 Task: Go to Program & Features. Select Whole Food Market. Add to cart Locally Sourced Avocados-3. Select Give A Gift Card from Gift Cards. Add to cart Amazon.com Gift Card in a Birthday Pop-Up Box-1. Place order for Connor Wood, _x000D_
2205 Shadowood Ct_x000D_
Valparaiso, Indiana(IN), 46383, Cell Number (219) 462-8619
Action: Mouse moved to (20, 81)
Screenshot: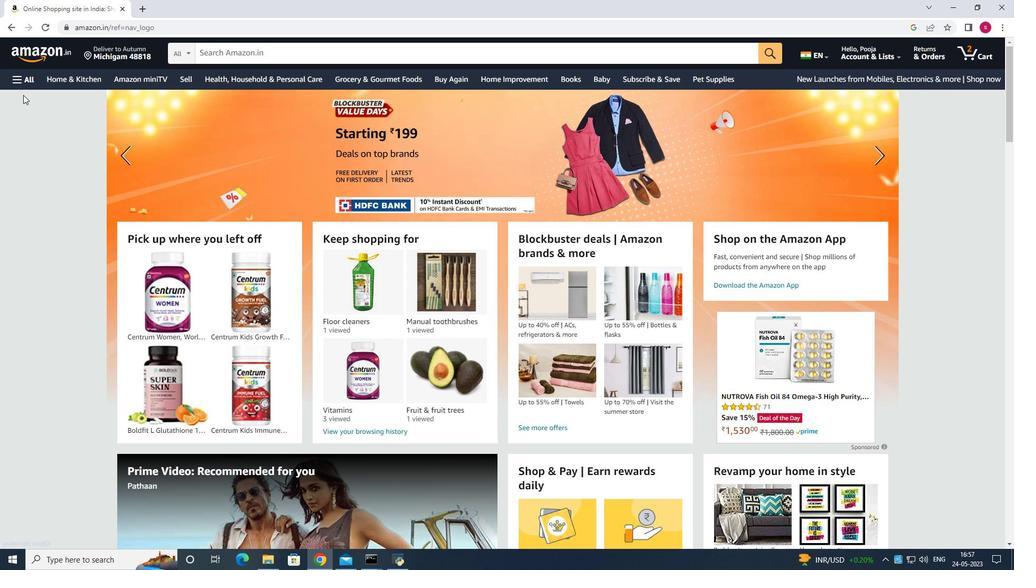 
Action: Mouse pressed left at (20, 81)
Screenshot: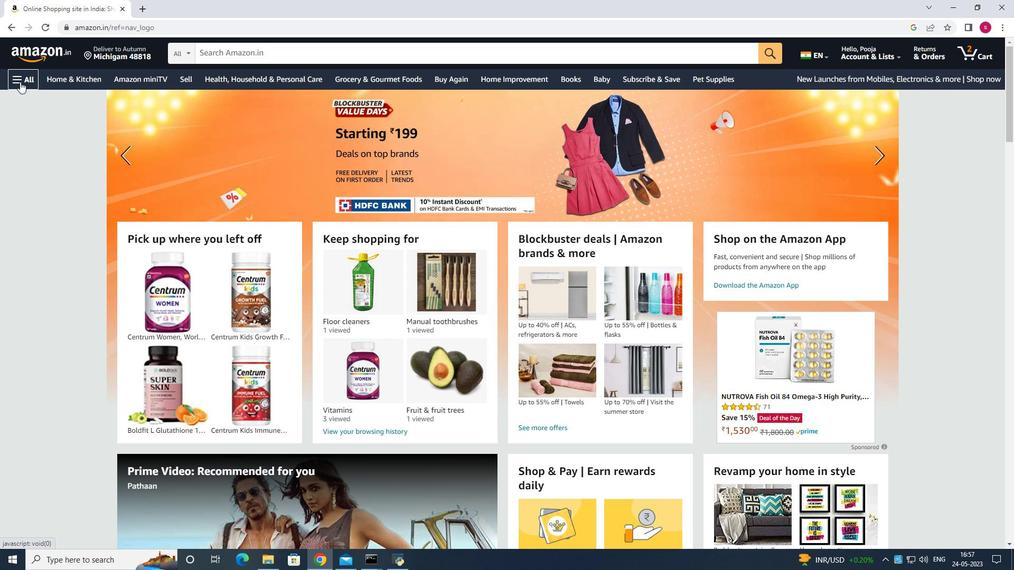 
Action: Mouse moved to (66, 197)
Screenshot: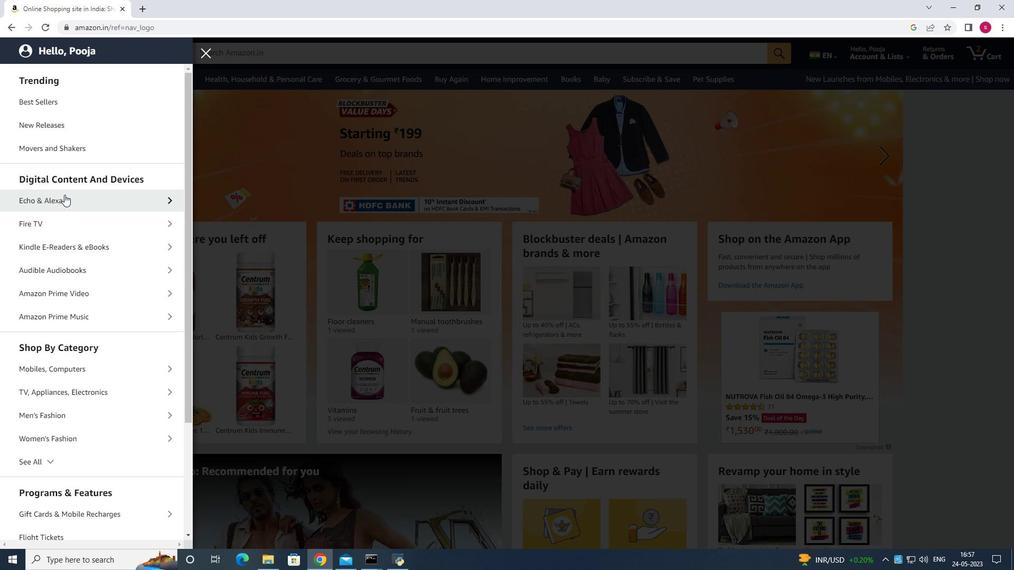 
Action: Mouse scrolled (66, 196) with delta (0, 0)
Screenshot: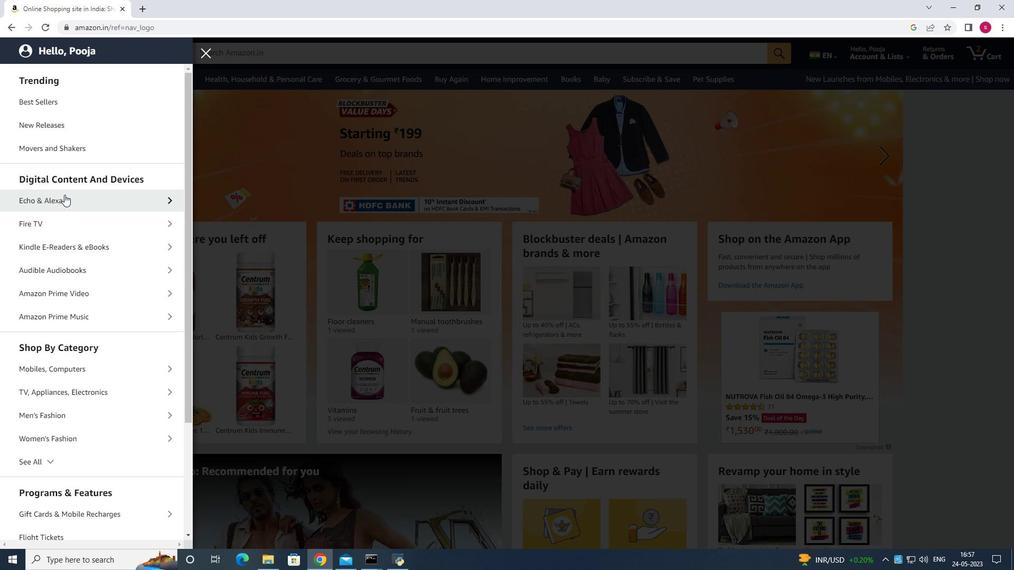 
Action: Mouse scrolled (66, 196) with delta (0, 0)
Screenshot: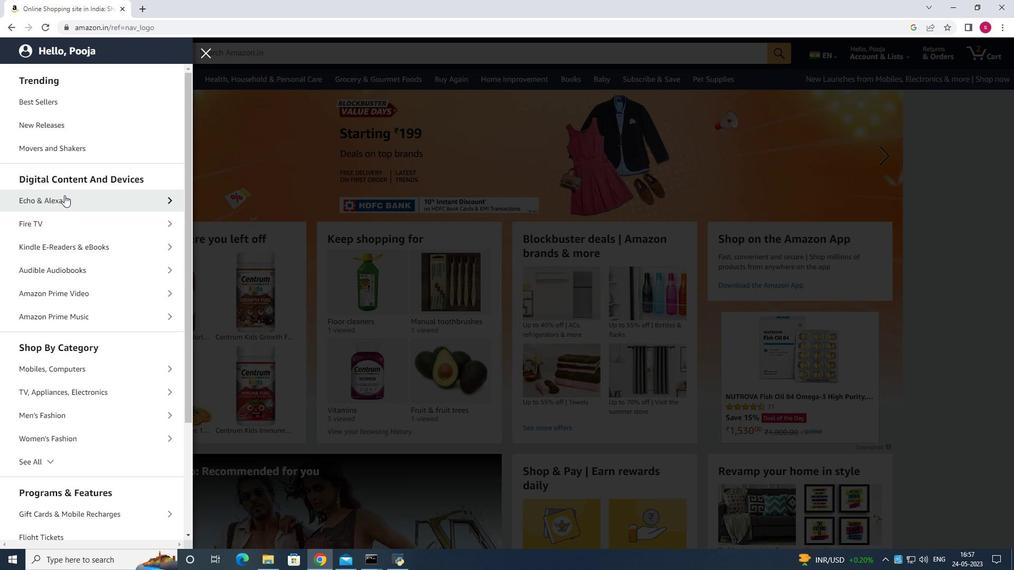 
Action: Mouse scrolled (66, 196) with delta (0, 0)
Screenshot: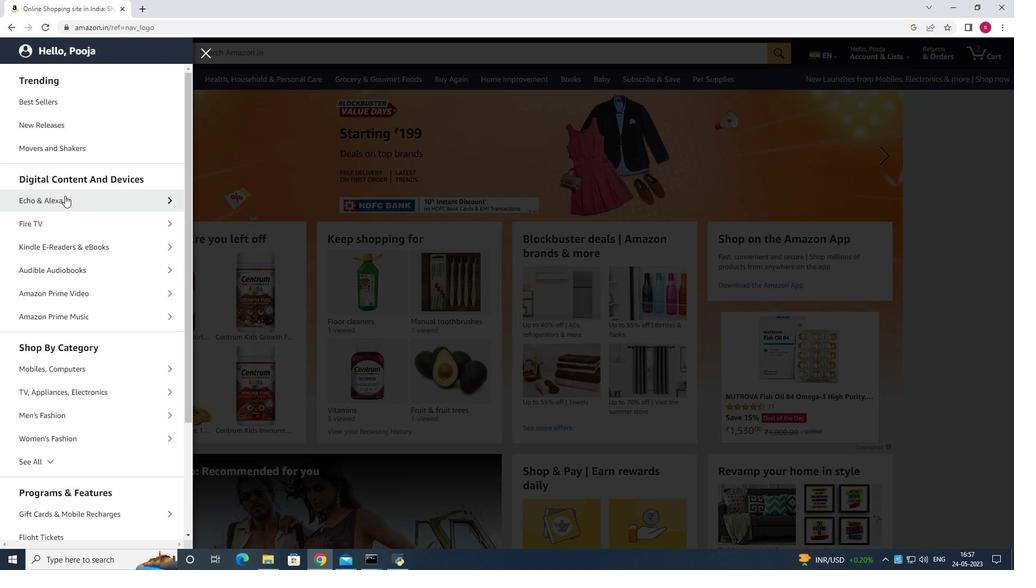 
Action: Mouse scrolled (66, 196) with delta (0, 0)
Screenshot: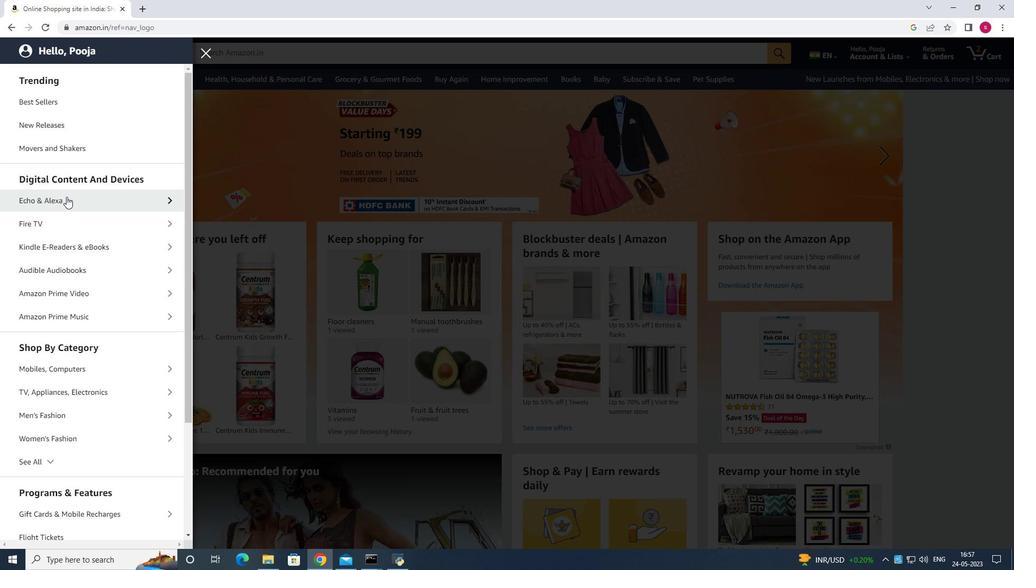 
Action: Mouse scrolled (66, 196) with delta (0, 0)
Screenshot: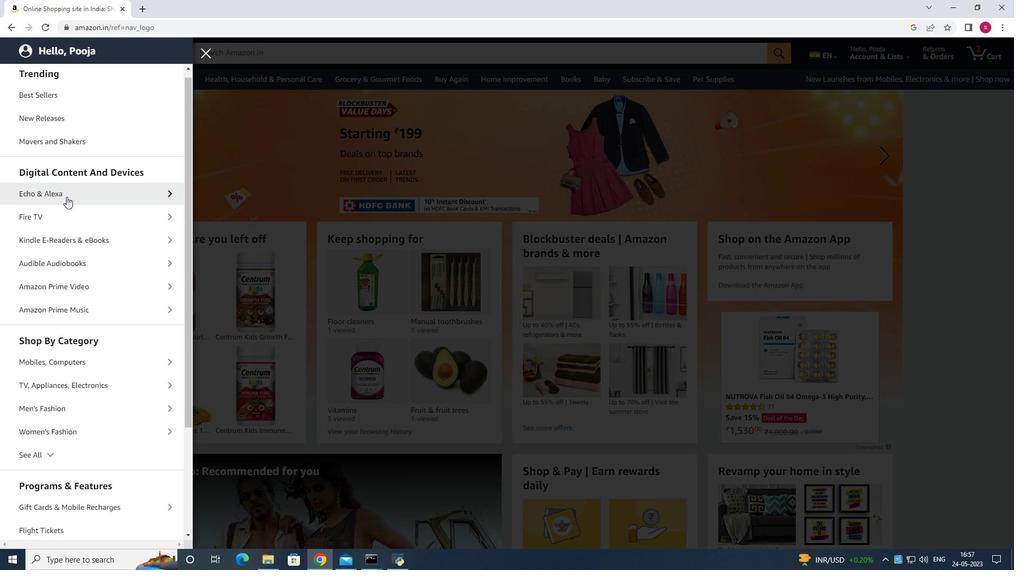 
Action: Mouse moved to (51, 344)
Screenshot: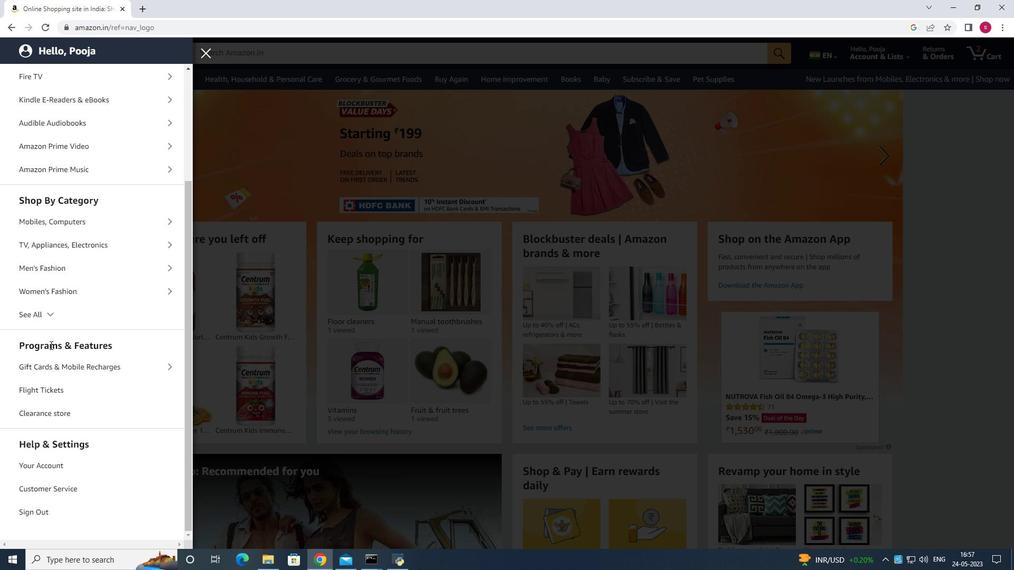 
Action: Mouse pressed left at (51, 344)
Screenshot: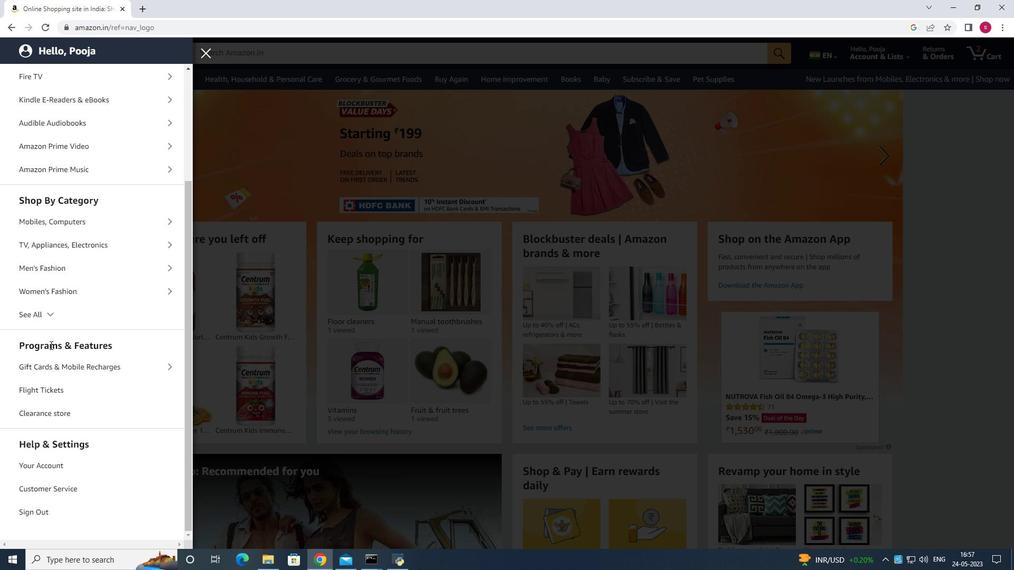 
Action: Mouse moved to (166, 369)
Screenshot: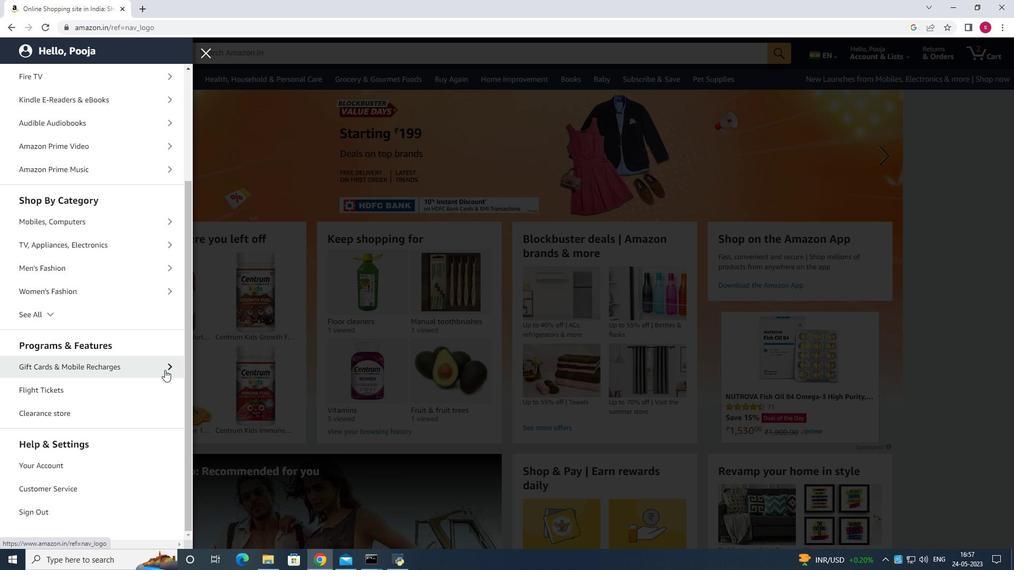 
Action: Mouse pressed left at (166, 369)
Screenshot: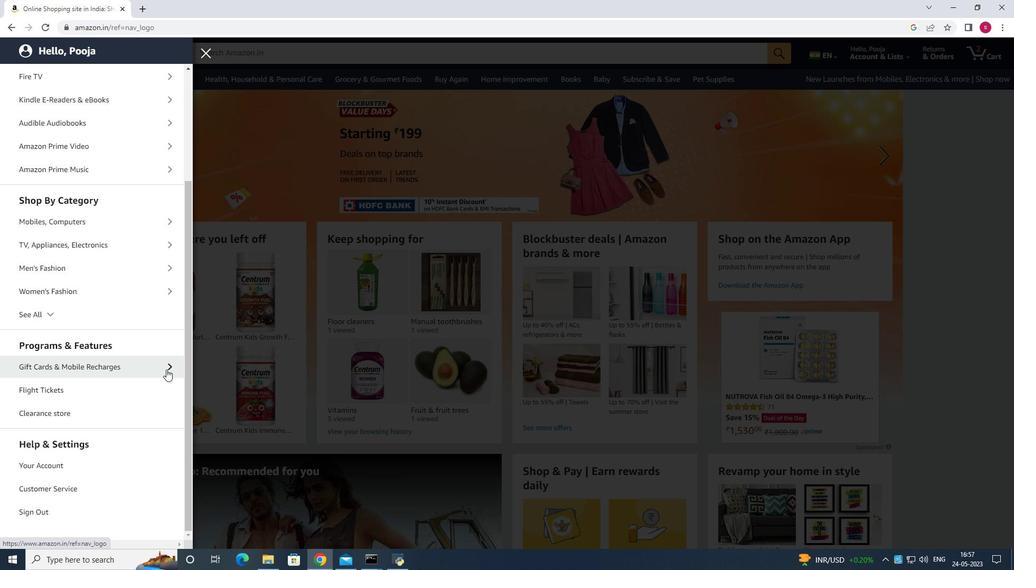 
Action: Mouse moved to (94, 181)
Screenshot: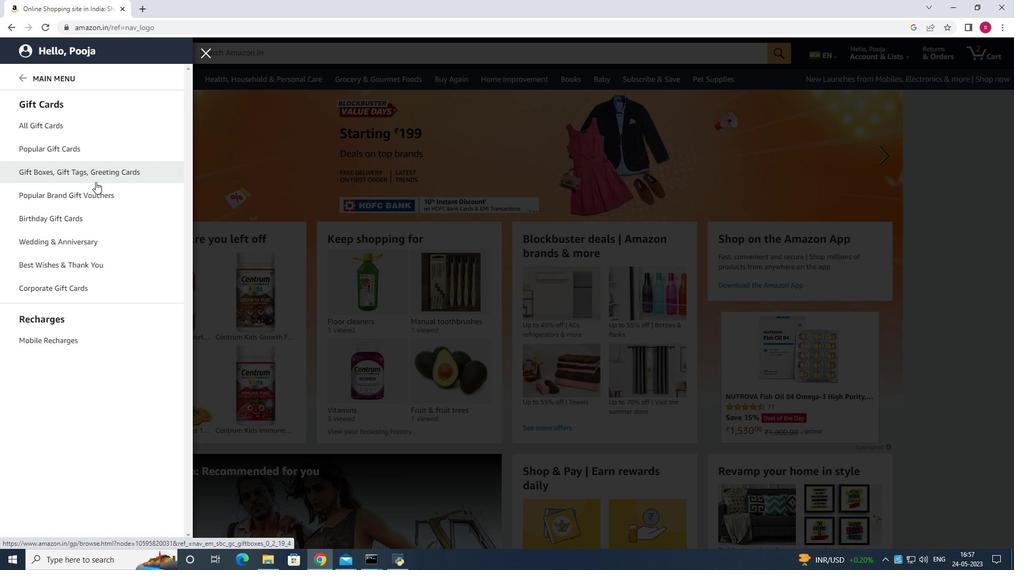 
Action: Mouse scrolled (94, 181) with delta (0, 0)
Screenshot: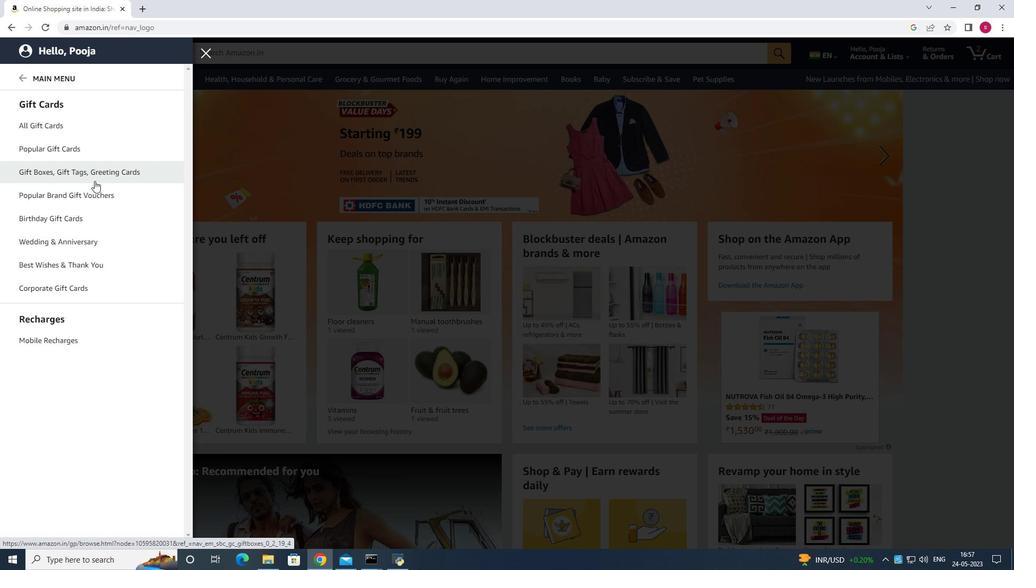 
Action: Mouse scrolled (94, 181) with delta (0, 0)
Screenshot: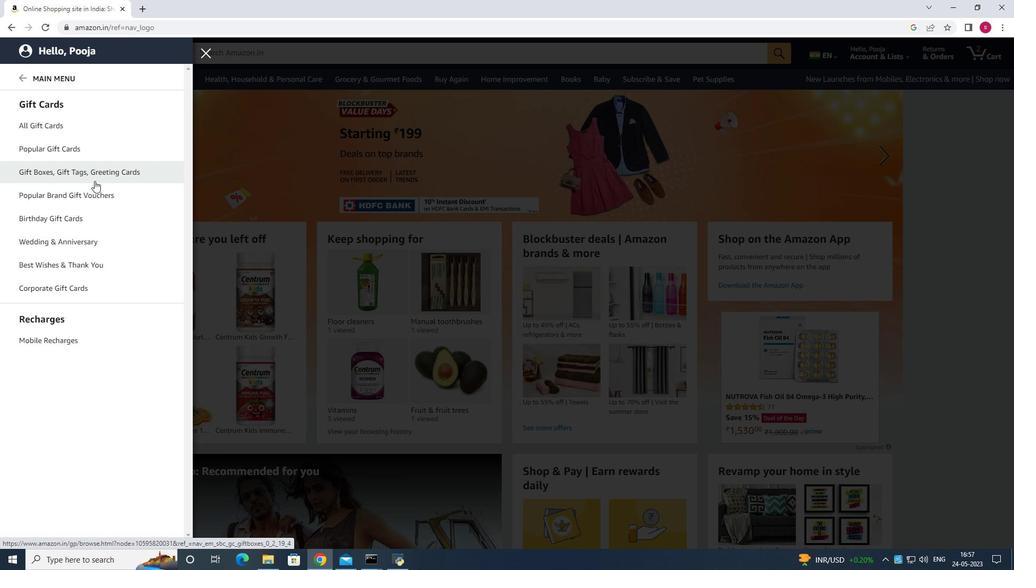 
Action: Mouse scrolled (94, 181) with delta (0, 0)
Screenshot: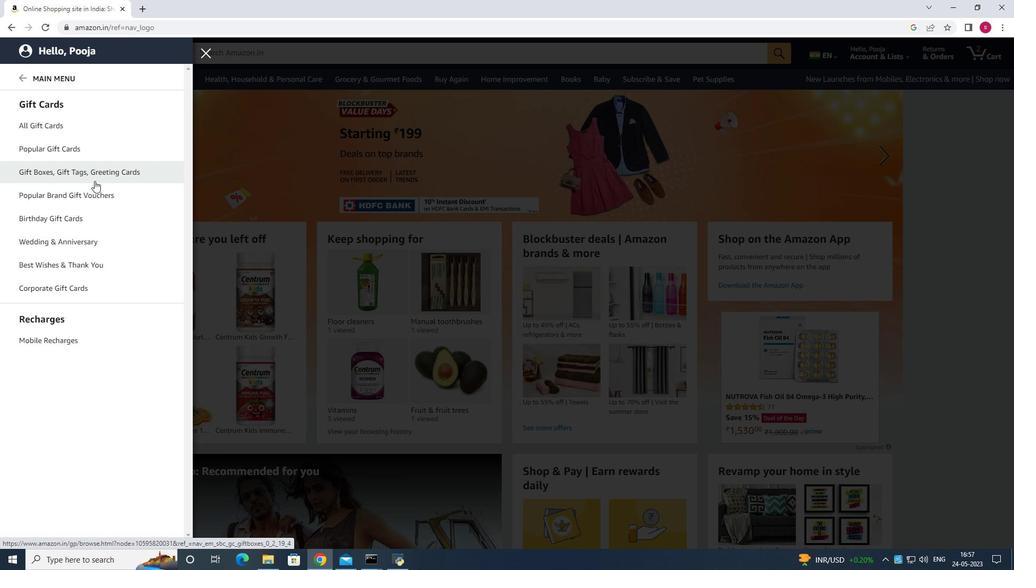 
Action: Mouse moved to (94, 180)
Screenshot: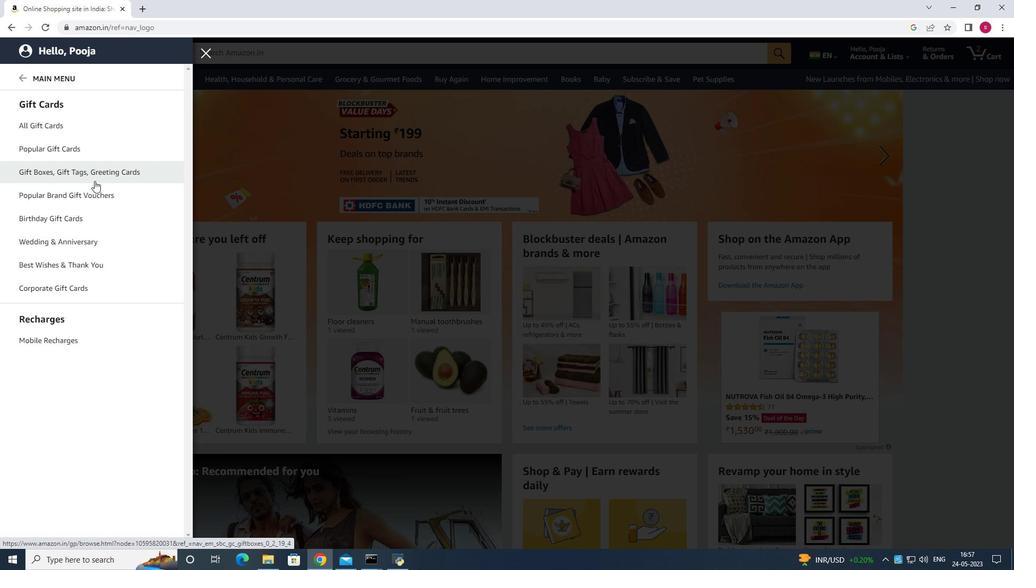
Action: Mouse scrolled (94, 181) with delta (0, 0)
Screenshot: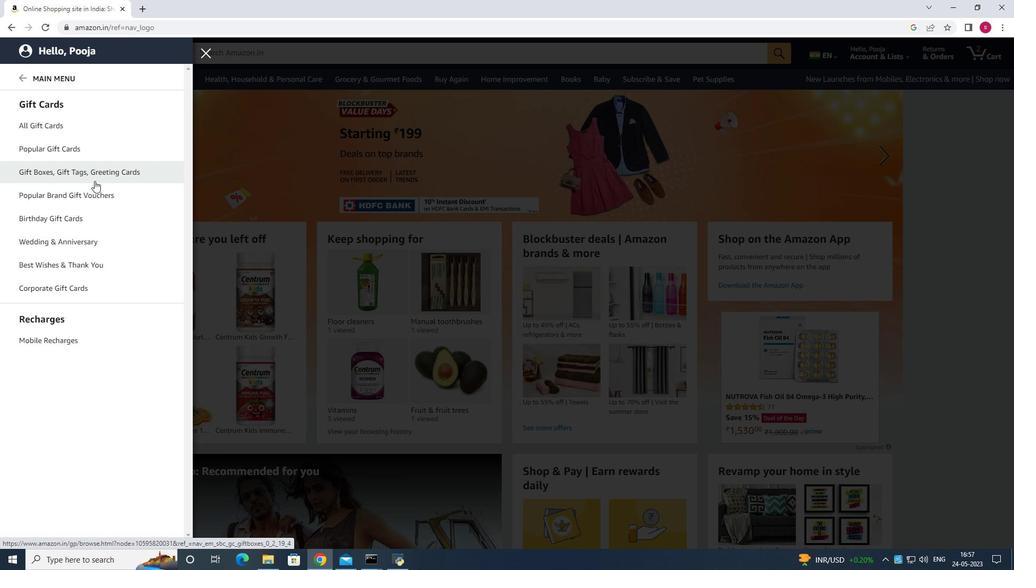 
Action: Mouse scrolled (94, 181) with delta (0, 0)
Screenshot: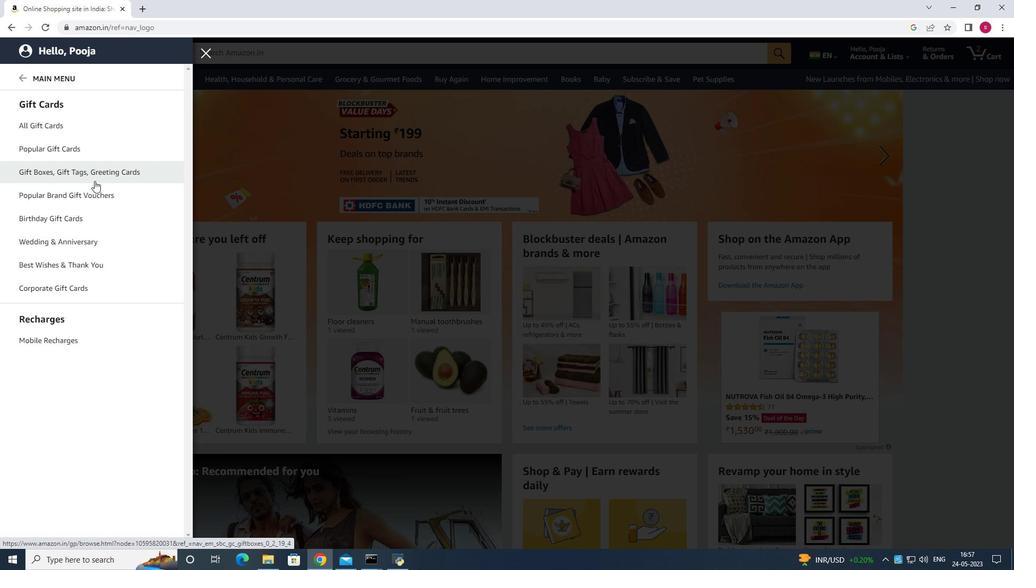 
Action: Mouse scrolled (94, 180) with delta (0, 0)
Screenshot: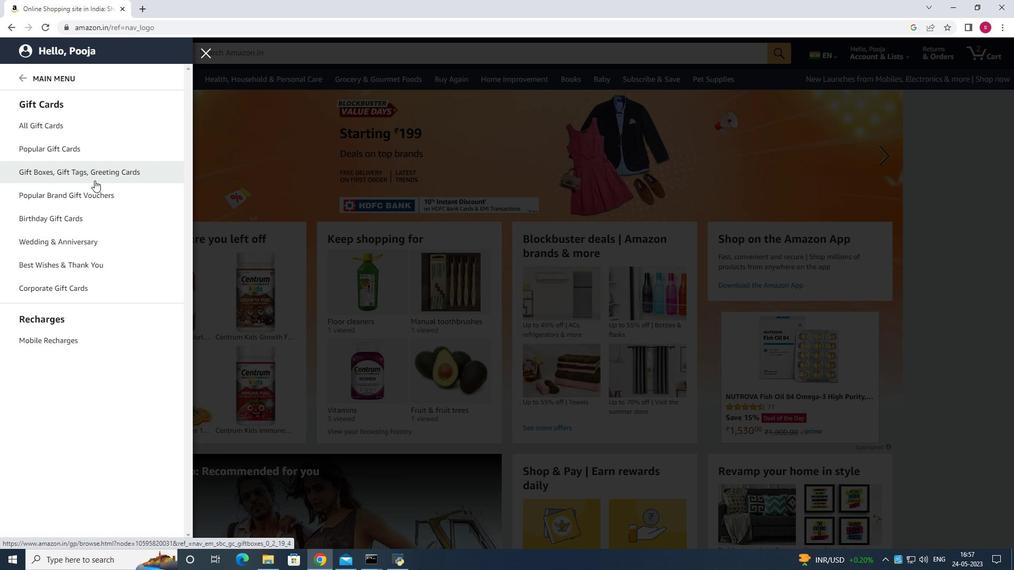 
Action: Mouse scrolled (94, 180) with delta (0, 0)
Screenshot: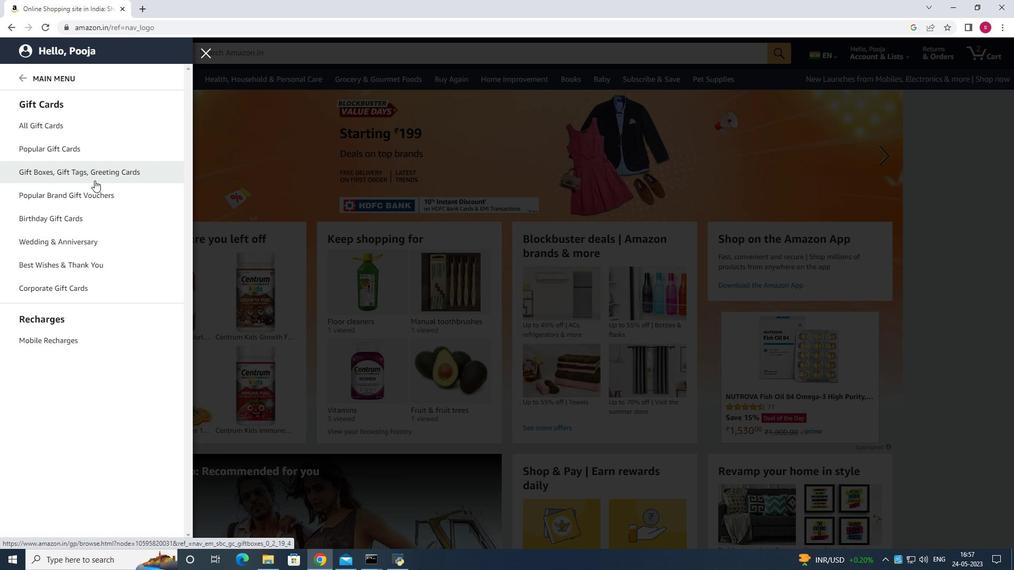 
Action: Mouse scrolled (94, 180) with delta (0, 0)
Screenshot: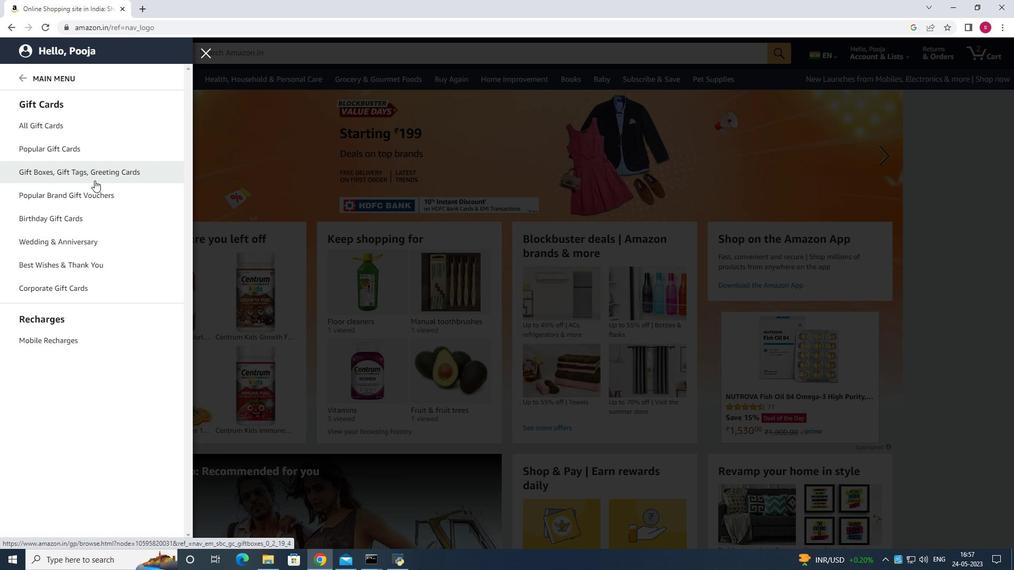 
Action: Mouse scrolled (94, 180) with delta (0, 0)
Screenshot: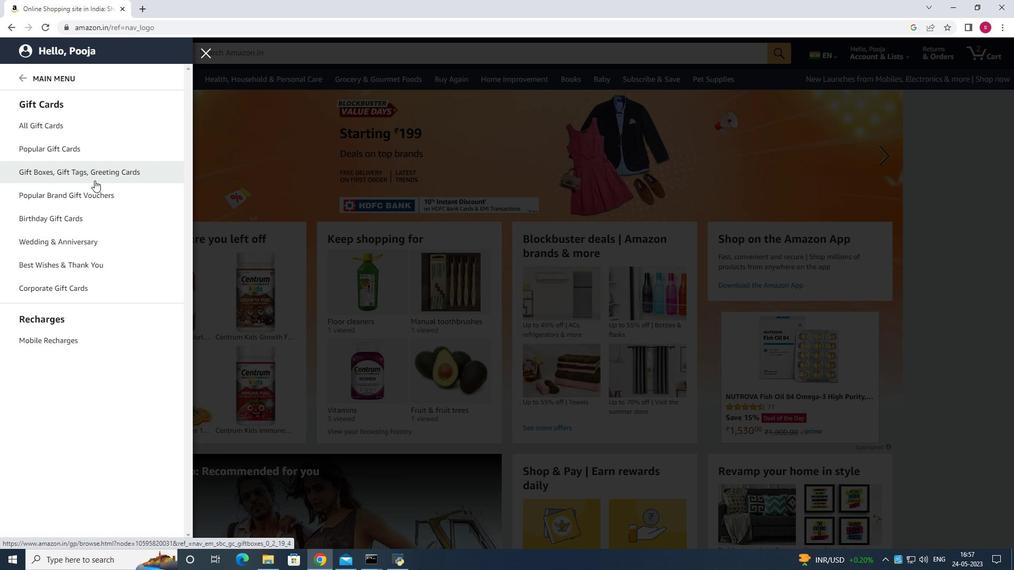 
Action: Mouse scrolled (94, 180) with delta (0, 0)
Screenshot: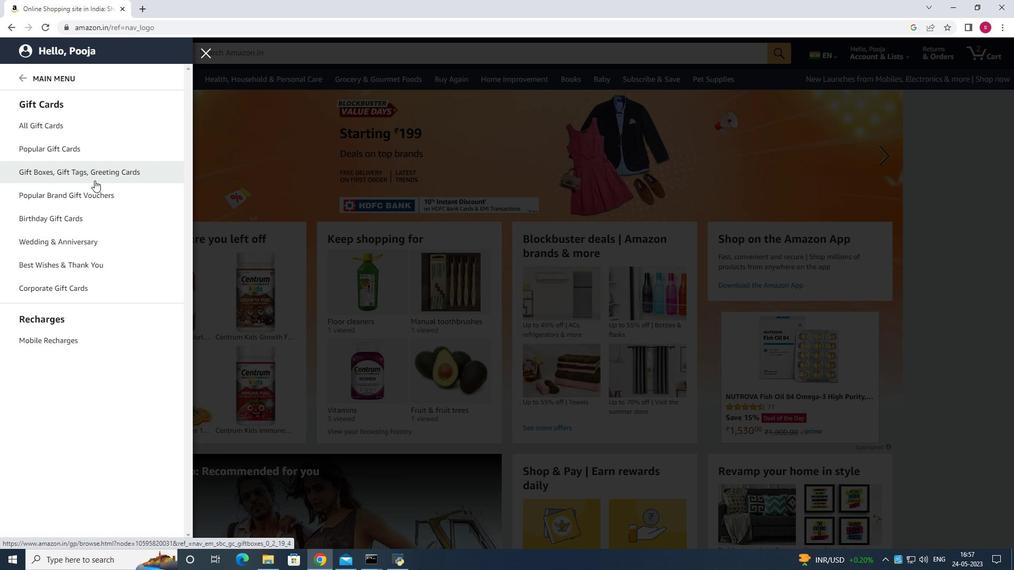 
Action: Mouse moved to (200, 45)
Screenshot: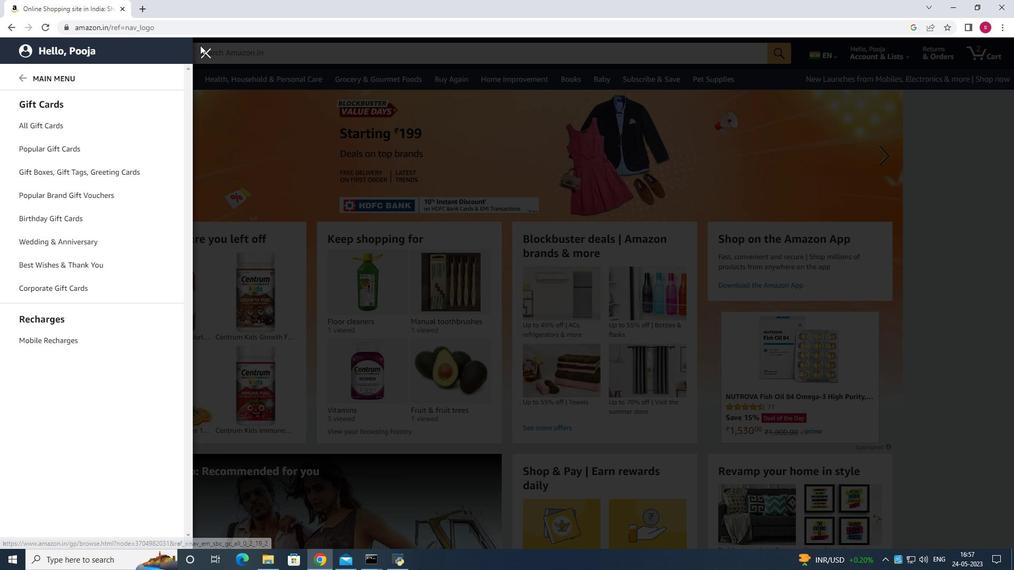 
Action: Mouse pressed left at (200, 45)
Screenshot: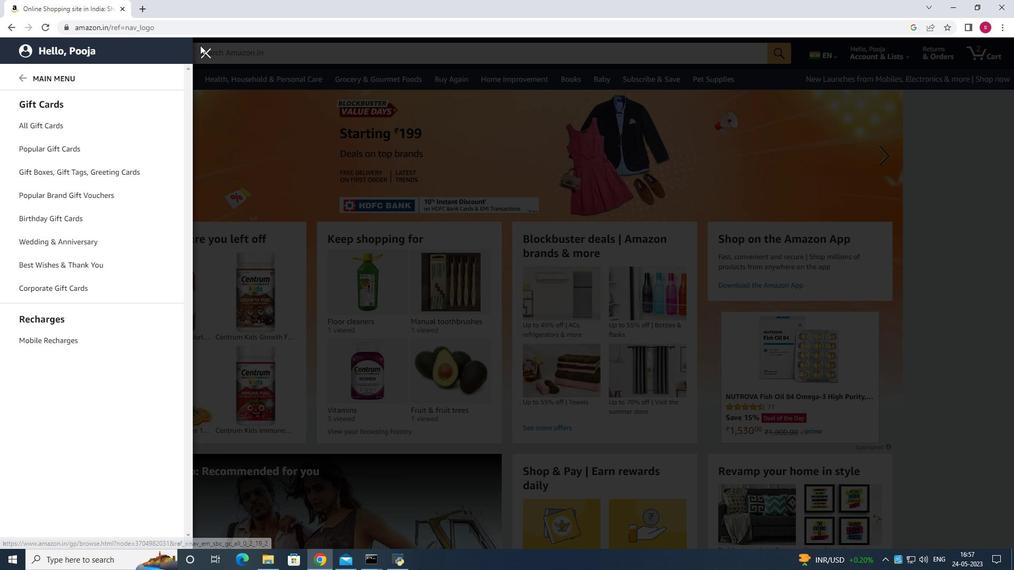 
Action: Mouse moved to (207, 48)
Screenshot: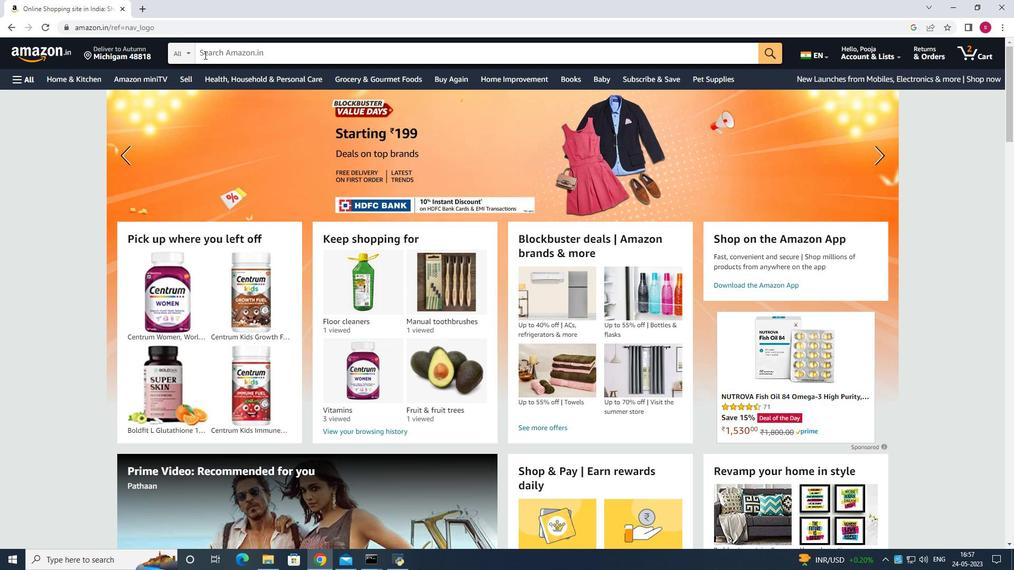 
Action: Mouse pressed left at (207, 48)
Screenshot: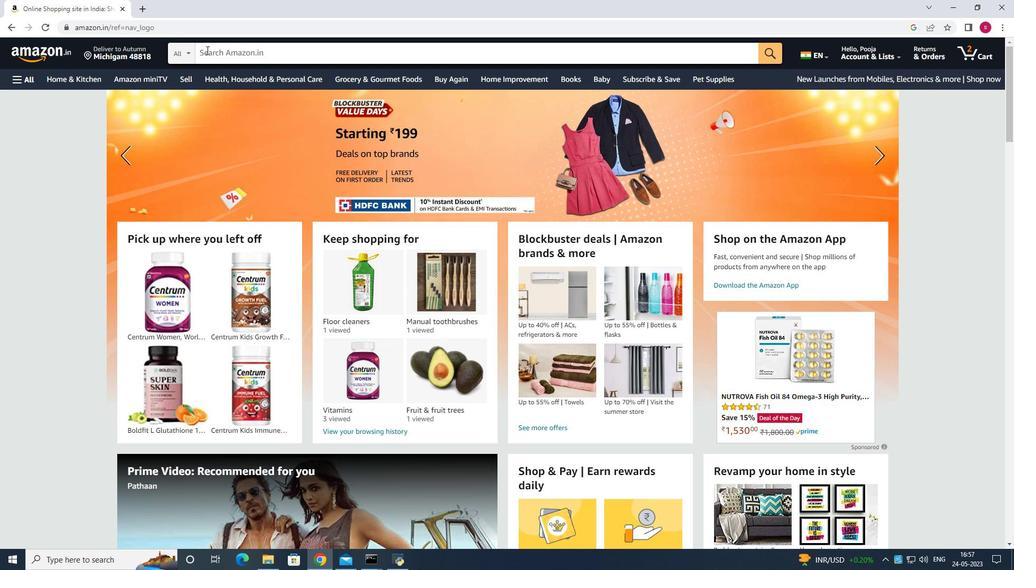 
Action: Mouse moved to (556, 313)
Screenshot: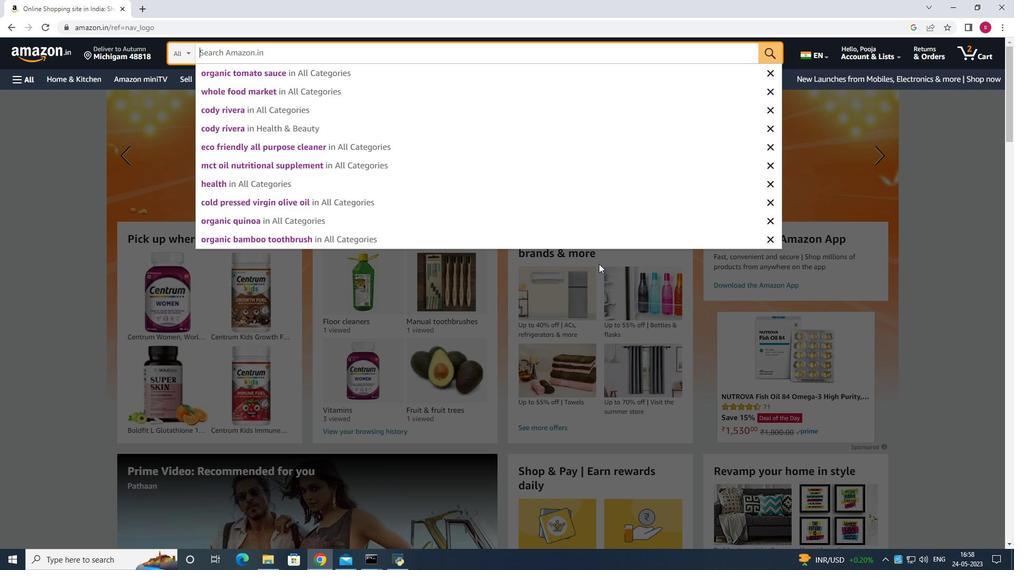 
Action: Mouse pressed left at (556, 313)
Screenshot: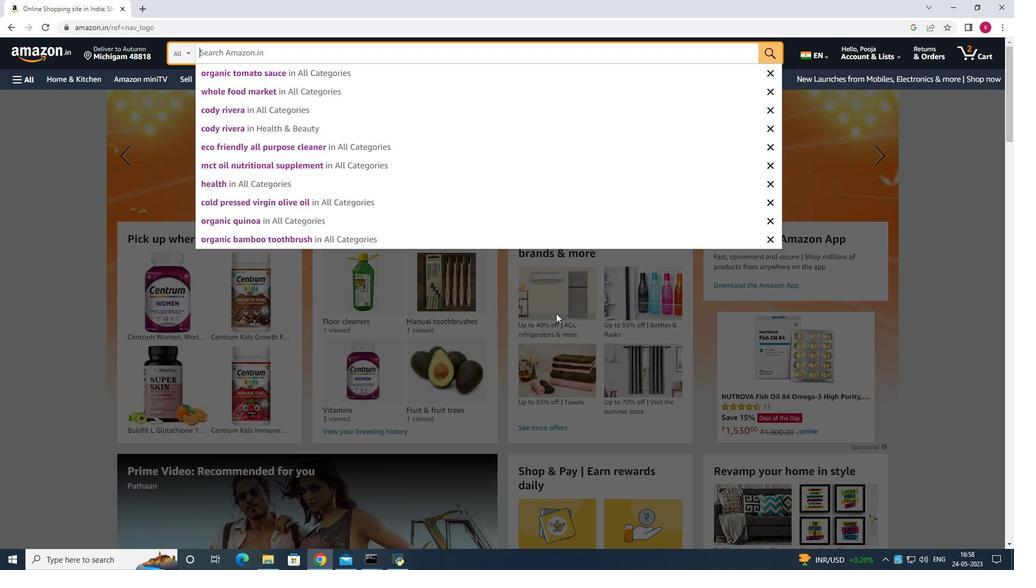 
Action: Mouse moved to (482, 48)
Screenshot: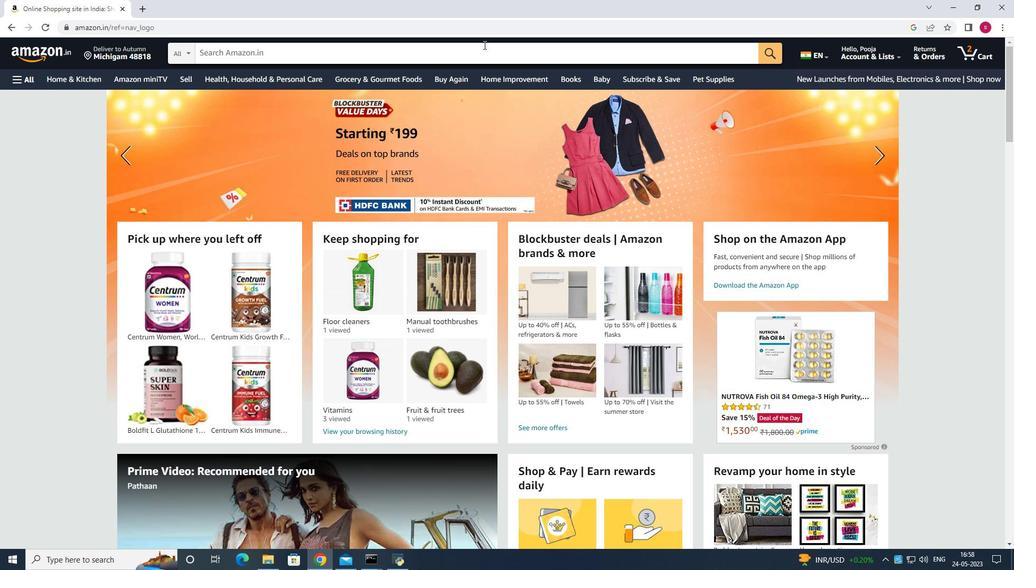 
Action: Mouse pressed left at (482, 48)
Screenshot: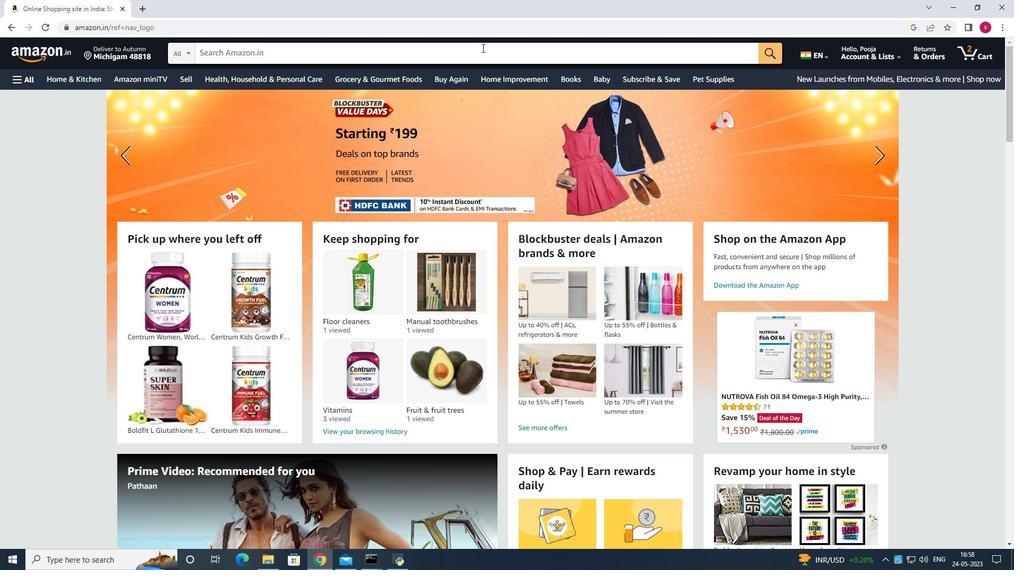 
Action: Mouse moved to (363, 337)
Screenshot: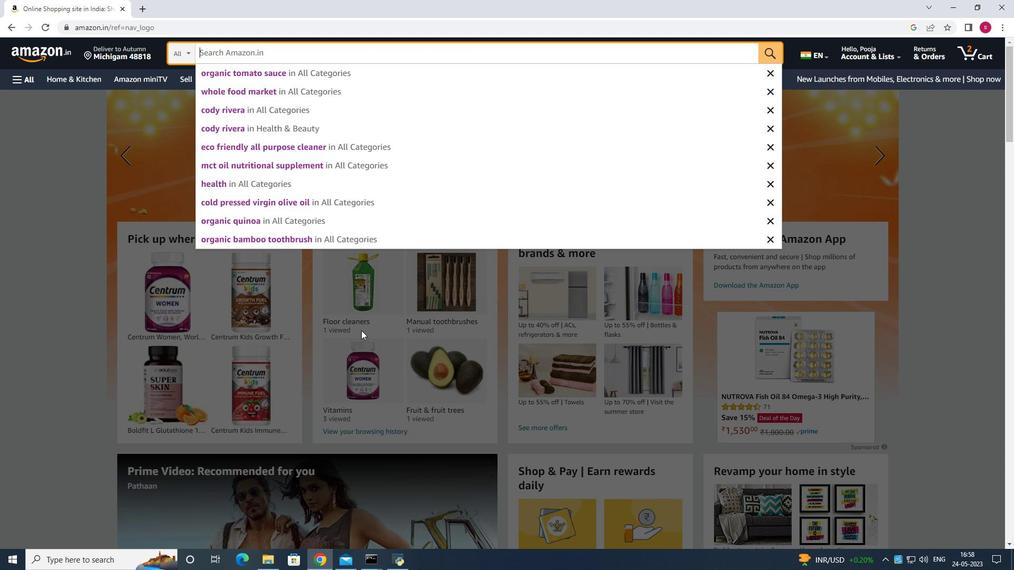 
Action: Key pressed whole<Key.space>foof<Key.backspace>d<Key.space>market<Key.enter>
Screenshot: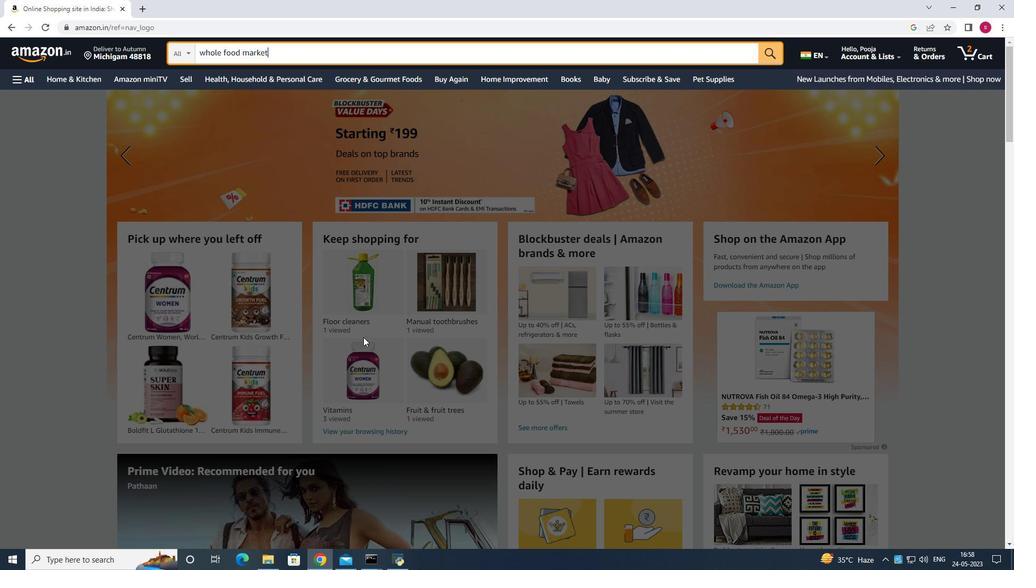 
Action: Mouse moved to (494, 350)
Screenshot: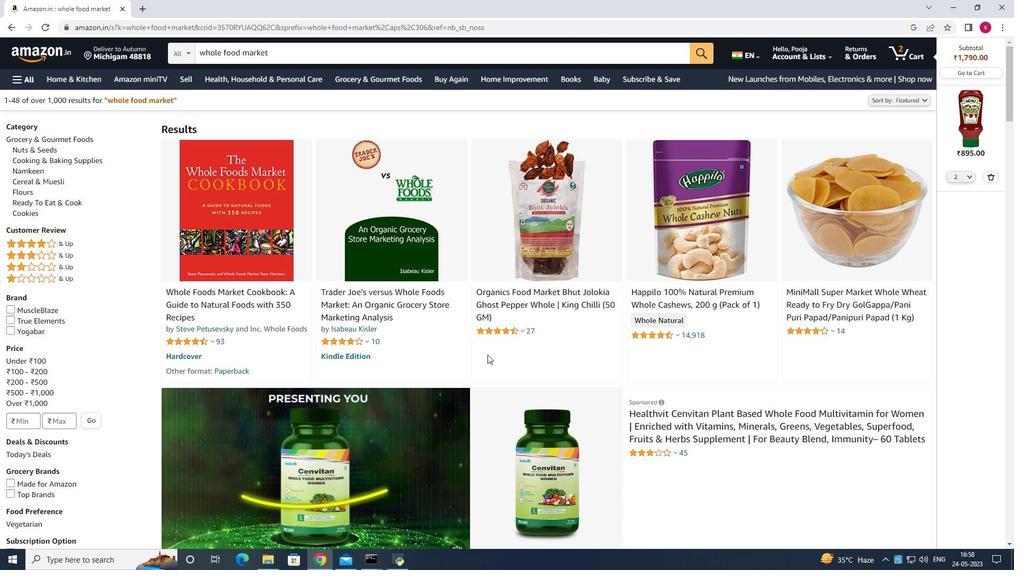 
Action: Mouse scrolled (494, 350) with delta (0, 0)
Screenshot: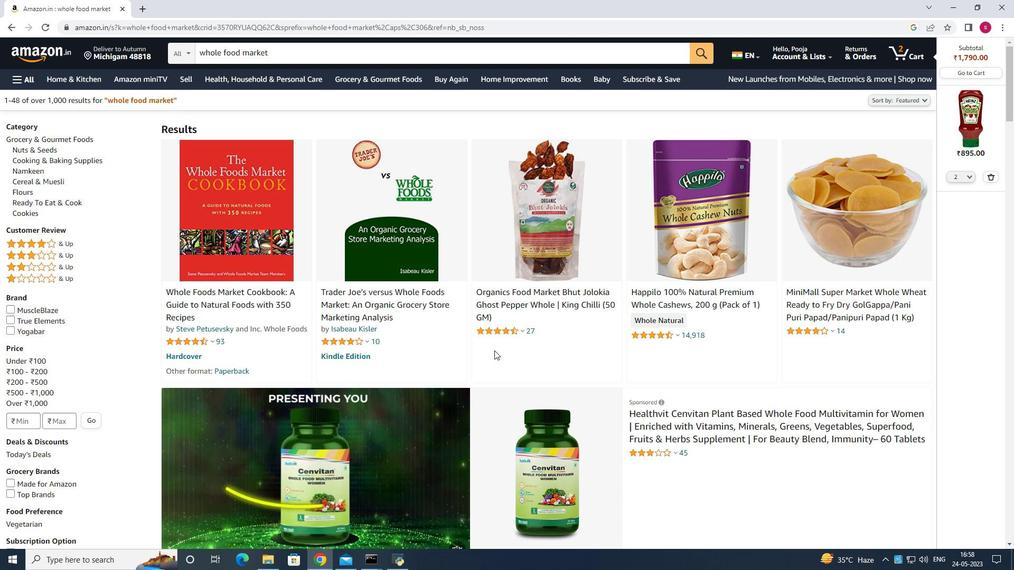 
Action: Mouse scrolled (494, 350) with delta (0, 0)
Screenshot: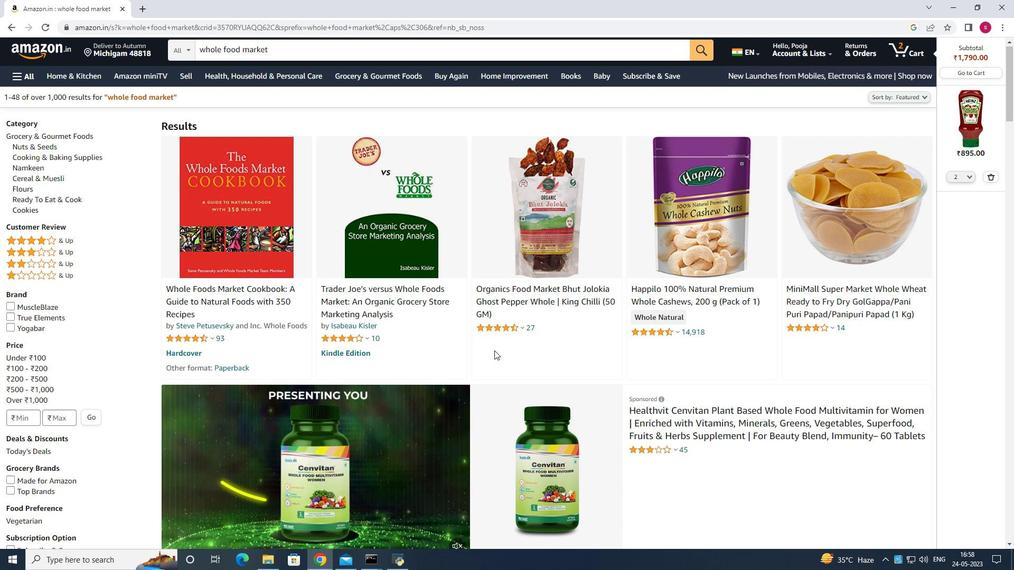 
Action: Mouse scrolled (494, 350) with delta (0, 0)
Screenshot: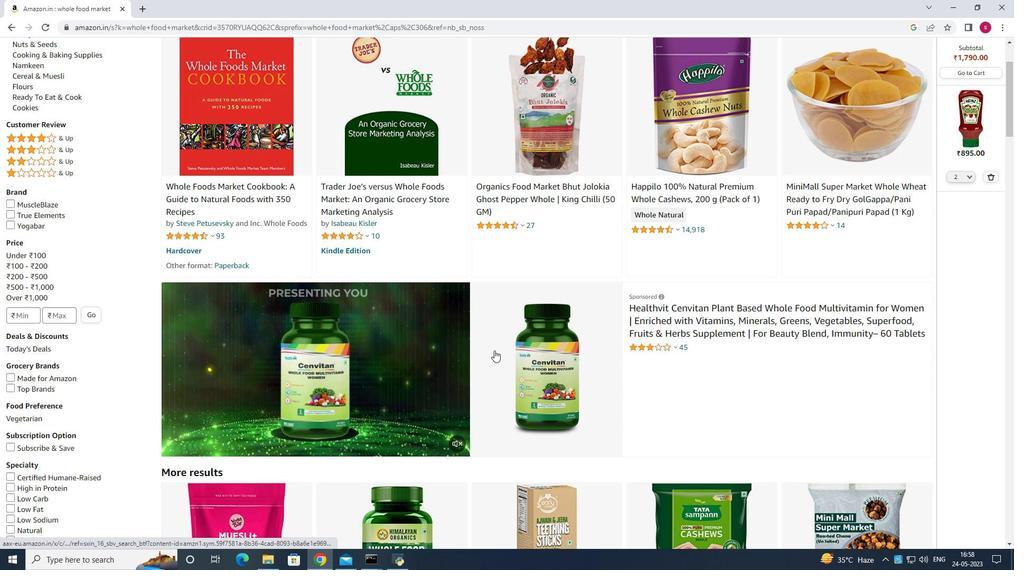 
Action: Mouse scrolled (494, 350) with delta (0, 0)
Screenshot: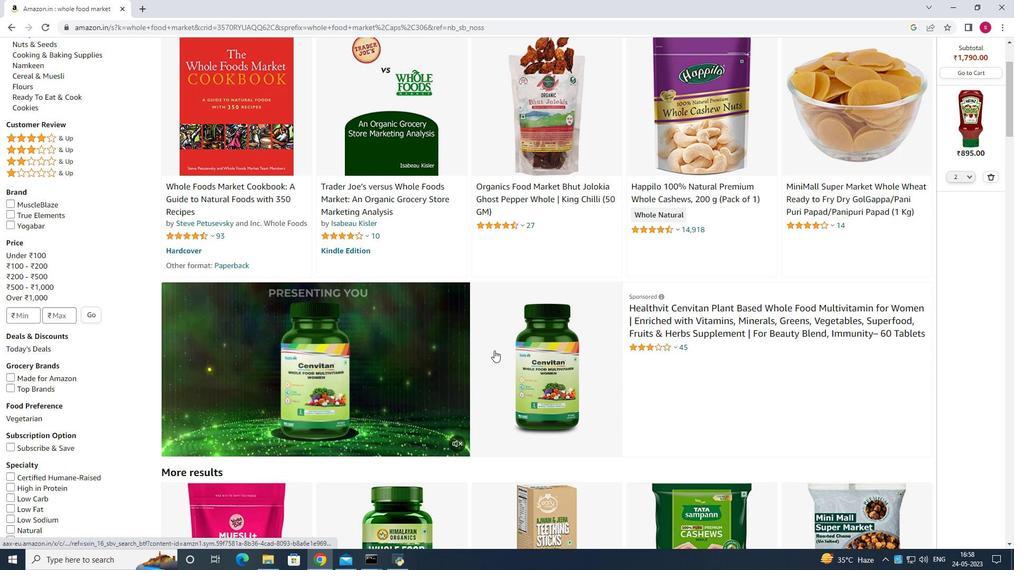 
Action: Mouse moved to (496, 348)
Screenshot: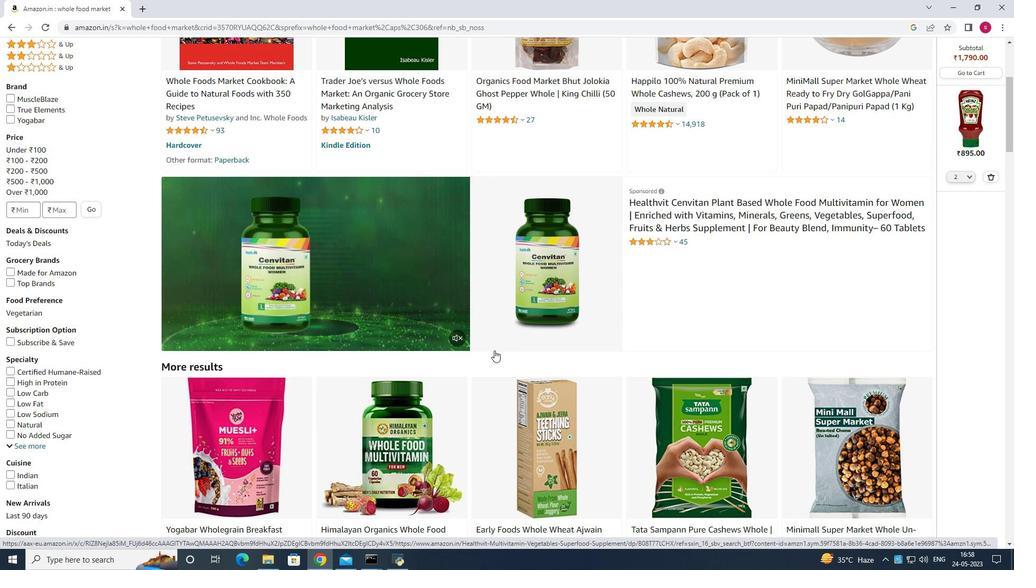 
Action: Mouse scrolled (496, 349) with delta (0, 0)
Screenshot: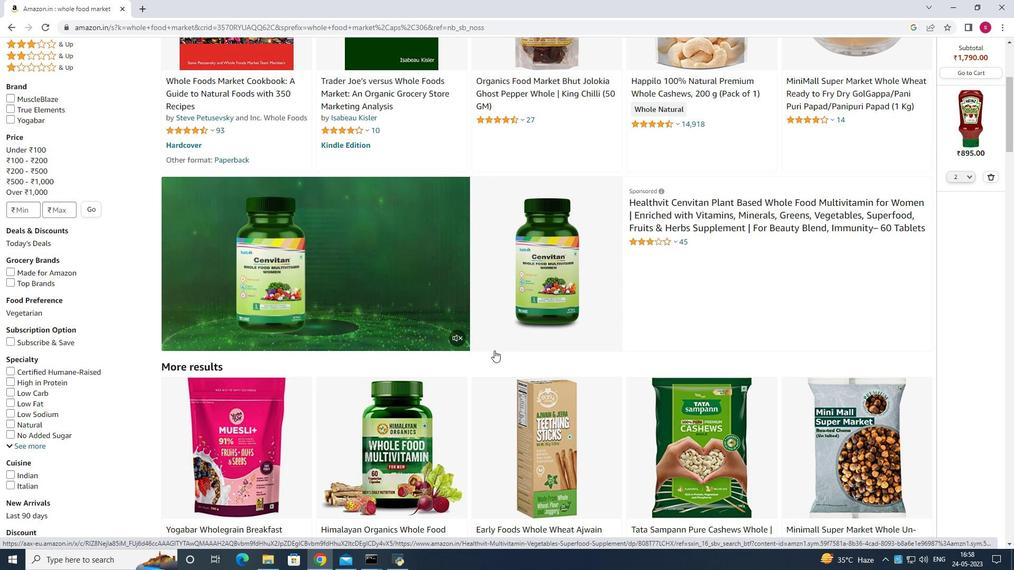 
Action: Mouse scrolled (496, 349) with delta (0, 0)
Screenshot: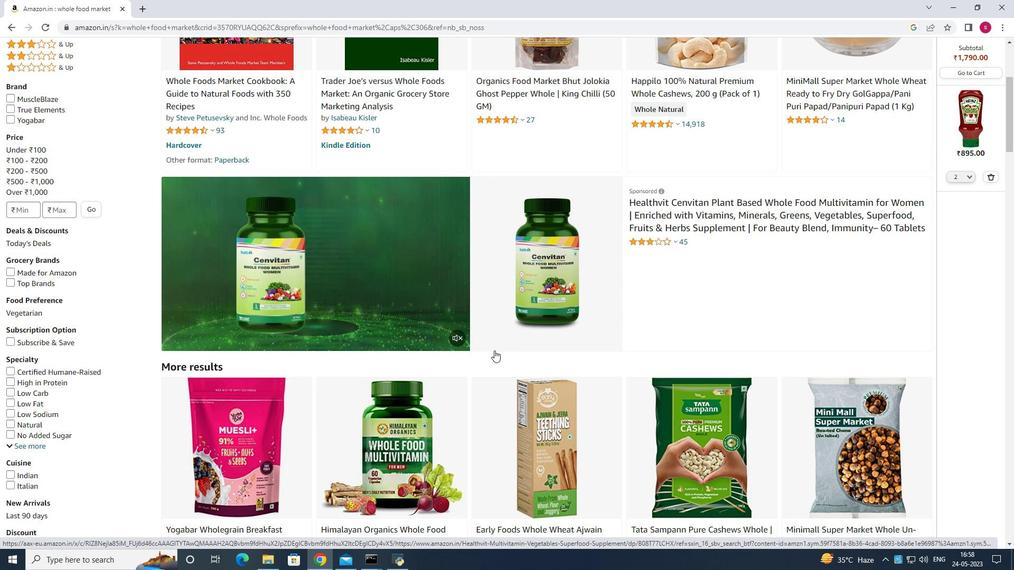 
Action: Mouse scrolled (496, 349) with delta (0, 0)
Screenshot: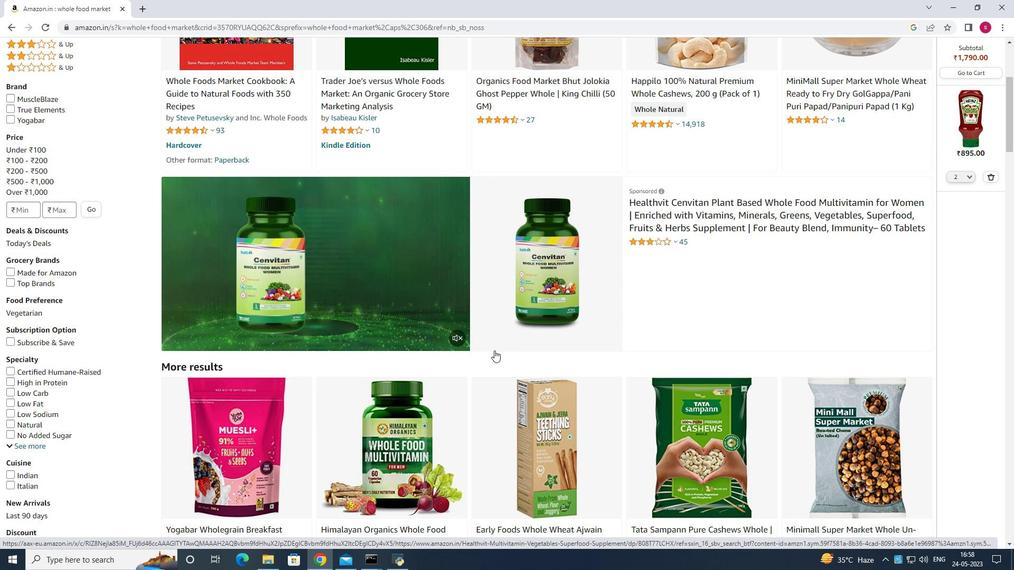 
Action: Mouse scrolled (496, 349) with delta (0, 0)
Screenshot: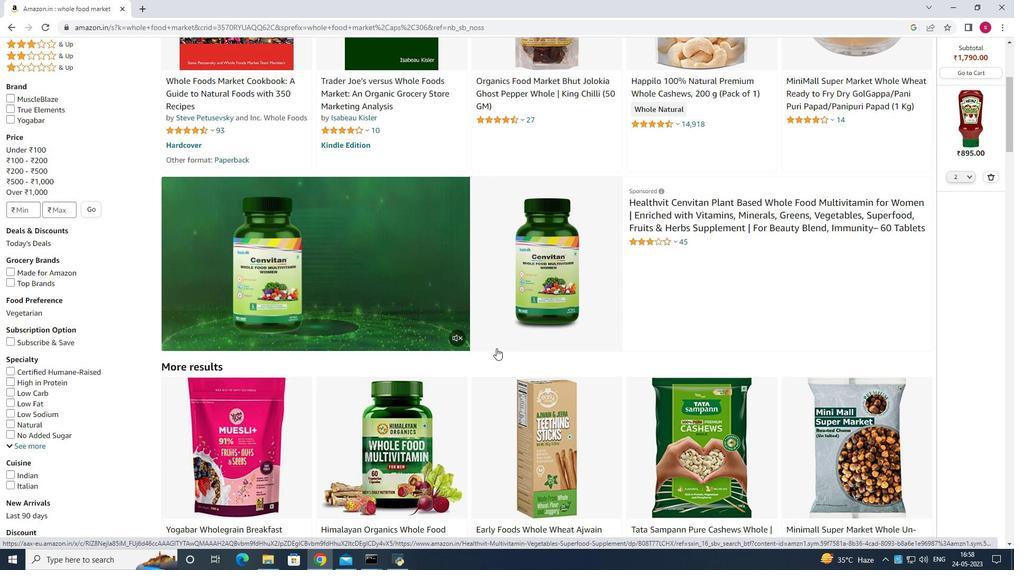 
Action: Mouse scrolled (496, 349) with delta (0, 0)
Screenshot: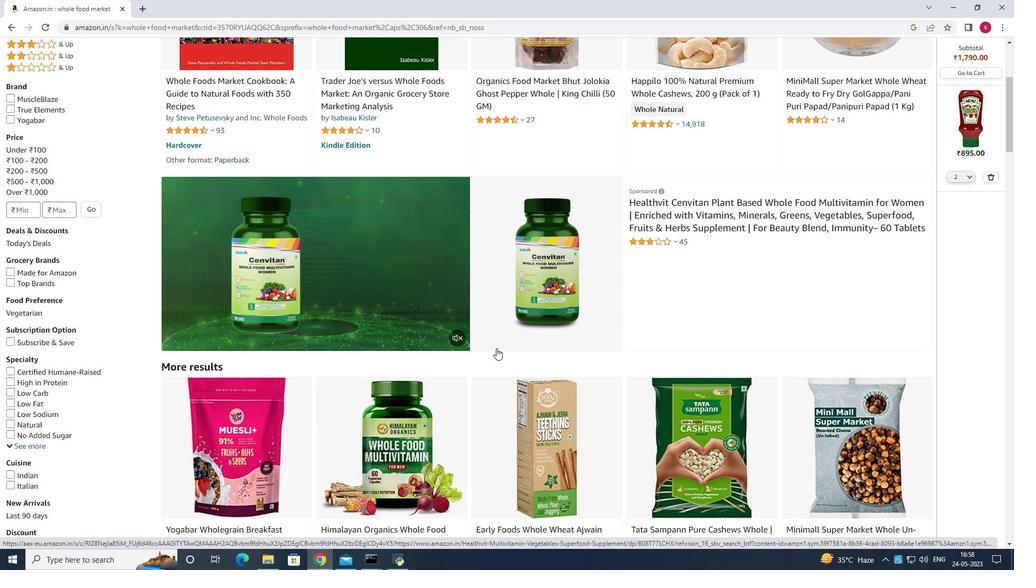 
Action: Mouse moved to (509, 351)
Screenshot: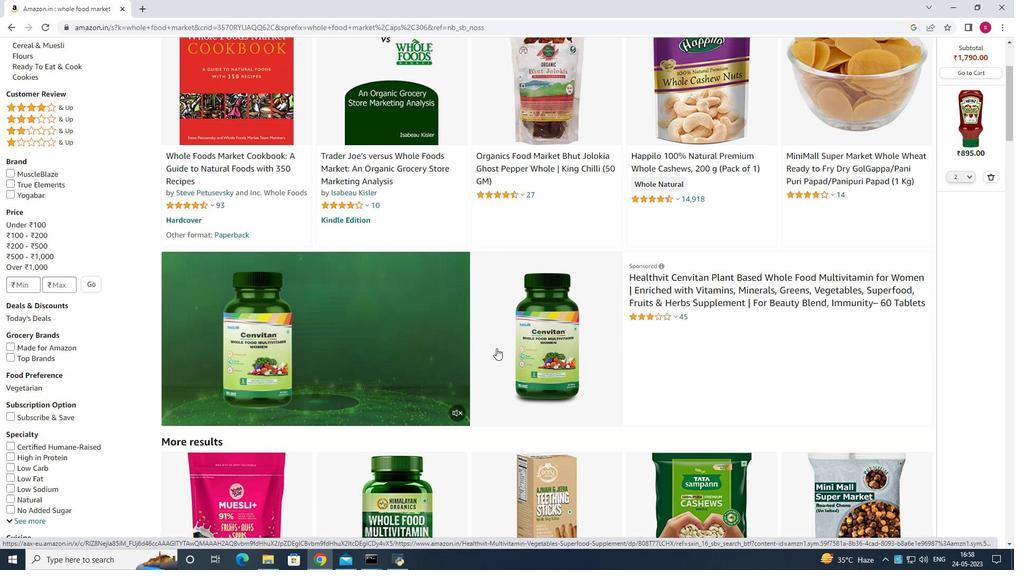 
Action: Mouse scrolled (509, 351) with delta (0, 0)
Screenshot: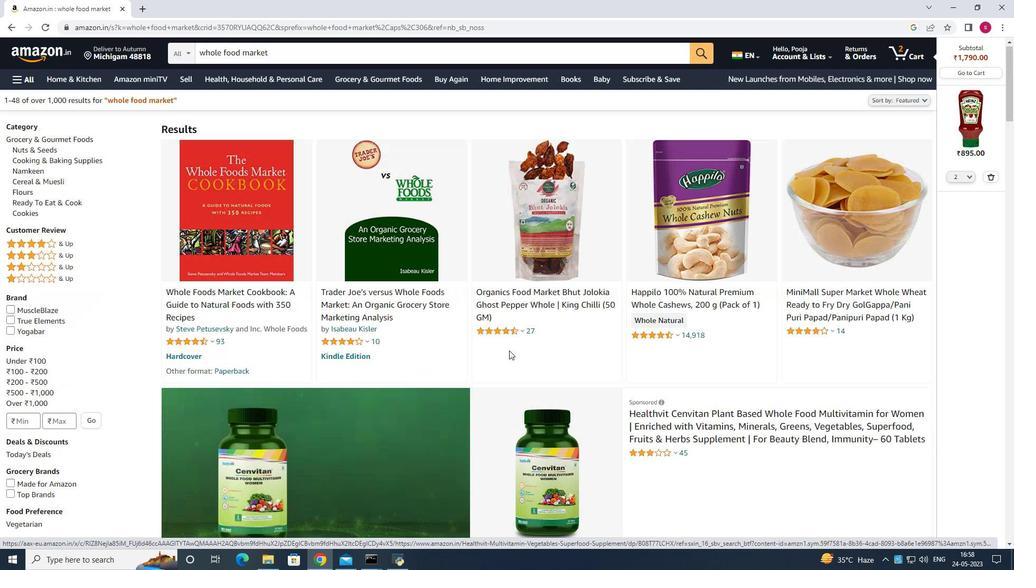 
Action: Mouse scrolled (509, 351) with delta (0, 0)
Screenshot: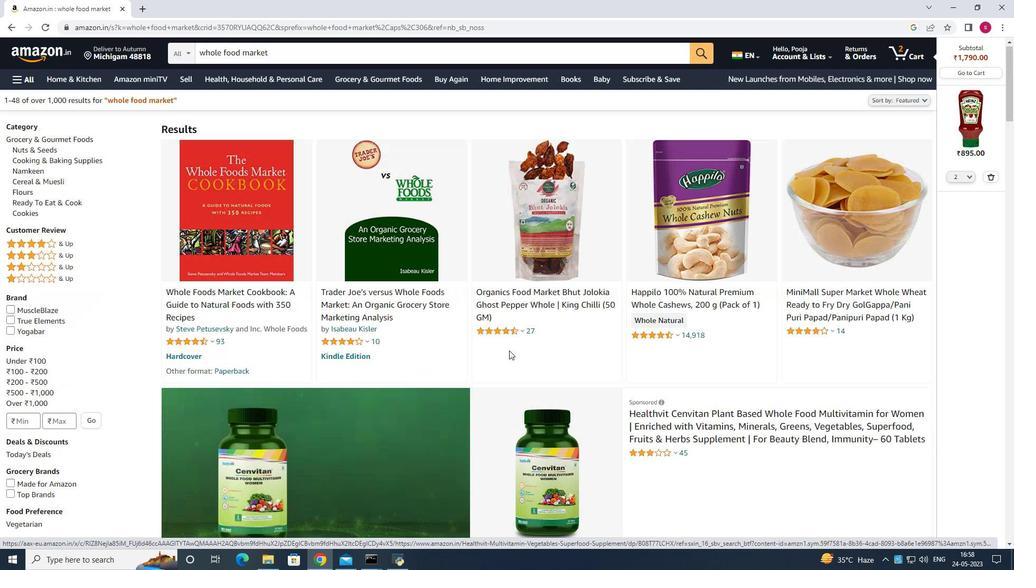 
Action: Mouse moved to (507, 365)
Screenshot: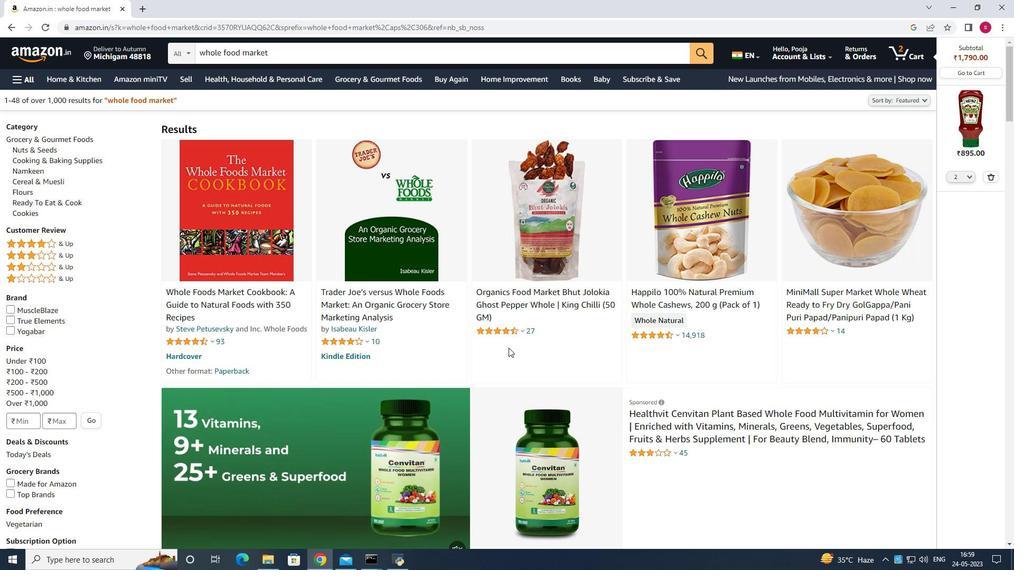 
Action: Mouse scrolled (507, 364) with delta (0, 0)
Screenshot: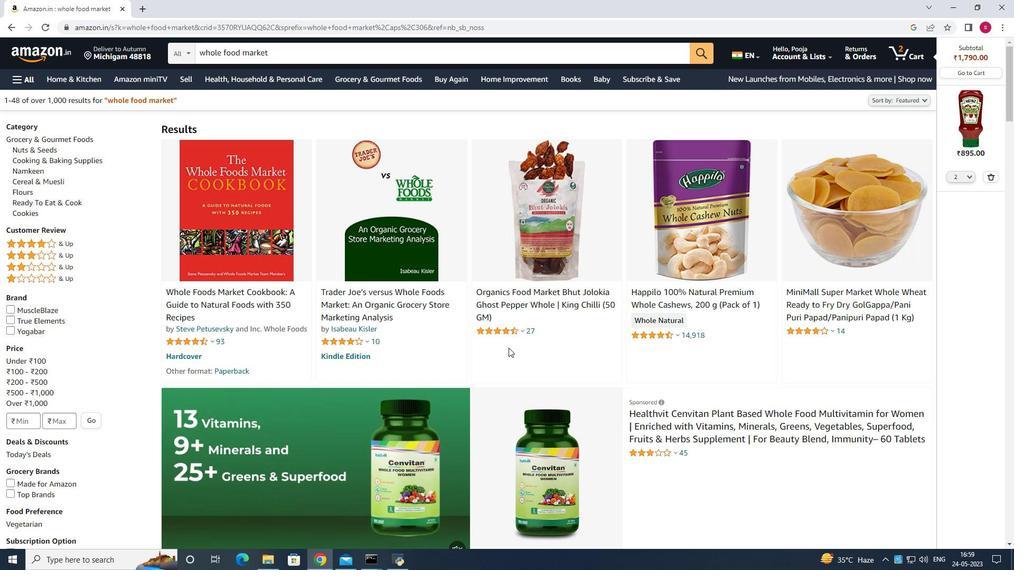 
Action: Mouse moved to (351, 229)
Screenshot: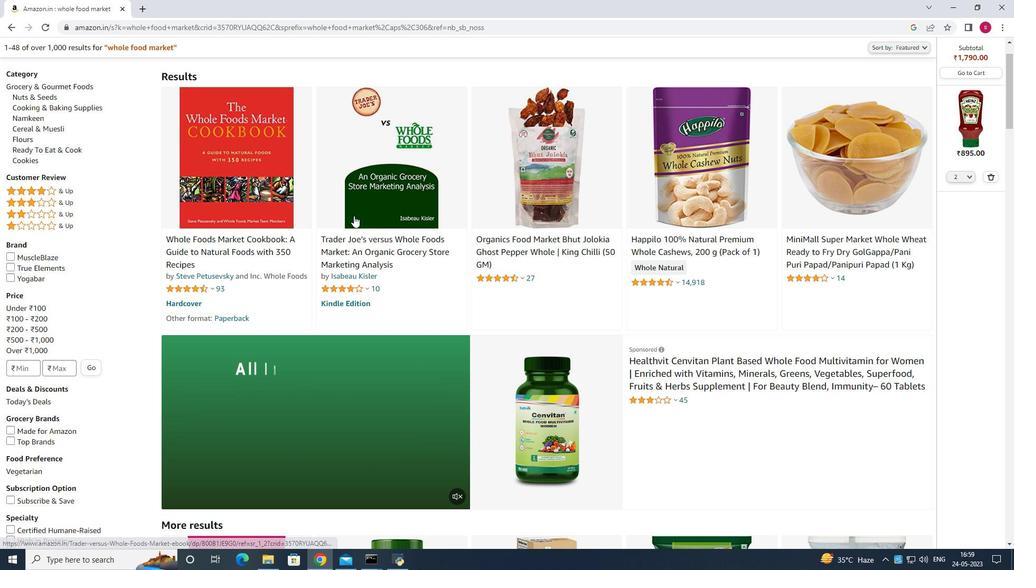 
Action: Mouse scrolled (351, 230) with delta (0, 0)
Screenshot: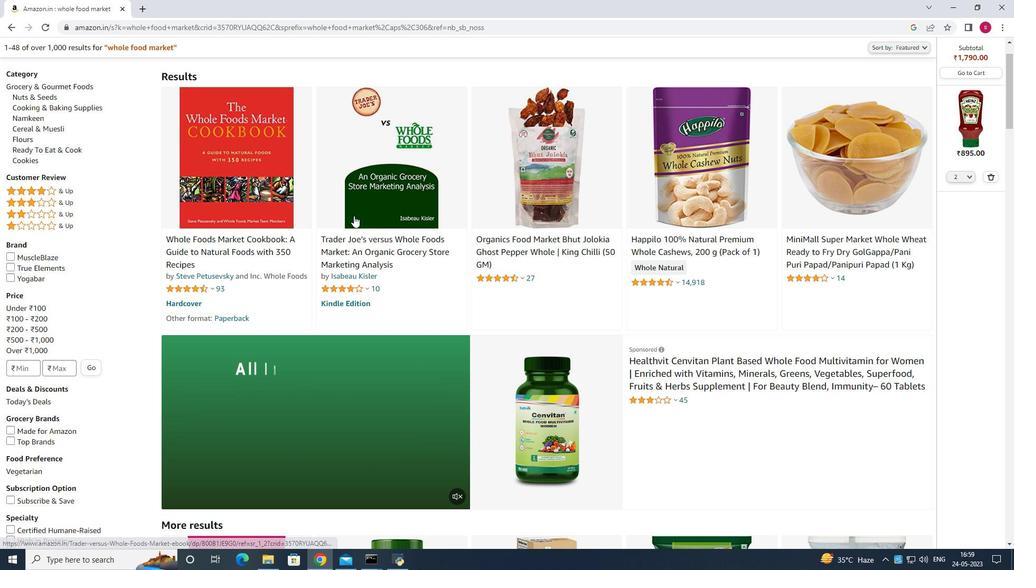 
Action: Mouse scrolled (351, 230) with delta (0, 0)
Screenshot: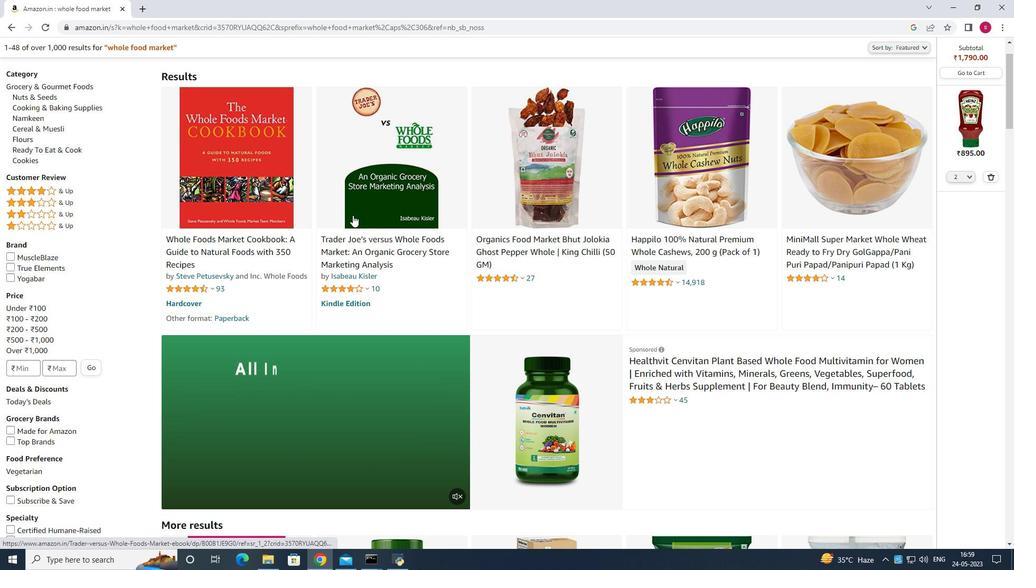 
Action: Mouse scrolled (351, 230) with delta (0, 0)
Screenshot: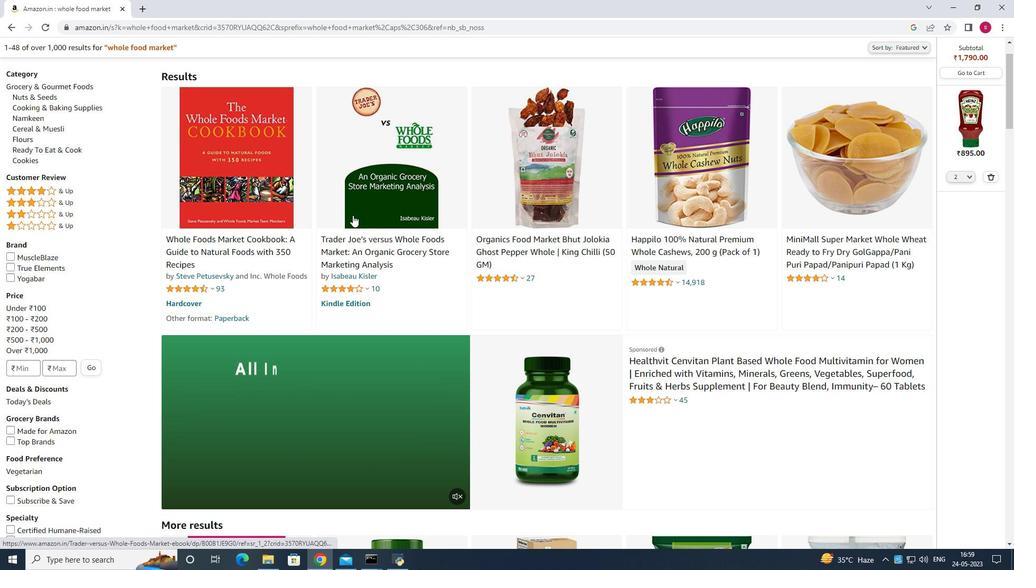 
Action: Mouse moved to (350, 230)
Screenshot: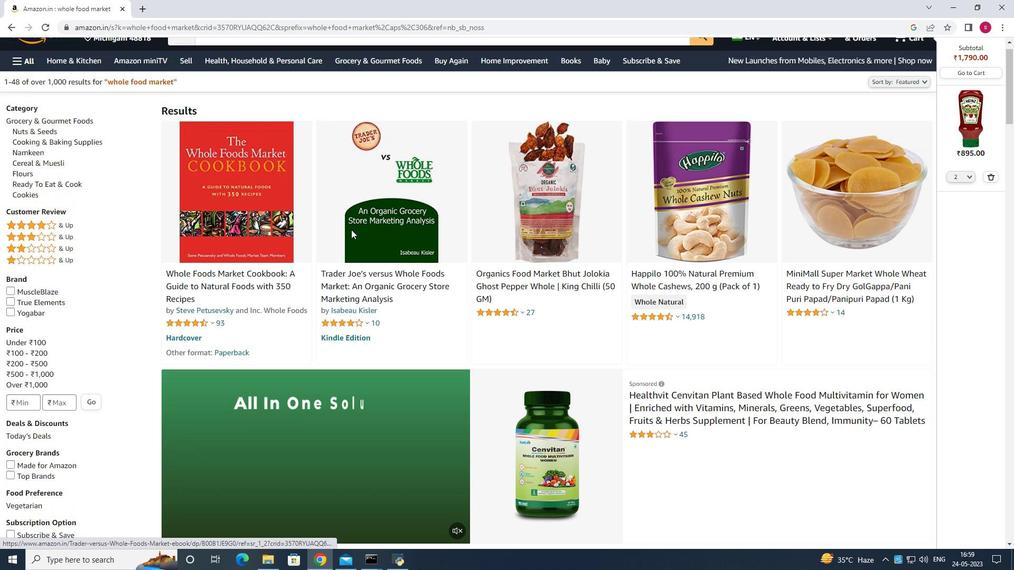 
Action: Mouse scrolled (350, 229) with delta (0, 0)
Screenshot: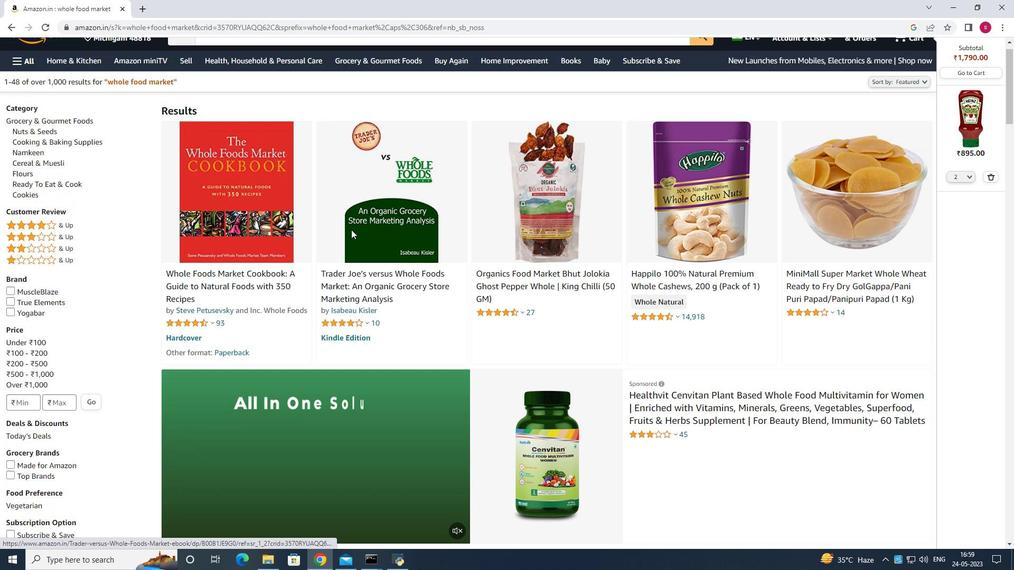 
Action: Mouse scrolled (350, 229) with delta (0, 0)
Screenshot: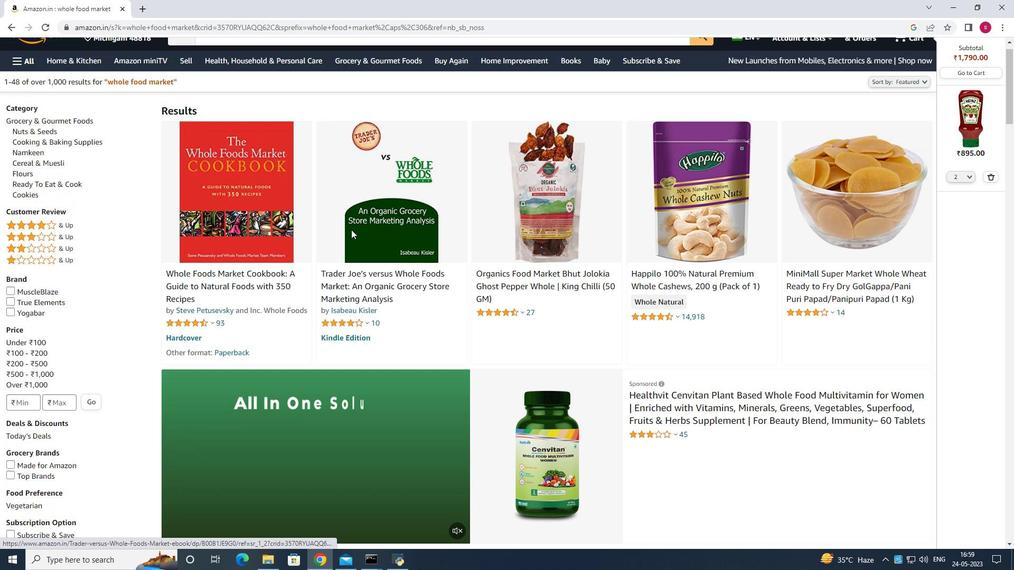 
Action: Mouse scrolled (350, 229) with delta (0, 0)
Screenshot: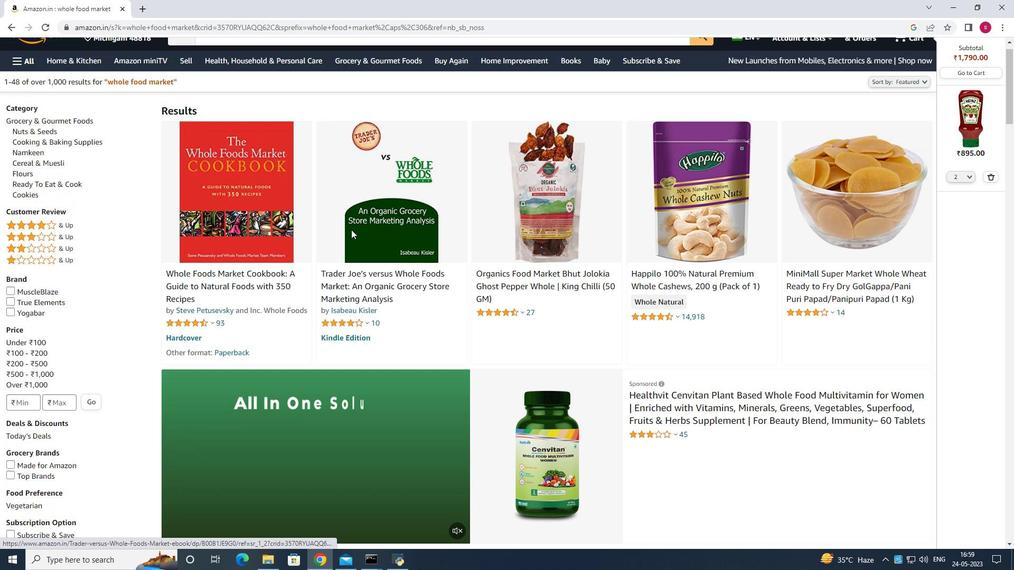 
Action: Mouse scrolled (350, 229) with delta (0, 0)
Screenshot: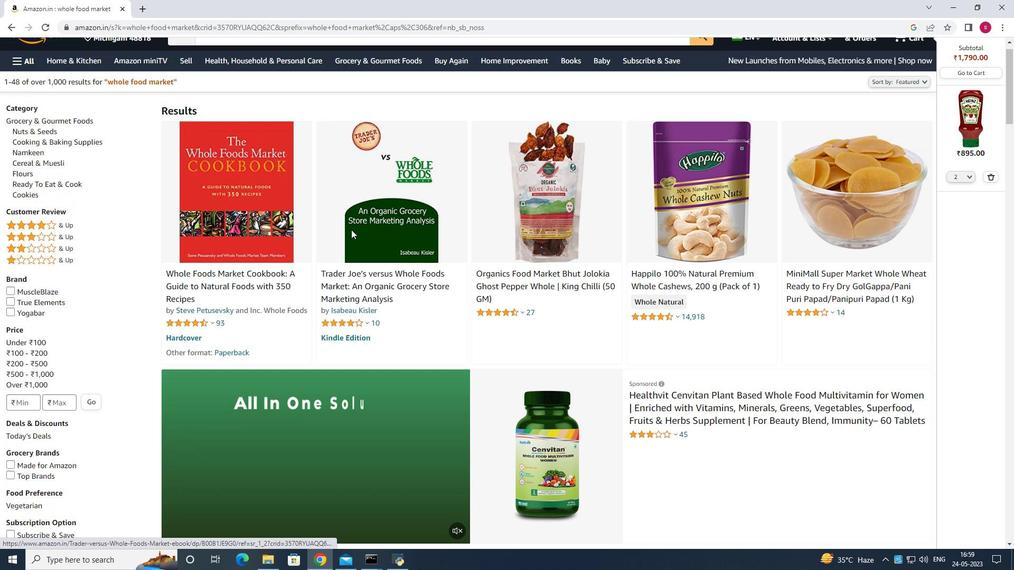 
Action: Mouse scrolled (350, 229) with delta (0, 0)
Screenshot: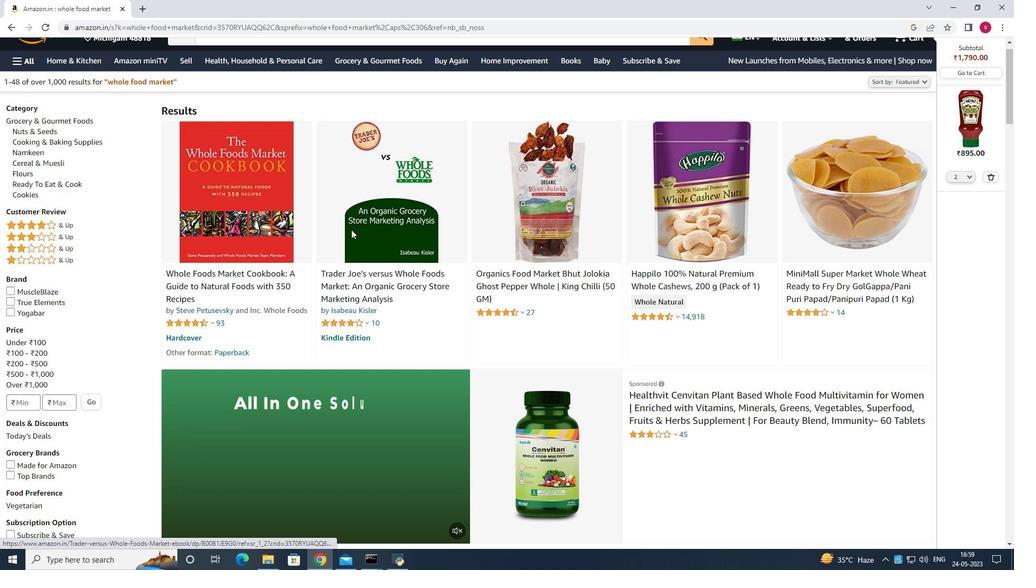 
Action: Mouse moved to (350, 230)
Screenshot: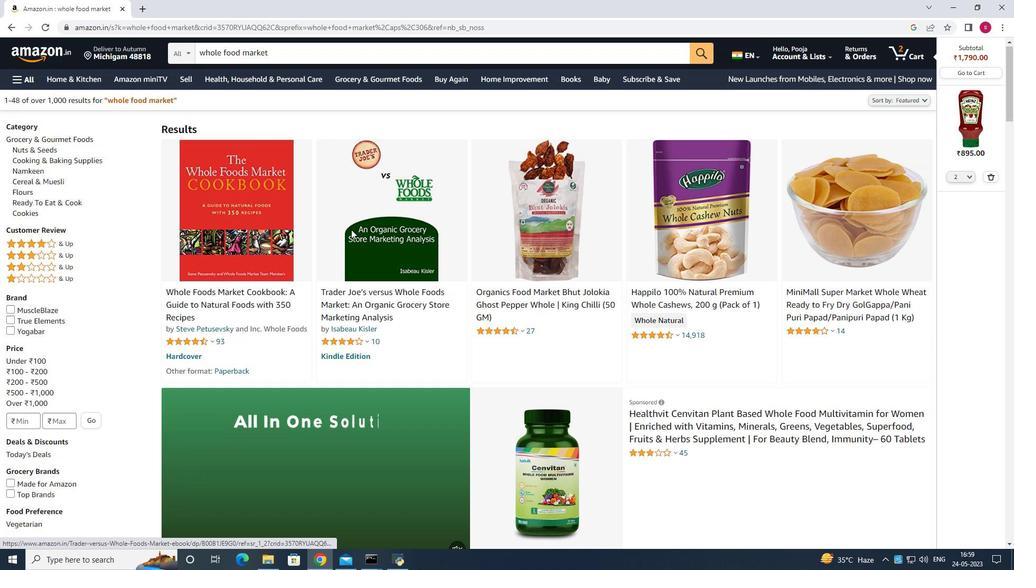 
Action: Mouse scrolled (350, 230) with delta (0, 0)
Screenshot: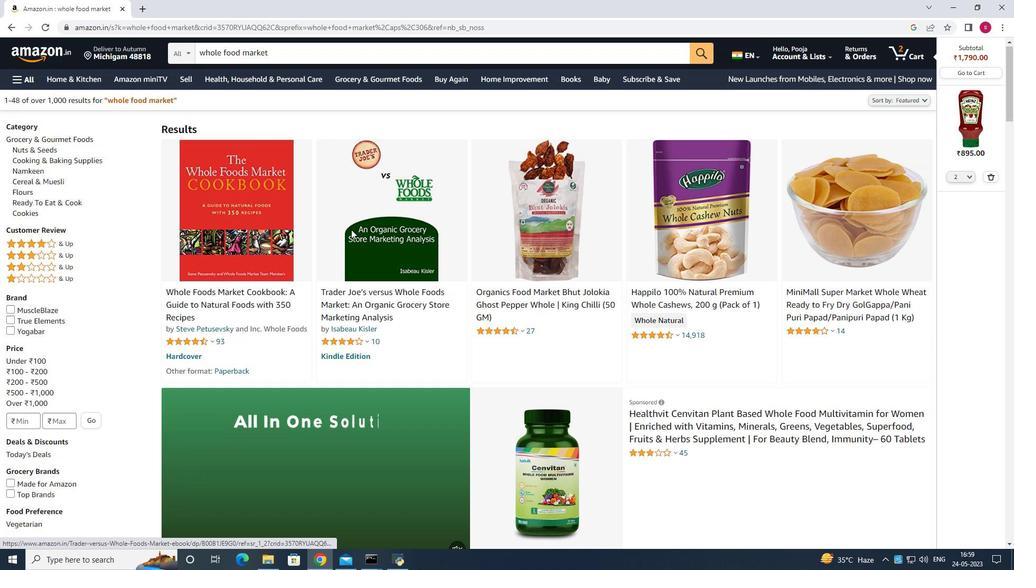 
Action: Mouse scrolled (350, 231) with delta (0, 0)
Screenshot: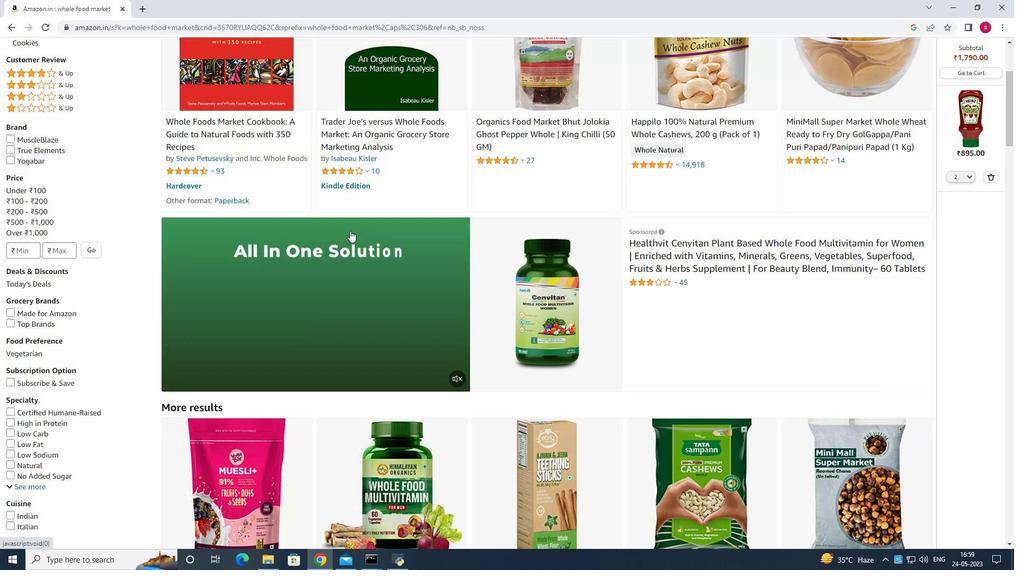 
Action: Mouse scrolled (350, 231) with delta (0, 0)
Screenshot: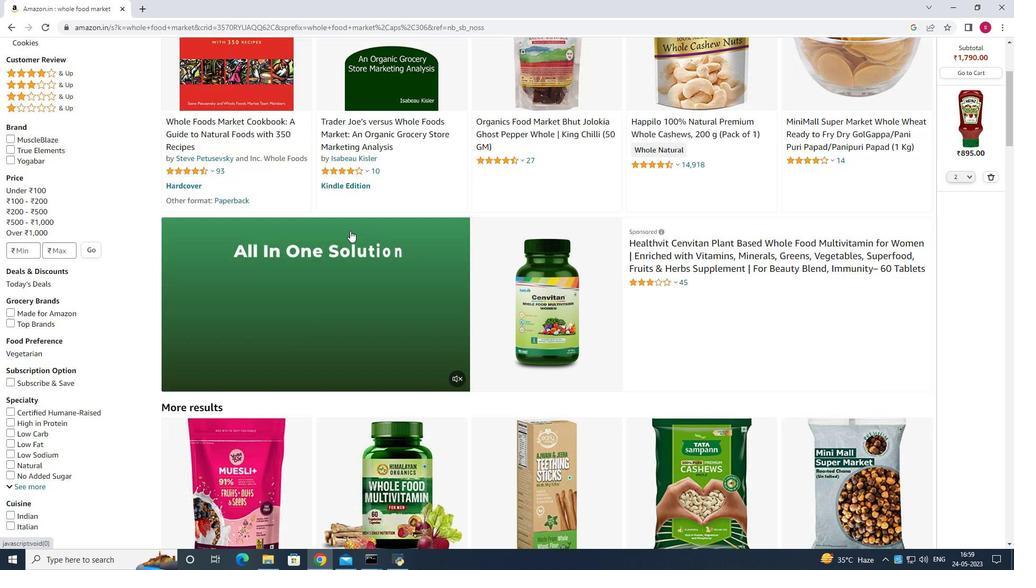 
Action: Mouse scrolled (350, 231) with delta (0, 0)
Screenshot: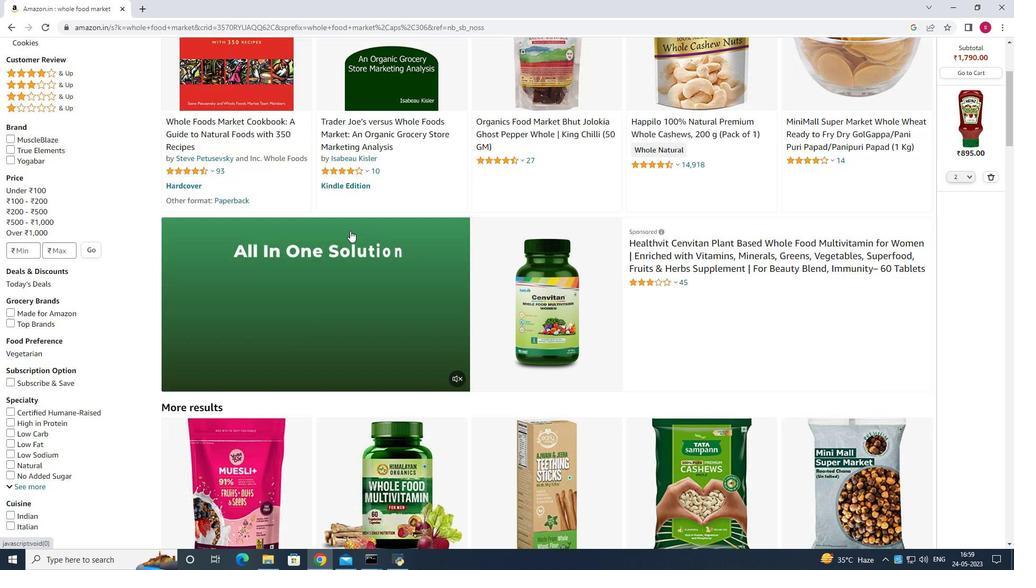 
Action: Mouse scrolled (350, 231) with delta (0, 0)
Screenshot: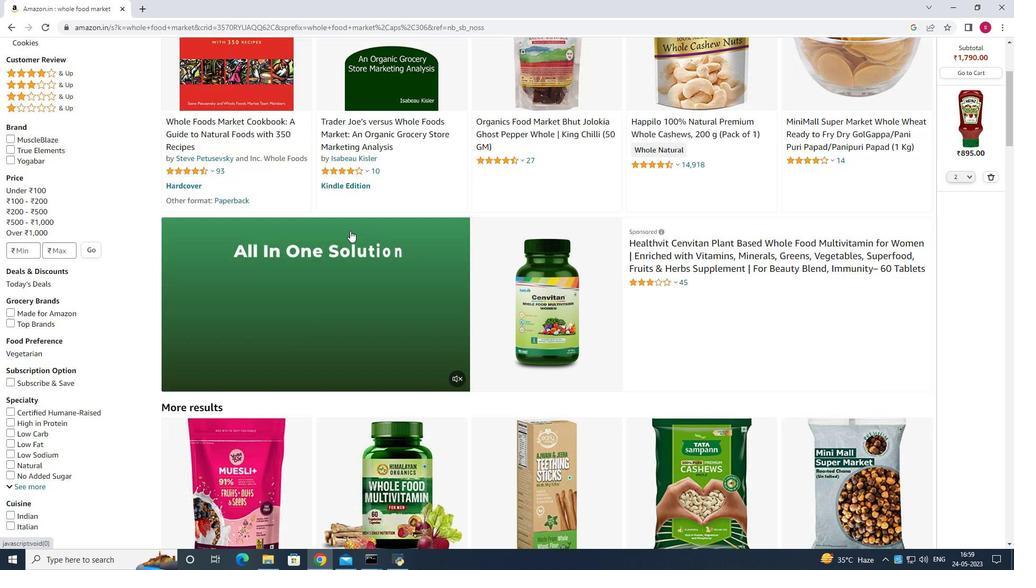 
Action: Mouse scrolled (350, 231) with delta (0, 0)
Screenshot: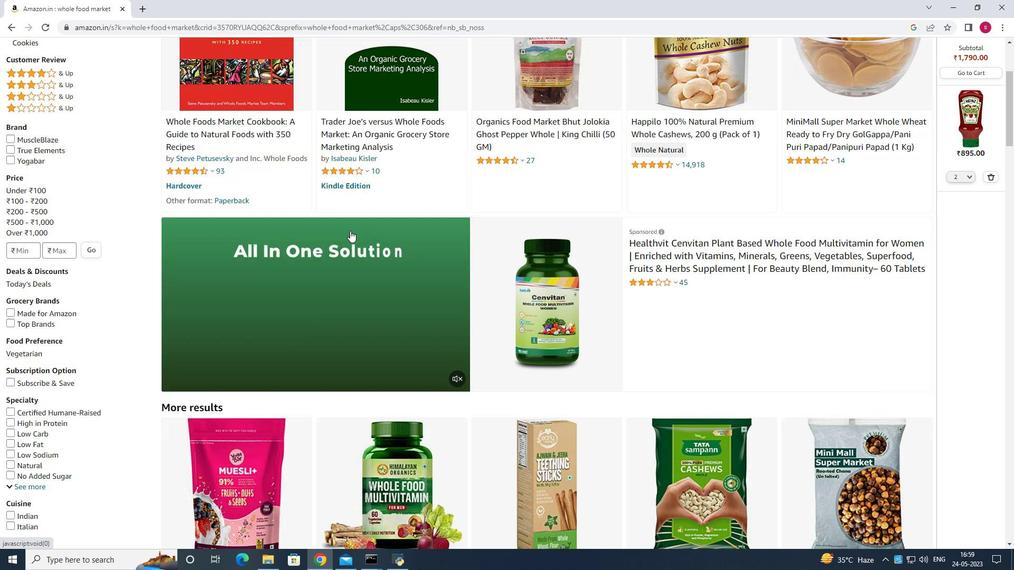 
Action: Mouse scrolled (350, 231) with delta (0, 0)
Screenshot: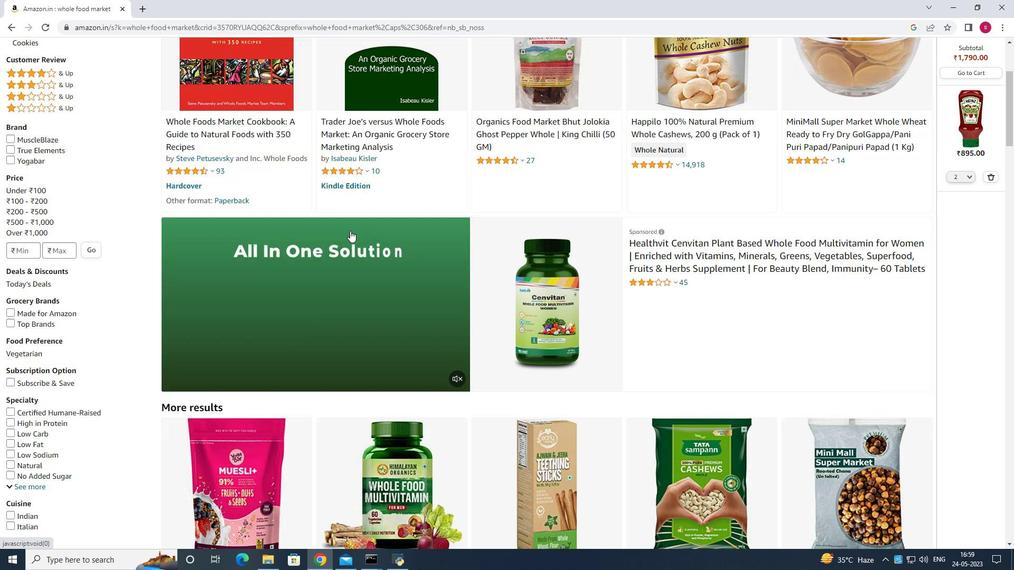
Action: Mouse moved to (350, 229)
Screenshot: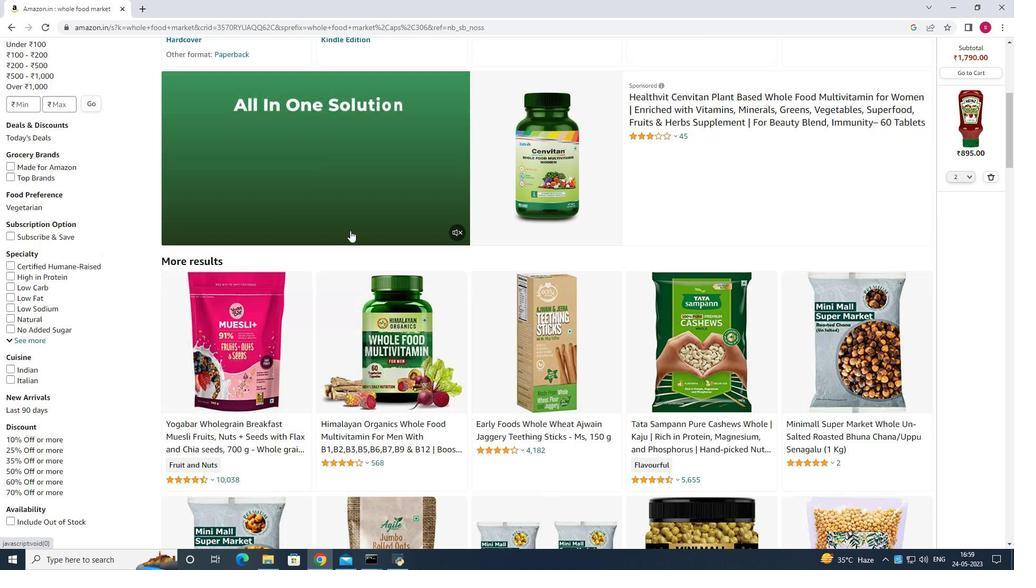 
Action: Mouse scrolled (350, 229) with delta (0, 0)
Screenshot: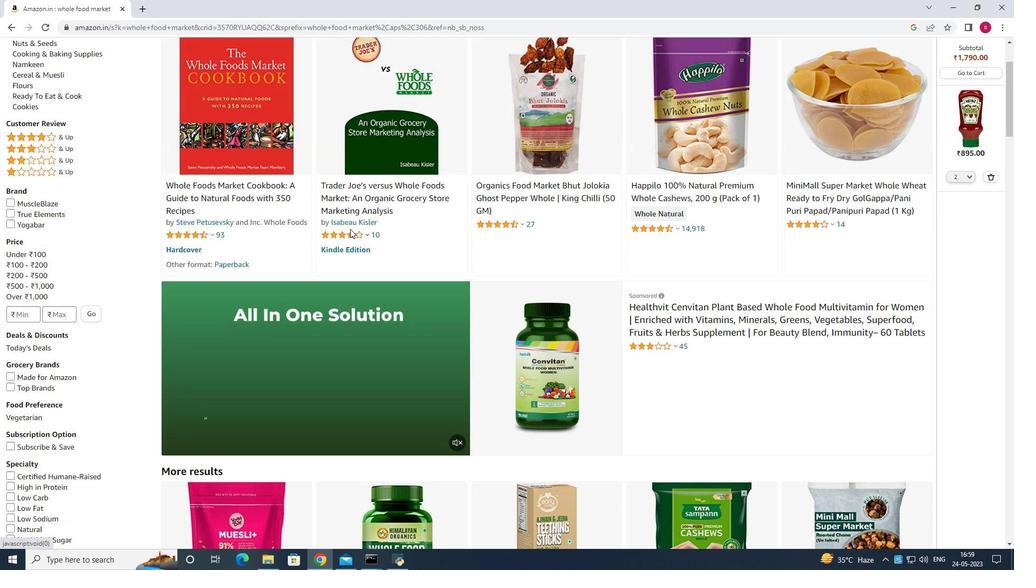
Action: Mouse scrolled (350, 229) with delta (0, 0)
Screenshot: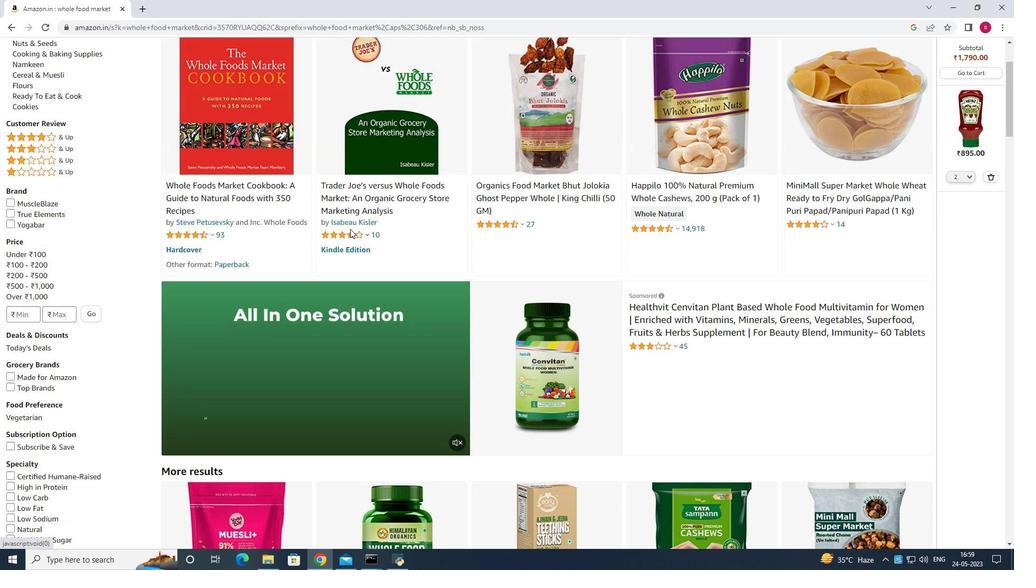 
Action: Mouse scrolled (350, 229) with delta (0, 0)
Screenshot: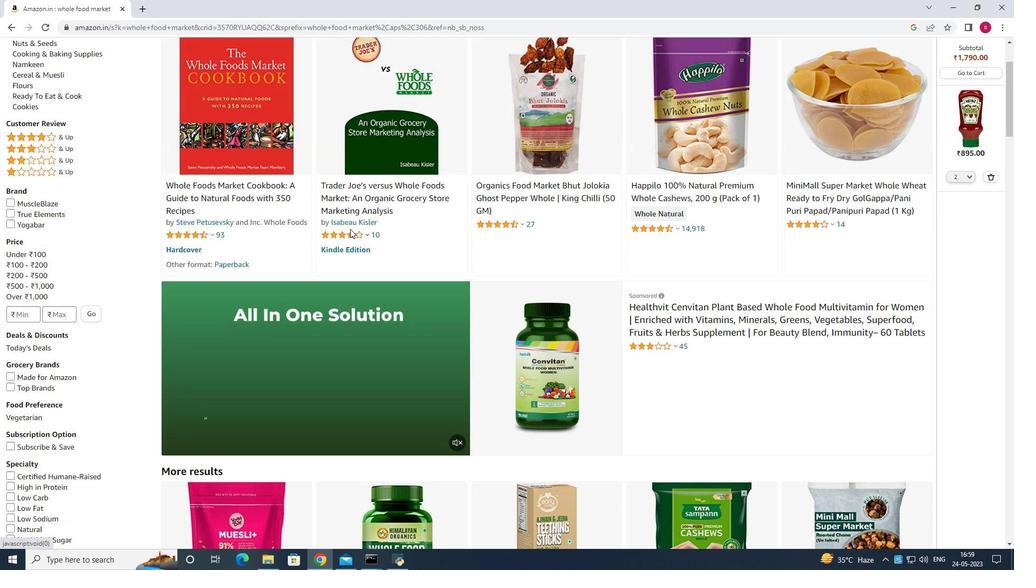 
Action: Mouse scrolled (350, 229) with delta (0, 0)
Screenshot: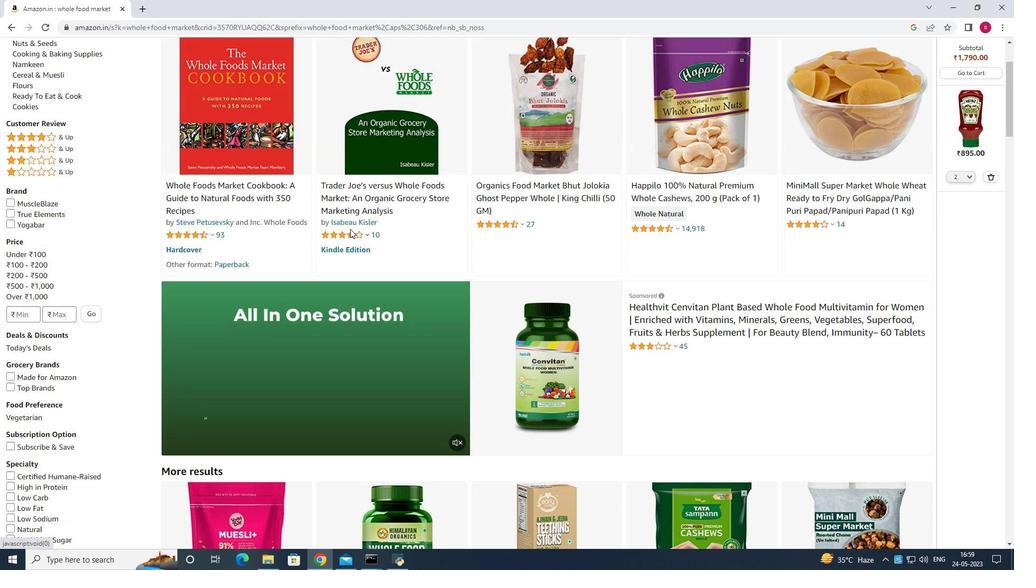
Action: Mouse scrolled (350, 229) with delta (0, 0)
Screenshot: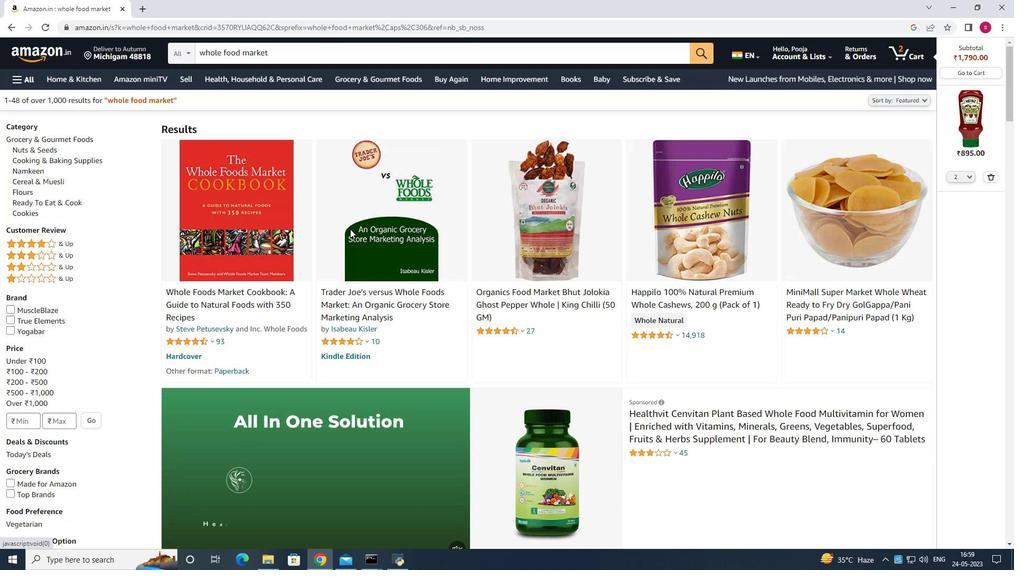 
Action: Mouse scrolled (350, 229) with delta (0, 0)
Screenshot: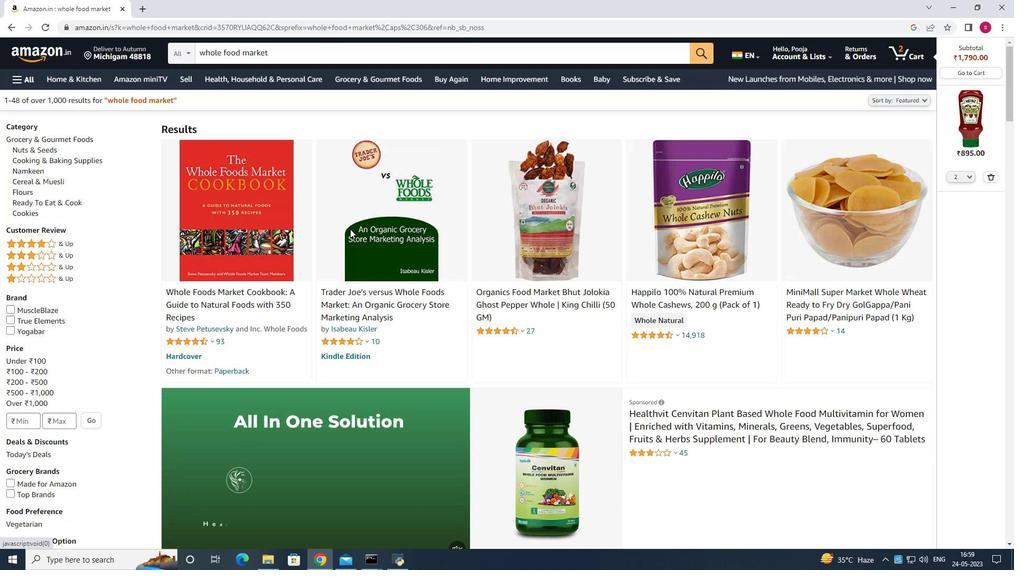 
Action: Mouse moved to (401, 224)
Screenshot: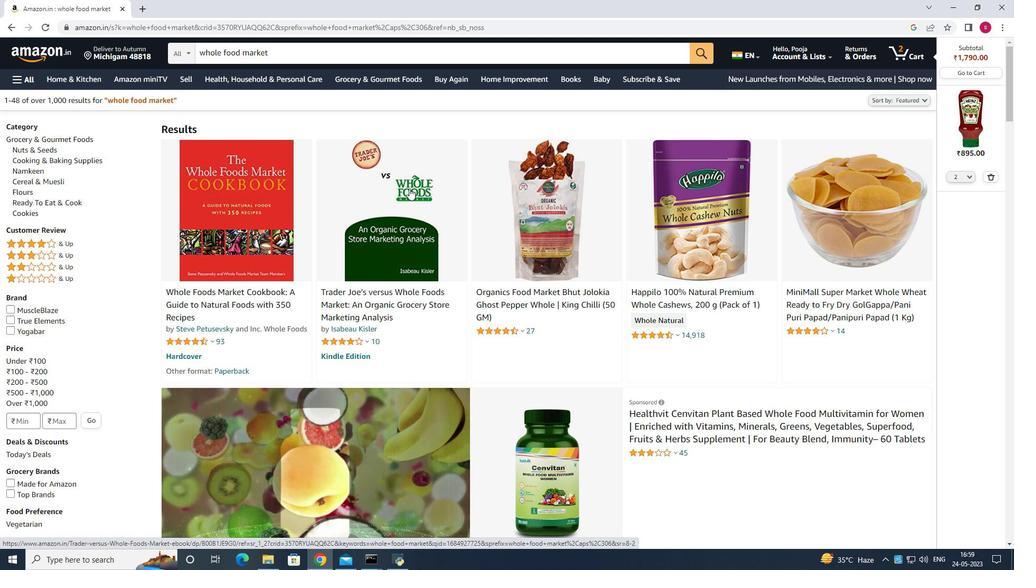 
Action: Mouse scrolled (401, 223) with delta (0, 0)
Screenshot: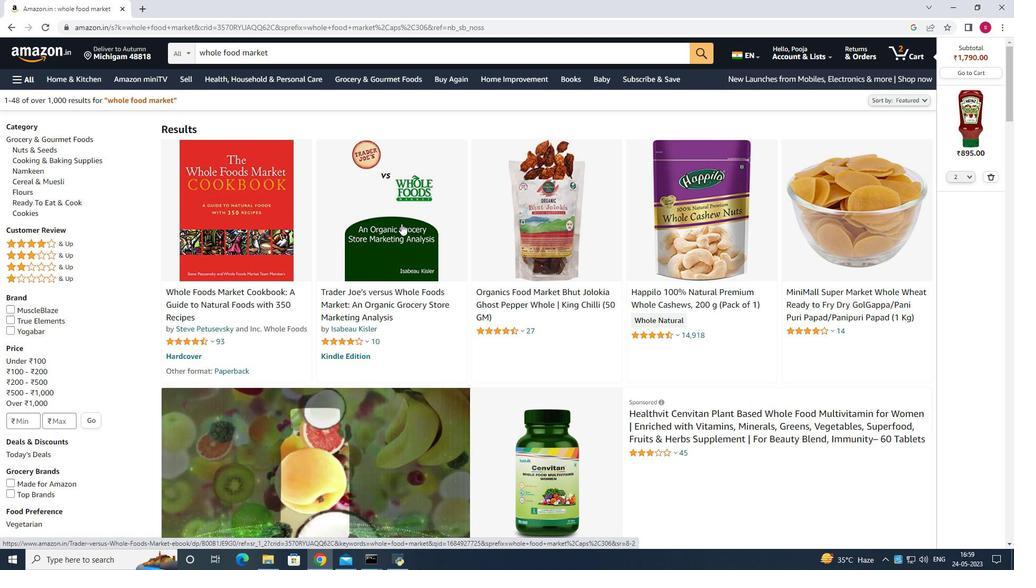 
Action: Mouse scrolled (401, 223) with delta (0, 0)
Screenshot: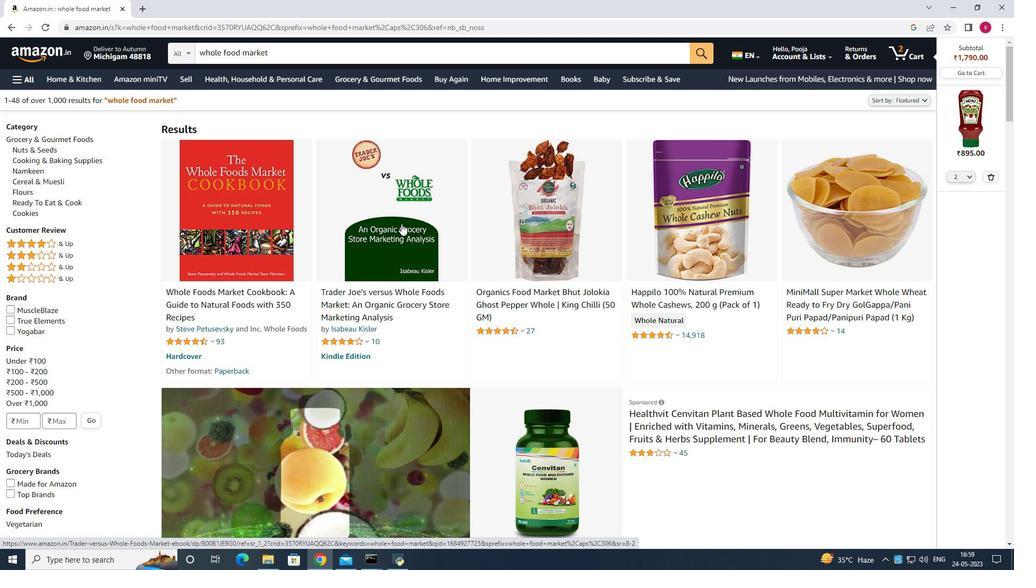 
Action: Mouse scrolled (401, 223) with delta (0, 0)
Screenshot: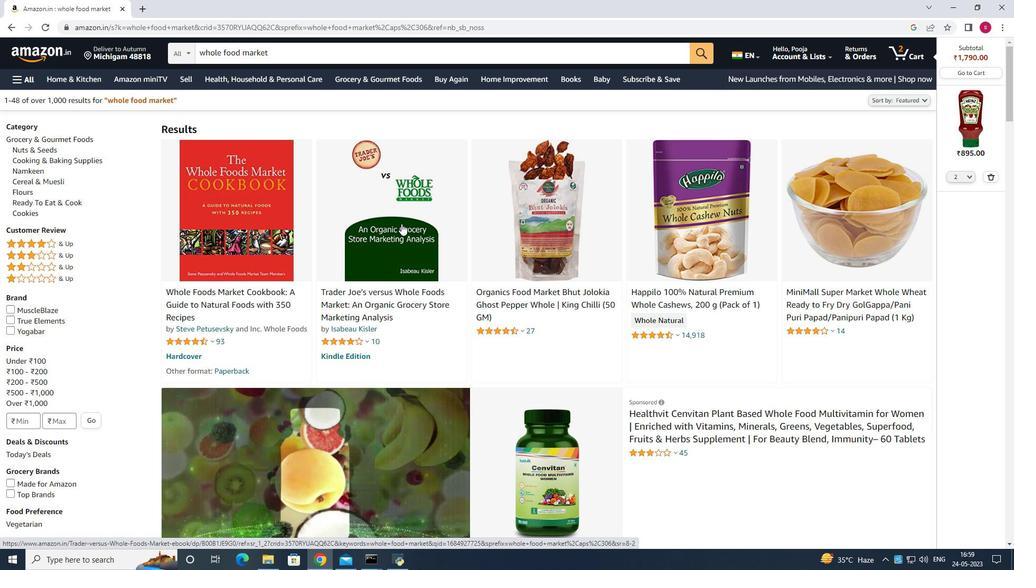
Action: Mouse scrolled (401, 223) with delta (0, 0)
Screenshot: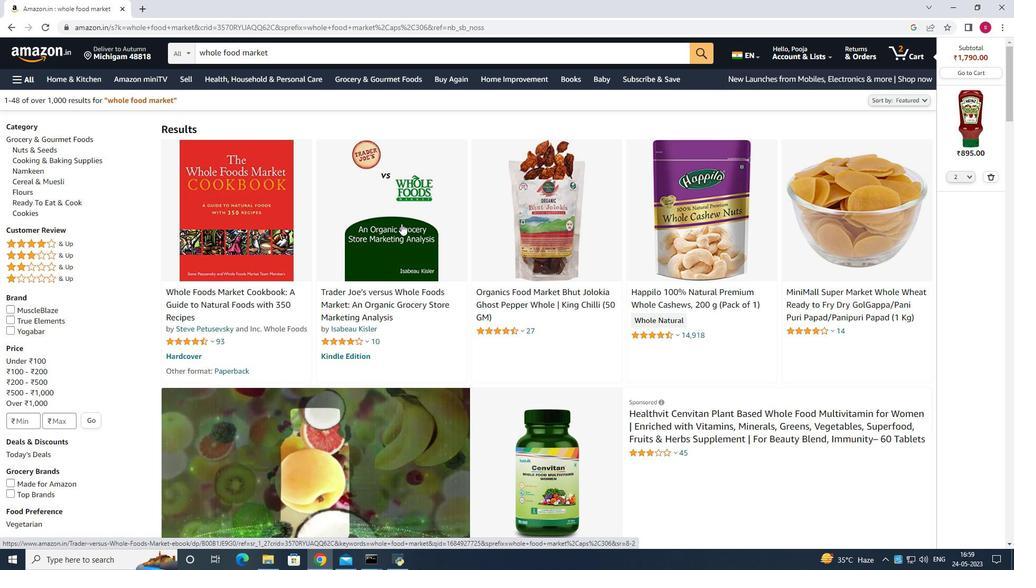 
Action: Mouse scrolled (401, 223) with delta (0, 0)
Screenshot: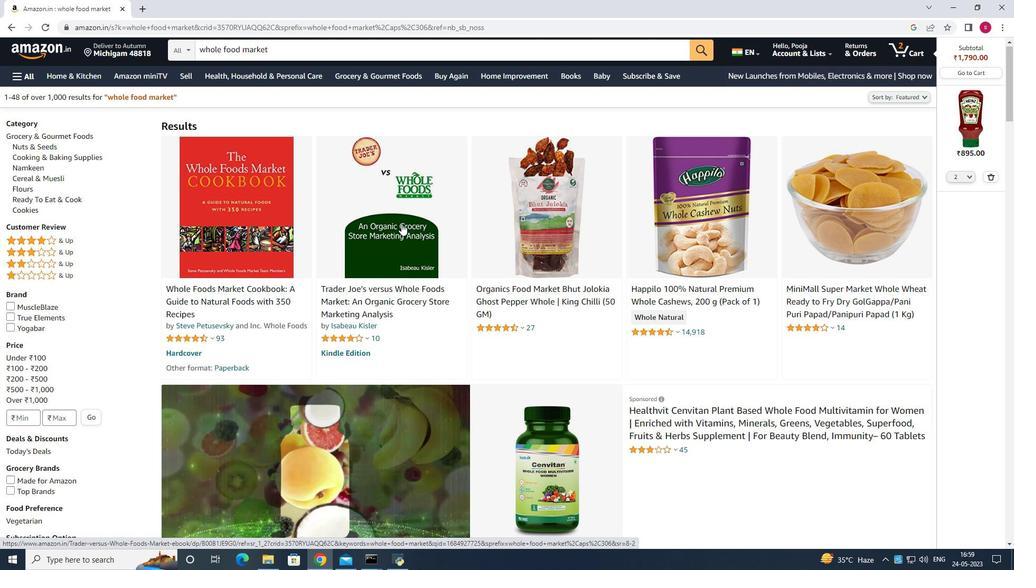 
Action: Mouse scrolled (401, 224) with delta (0, 0)
Screenshot: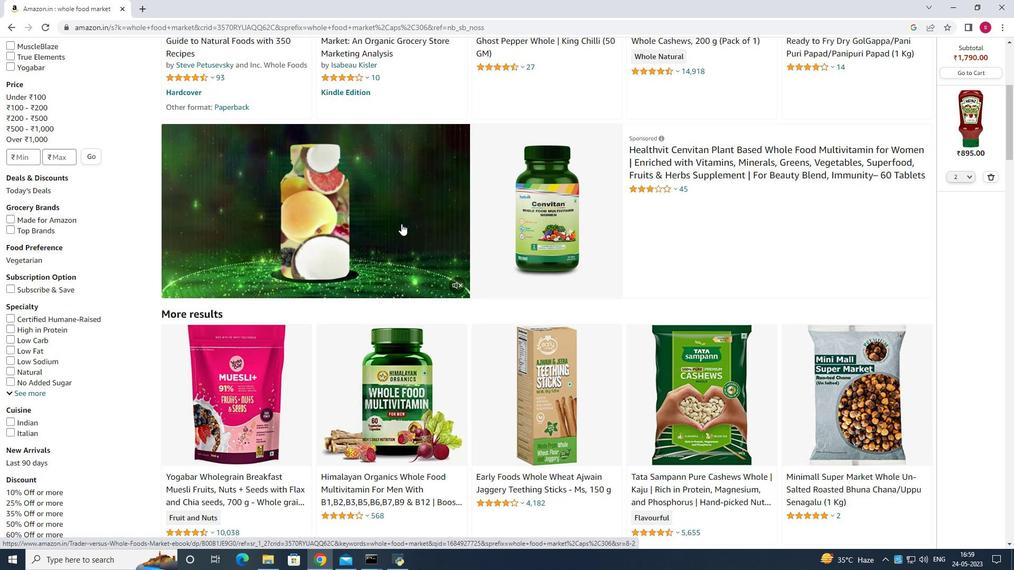 
Action: Mouse scrolled (401, 224) with delta (0, 0)
Screenshot: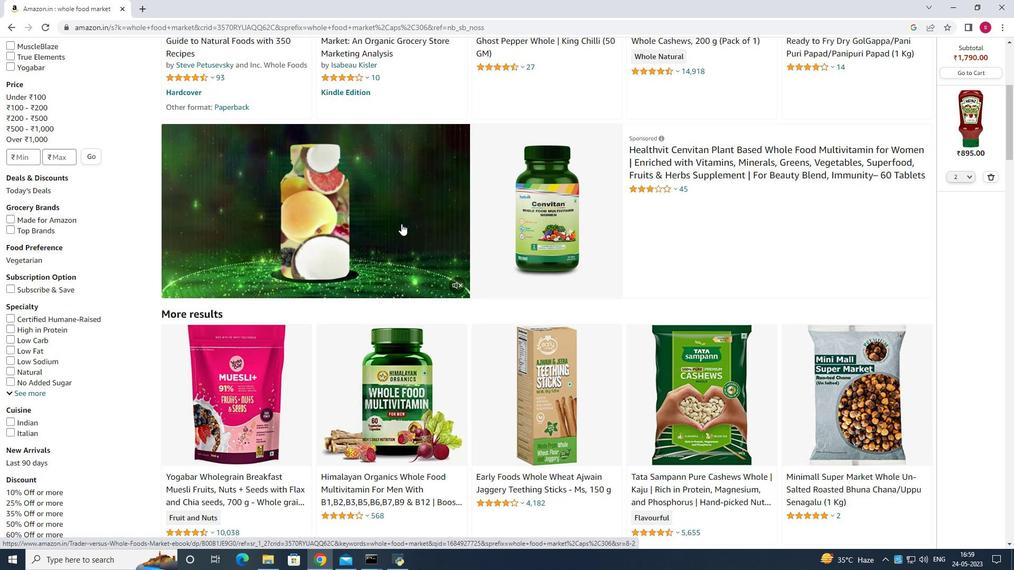 
Action: Mouse scrolled (401, 224) with delta (0, 0)
Screenshot: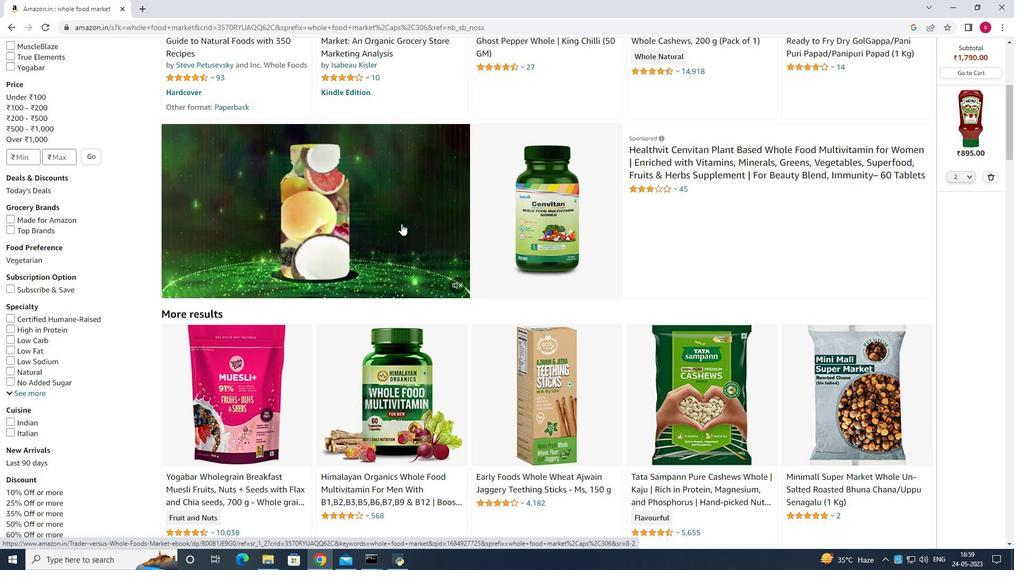 
Action: Mouse scrolled (401, 224) with delta (0, 0)
Screenshot: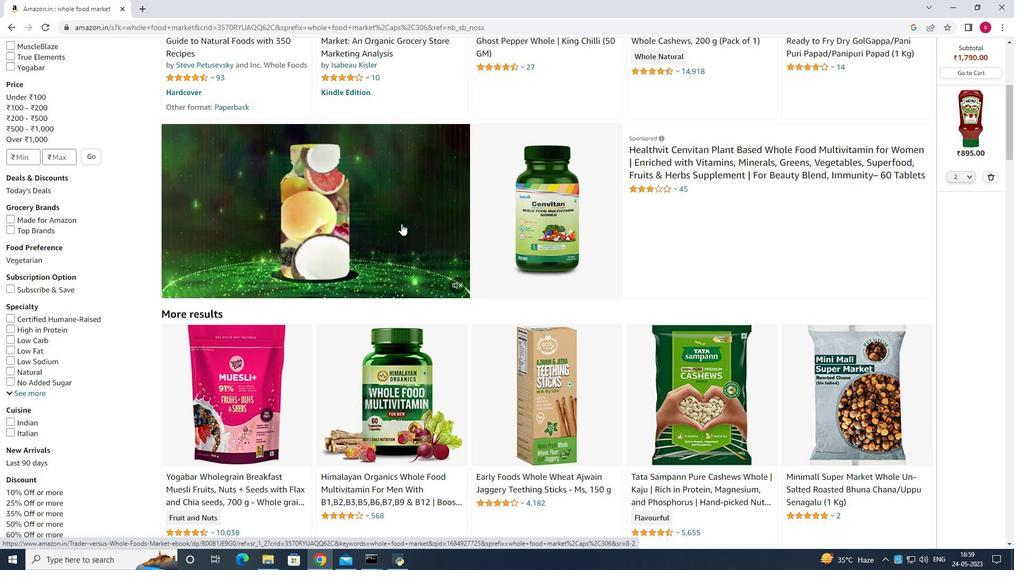 
Action: Mouse scrolled (401, 224) with delta (0, 0)
Screenshot: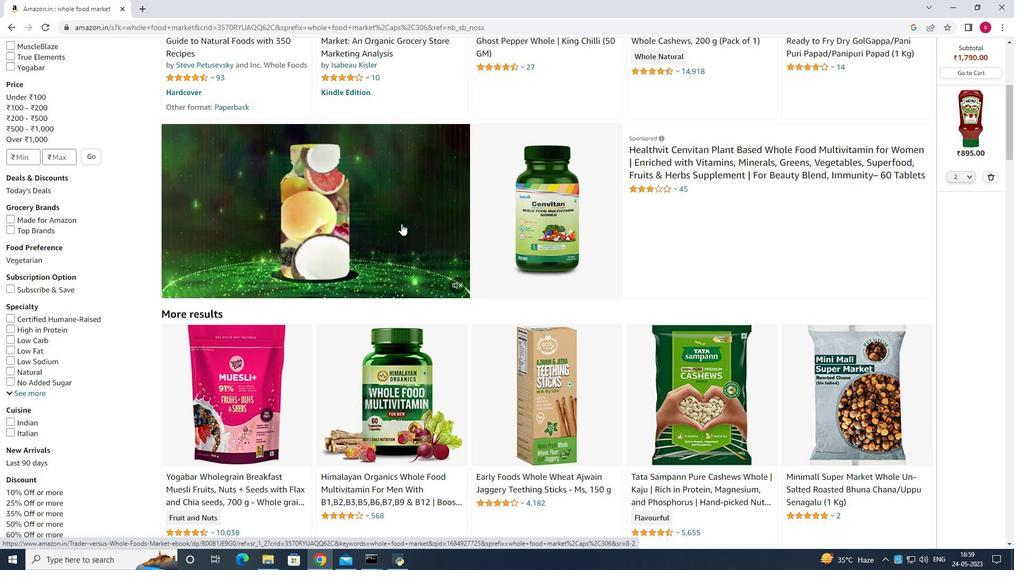 
Action: Mouse scrolled (401, 224) with delta (0, 0)
Screenshot: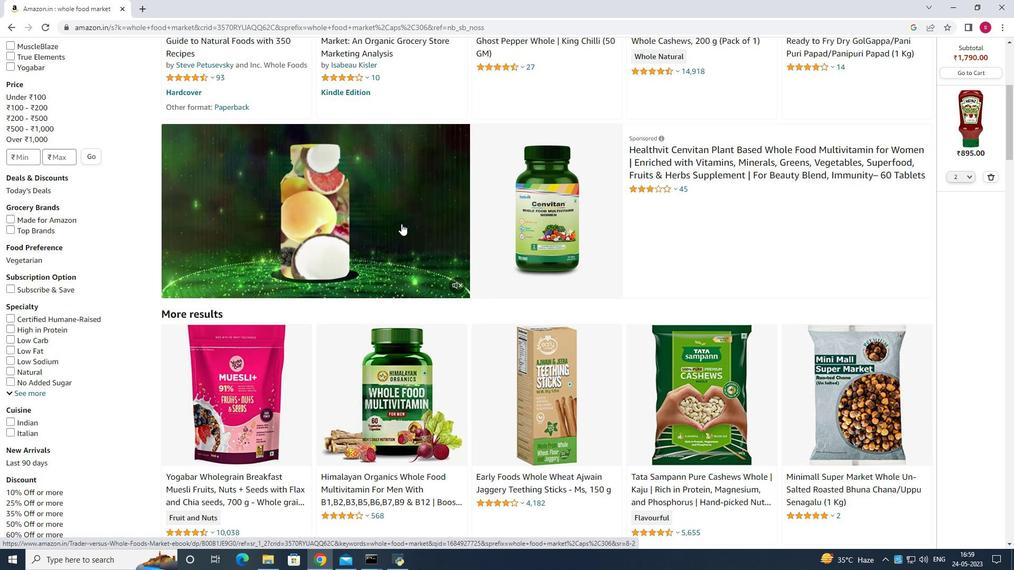 
Action: Mouse moved to (401, 224)
Screenshot: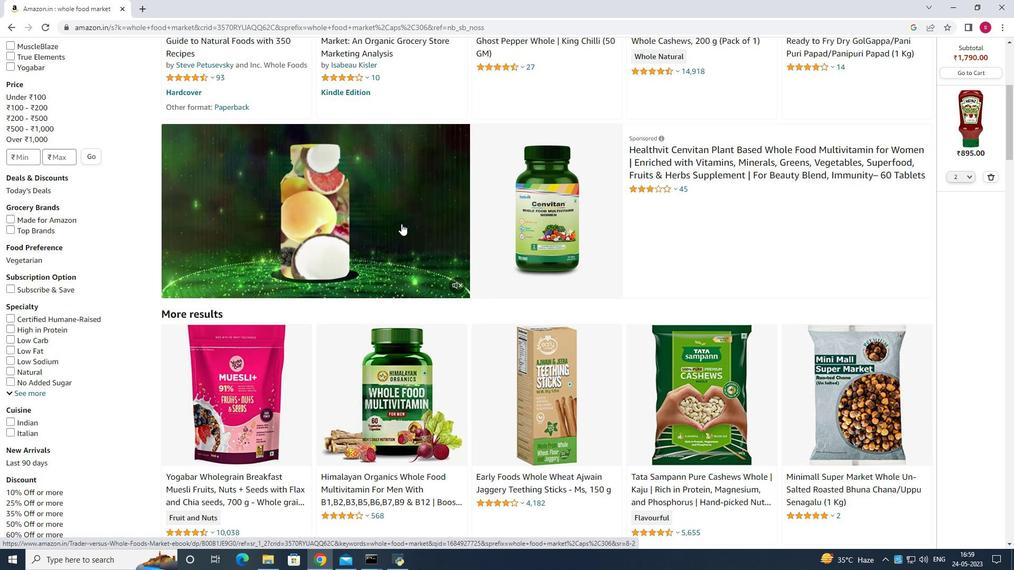 
Action: Mouse scrolled (401, 225) with delta (0, 0)
Screenshot: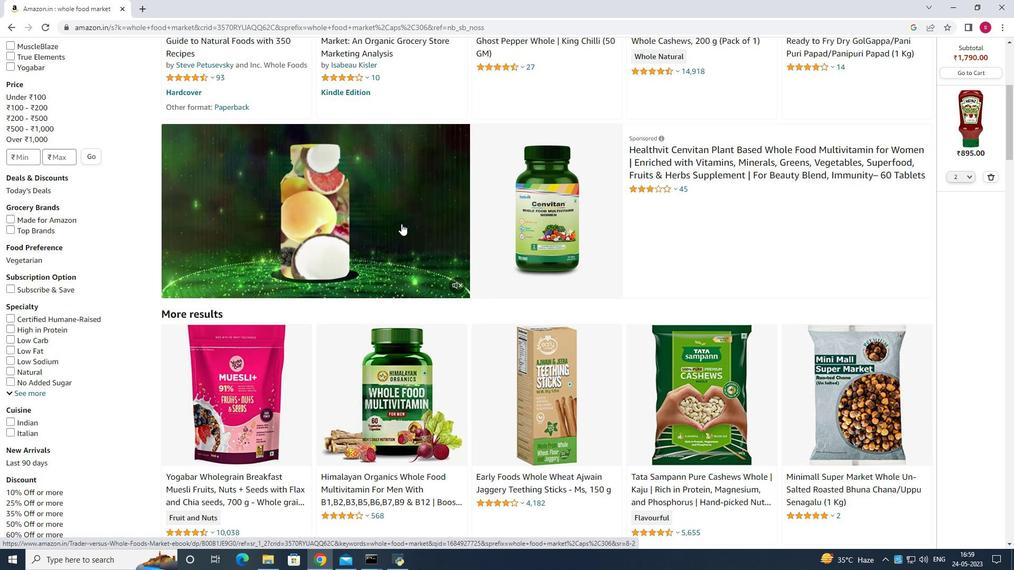 
Action: Mouse scrolled (401, 225) with delta (0, 0)
Screenshot: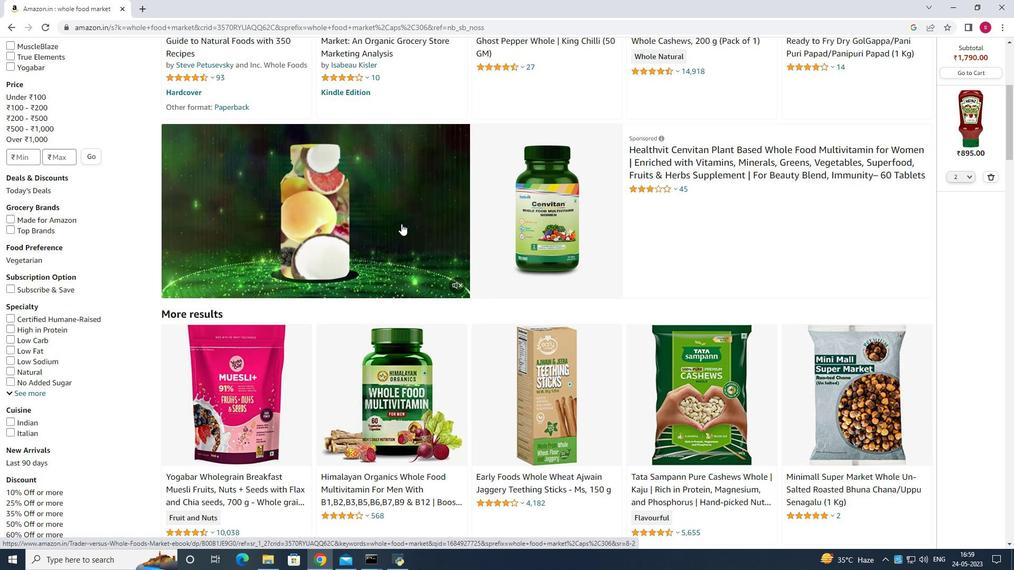 
Action: Mouse scrolled (401, 225) with delta (0, 0)
Screenshot: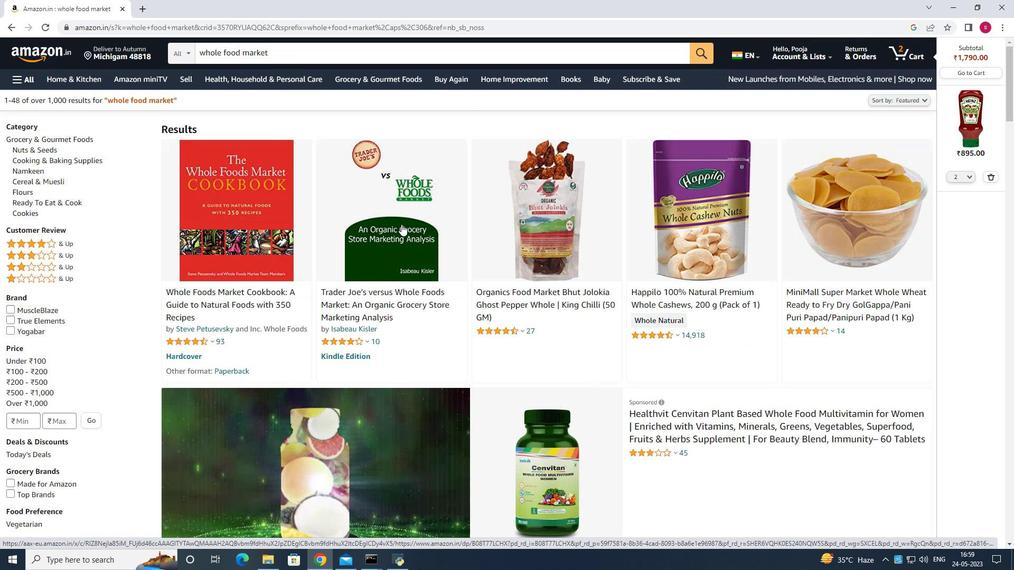 
Action: Mouse scrolled (401, 225) with delta (0, 0)
Screenshot: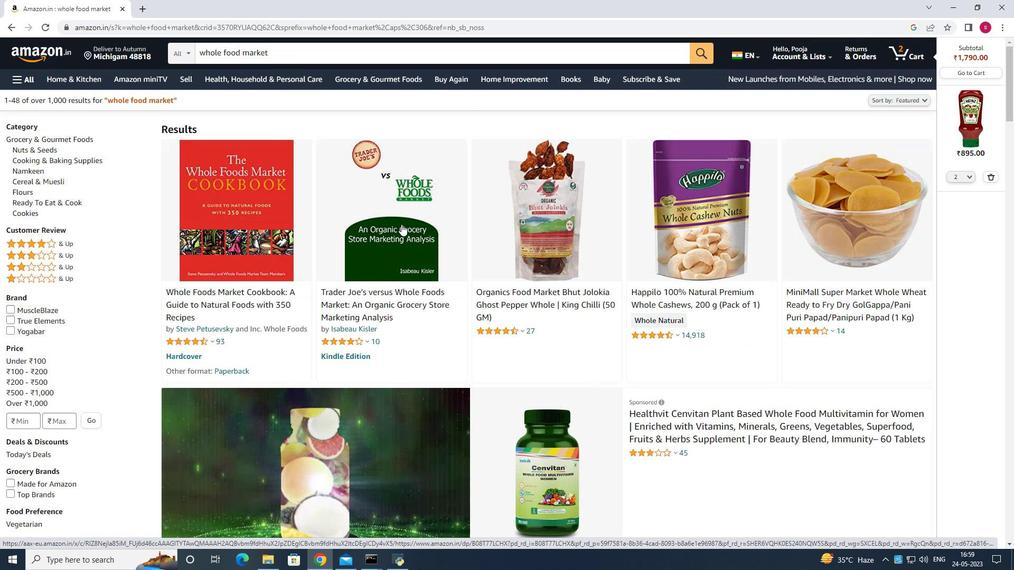 
Action: Mouse scrolled (401, 225) with delta (0, 0)
Screenshot: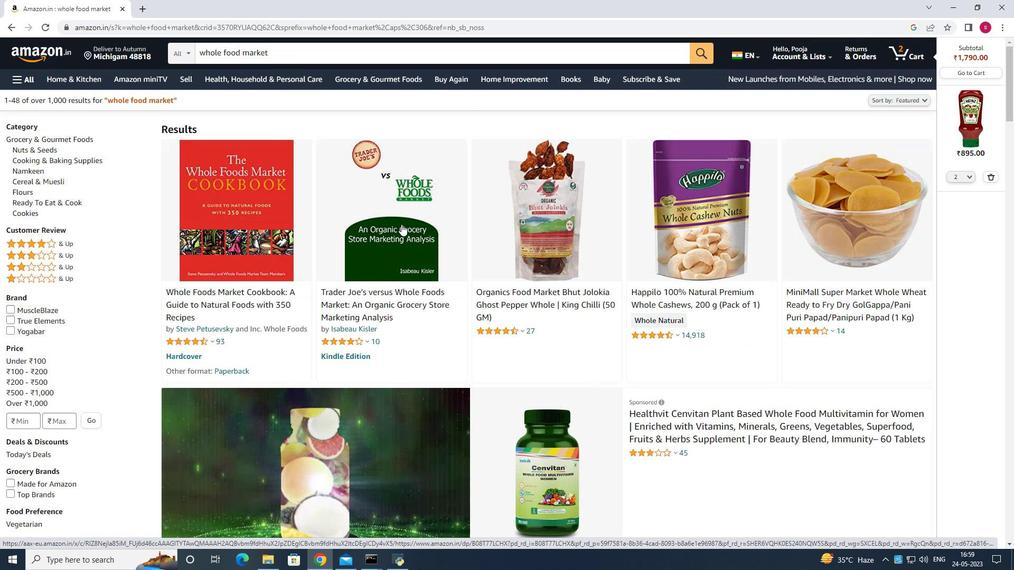 
Action: Mouse scrolled (401, 225) with delta (0, 0)
Screenshot: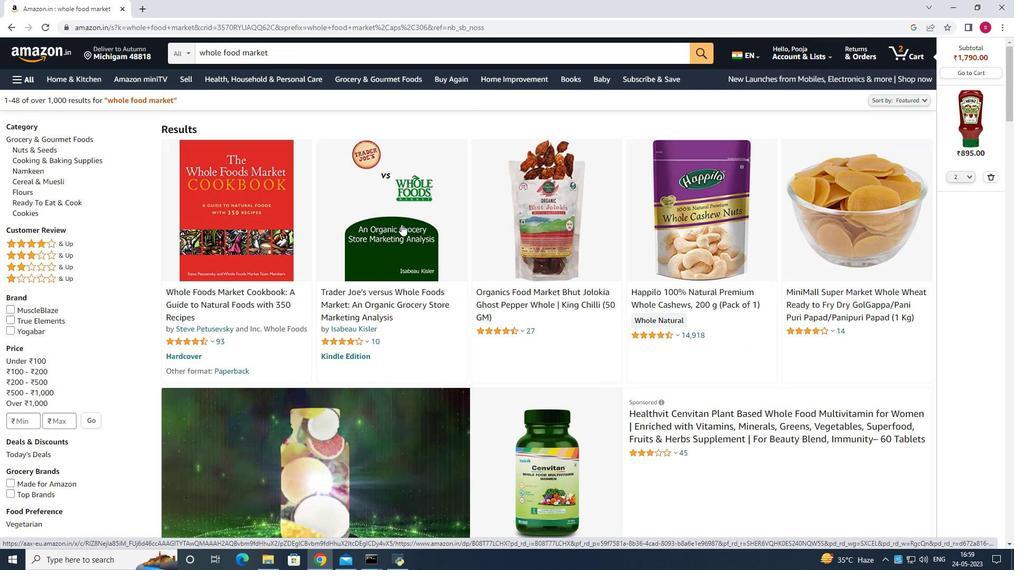 
Action: Mouse scrolled (401, 225) with delta (0, 0)
Screenshot: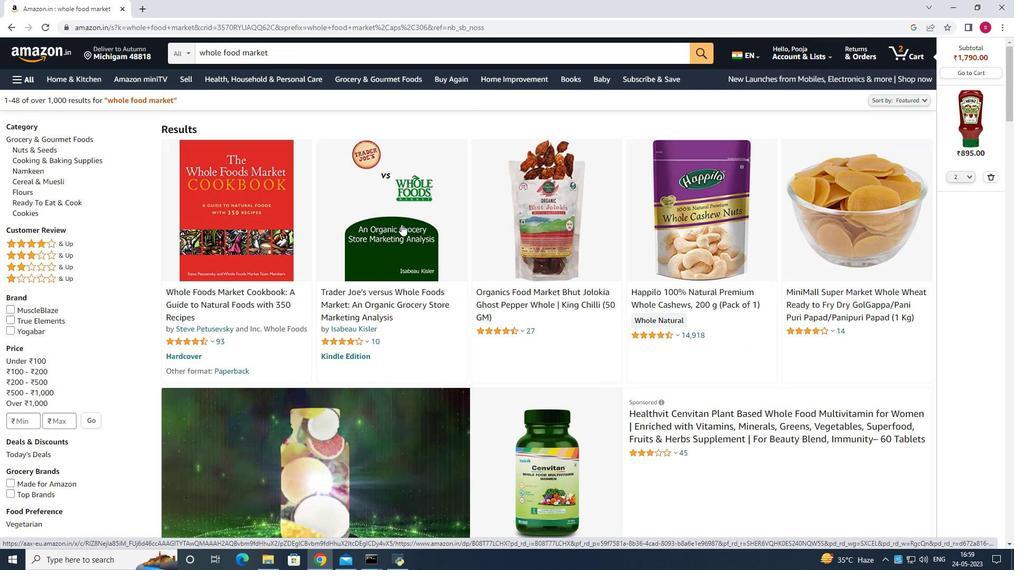
Action: Mouse moved to (416, 59)
Screenshot: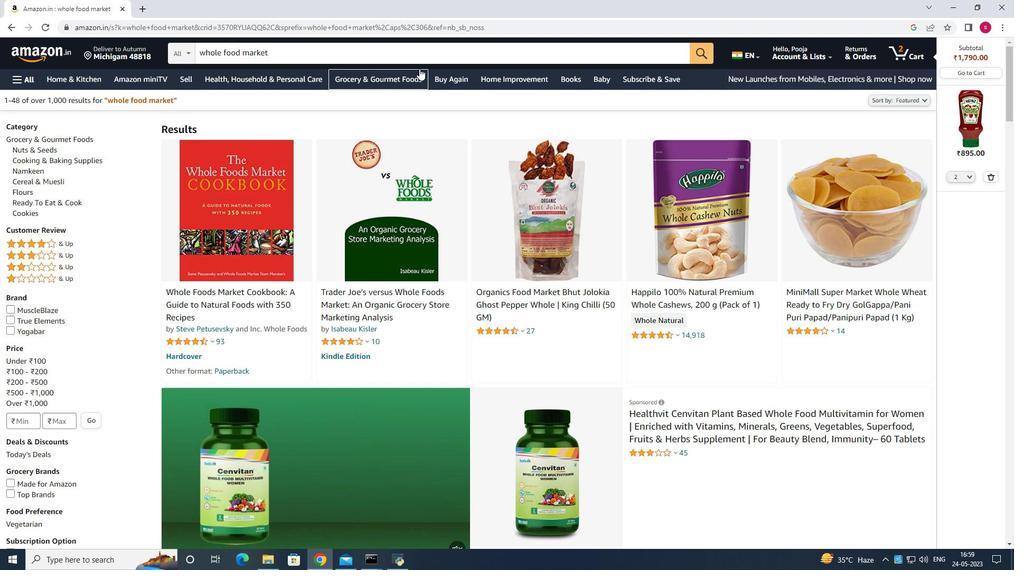 
Action: Mouse pressed left at (416, 59)
Screenshot: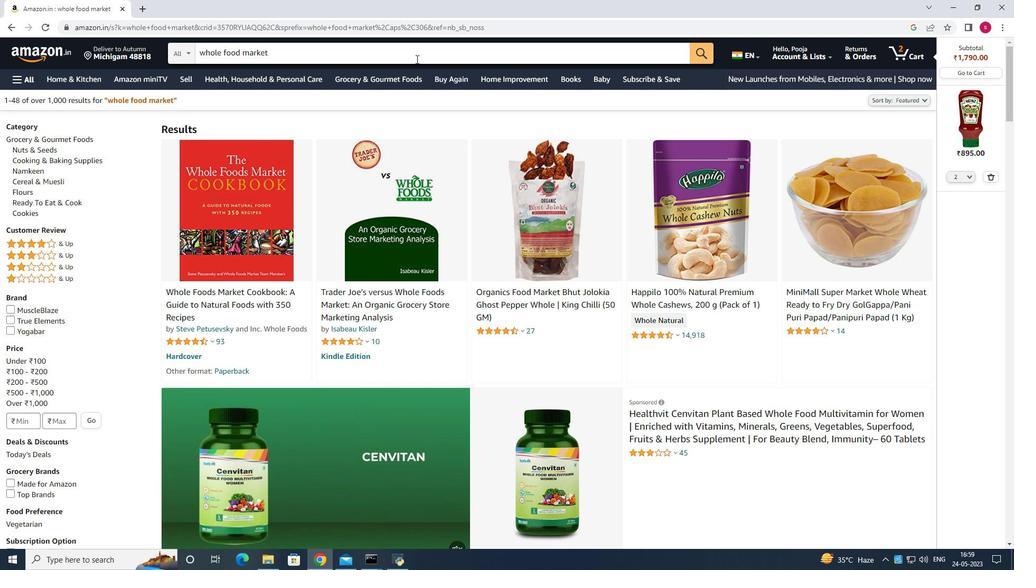 
Action: Mouse pressed left at (416, 59)
Screenshot: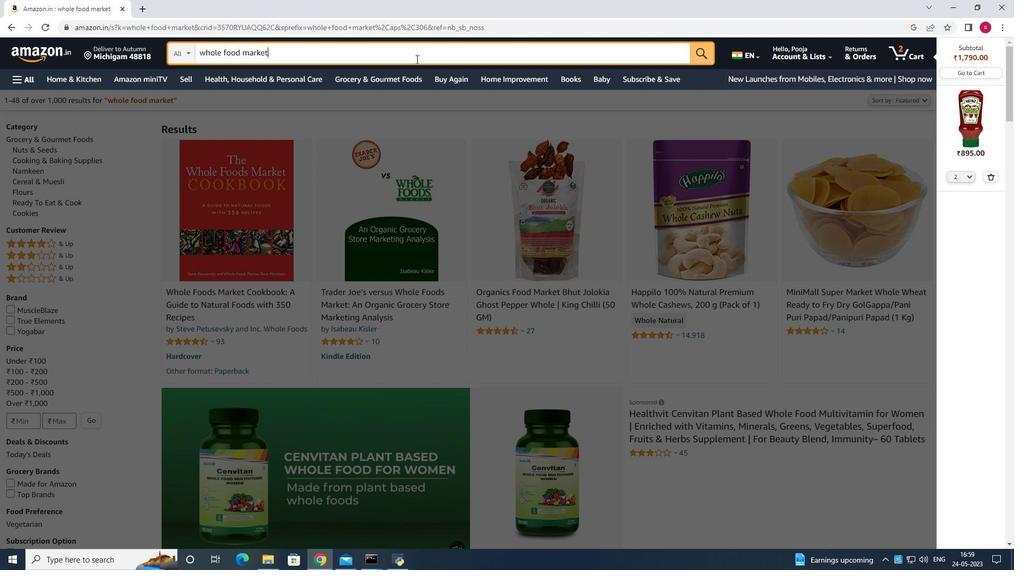 
Action: Mouse moved to (412, 43)
Screenshot: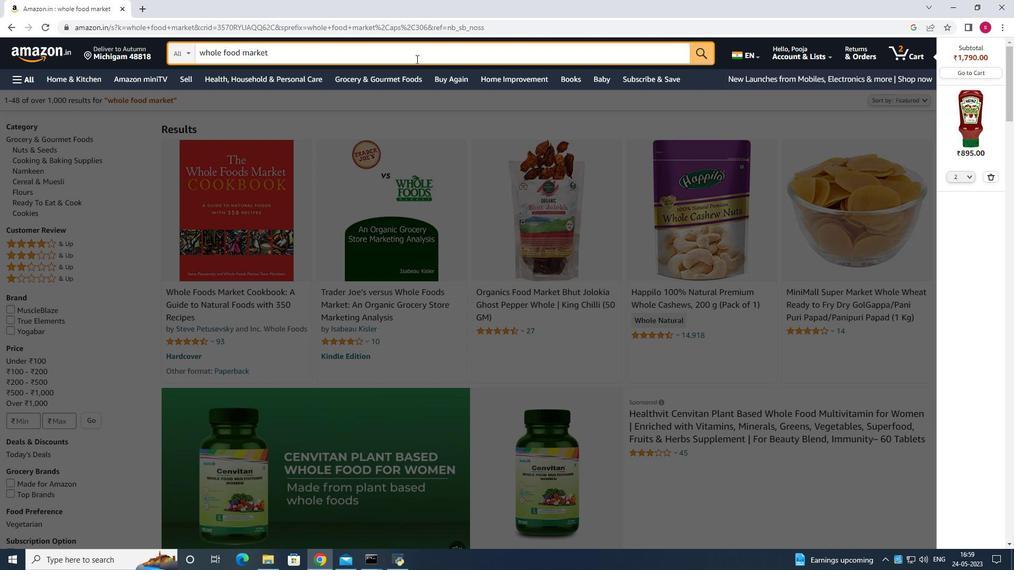 
Action: Mouse pressed left at (412, 43)
Screenshot: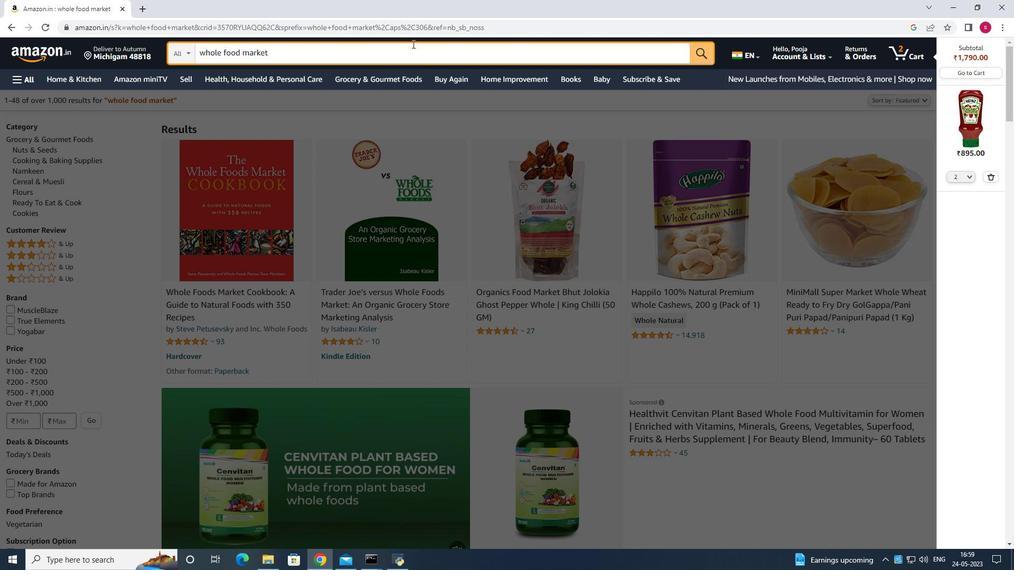 
Action: Key pressed <Key.backspace><Key.backspace><Key.backspace><Key.backspace><Key.backspace><Key.backspace><Key.backspace><Key.backspace><Key.backspace><Key.backspace><Key.backspace><Key.backspace><Key.backspace><Key.backspace><Key.backspace><Key.backspace><Key.backspace><Key.backspace><Key.backspace><Key.backspace><Key.backspace><Key.backspace><Key.backspace><Key.backspace><Key.backspace><Key.backspace><Key.backspace><Key.backspace><Key.backspace><Key.backspace><Key.backspace><Key.backspace><Key.backspace><Key.backspace><Key.backspace><Key.backspace><Key.backspace><Key.backspace><Key.backspace><Key.backspace>
Screenshot: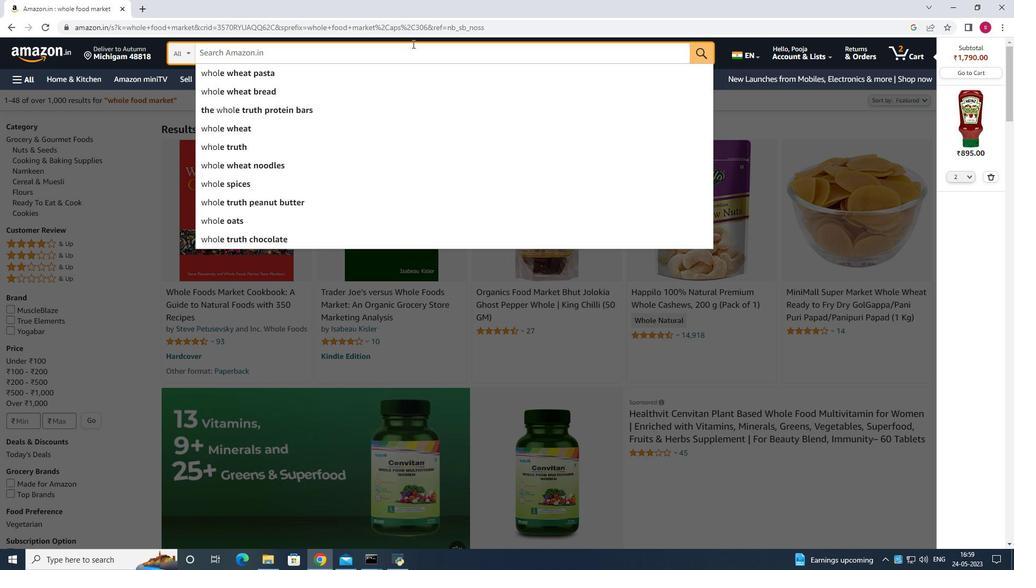 
Action: Mouse moved to (424, 46)
Screenshot: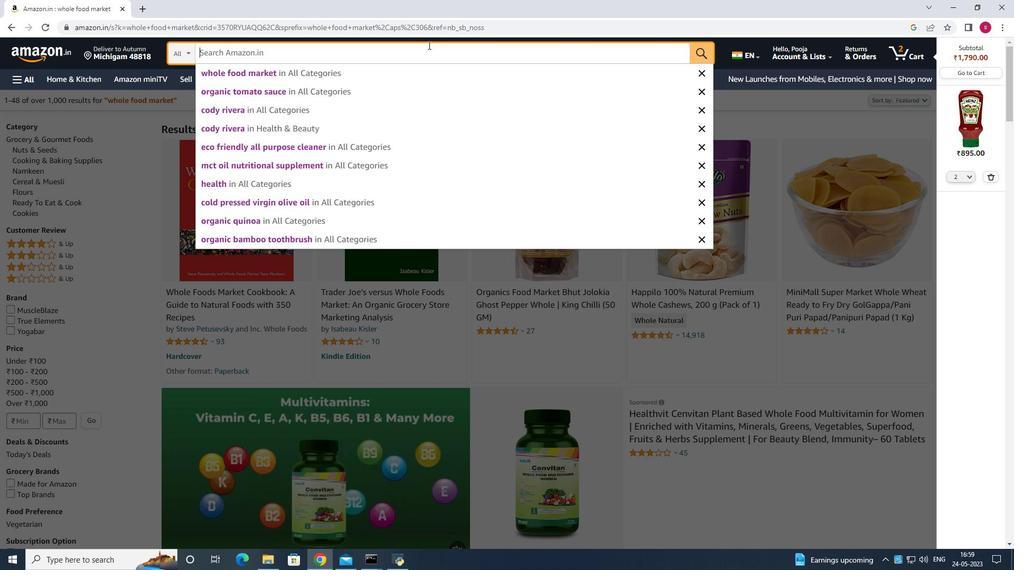 
Action: Key pressed locally<Key.space>sourcr<Key.backspace>ed<Key.space>avocado<Key.enter>
Screenshot: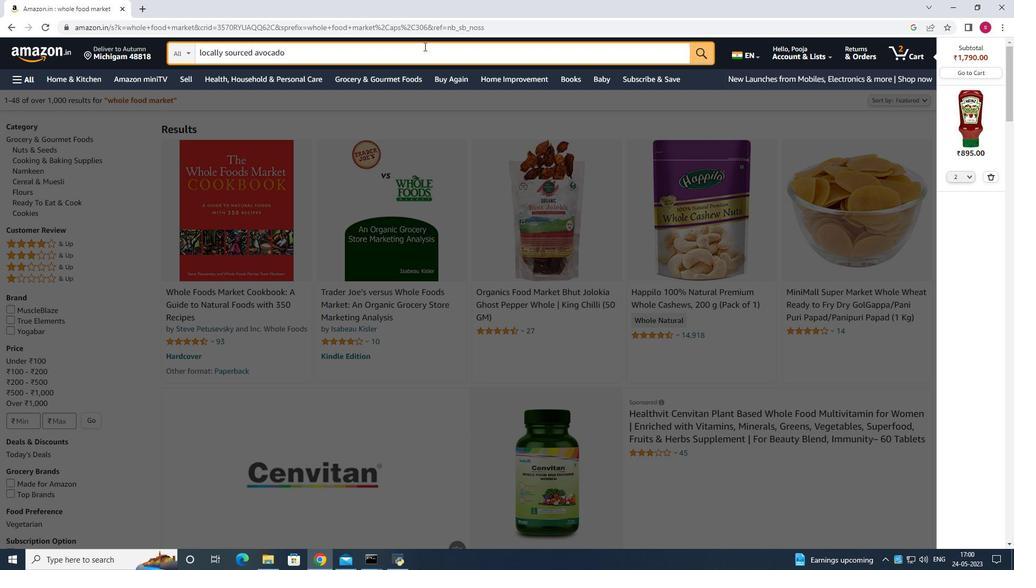 
Action: Mouse moved to (591, 244)
Screenshot: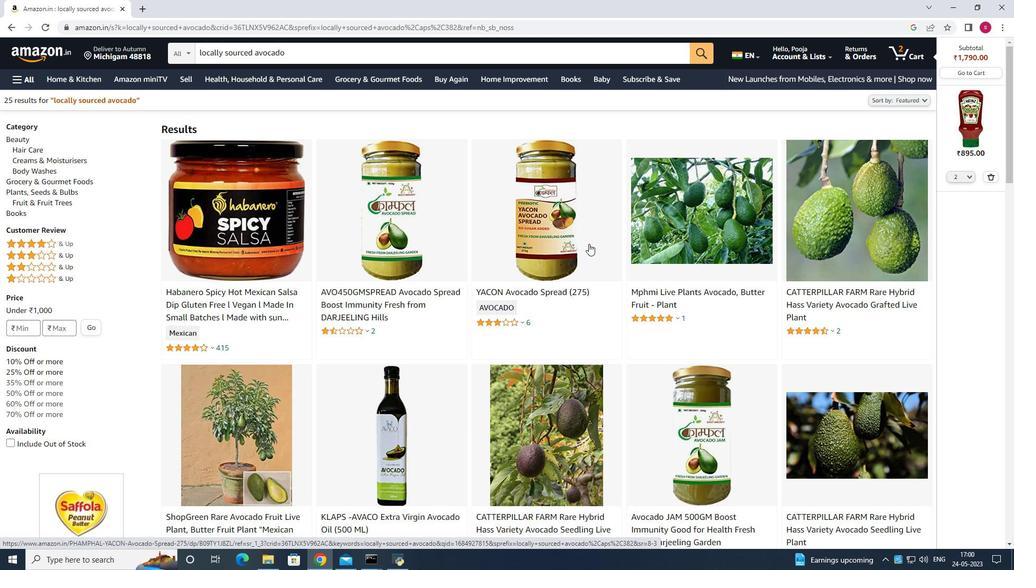 
Action: Mouse scrolled (591, 243) with delta (0, 0)
Screenshot: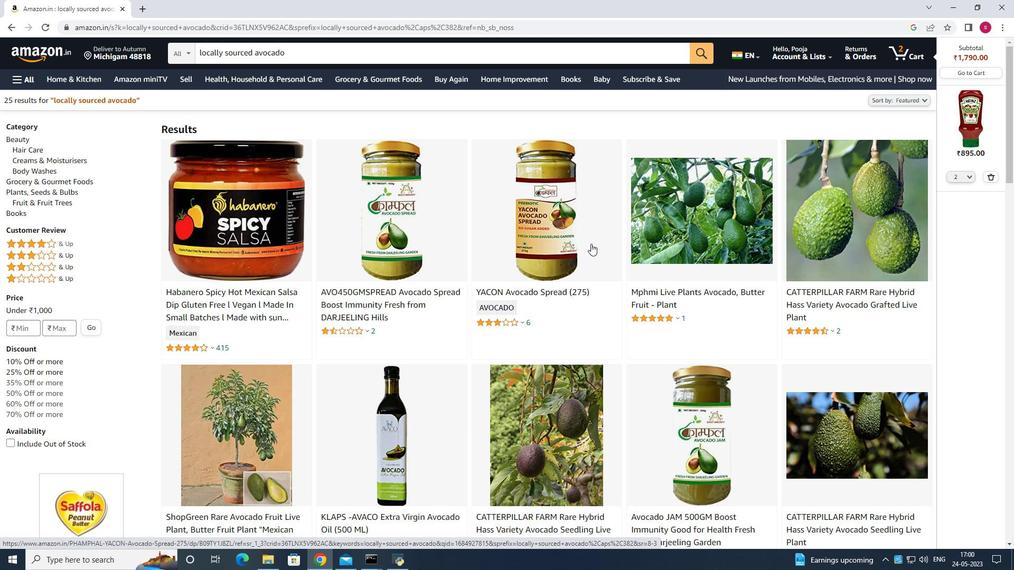 
Action: Mouse scrolled (591, 243) with delta (0, 0)
Screenshot: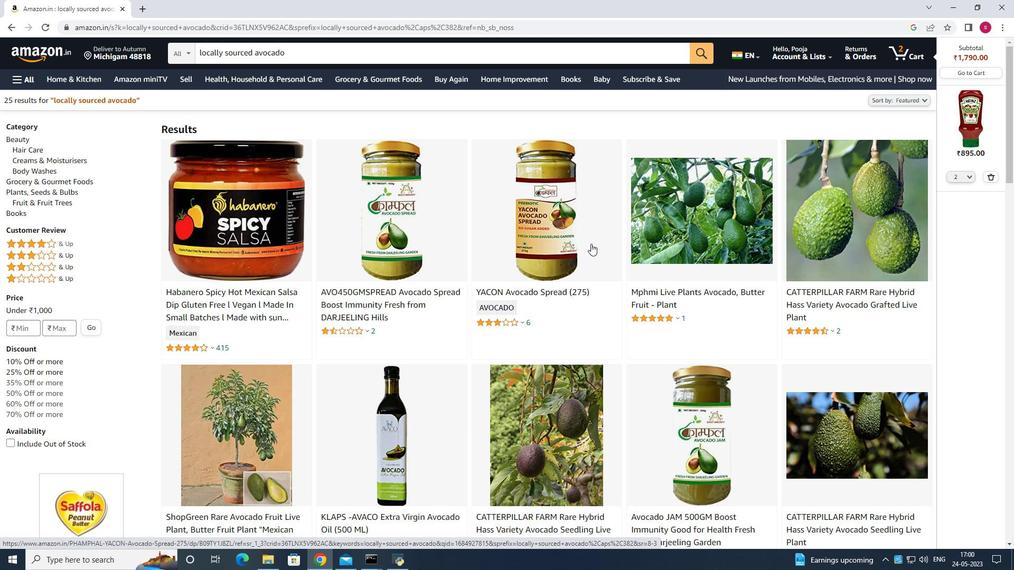 
Action: Mouse moved to (627, 242)
Screenshot: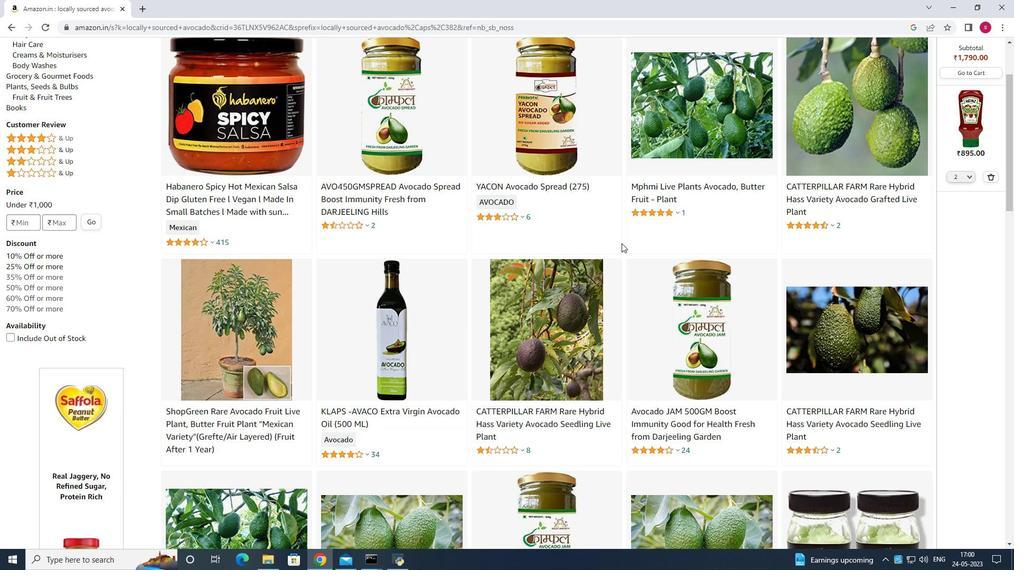 
Action: Mouse scrolled (627, 243) with delta (0, 0)
Screenshot: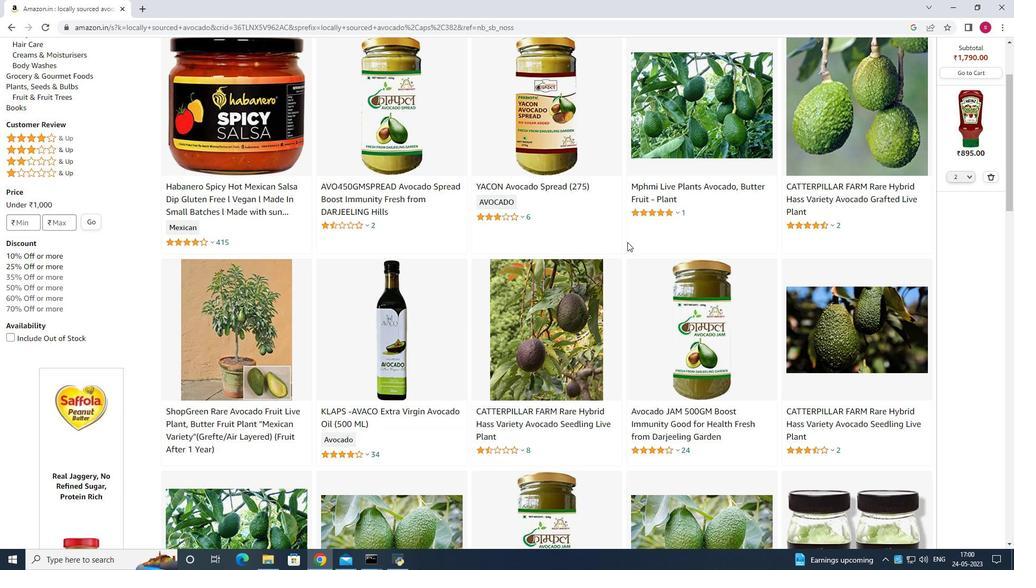 
Action: Mouse scrolled (627, 243) with delta (0, 0)
Screenshot: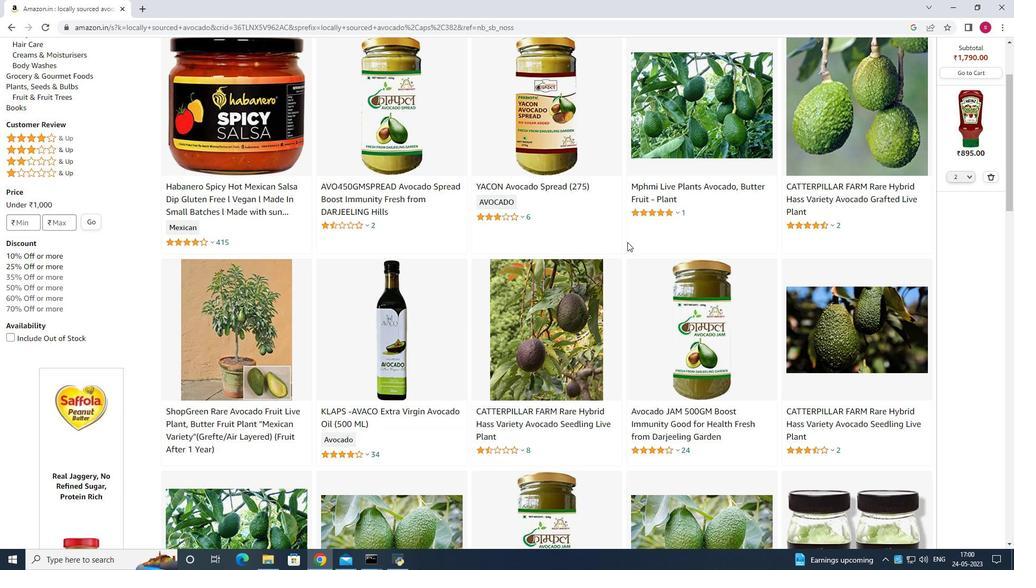 
Action: Mouse scrolled (627, 243) with delta (0, 0)
Screenshot: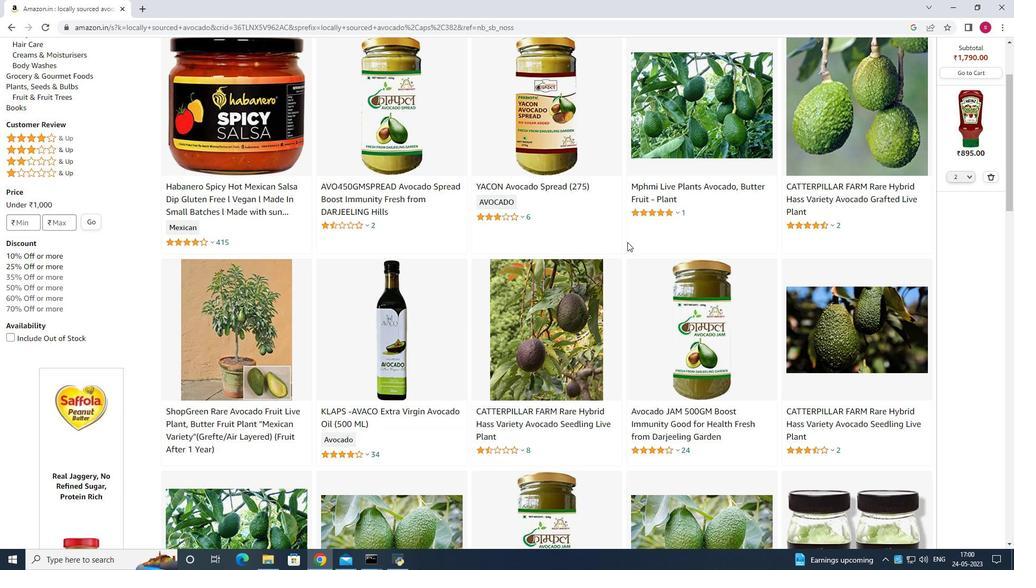 
Action: Mouse scrolled (627, 243) with delta (0, 0)
Screenshot: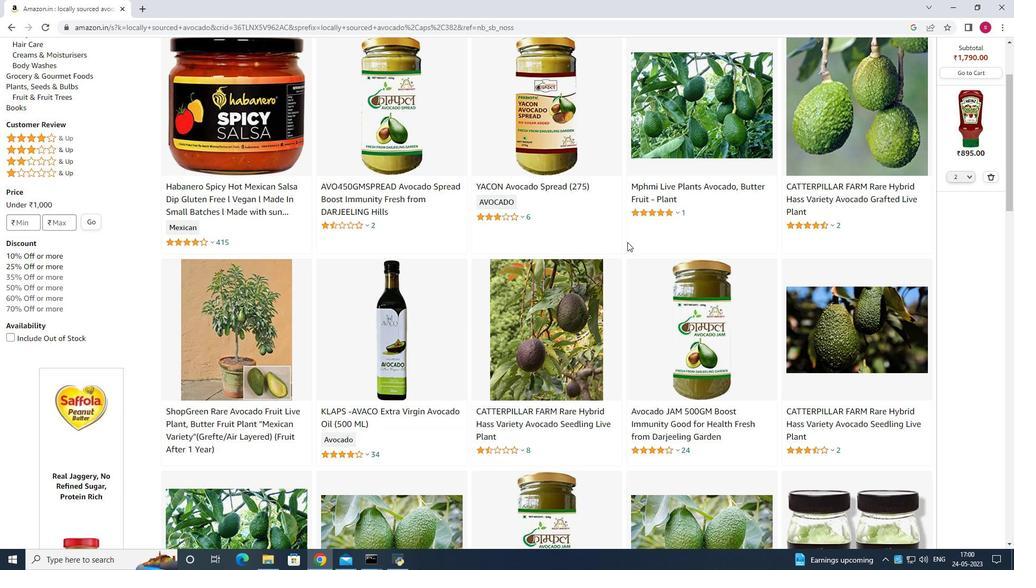 
Action: Mouse scrolled (627, 243) with delta (0, 0)
Screenshot: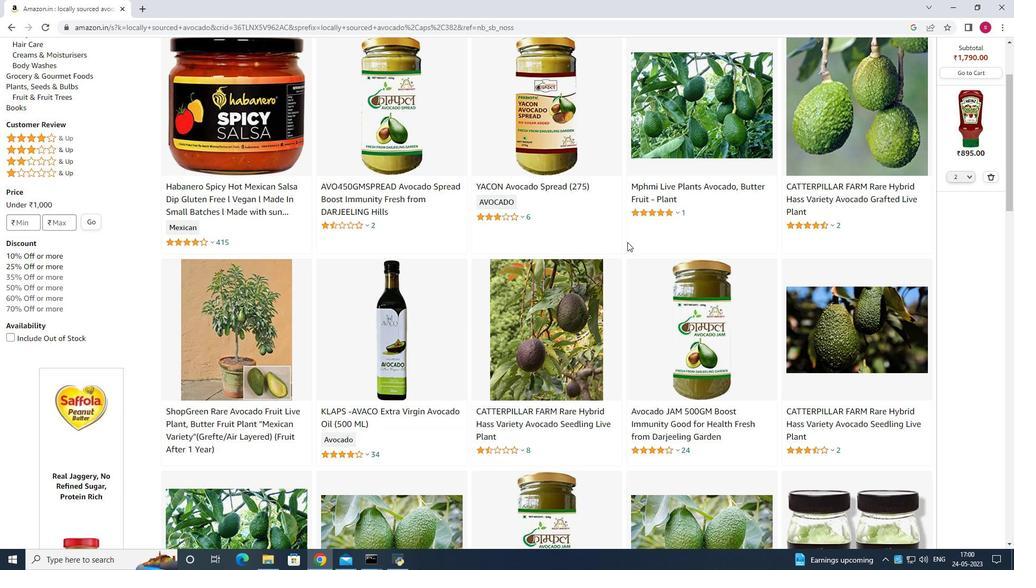
Action: Mouse scrolled (627, 243) with delta (0, 0)
Screenshot: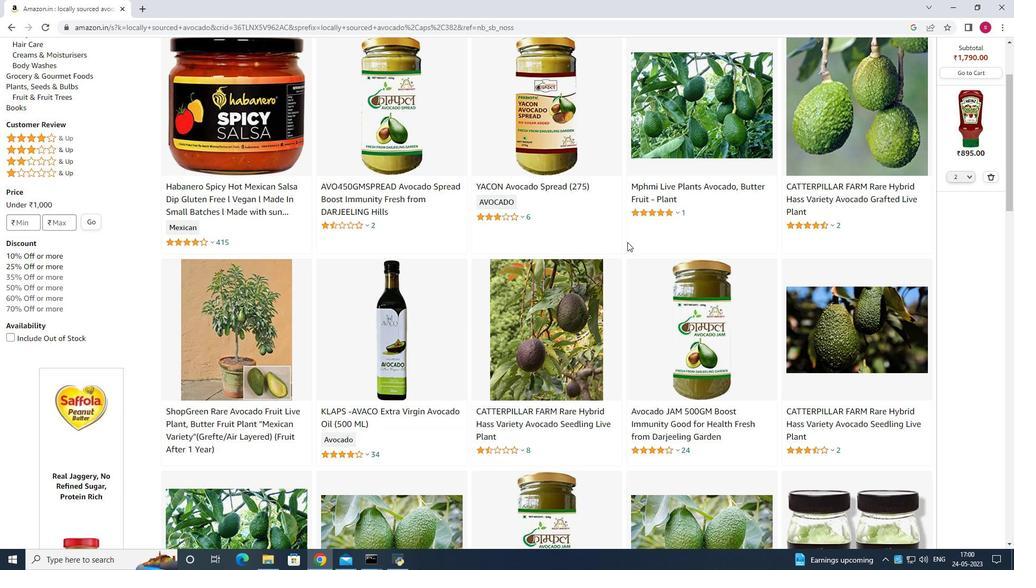 
Action: Mouse scrolled (627, 243) with delta (0, 0)
Screenshot: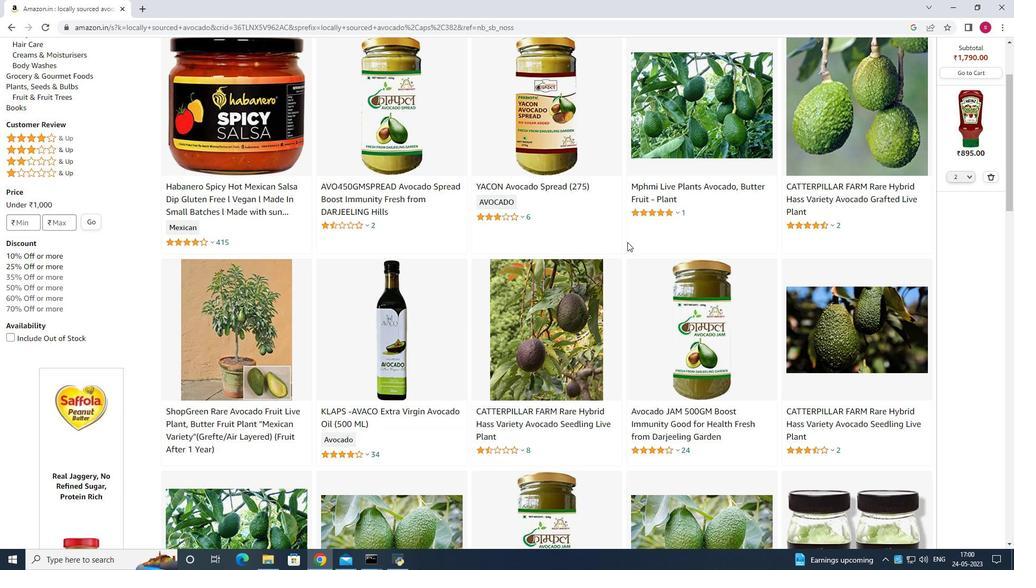 
Action: Mouse scrolled (627, 242) with delta (0, 0)
Screenshot: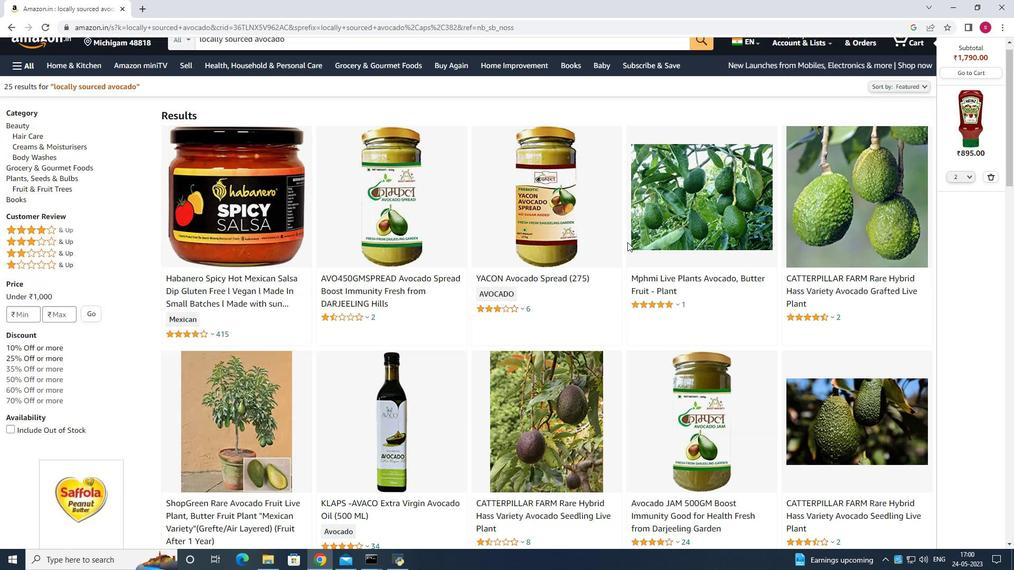 
Action: Mouse scrolled (627, 242) with delta (0, 0)
Screenshot: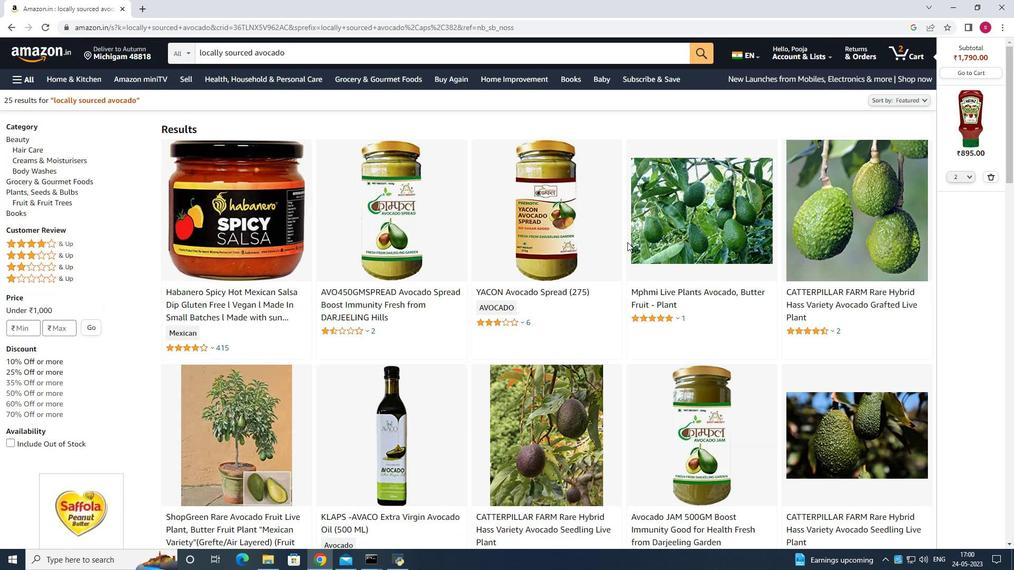 
Action: Mouse scrolled (627, 242) with delta (0, 0)
Screenshot: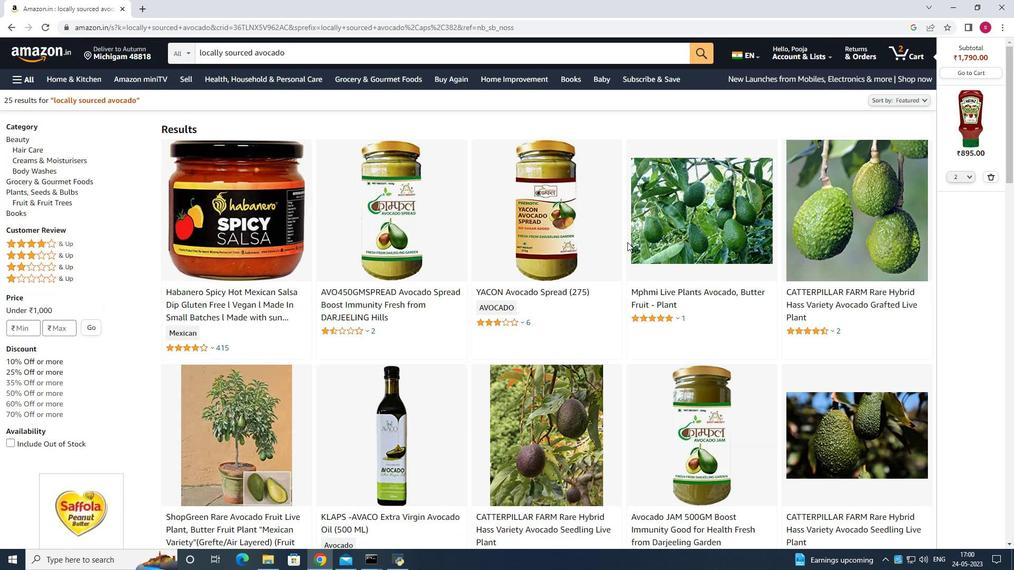 
Action: Mouse scrolled (627, 242) with delta (0, 0)
Screenshot: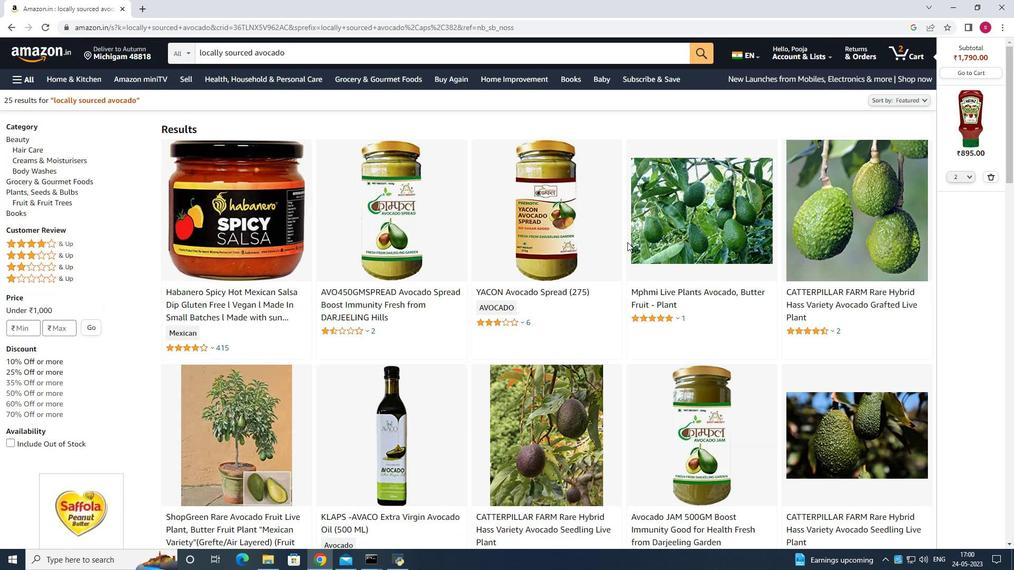 
Action: Mouse scrolled (627, 242) with delta (0, 0)
Screenshot: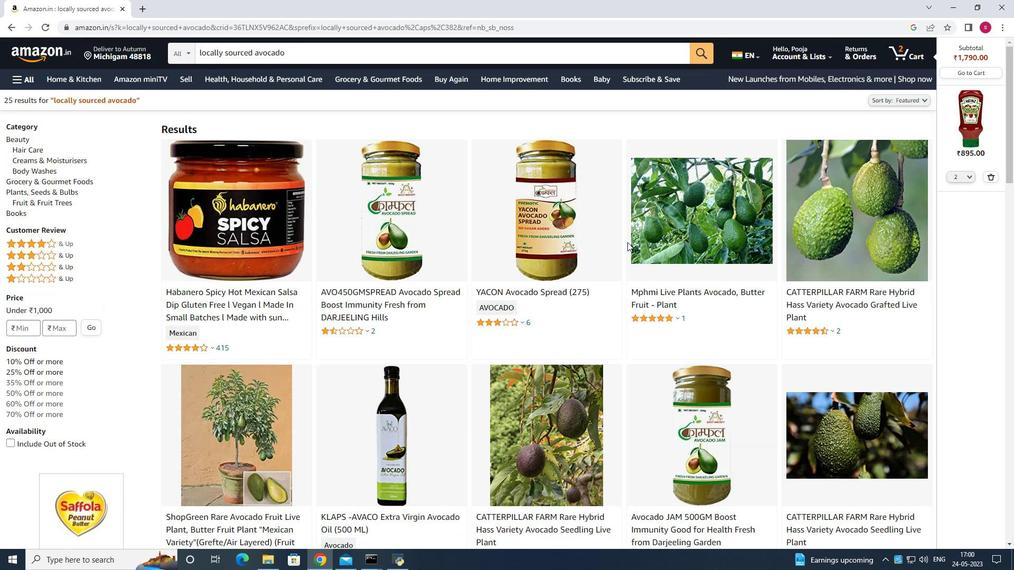 
Action: Mouse scrolled (627, 242) with delta (0, 0)
Screenshot: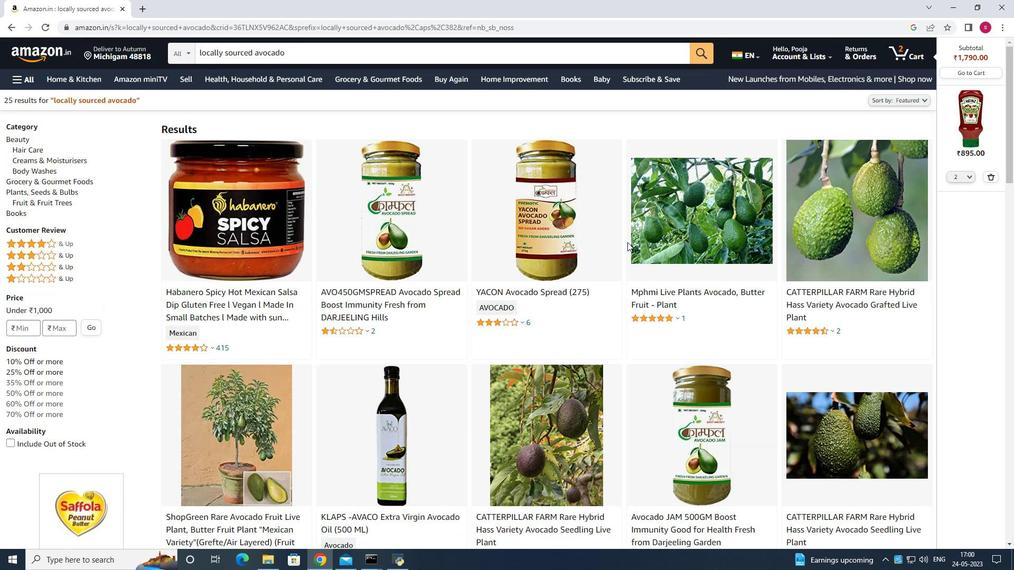 
Action: Mouse scrolled (627, 242) with delta (0, 0)
Screenshot: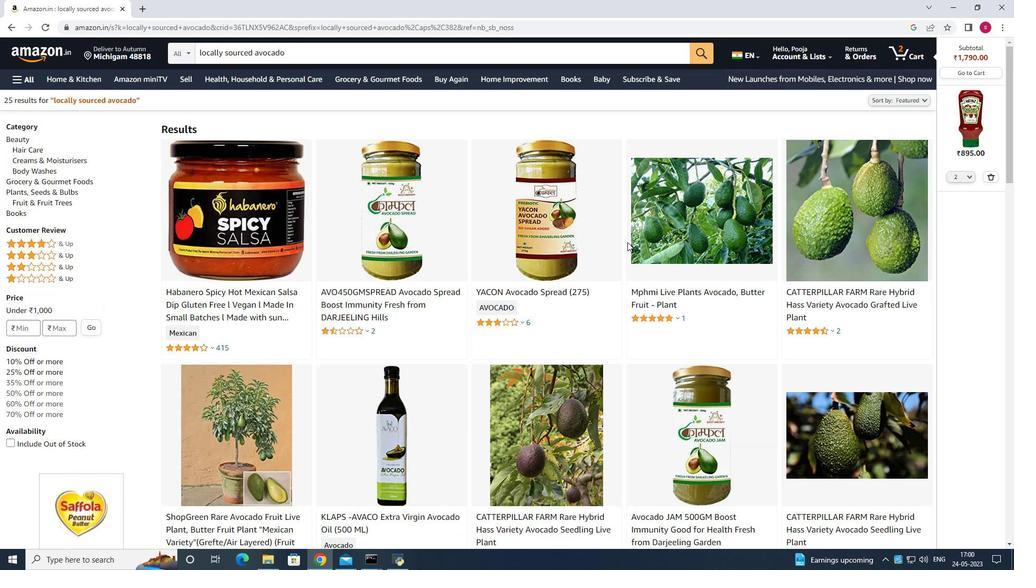 
Action: Mouse moved to (627, 242)
Screenshot: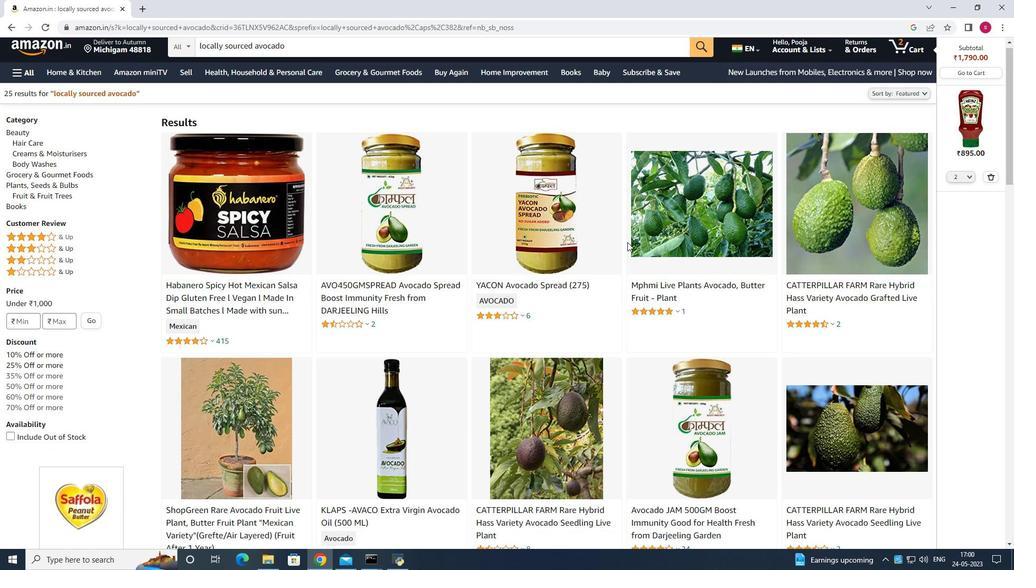 
Action: Mouse scrolled (627, 242) with delta (0, 0)
Screenshot: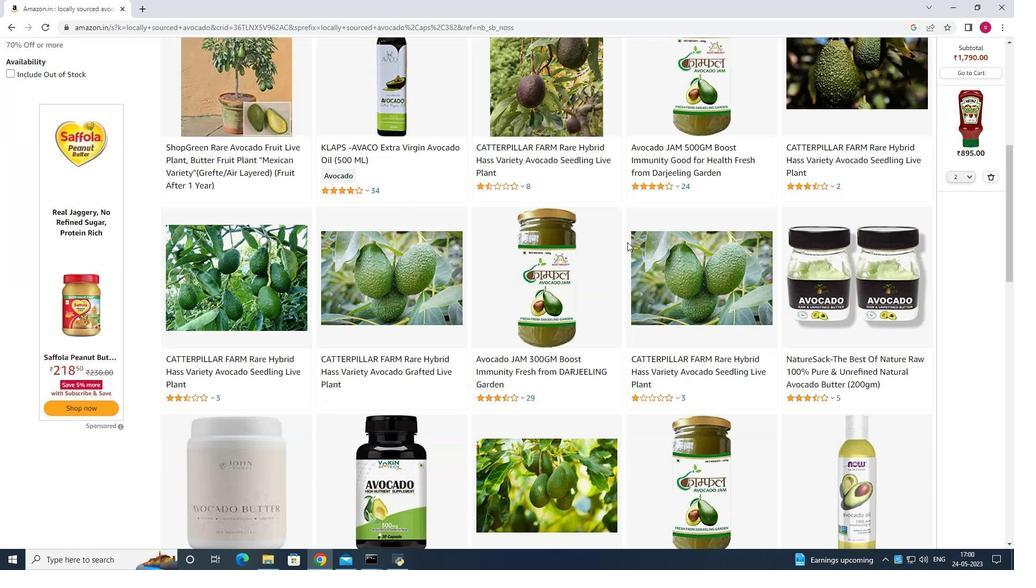 
Action: Mouse scrolled (627, 242) with delta (0, 0)
Screenshot: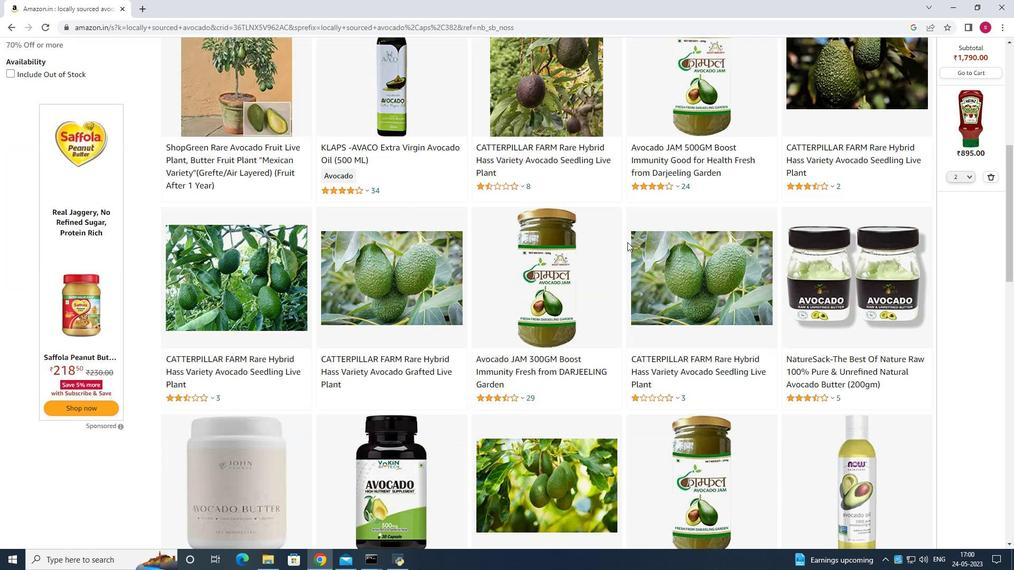 
Action: Mouse scrolled (627, 242) with delta (0, 0)
Screenshot: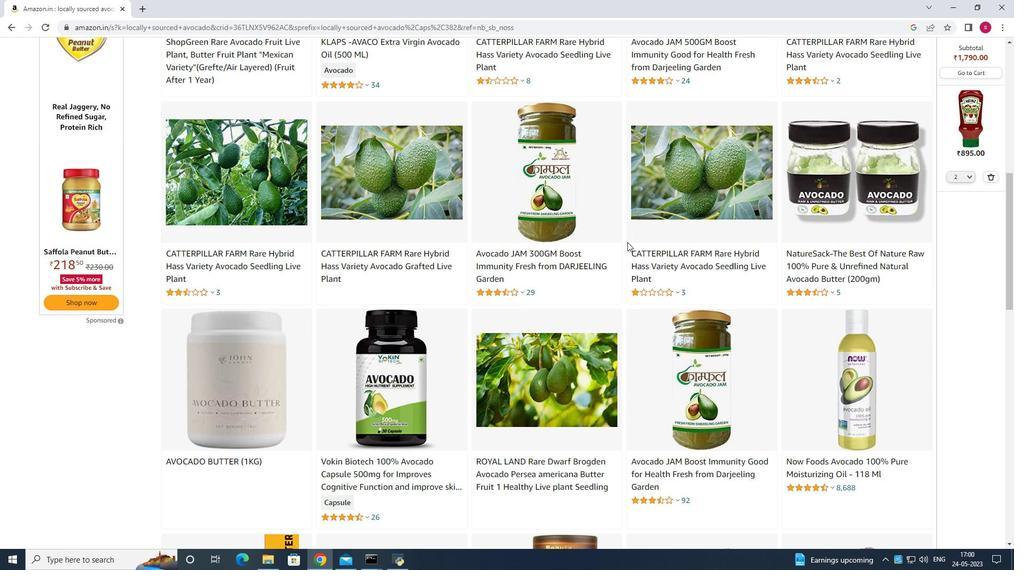 
Action: Mouse scrolled (627, 242) with delta (0, 0)
Screenshot: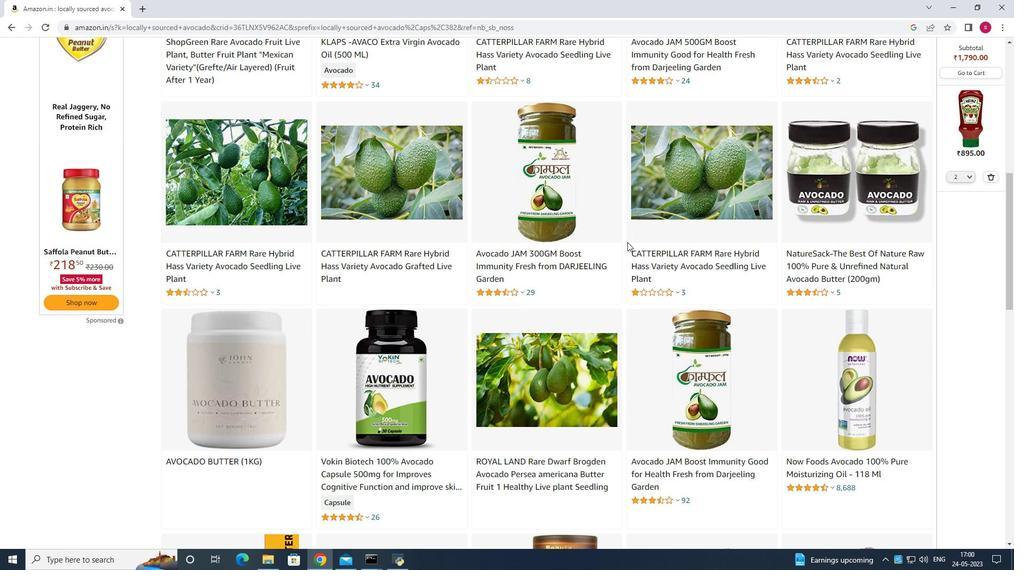 
Action: Mouse scrolled (627, 242) with delta (0, 0)
Screenshot: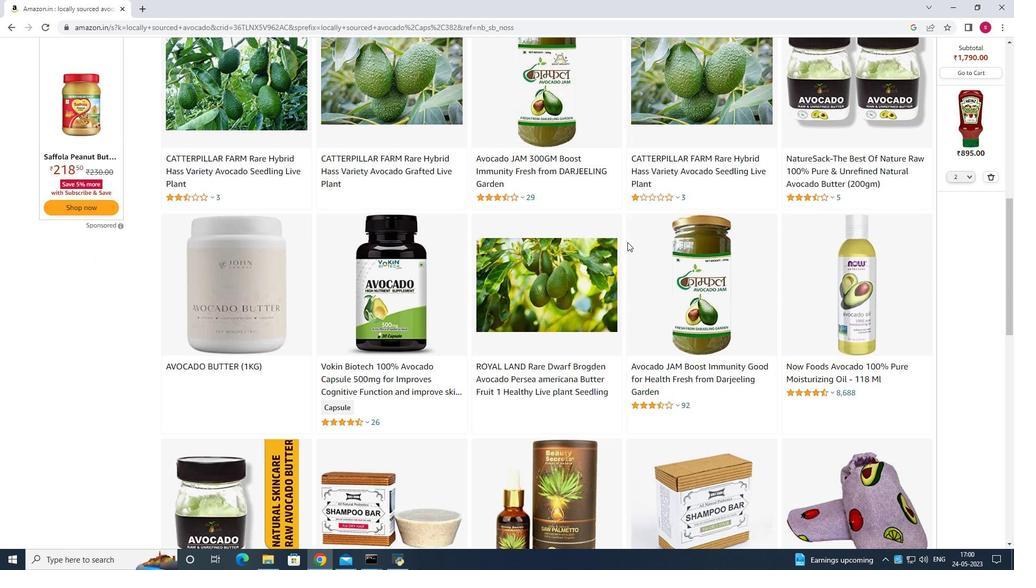 
Action: Mouse scrolled (627, 242) with delta (0, 0)
Screenshot: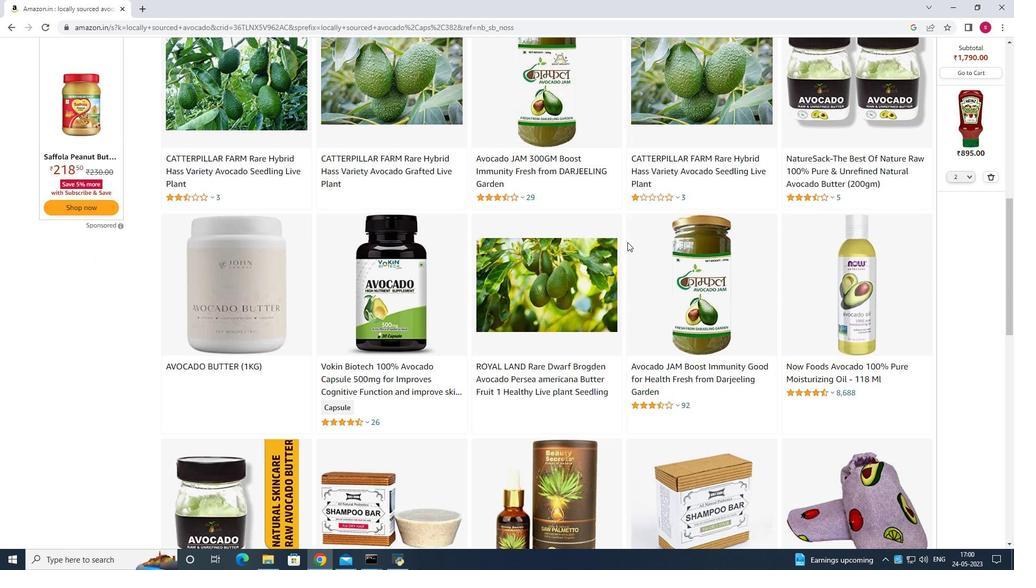 
Action: Mouse scrolled (627, 242) with delta (0, 0)
Screenshot: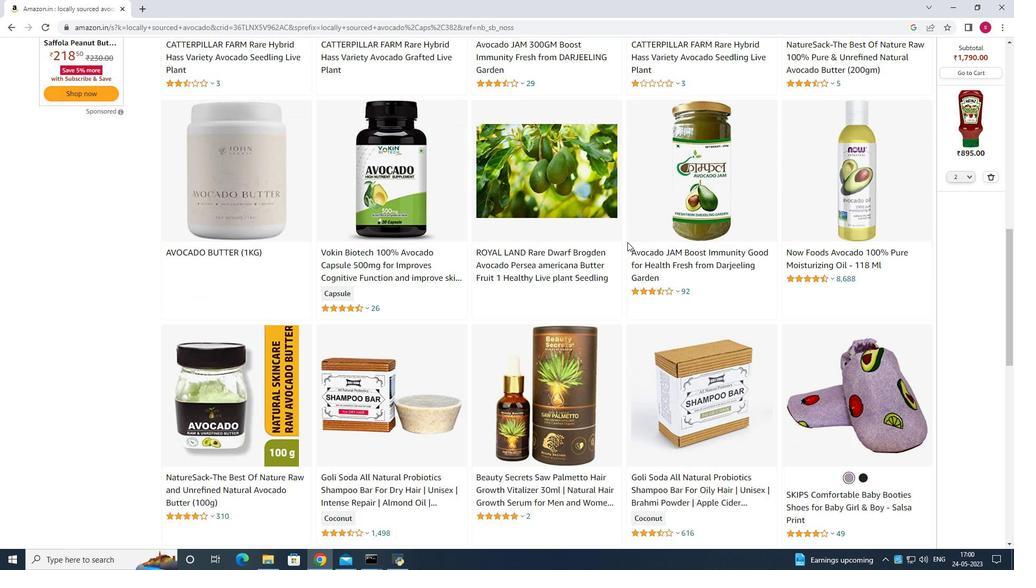 
Action: Mouse scrolled (627, 242) with delta (0, 0)
Screenshot: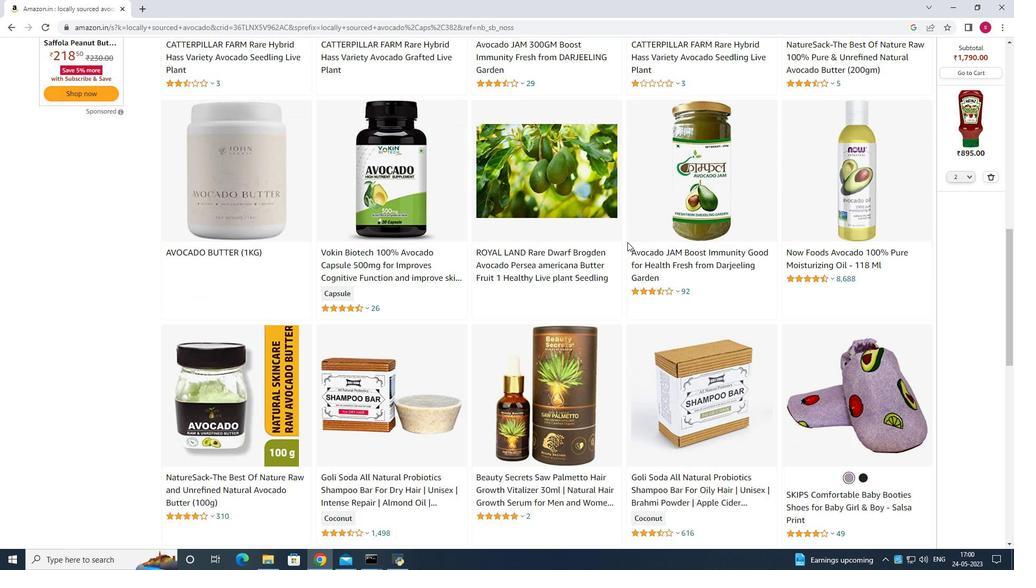 
Action: Mouse scrolled (627, 242) with delta (0, 0)
Screenshot: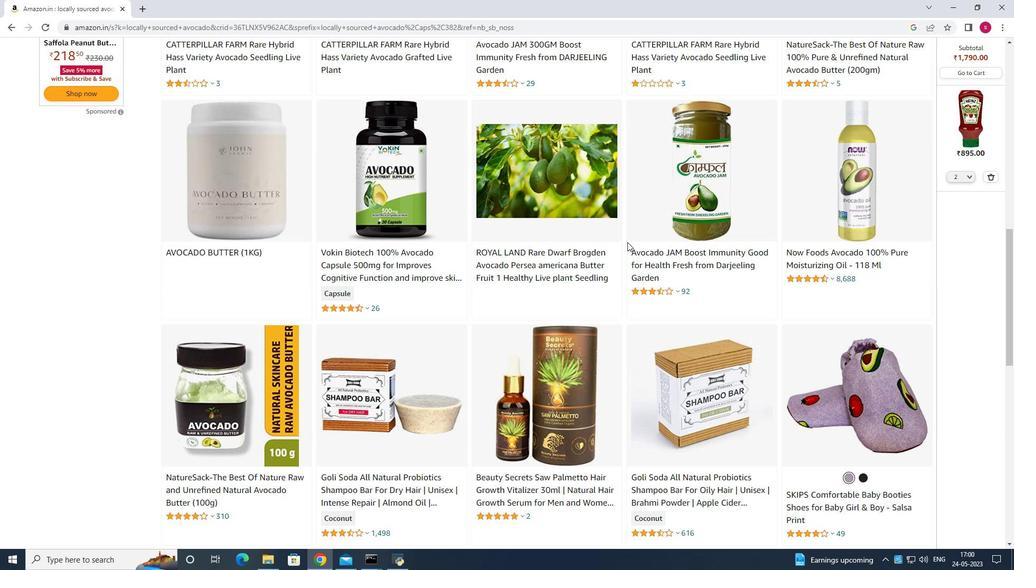 
Action: Mouse scrolled (627, 242) with delta (0, 0)
Screenshot: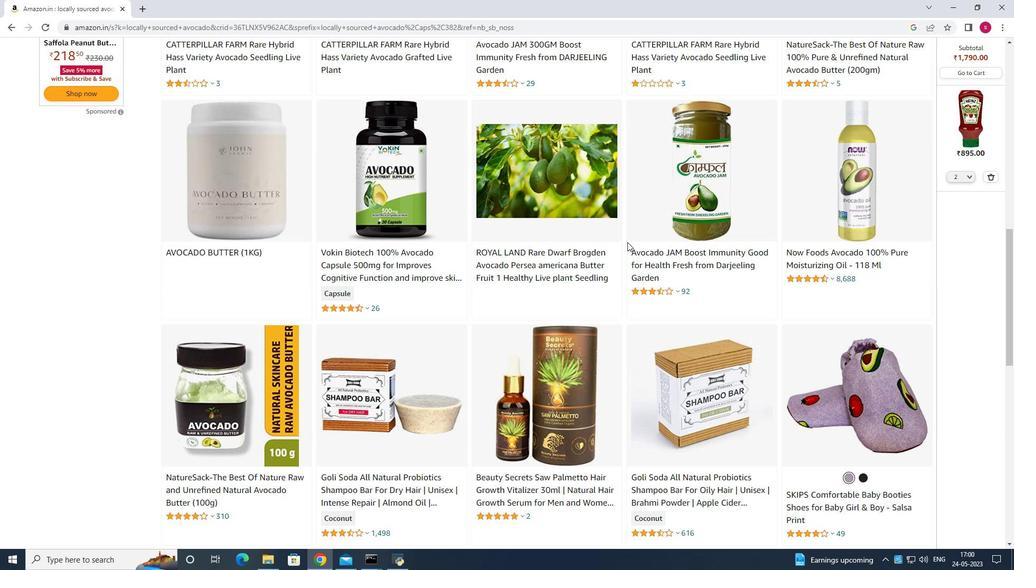 
Action: Mouse scrolled (627, 242) with delta (0, 0)
Screenshot: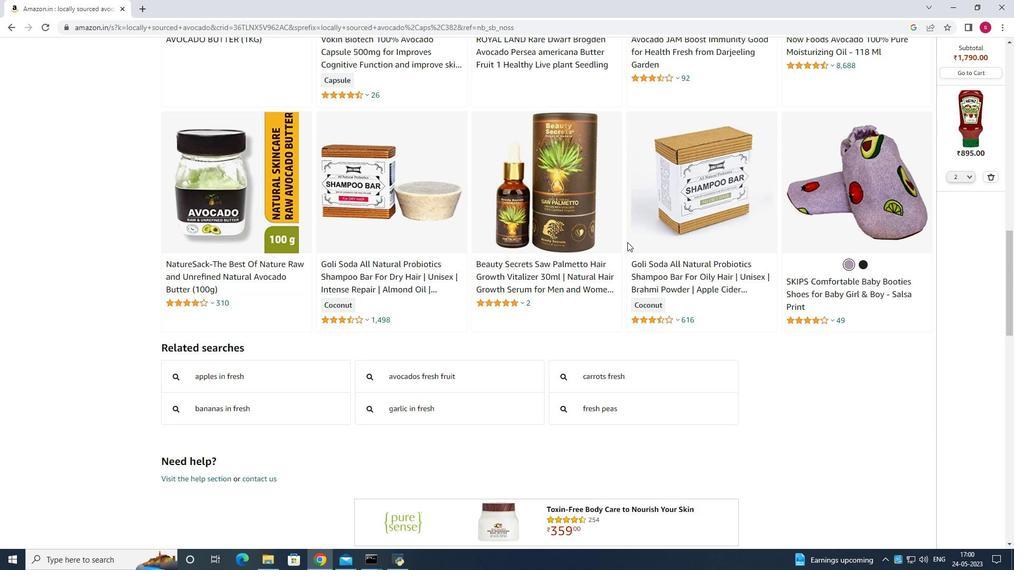 
Action: Mouse scrolled (627, 242) with delta (0, 0)
Screenshot: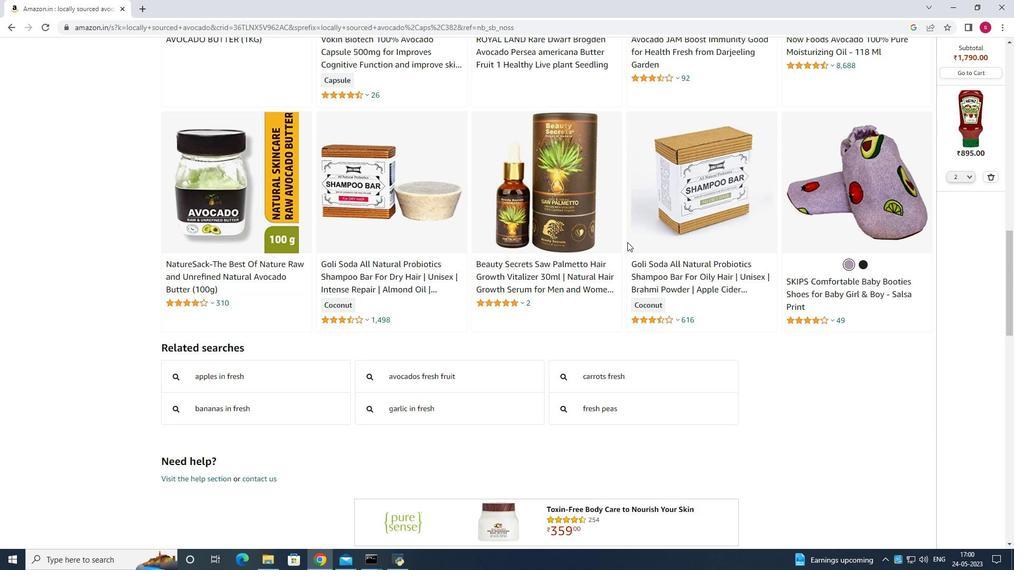 
Action: Mouse scrolled (627, 242) with delta (0, 0)
Screenshot: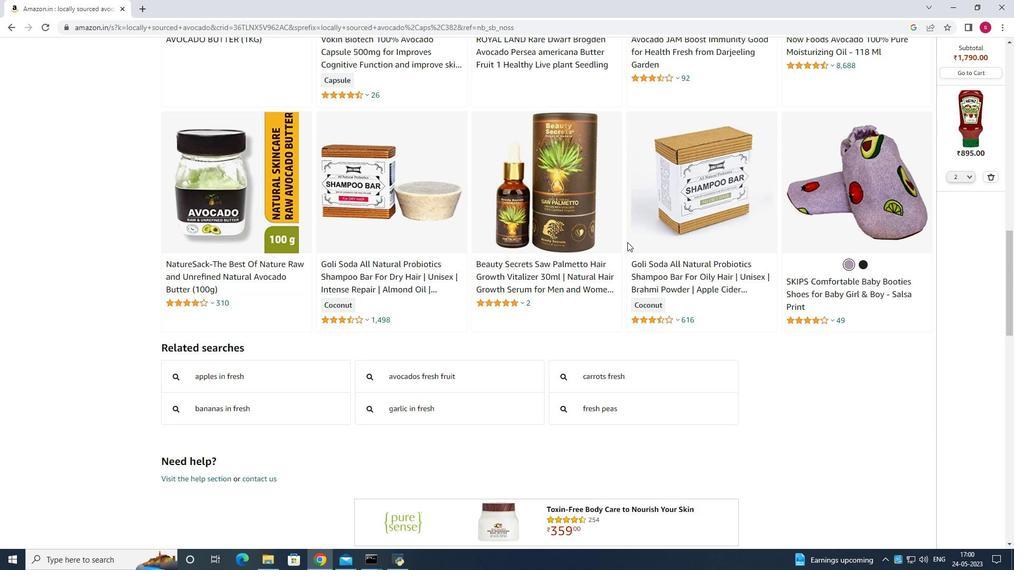 
Action: Mouse scrolled (627, 243) with delta (0, 0)
Screenshot: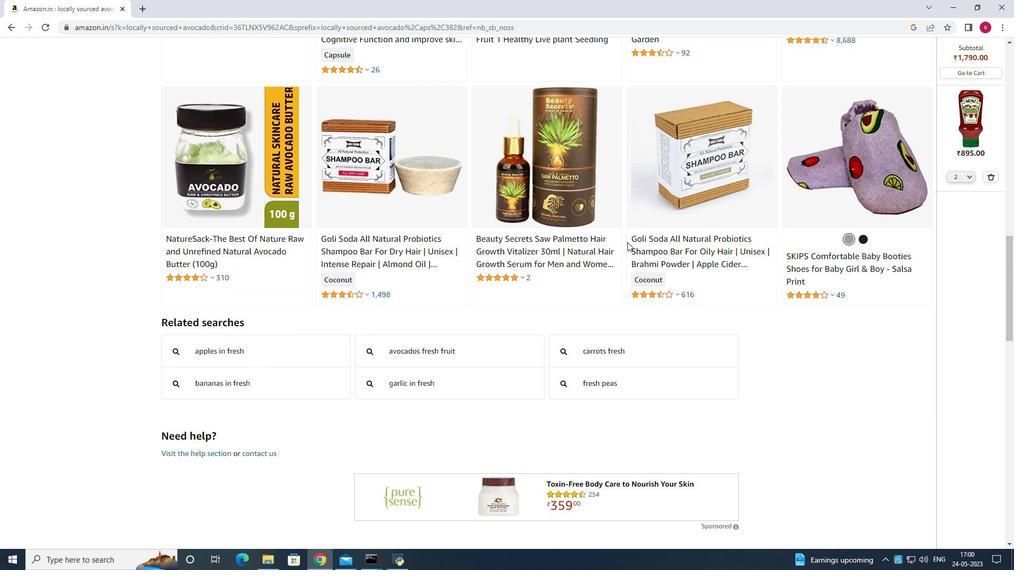 
Action: Mouse scrolled (627, 243) with delta (0, 0)
Screenshot: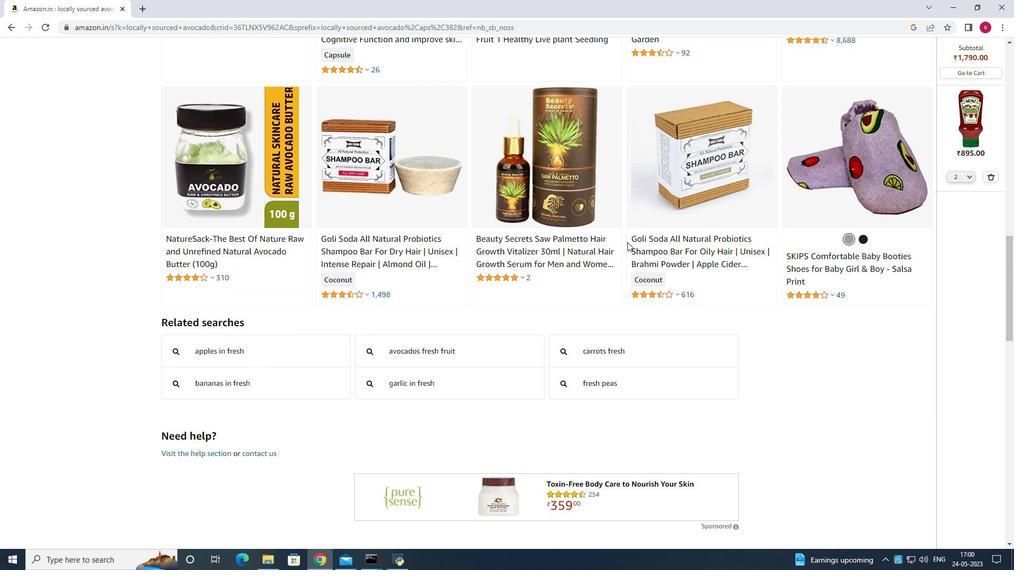 
Action: Mouse scrolled (627, 243) with delta (0, 0)
Screenshot: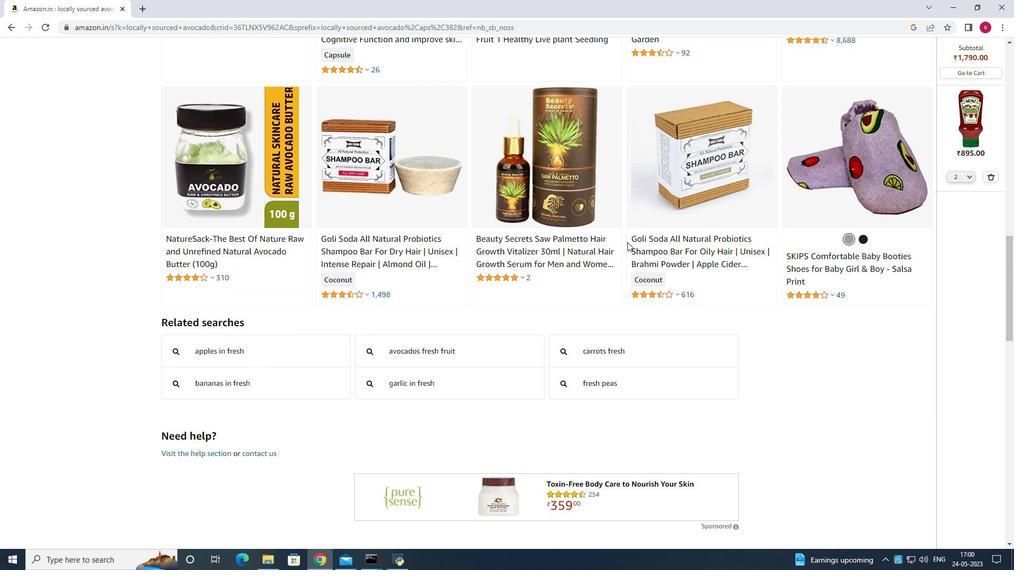 
Action: Mouse scrolled (627, 243) with delta (0, 0)
Screenshot: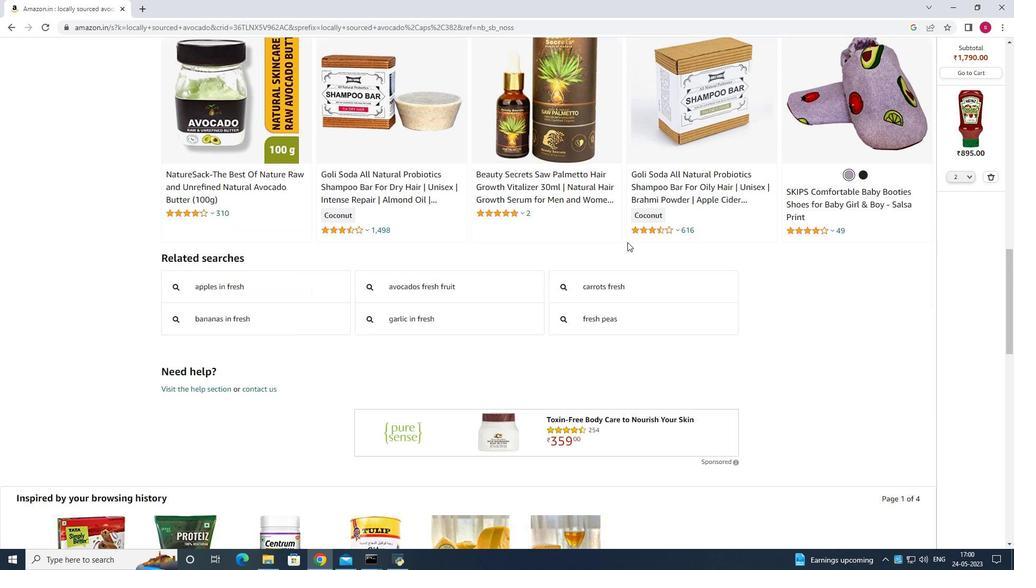 
Action: Mouse scrolled (627, 243) with delta (0, 0)
Screenshot: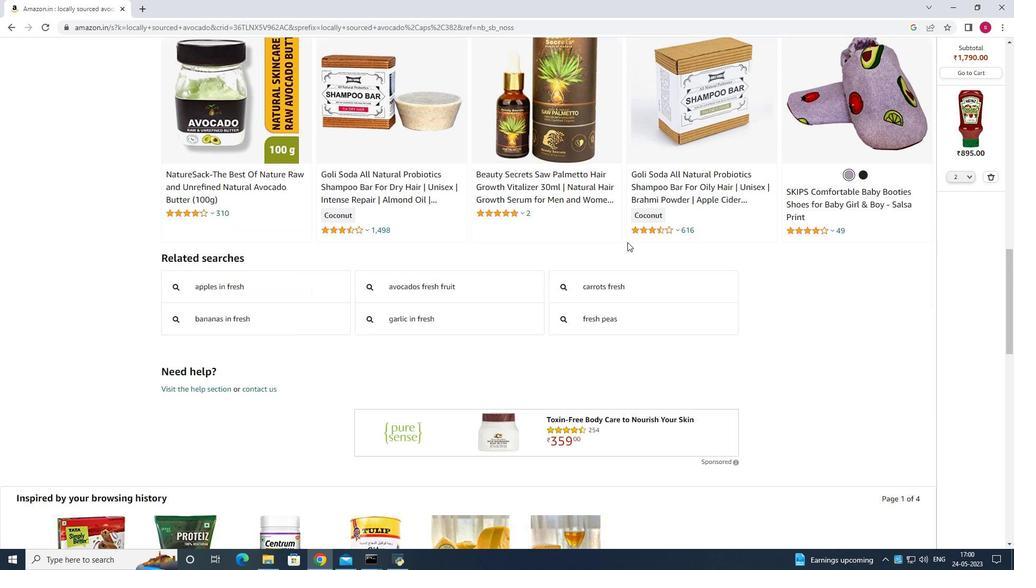 
Action: Mouse scrolled (627, 243) with delta (0, 0)
Screenshot: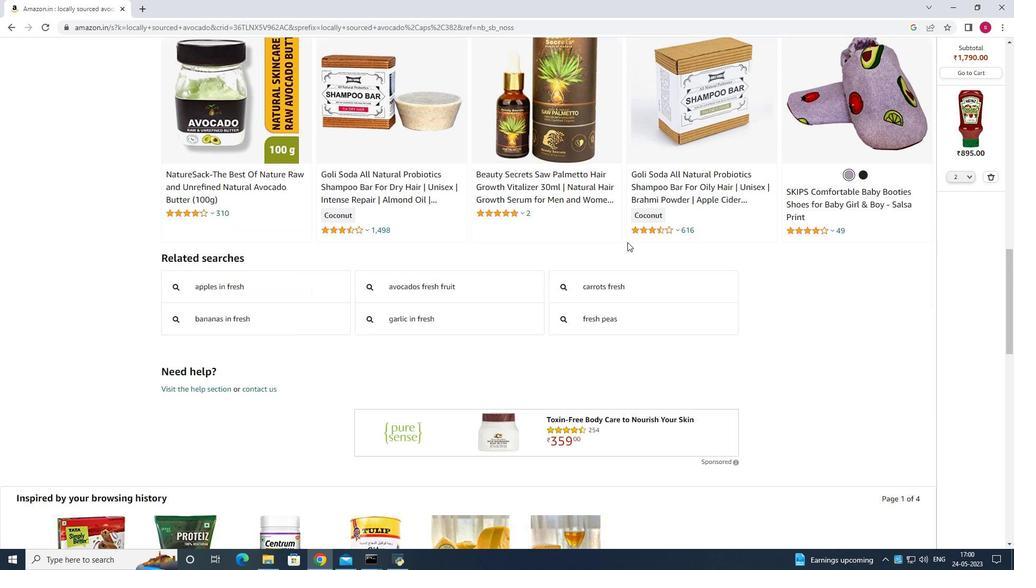 
Action: Mouse scrolled (627, 243) with delta (0, 0)
Screenshot: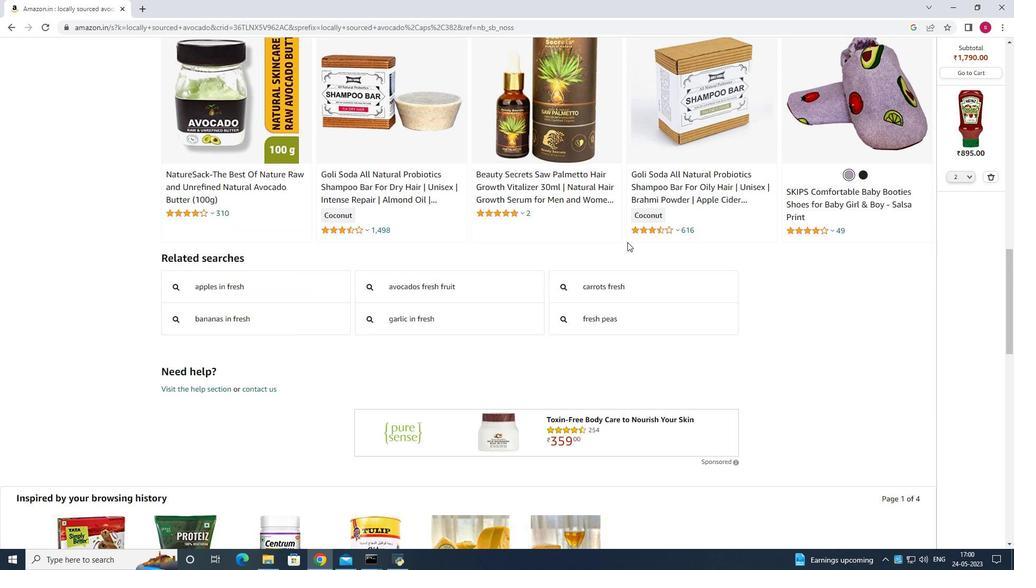 
Action: Mouse scrolled (627, 243) with delta (0, 0)
Screenshot: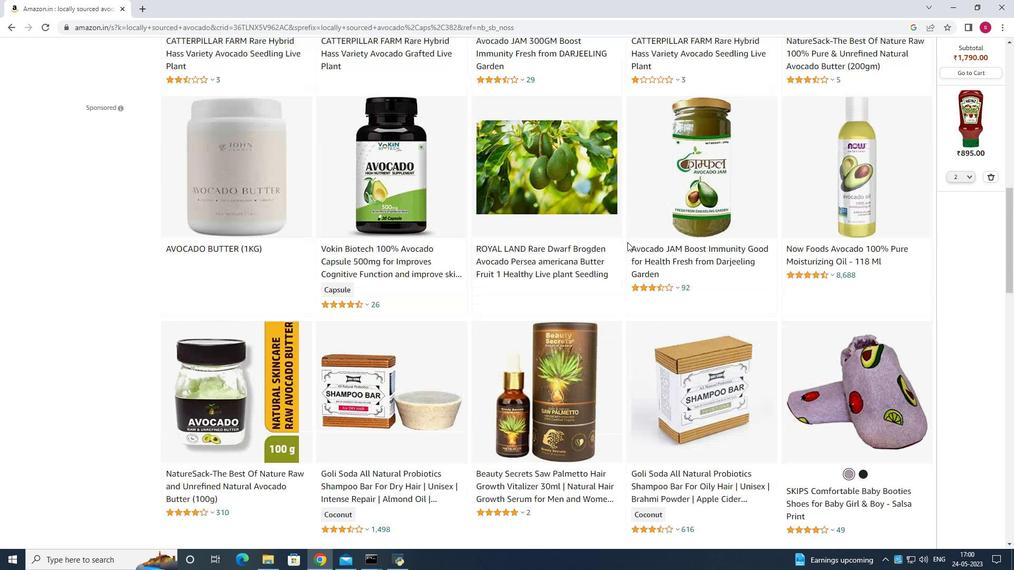 
Action: Mouse scrolled (627, 243) with delta (0, 0)
Screenshot: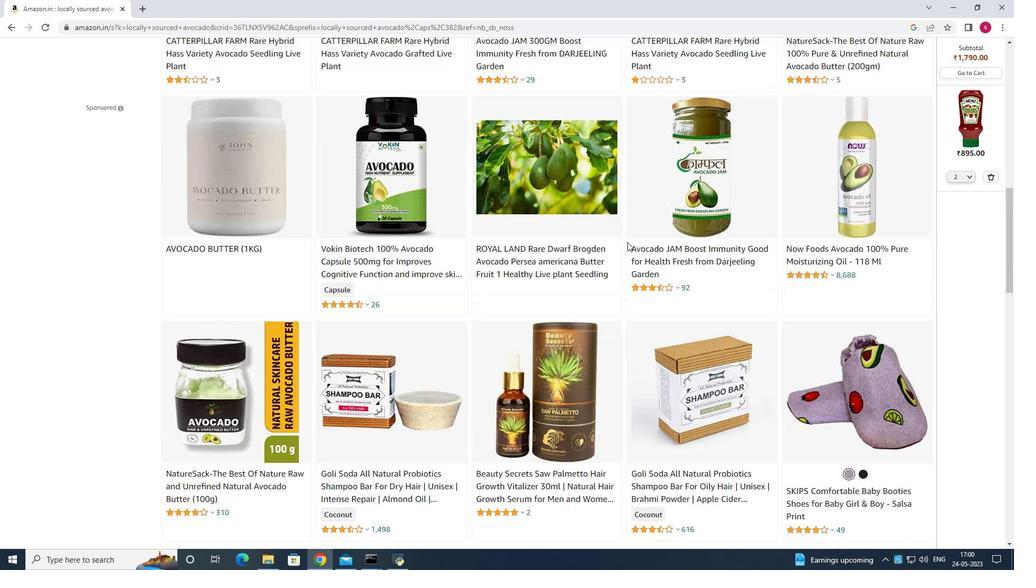 
Action: Mouse scrolled (627, 243) with delta (0, 0)
Screenshot: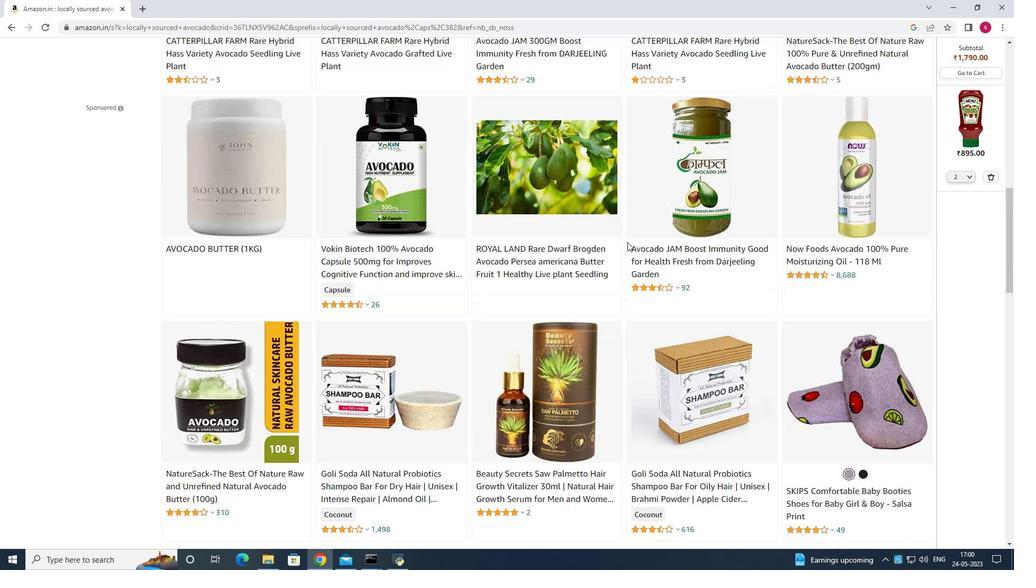 
Action: Mouse scrolled (627, 243) with delta (0, 0)
Screenshot: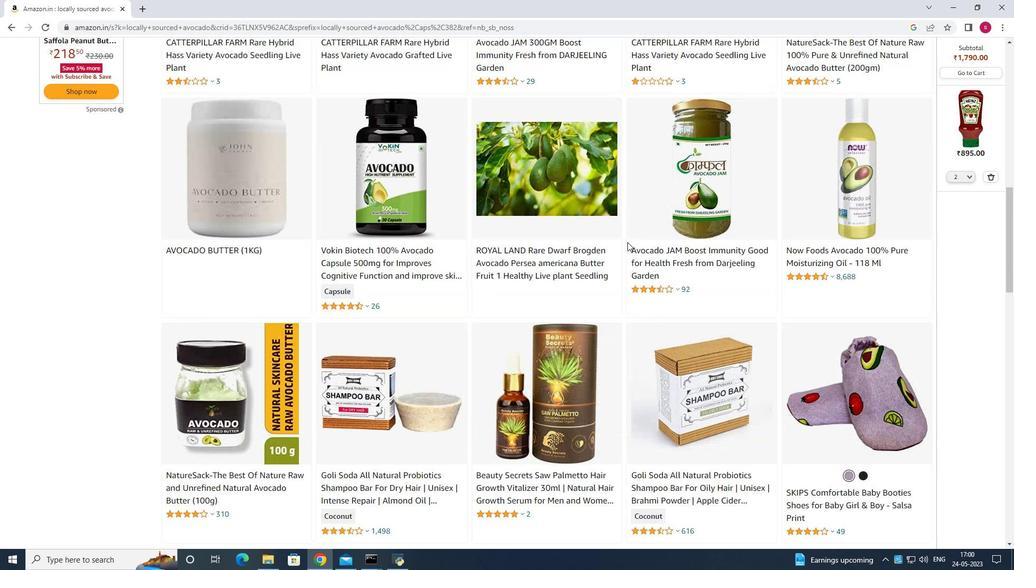 
Action: Mouse scrolled (627, 243) with delta (0, 0)
Screenshot: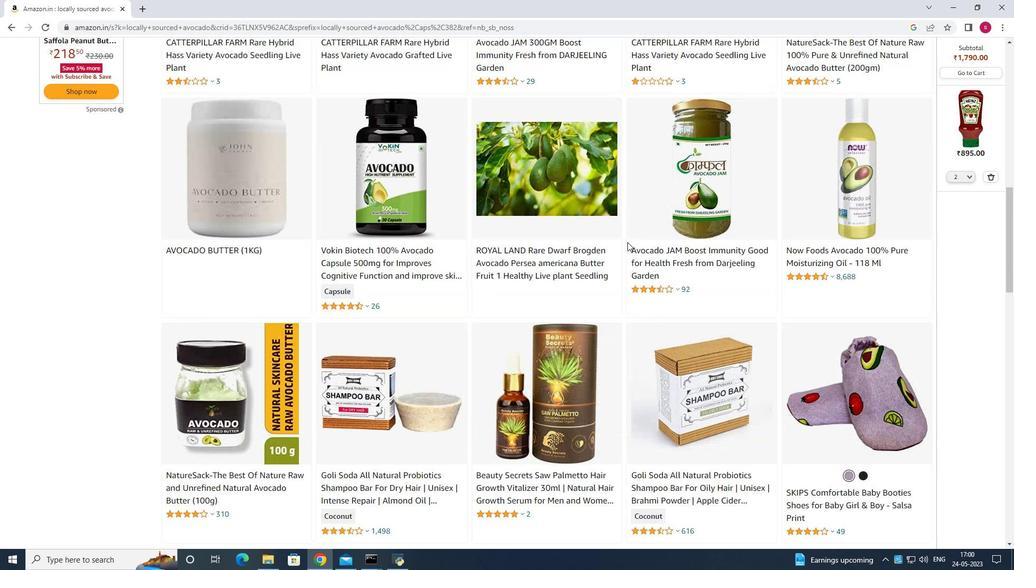 
Action: Mouse scrolled (627, 243) with delta (0, 0)
Screenshot: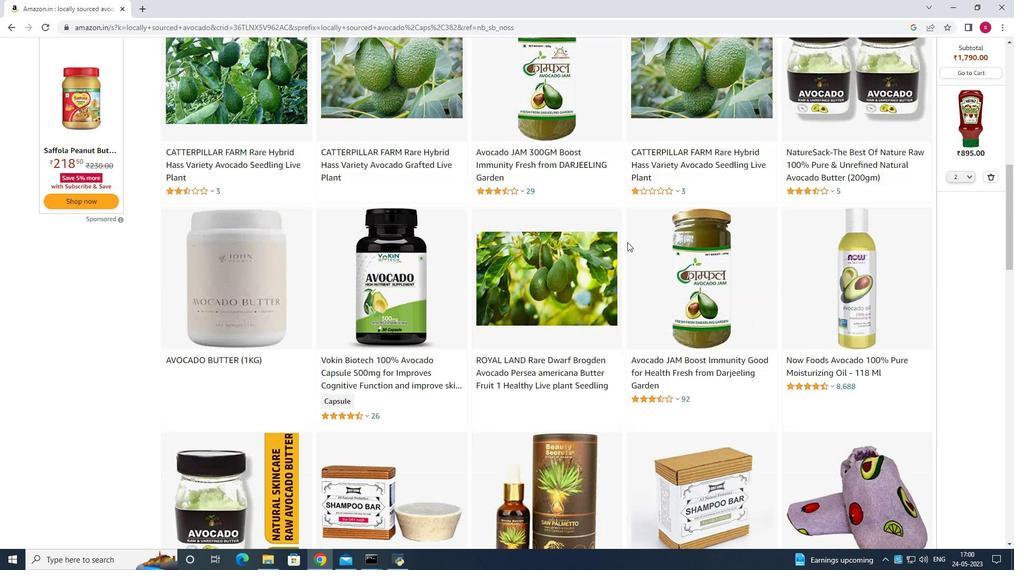 
Action: Mouse scrolled (627, 243) with delta (0, 1)
Screenshot: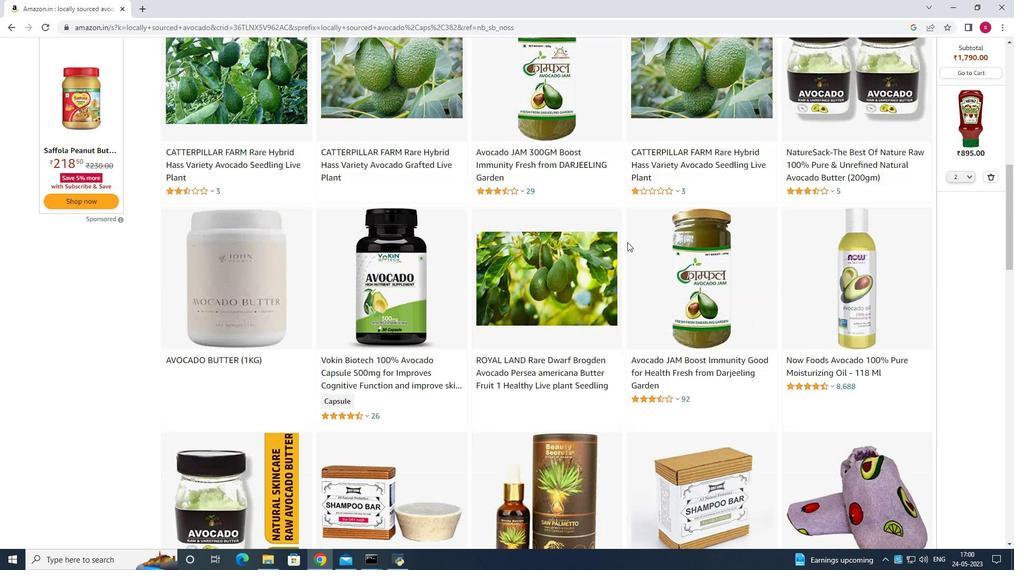 
Action: Mouse scrolled (627, 243) with delta (0, 0)
Screenshot: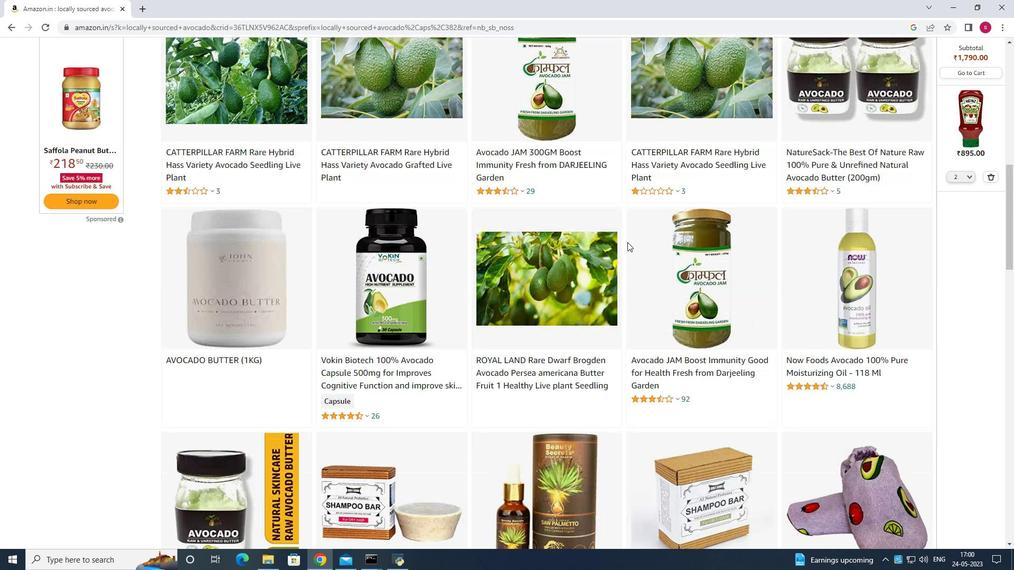 
Action: Mouse scrolled (627, 243) with delta (0, 0)
Screenshot: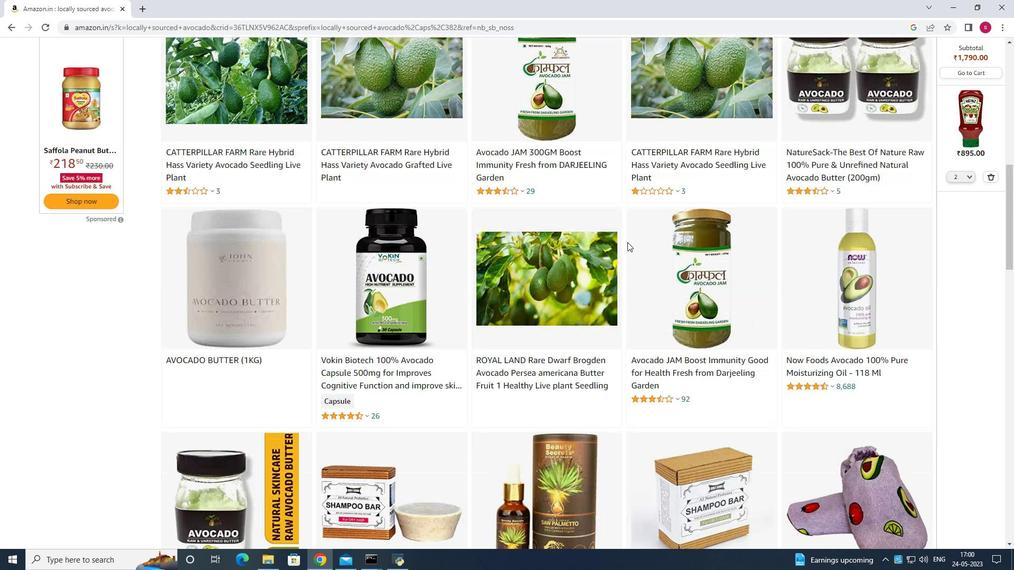 
Action: Mouse scrolled (627, 243) with delta (0, 0)
Screenshot: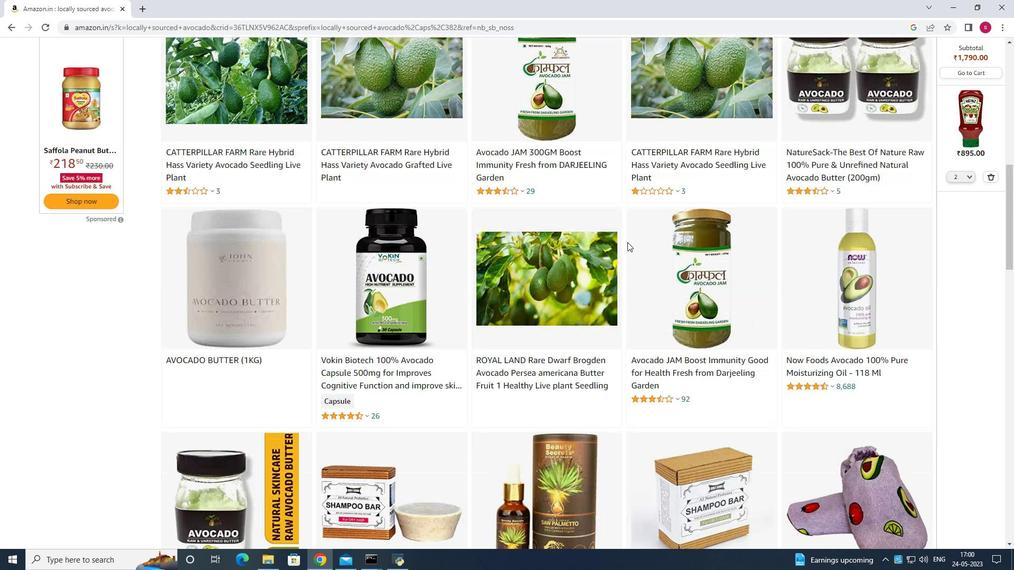 
Action: Mouse scrolled (627, 243) with delta (0, 0)
Screenshot: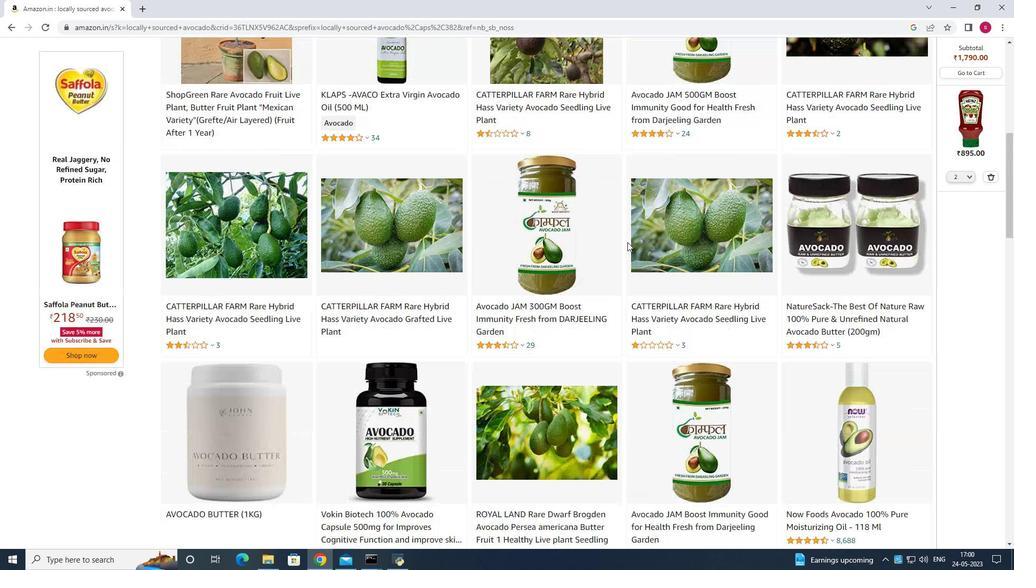 
Action: Mouse scrolled (627, 243) with delta (0, 0)
Screenshot: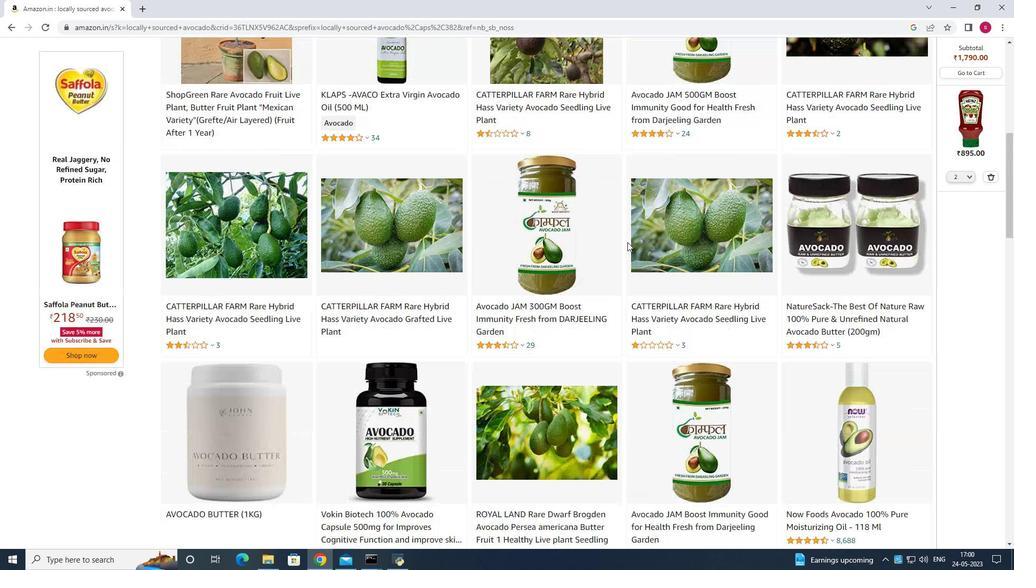 
Action: Mouse scrolled (627, 243) with delta (0, 0)
Screenshot: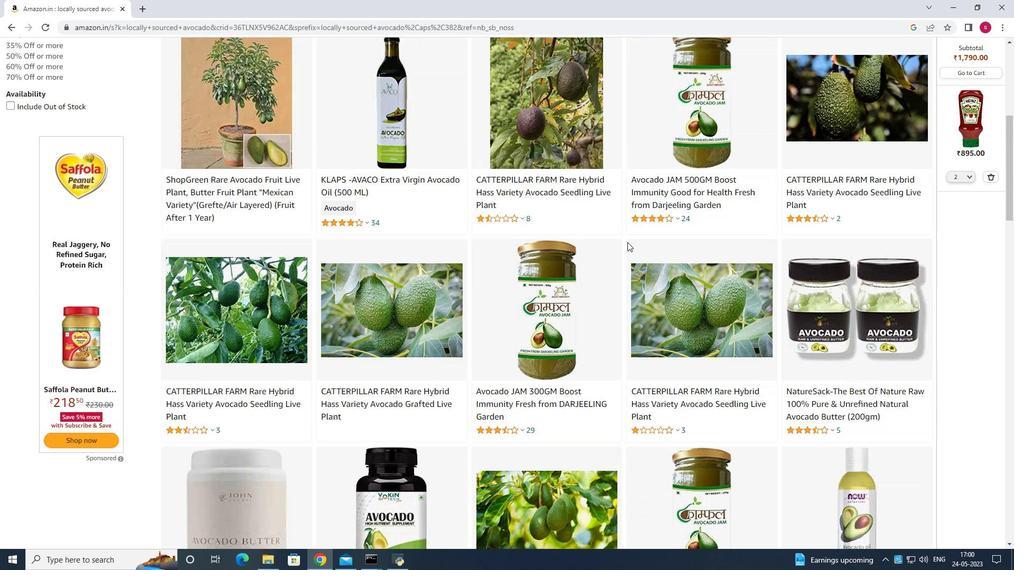 
Action: Mouse scrolled (627, 243) with delta (0, 1)
Screenshot: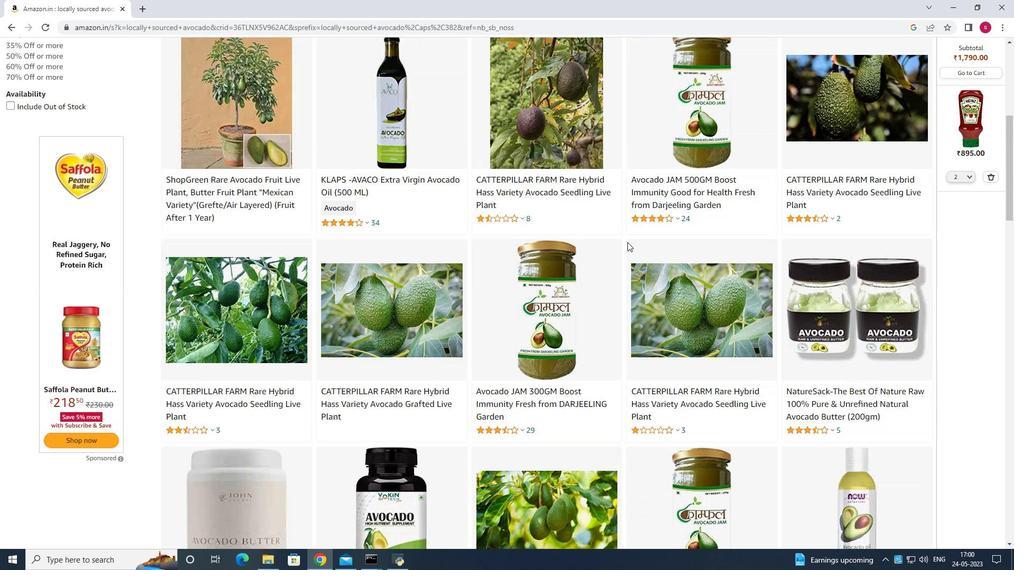
Action: Mouse scrolled (627, 243) with delta (0, 1)
Screenshot: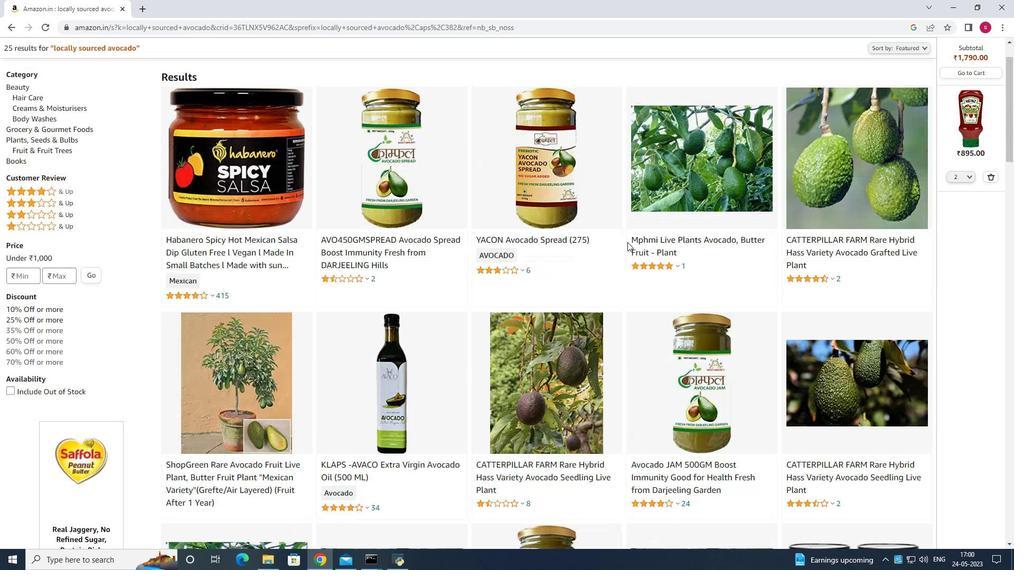 
Action: Mouse scrolled (627, 243) with delta (0, 0)
Screenshot: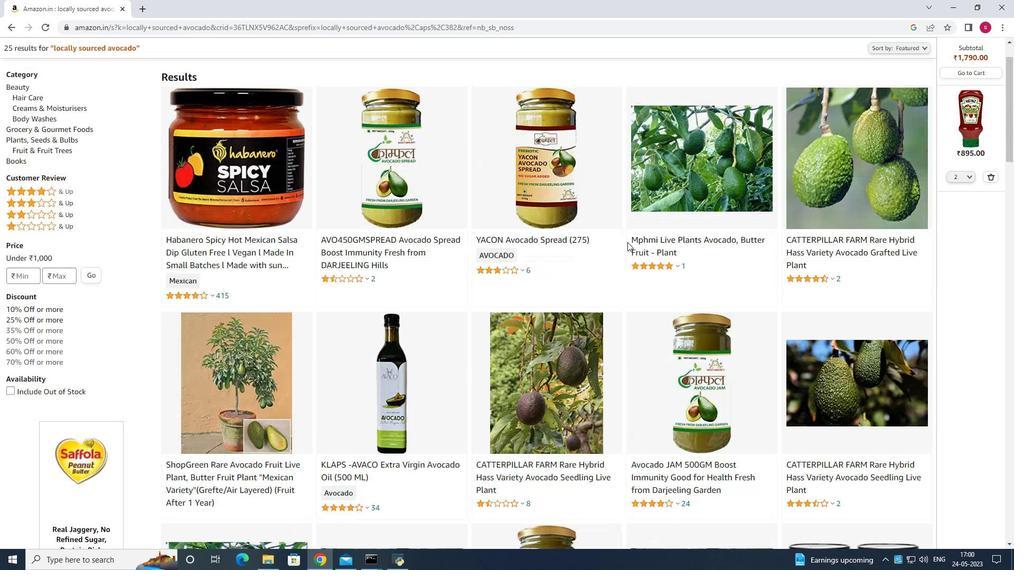 
Action: Mouse scrolled (627, 243) with delta (0, 0)
Screenshot: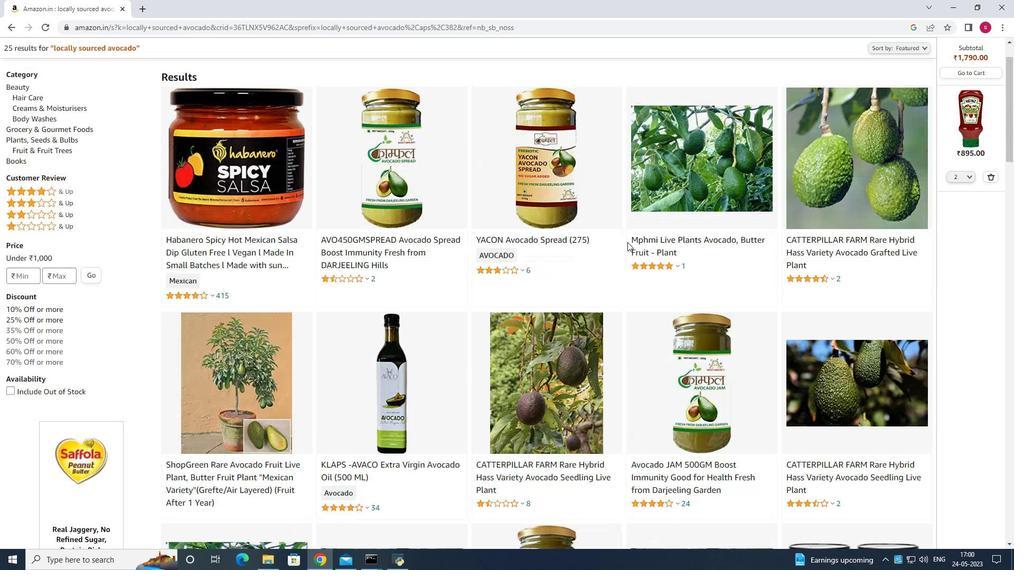 
Action: Mouse moved to (367, 439)
Screenshot: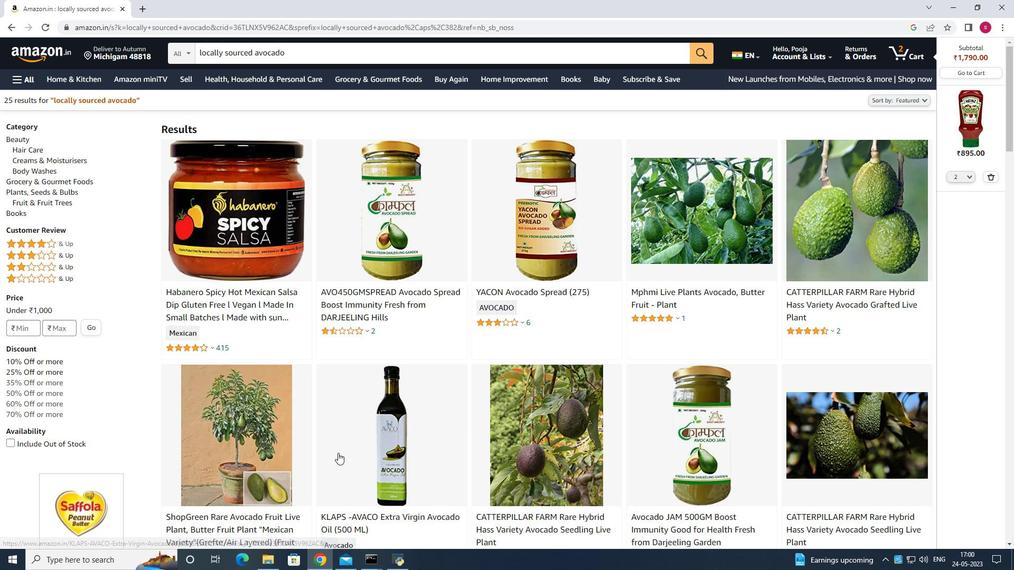 
Action: Mouse scrolled (367, 438) with delta (0, 0)
Screenshot: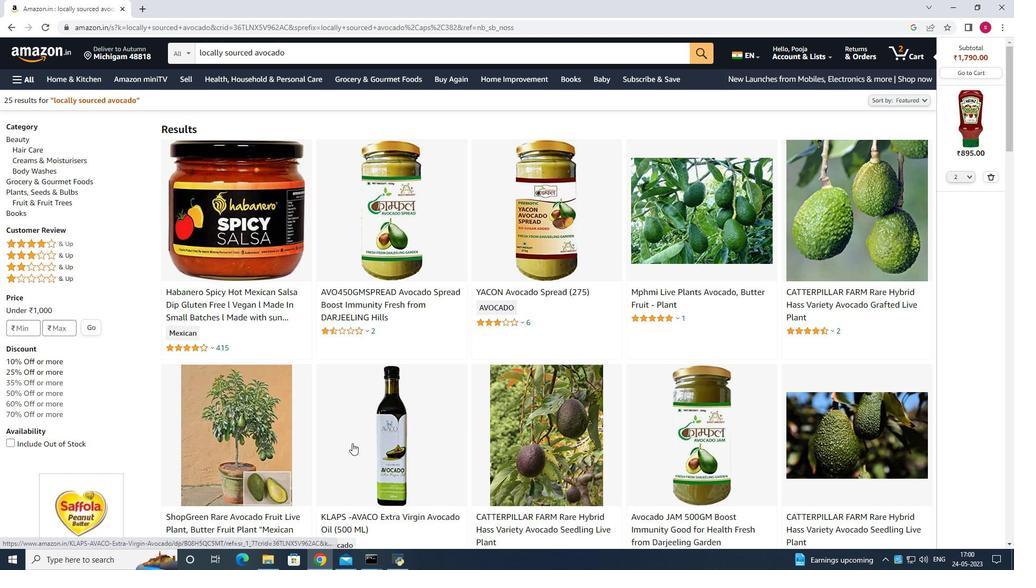 
Action: Mouse moved to (368, 439)
Screenshot: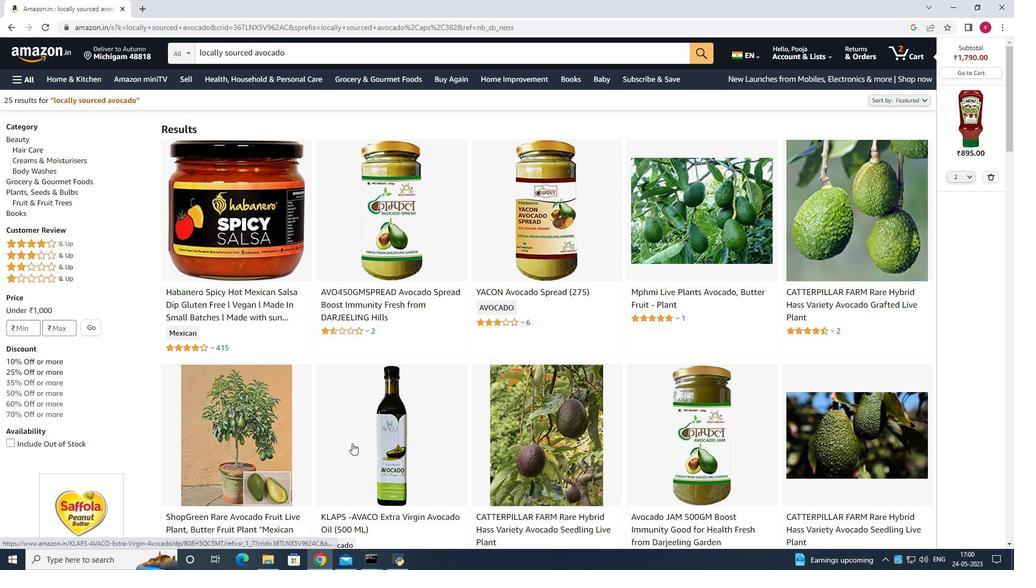 
Action: Mouse scrolled (368, 438) with delta (0, 0)
Screenshot: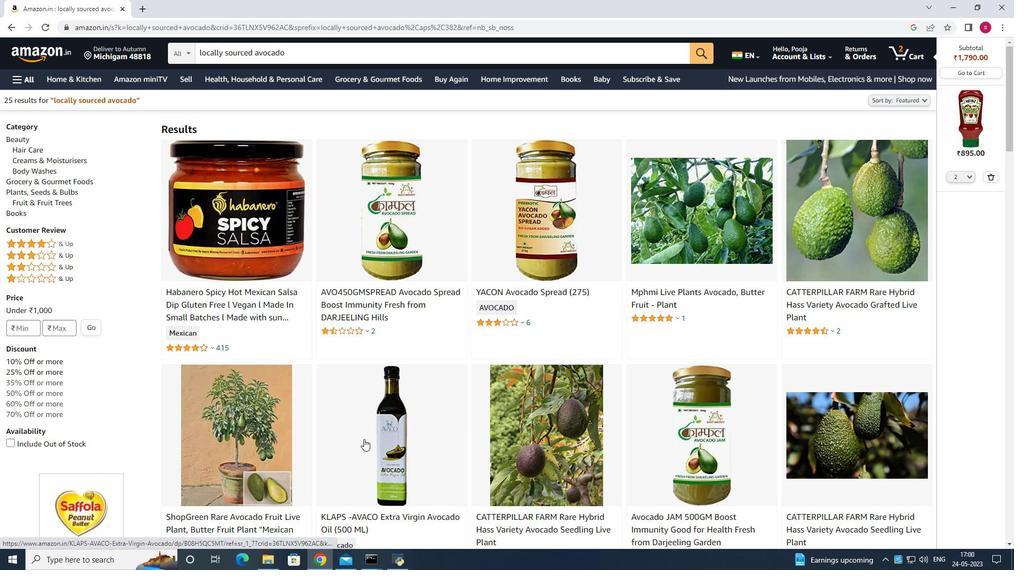 
Action: Mouse scrolled (368, 438) with delta (0, 0)
Screenshot: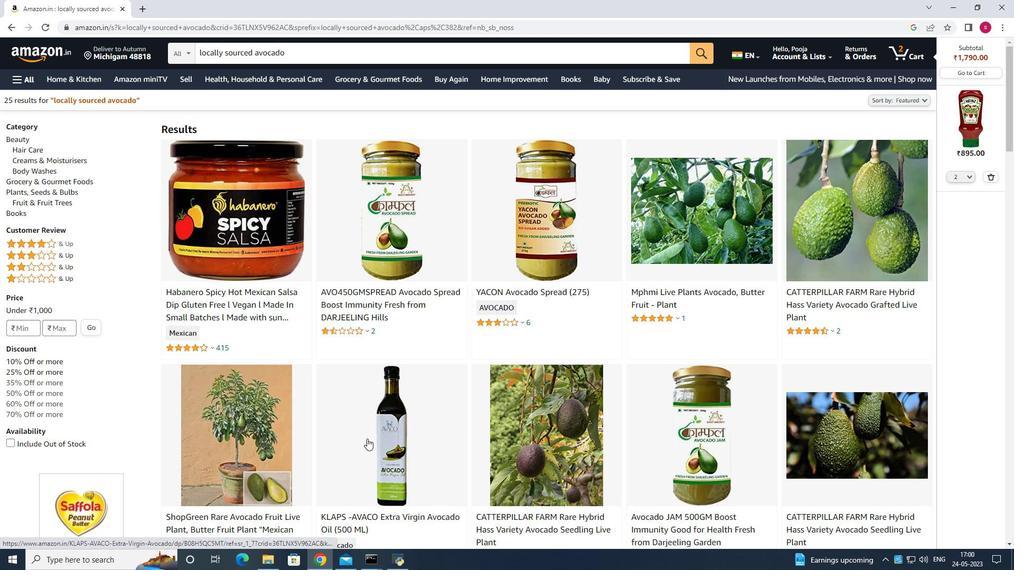 
Action: Mouse scrolled (368, 438) with delta (0, 0)
Screenshot: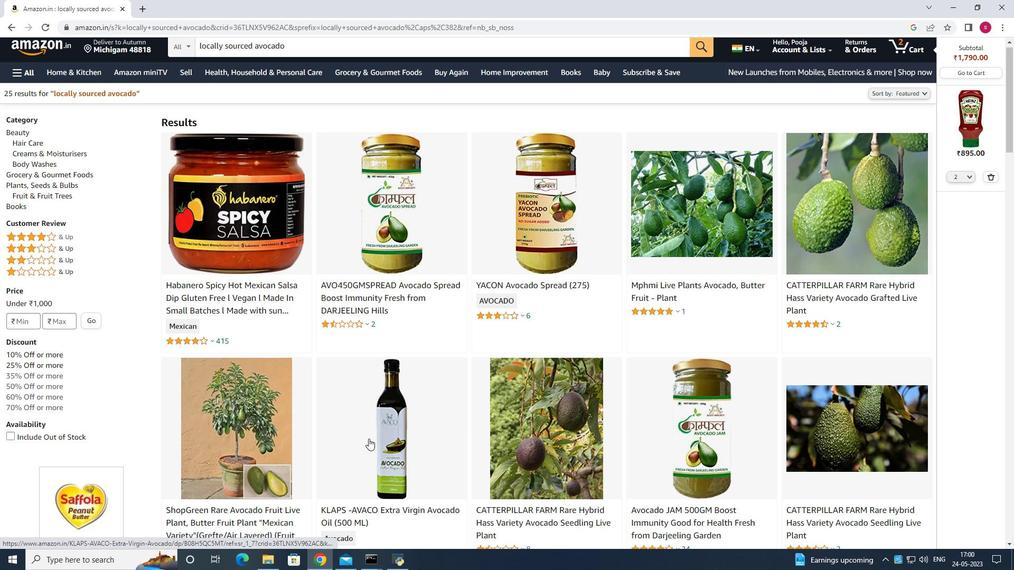 
Action: Mouse moved to (751, 205)
Screenshot: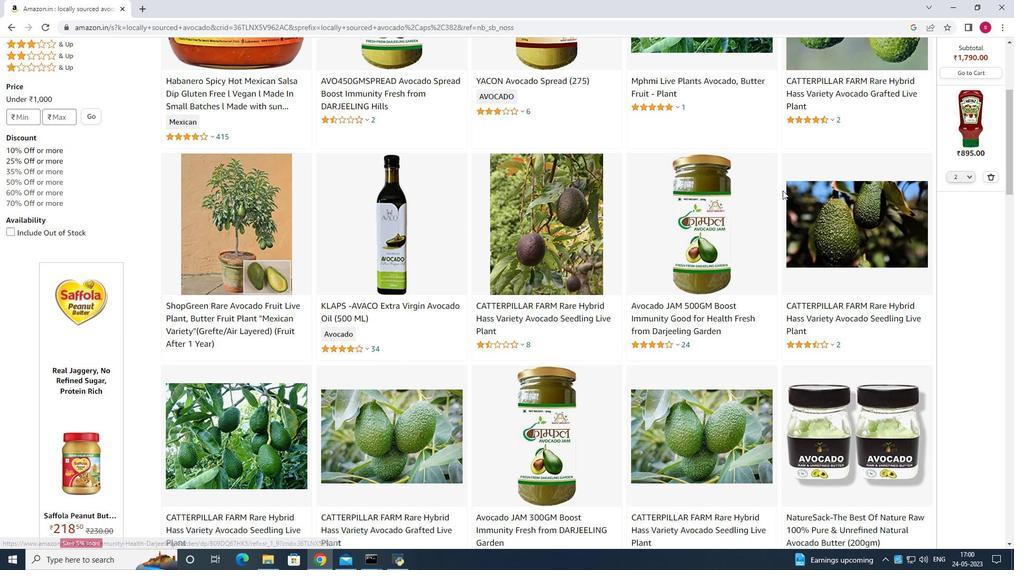 
Action: Mouse scrolled (751, 205) with delta (0, 0)
Screenshot: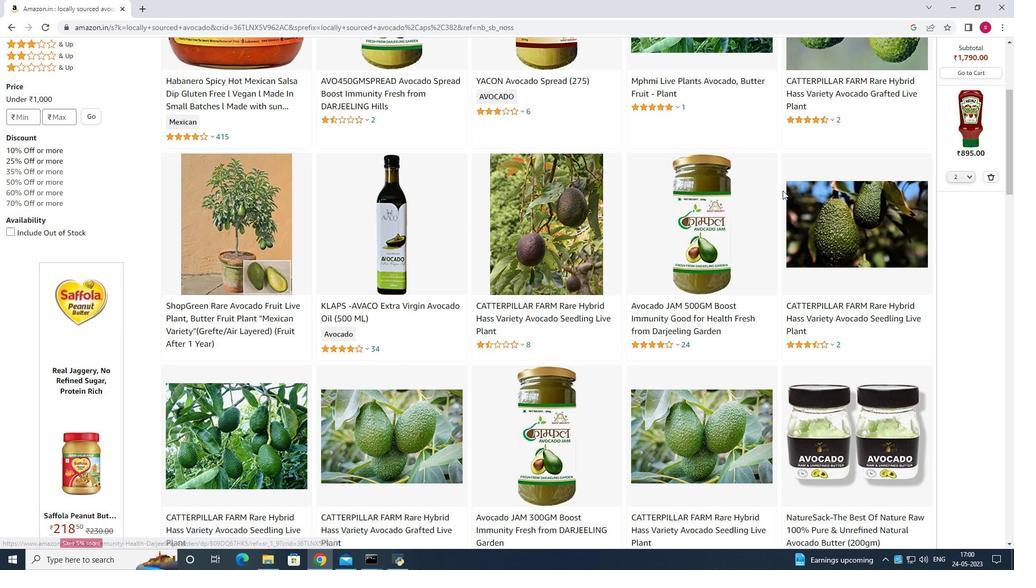 
Action: Mouse scrolled (751, 205) with delta (0, 0)
Screenshot: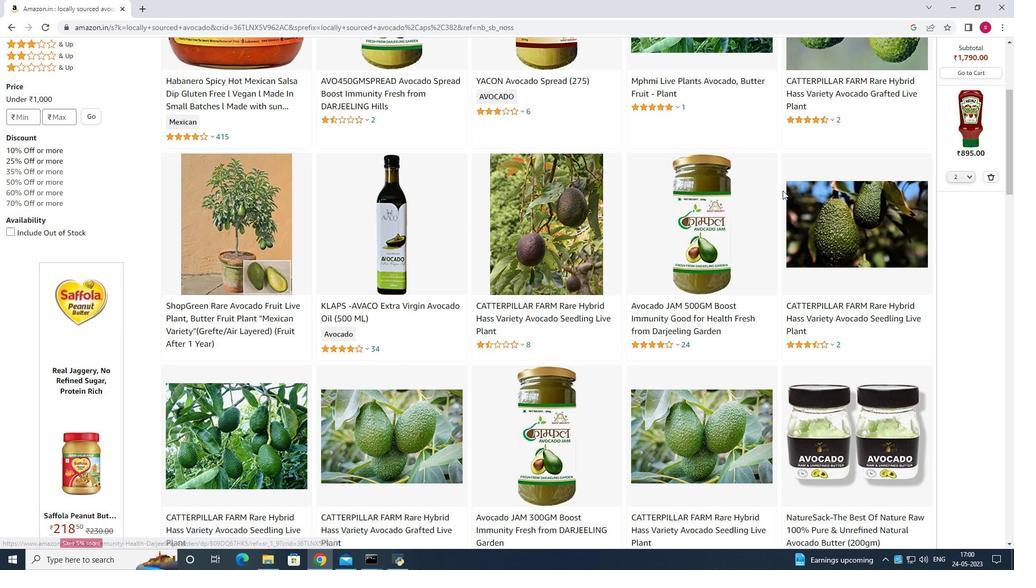 
Action: Mouse scrolled (751, 205) with delta (0, 0)
Screenshot: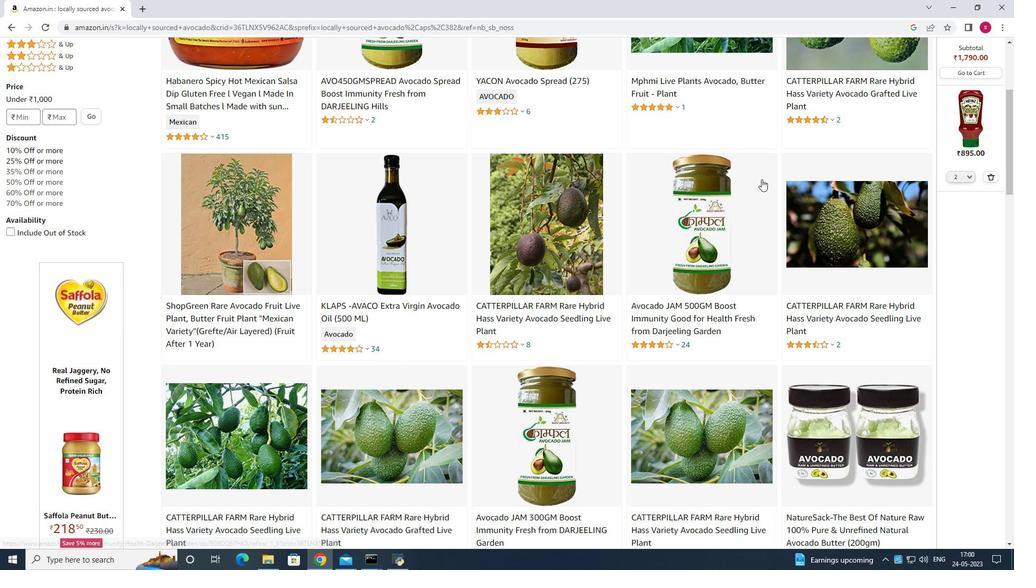 
Action: Mouse scrolled (751, 205) with delta (0, 0)
Screenshot: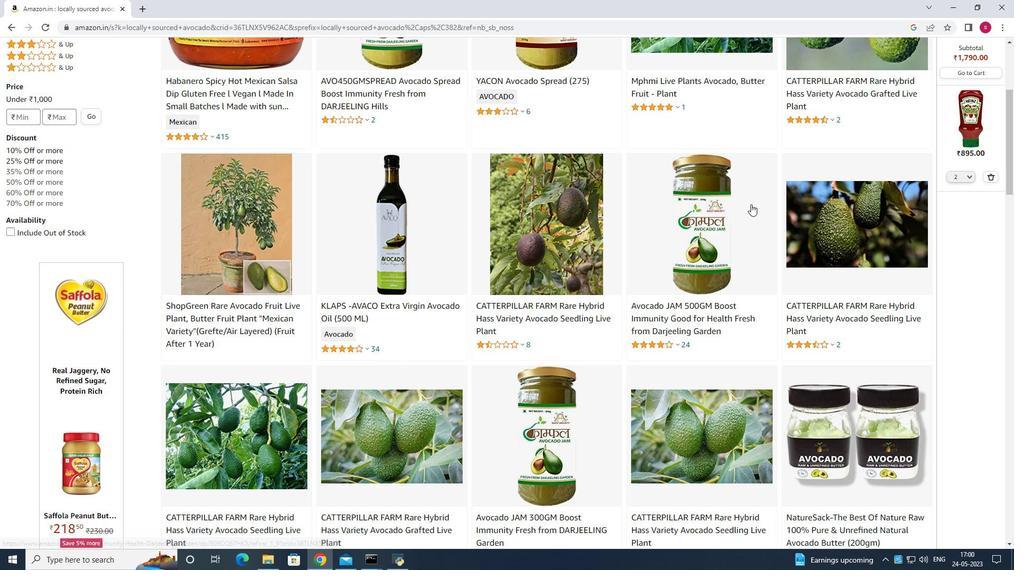 
Action: Mouse moved to (866, 230)
Screenshot: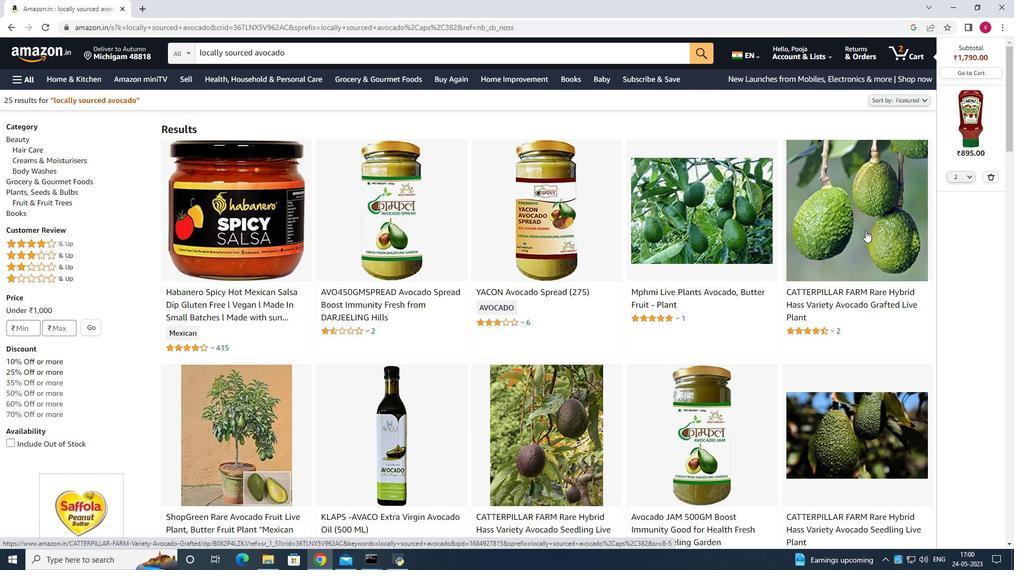 
Action: Mouse pressed left at (866, 230)
Screenshot: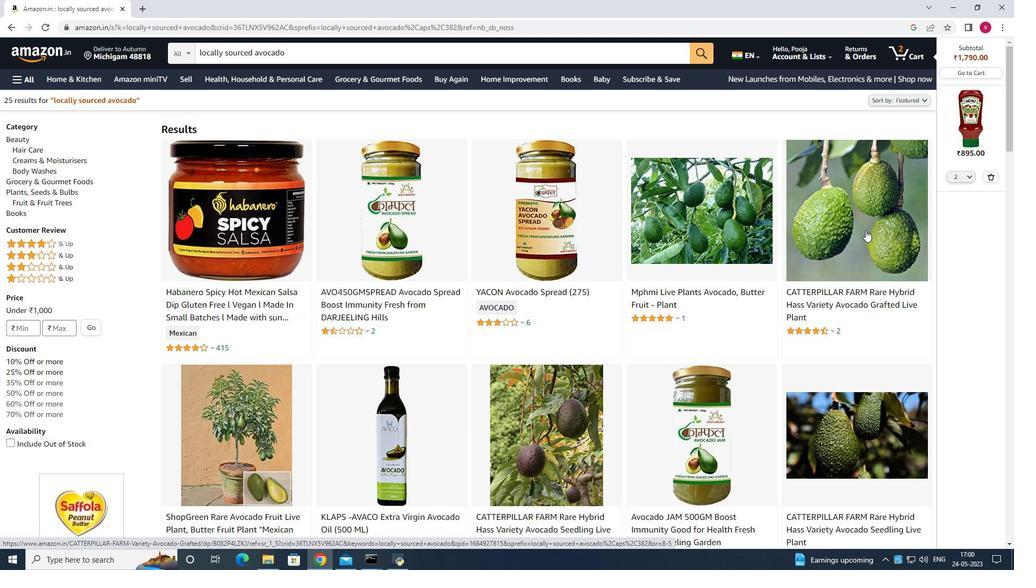 
Action: Mouse moved to (990, 174)
Screenshot: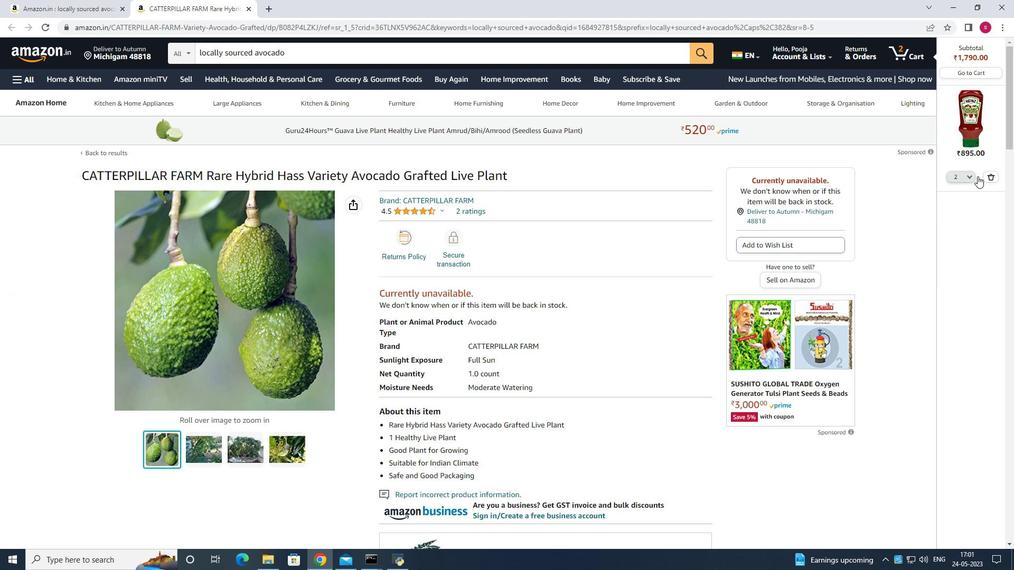 
Action: Mouse pressed left at (990, 174)
Screenshot: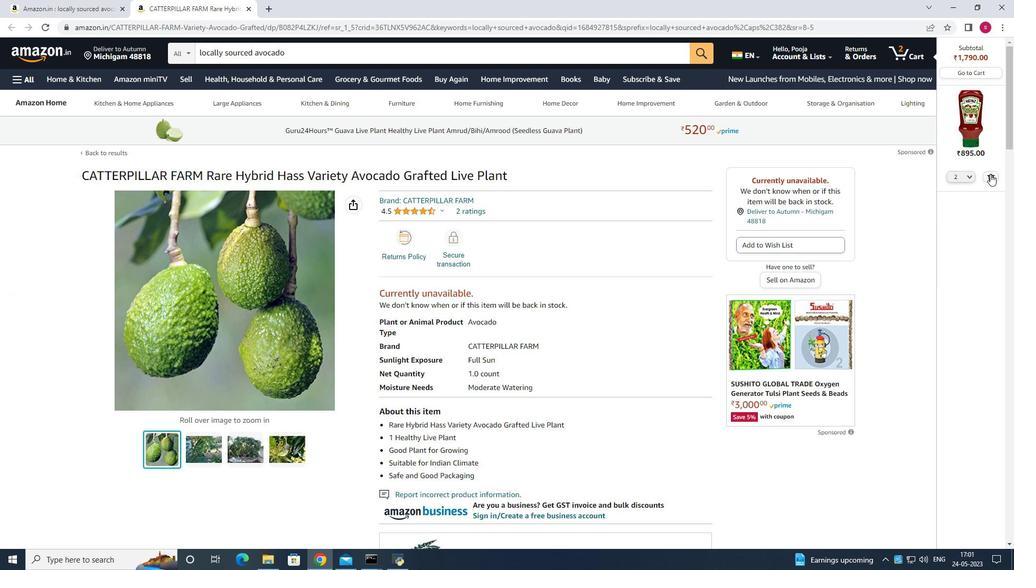 
Action: Mouse moved to (667, 266)
Screenshot: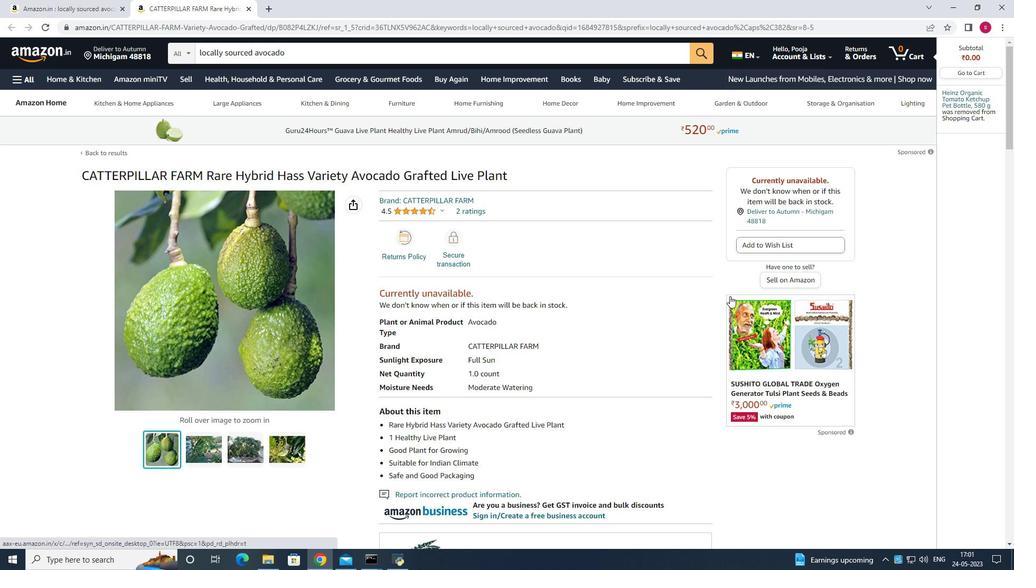 
Action: Mouse pressed left at (667, 266)
Screenshot: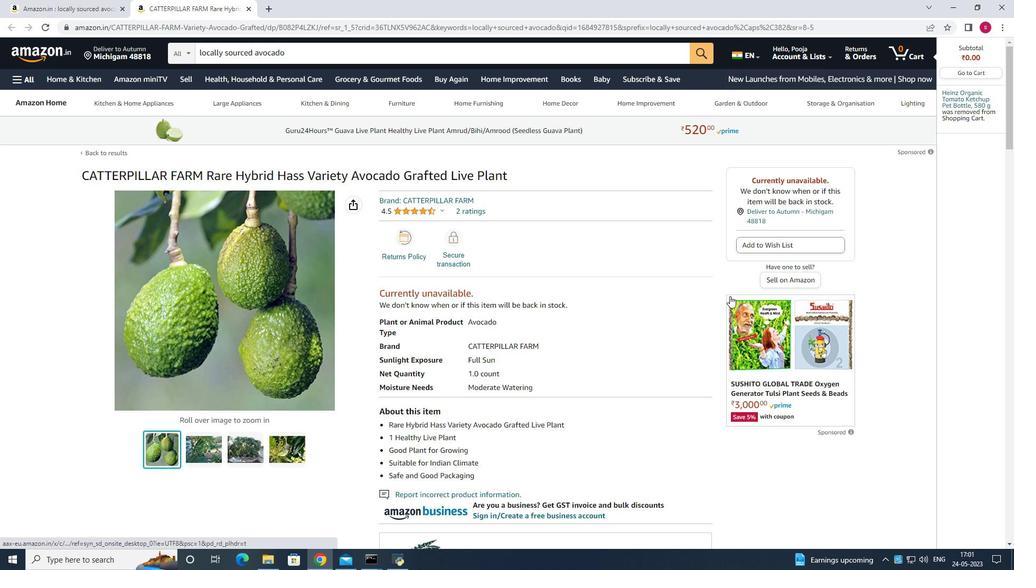 
Action: Mouse moved to (674, 248)
Screenshot: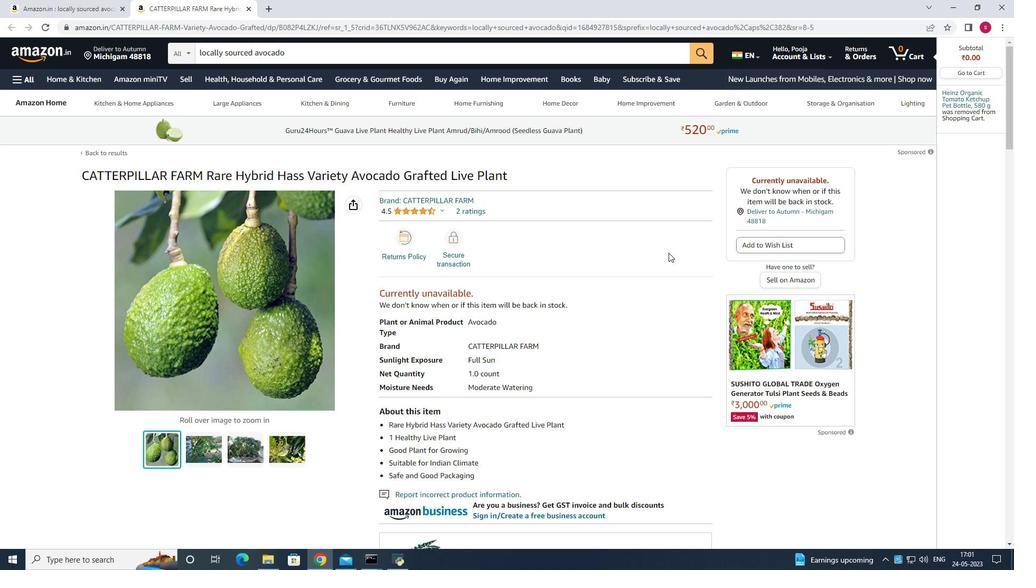 
Action: Mouse pressed left at (674, 248)
Screenshot: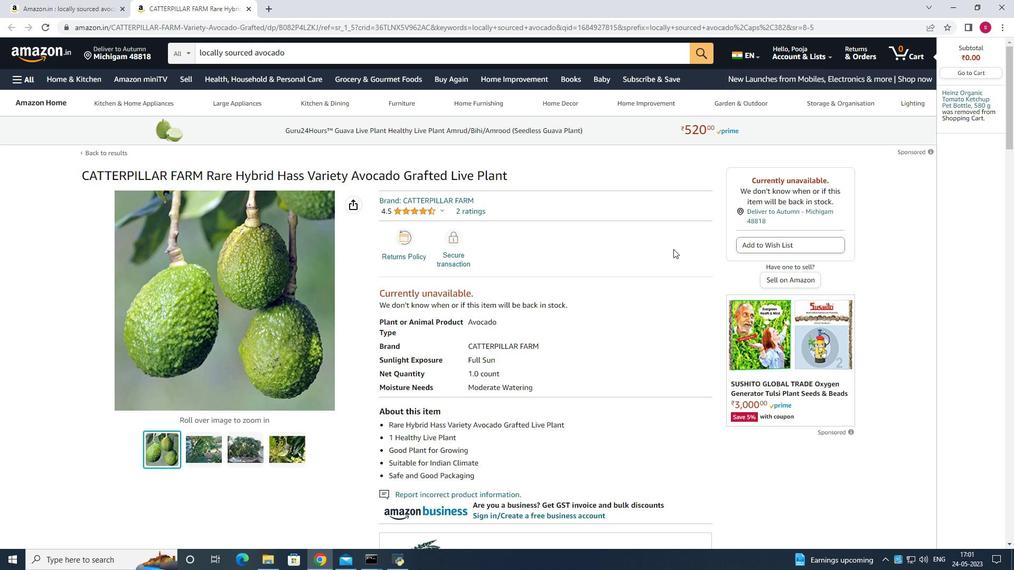 
Action: Mouse moved to (873, 188)
Screenshot: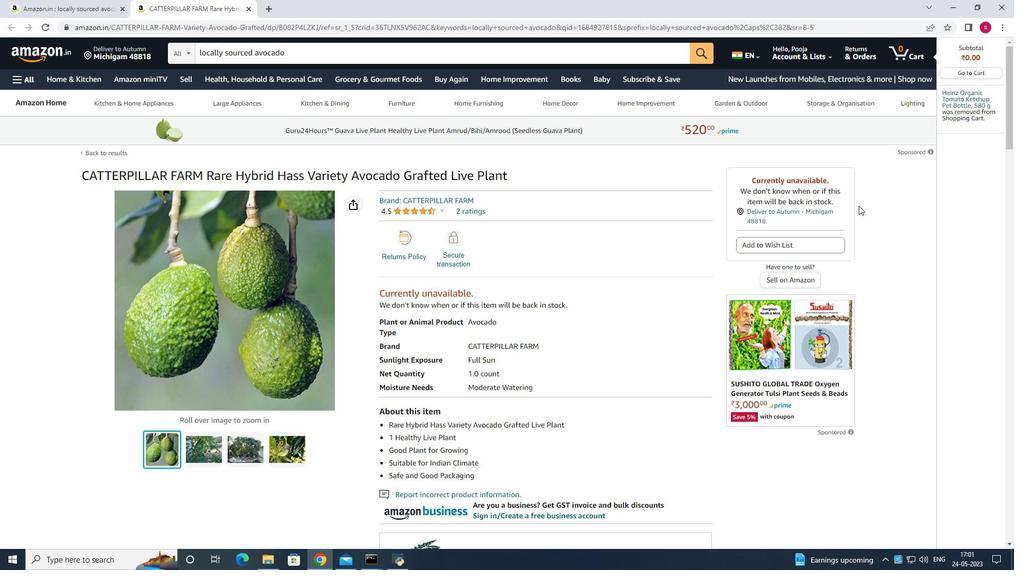 
Action: Mouse pressed left at (873, 188)
Screenshot: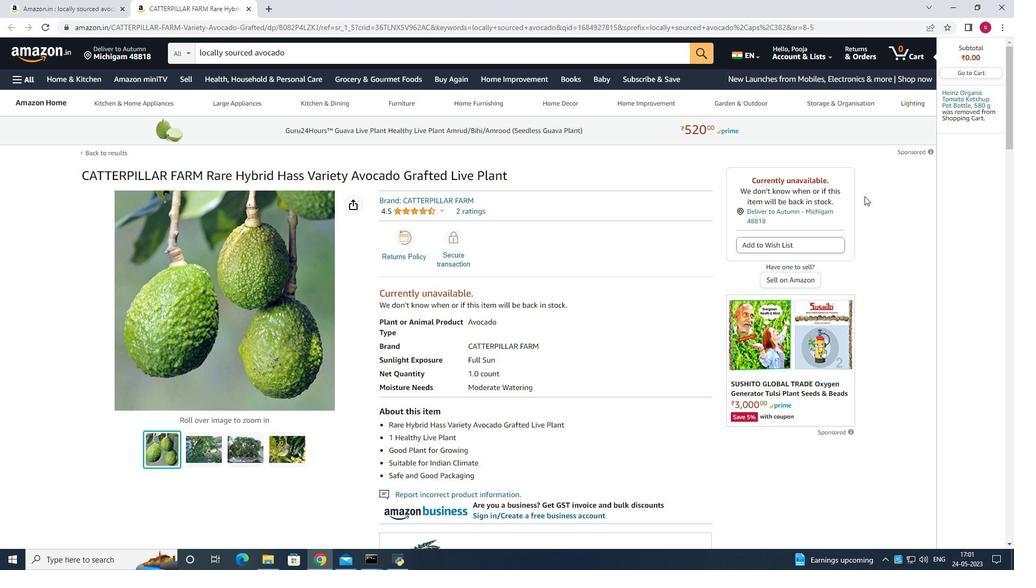 
Action: Mouse moved to (6, 33)
Screenshot: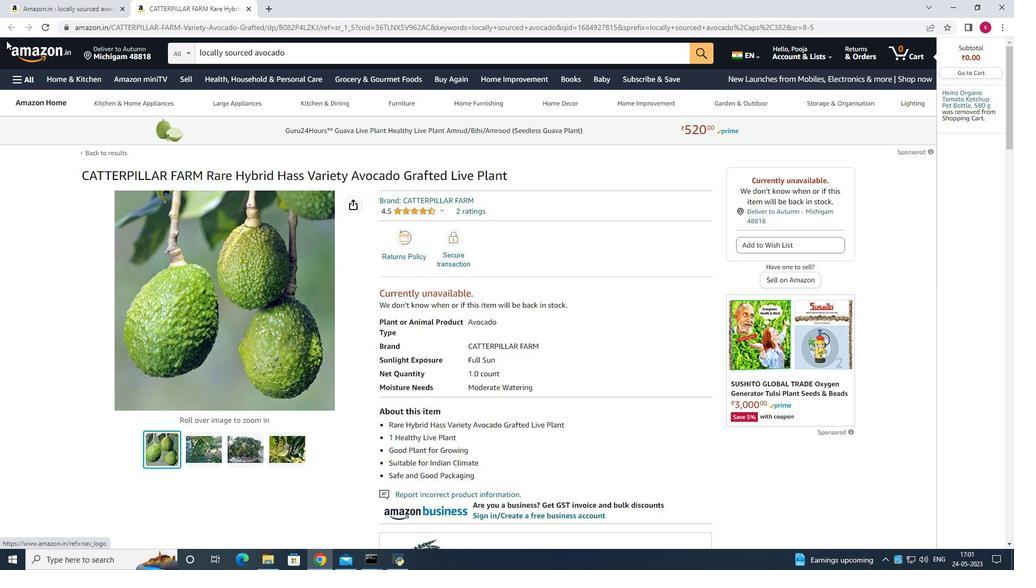 
Action: Mouse pressed left at (6, 33)
Screenshot: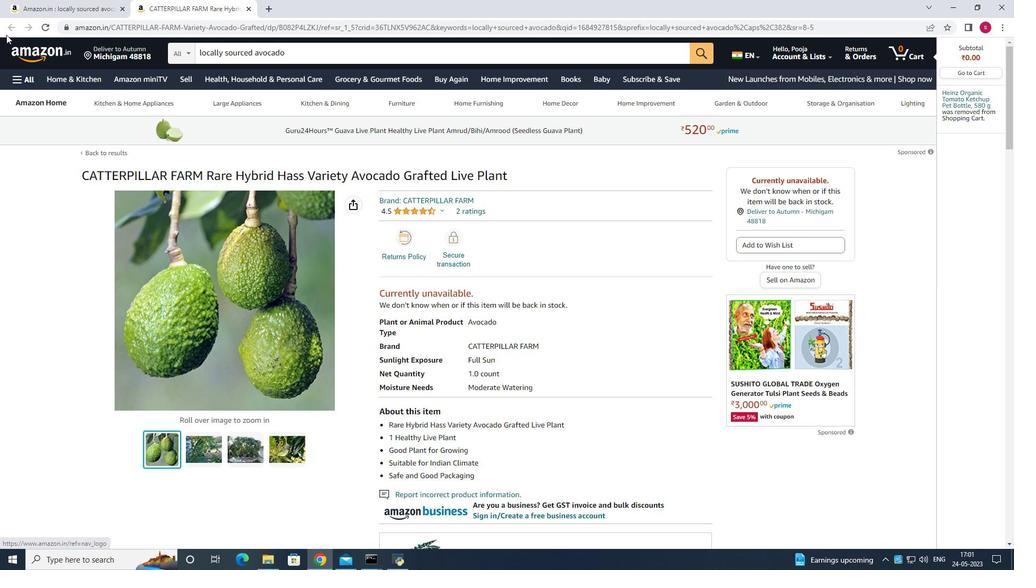 
Action: Mouse moved to (244, 10)
Screenshot: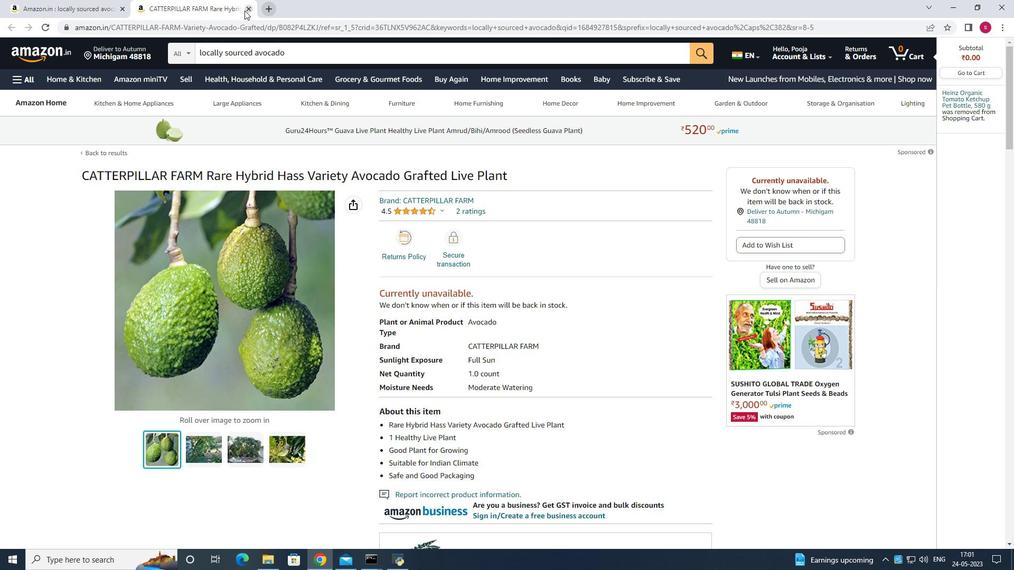 
Action: Mouse pressed left at (244, 10)
Screenshot: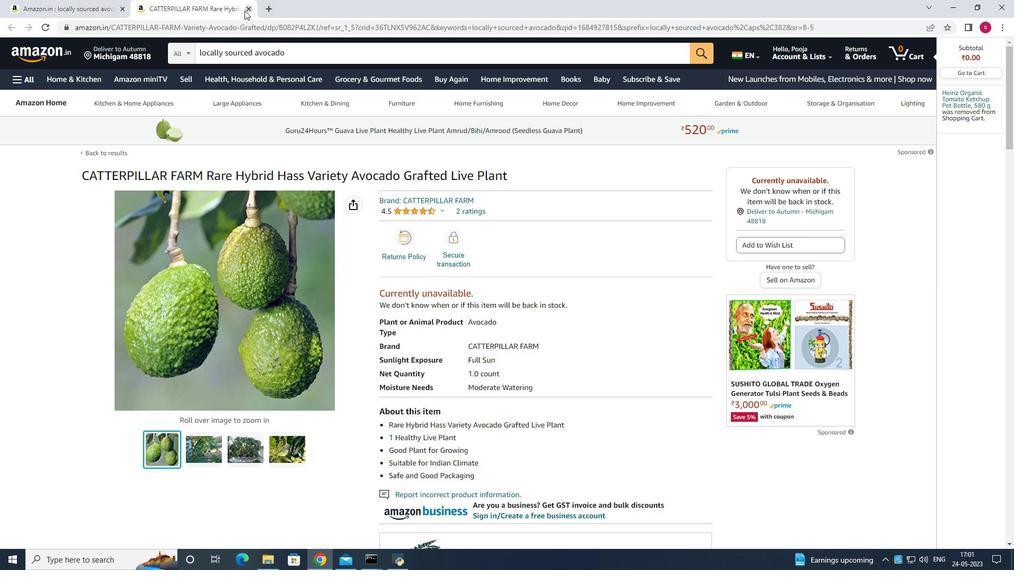 
Action: Mouse moved to (510, 431)
Screenshot: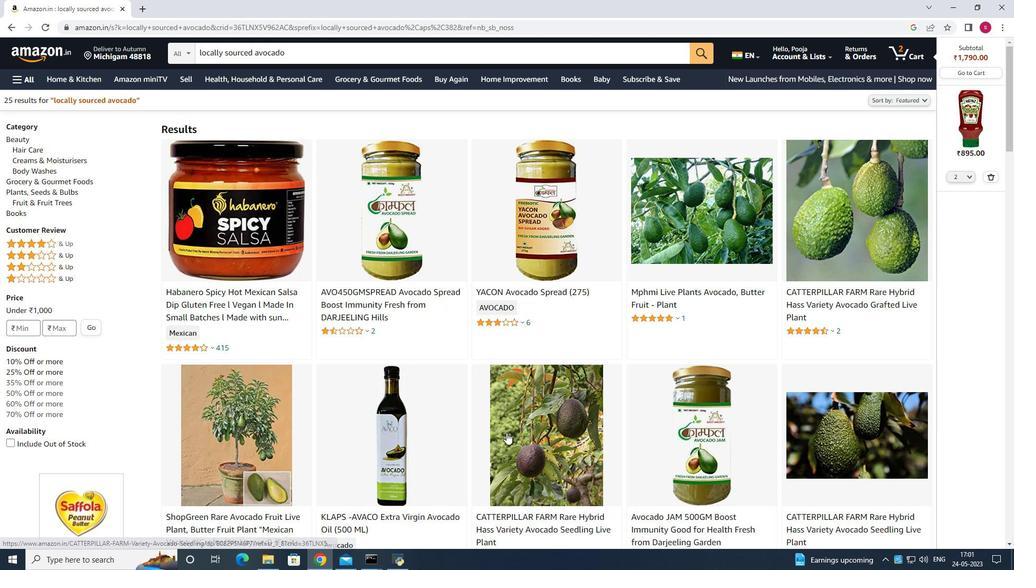 
Action: Mouse pressed left at (510, 431)
Screenshot: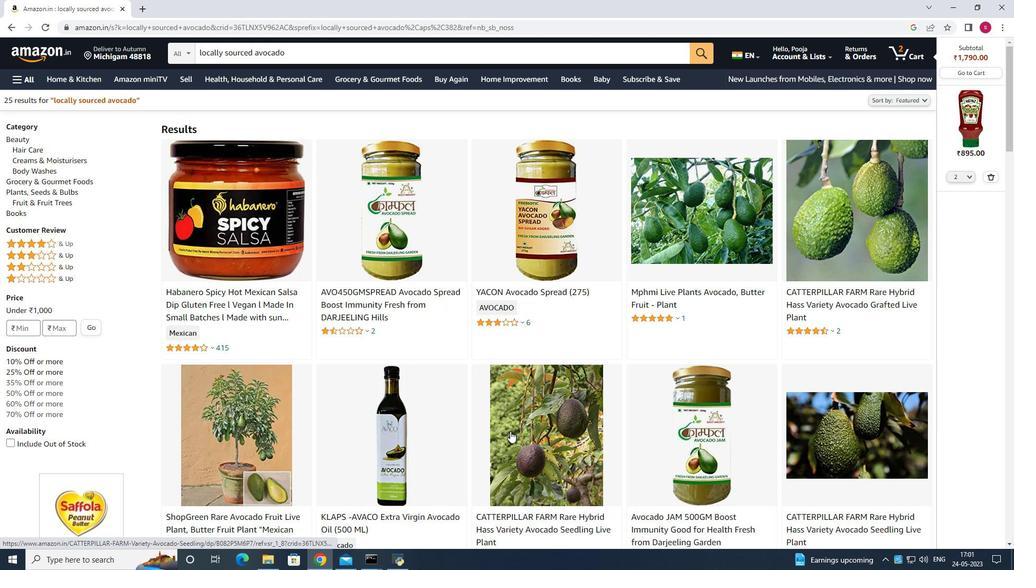
Action: Mouse moved to (252, 11)
Screenshot: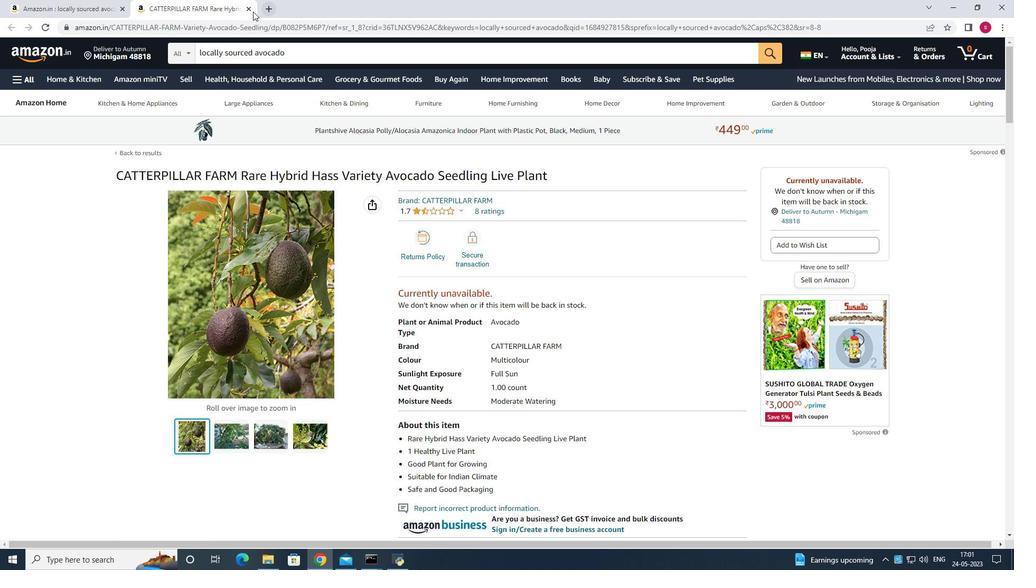 
Action: Mouse pressed left at (252, 11)
Screenshot: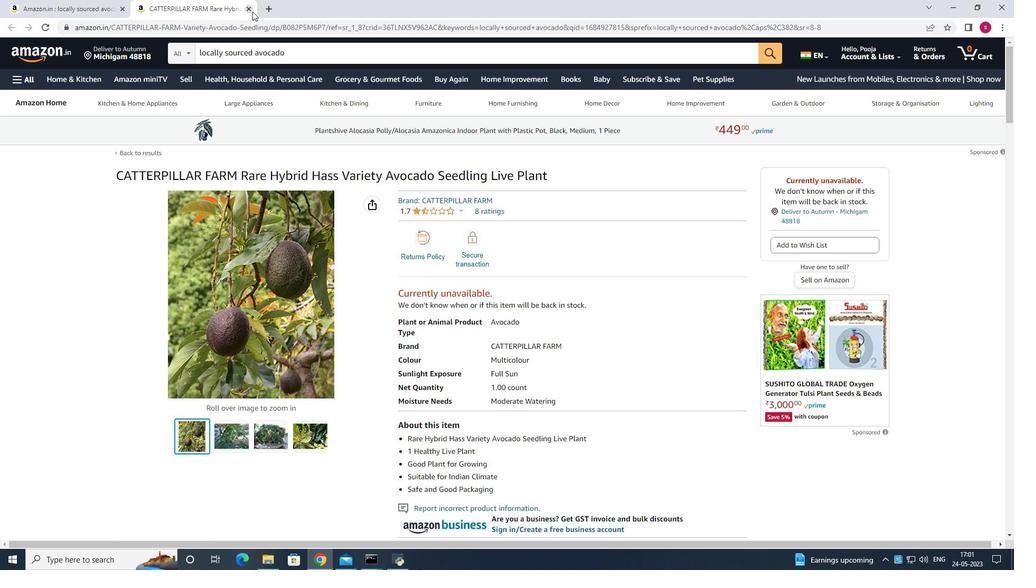 
Action: Mouse moved to (322, 201)
Screenshot: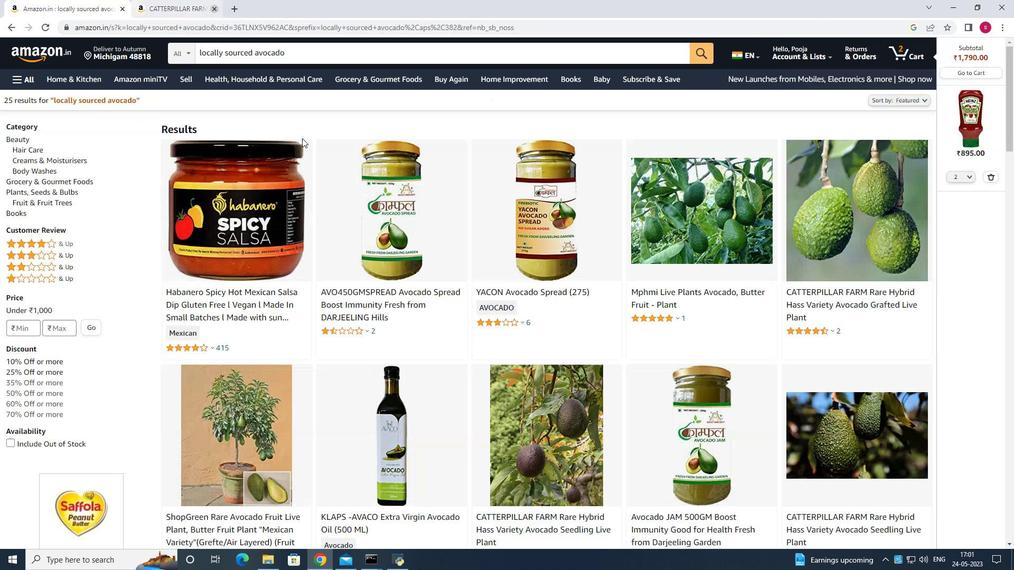 
Action: Mouse scrolled (322, 201) with delta (0, 0)
Screenshot: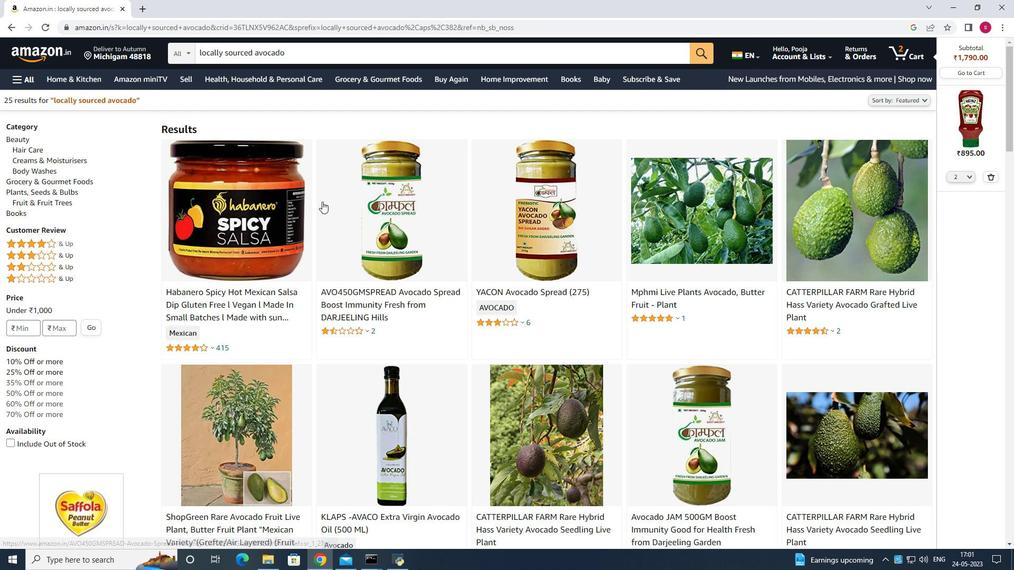 
Action: Mouse moved to (323, 204)
Screenshot: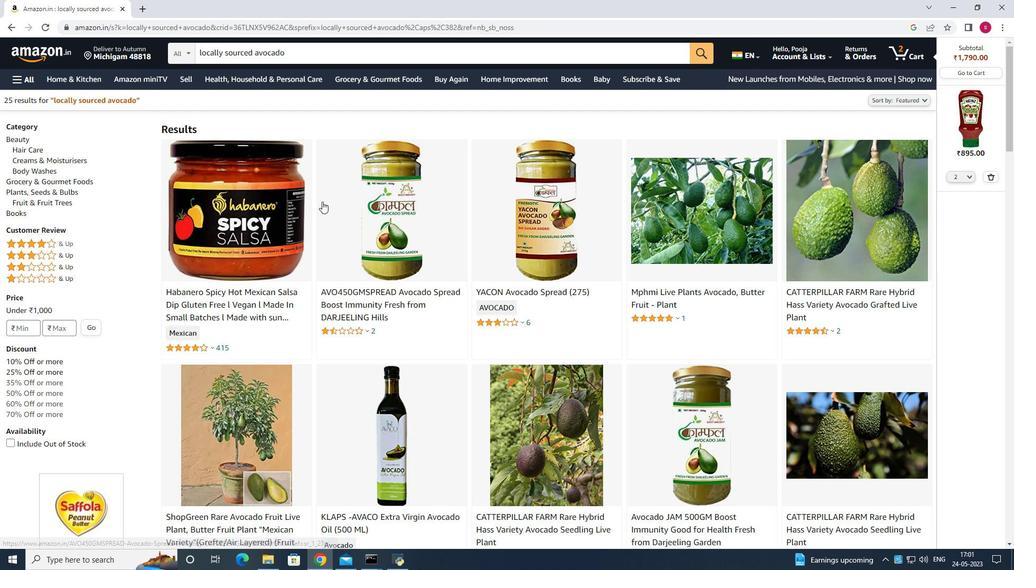 
Action: Mouse scrolled (323, 203) with delta (0, 0)
Screenshot: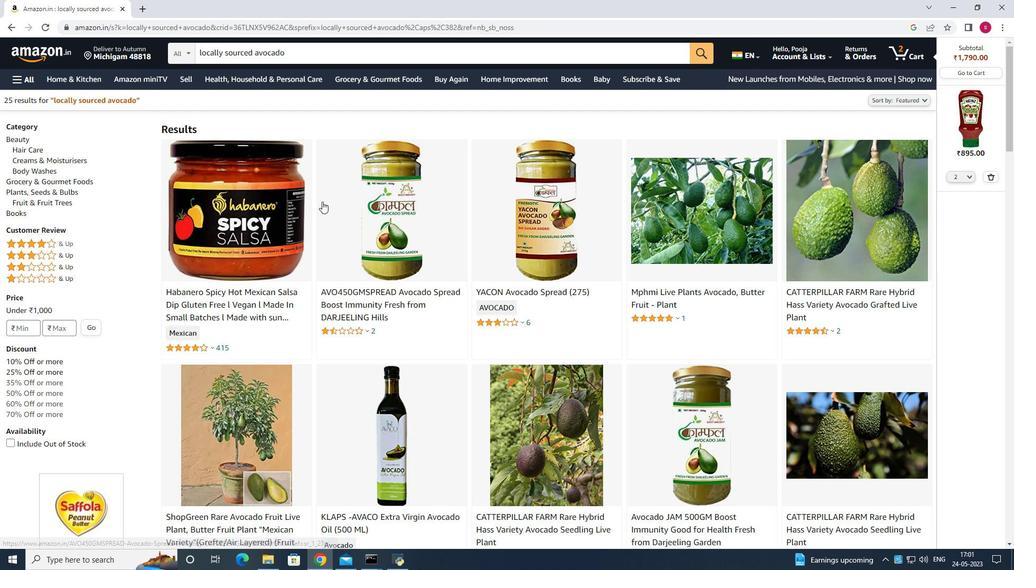 
Action: Mouse moved to (324, 205)
Screenshot: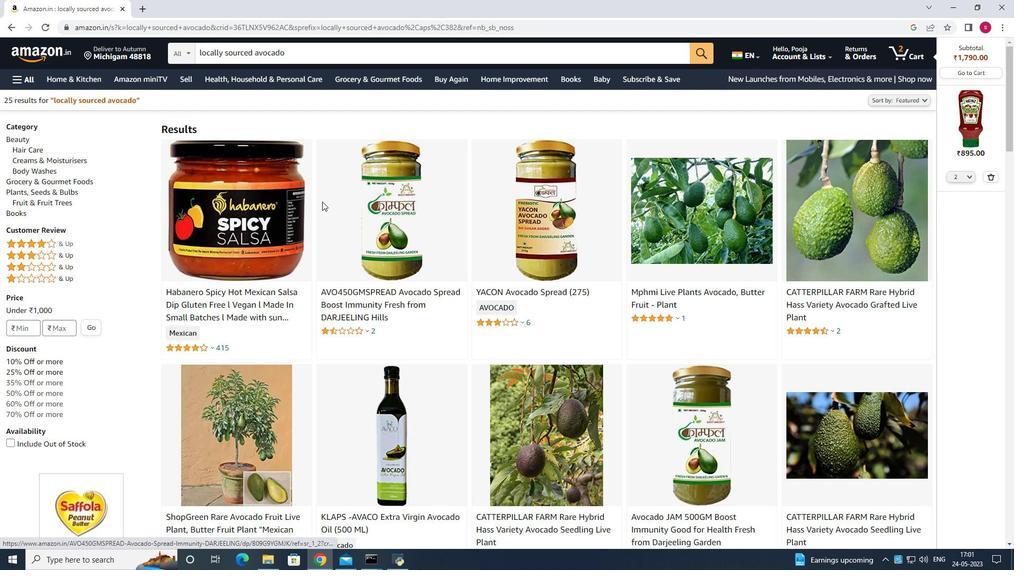 
Action: Mouse scrolled (324, 204) with delta (0, 0)
Screenshot: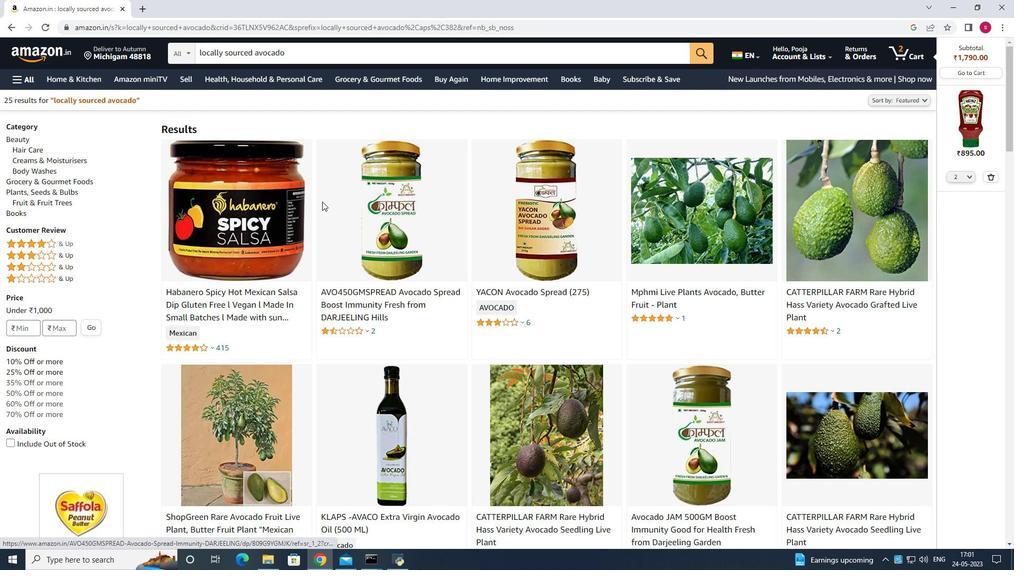 
Action: Mouse moved to (831, 299)
Screenshot: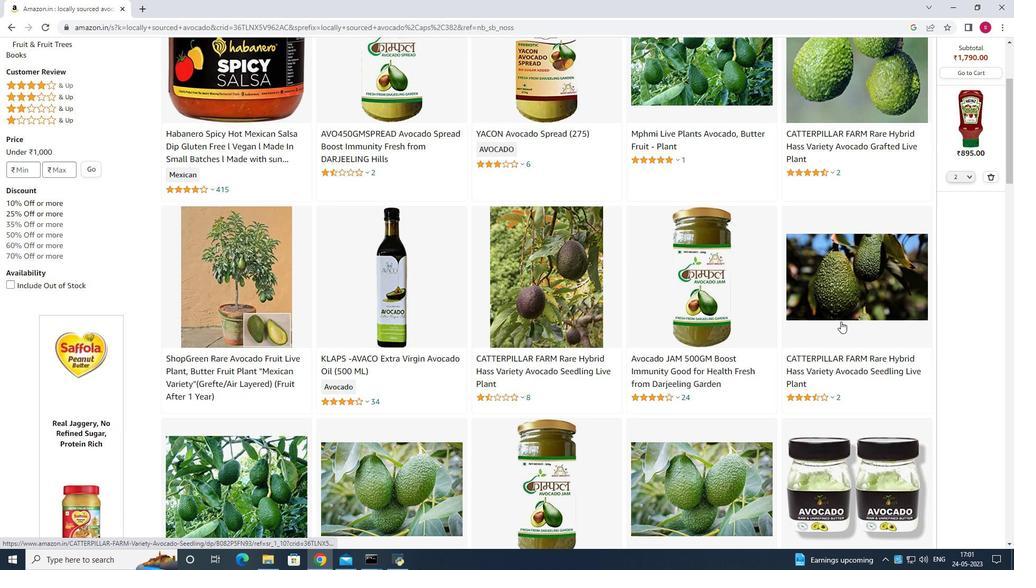 
Action: Mouse pressed left at (831, 299)
Screenshot: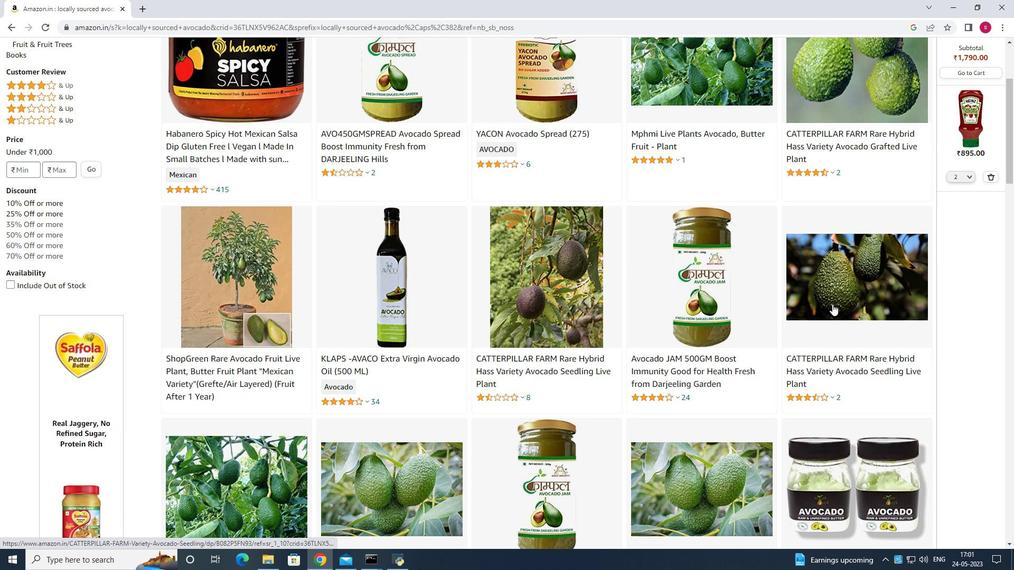 
Action: Mouse moved to (246, 7)
Screenshot: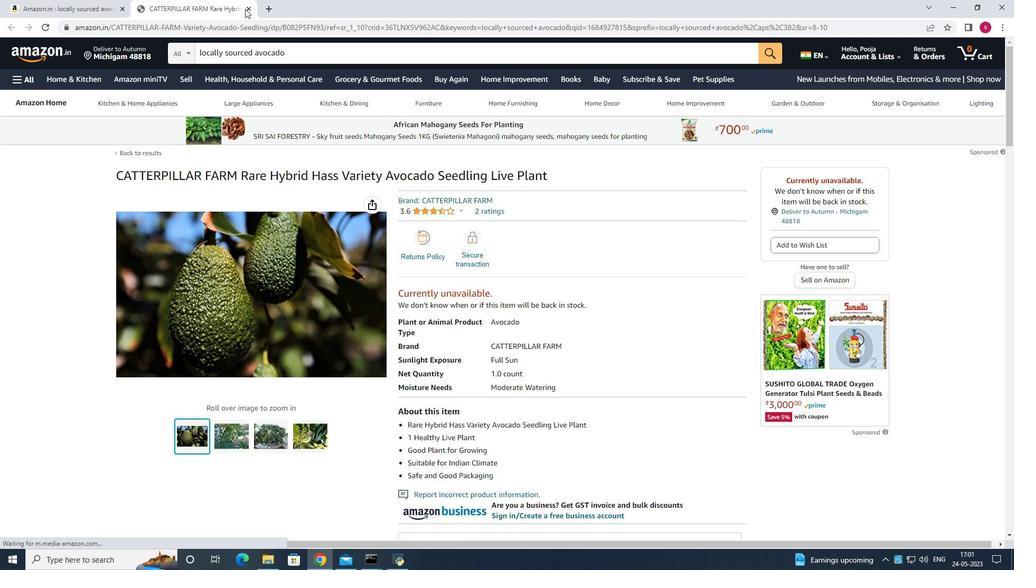 
Action: Mouse pressed left at (246, 7)
Screenshot: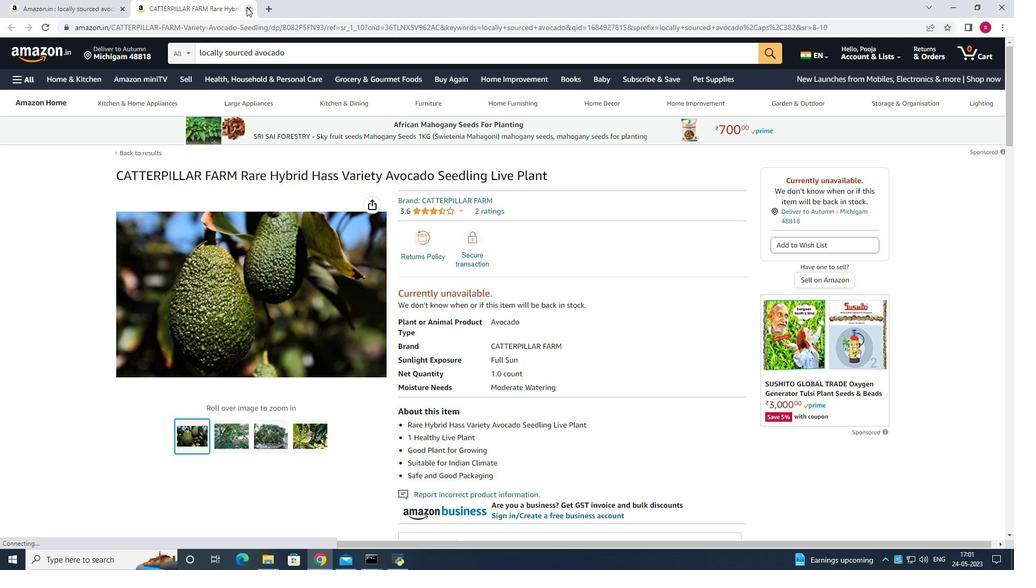 
Action: Mouse moved to (476, 324)
Screenshot: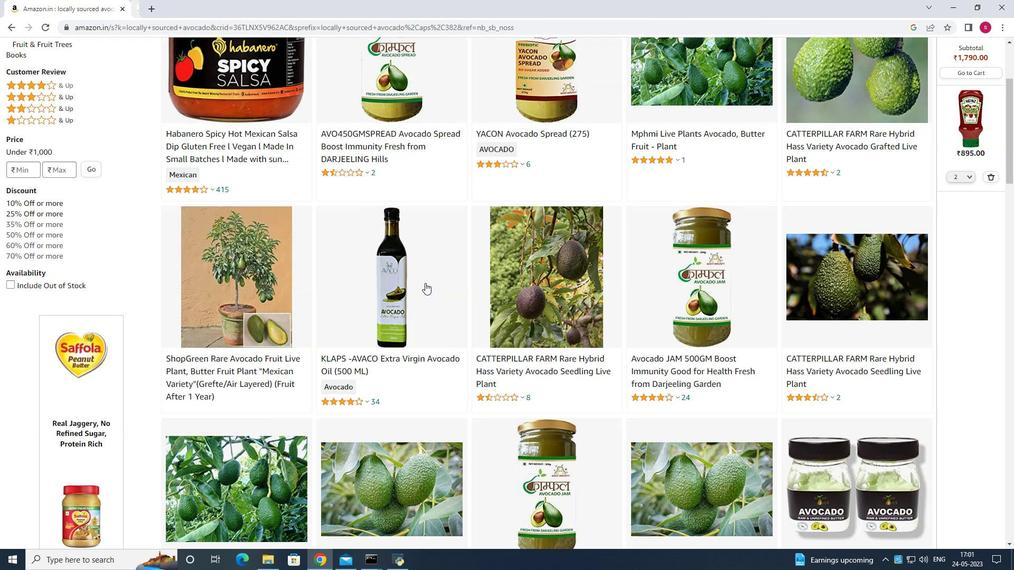 
Action: Mouse scrolled (476, 323) with delta (0, 0)
Screenshot: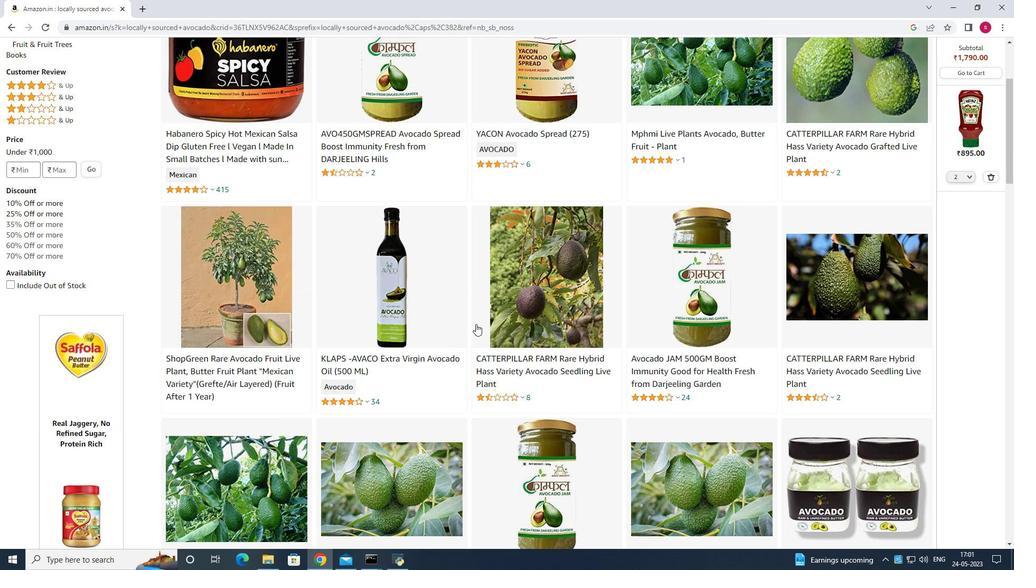 
Action: Mouse moved to (477, 325)
Screenshot: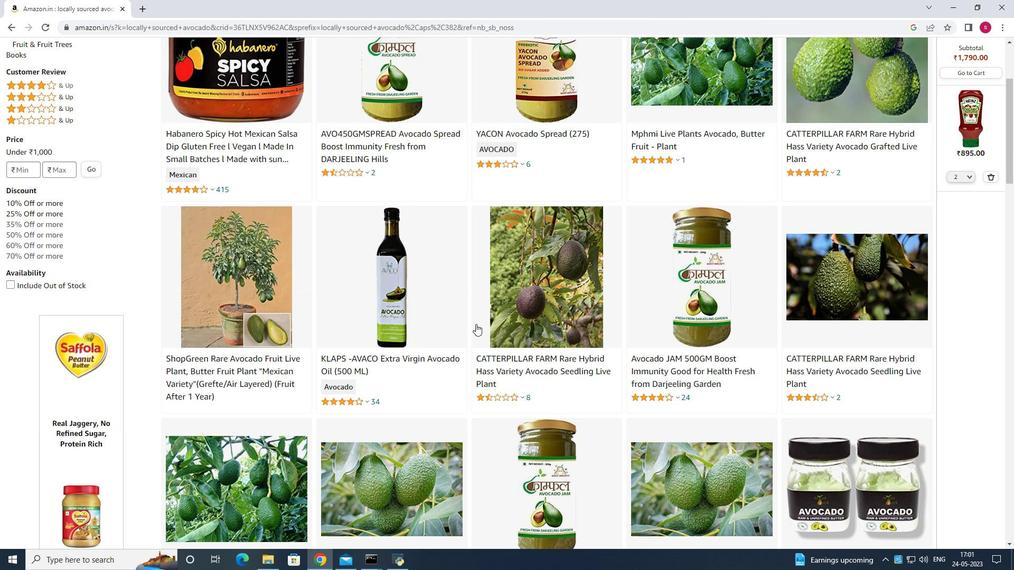 
Action: Mouse scrolled (477, 324) with delta (0, 0)
Screenshot: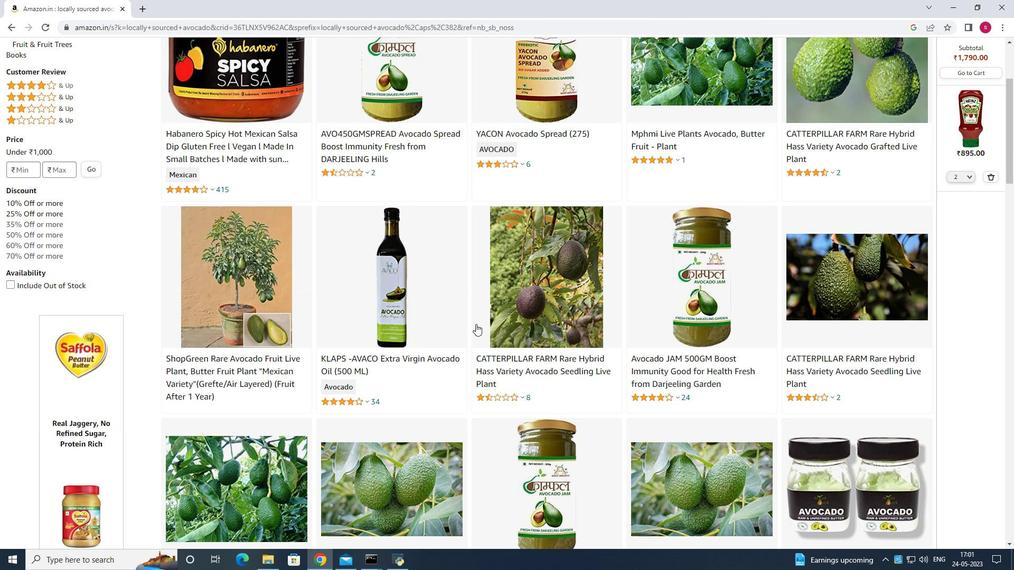 
Action: Mouse scrolled (477, 325) with delta (0, 0)
Screenshot: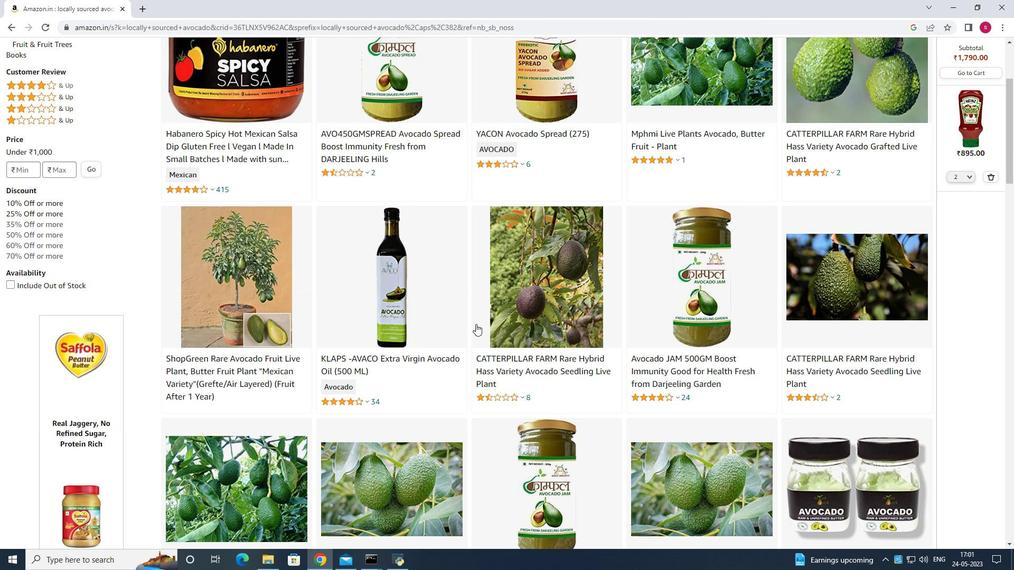 
Action: Mouse scrolled (477, 325) with delta (0, 0)
Screenshot: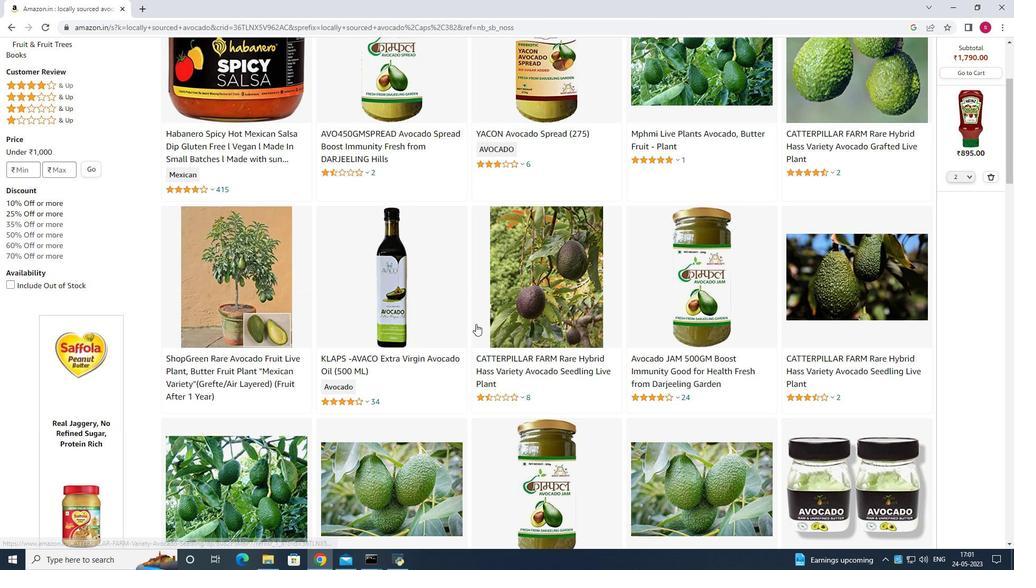 
Action: Mouse scrolled (477, 325) with delta (0, 0)
Screenshot: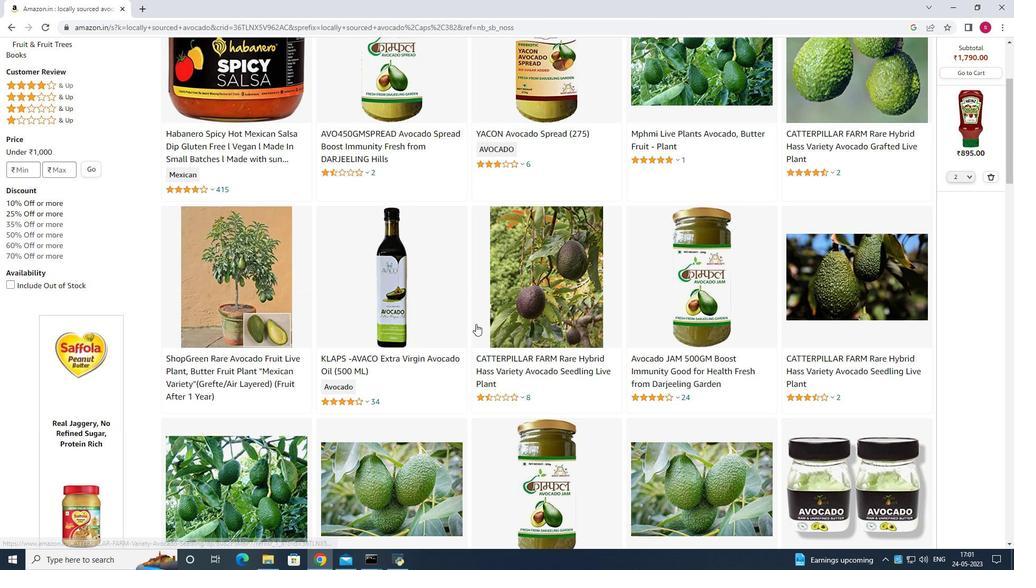 
Action: Mouse moved to (478, 327)
Screenshot: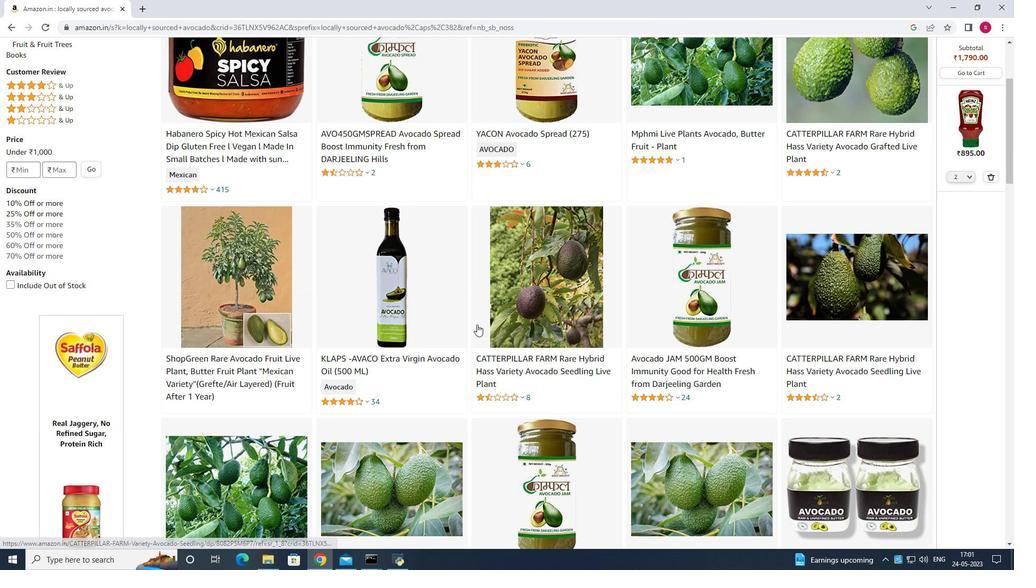 
Action: Mouse scrolled (478, 327) with delta (0, 0)
Screenshot: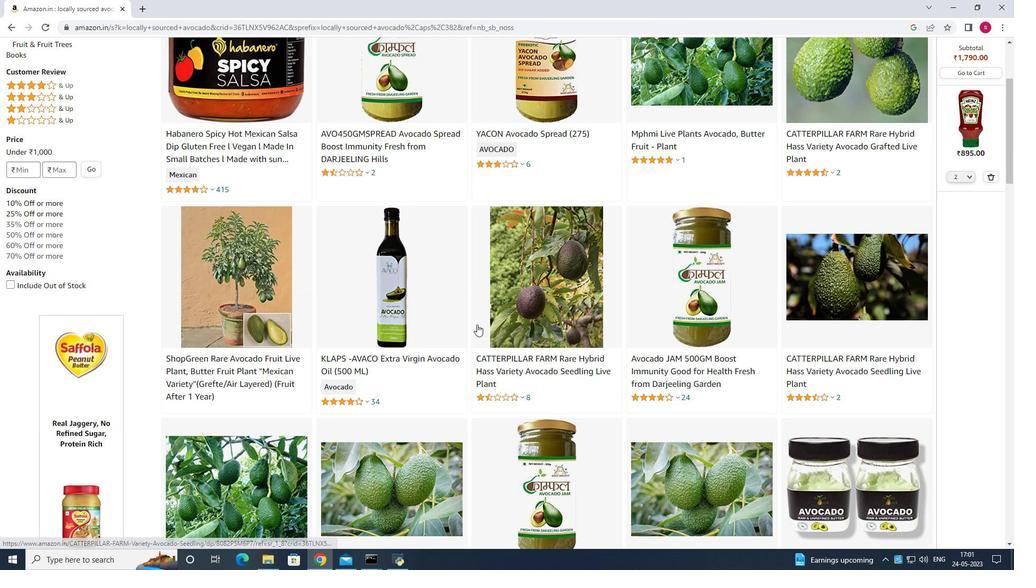 
Action: Mouse moved to (550, 416)
Screenshot: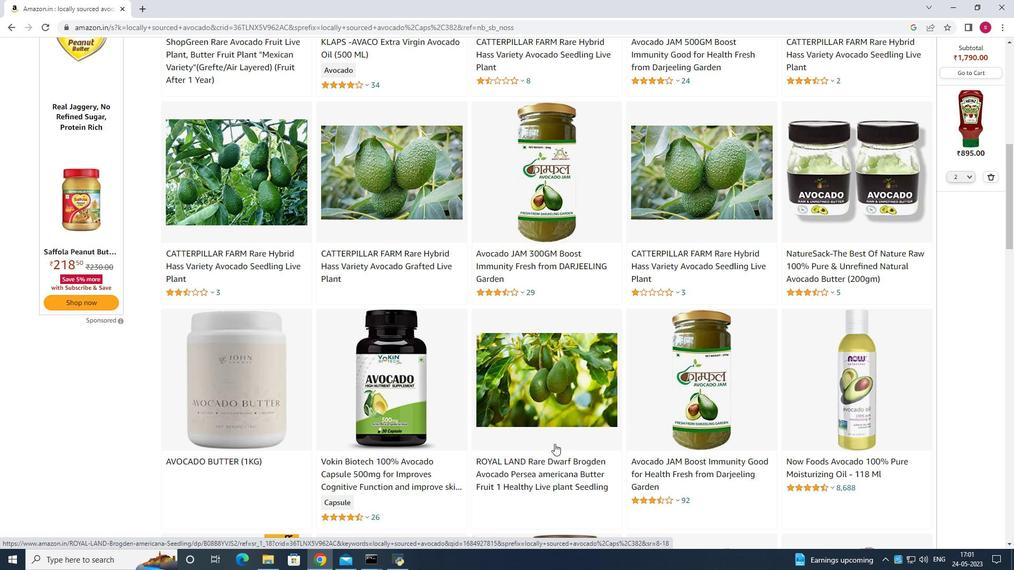 
Action: Mouse pressed left at (550, 416)
Screenshot: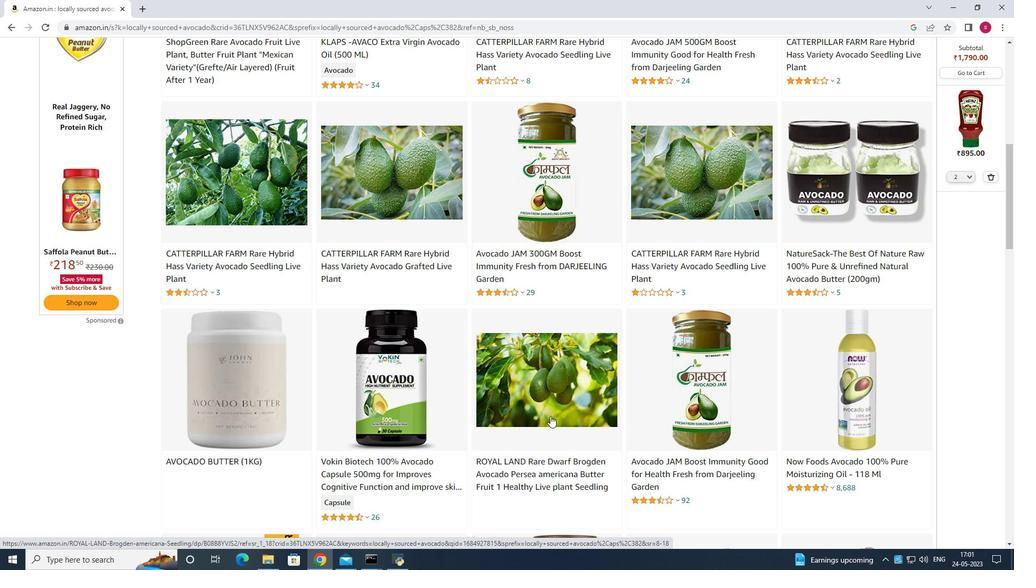 
Action: Mouse moved to (244, 11)
Screenshot: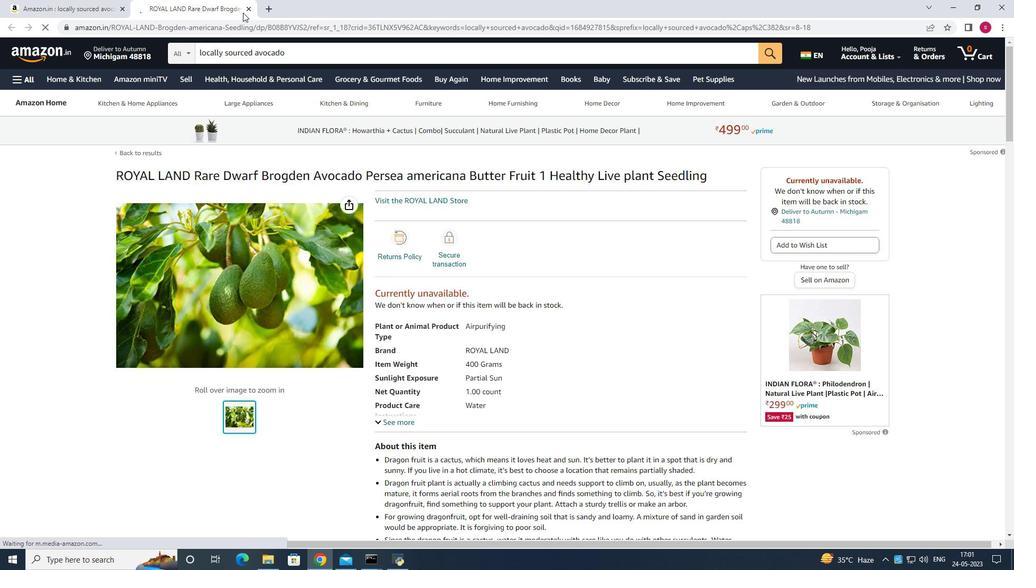 
Action: Mouse pressed left at (244, 11)
Screenshot: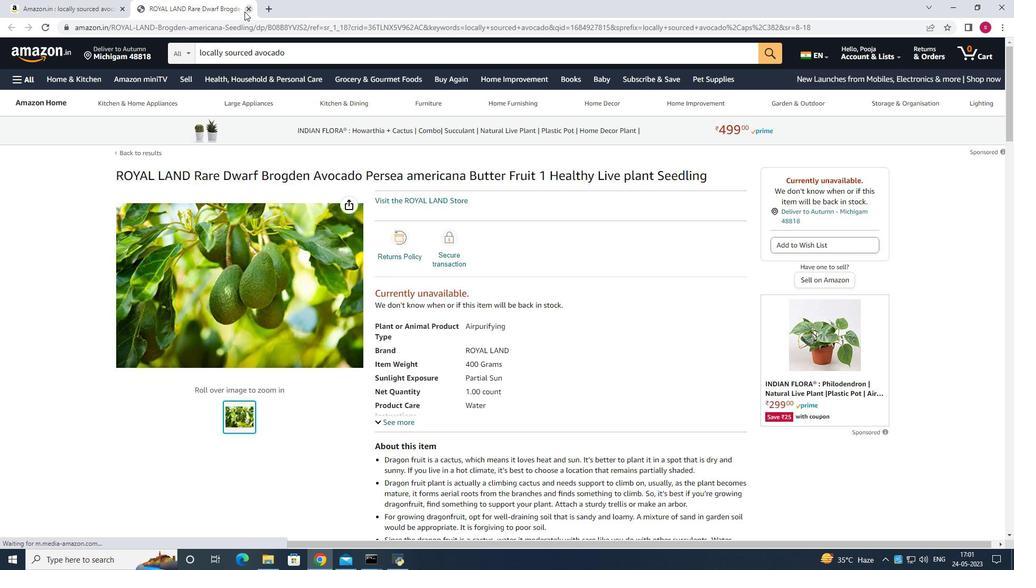 
Action: Mouse moved to (210, 189)
Screenshot: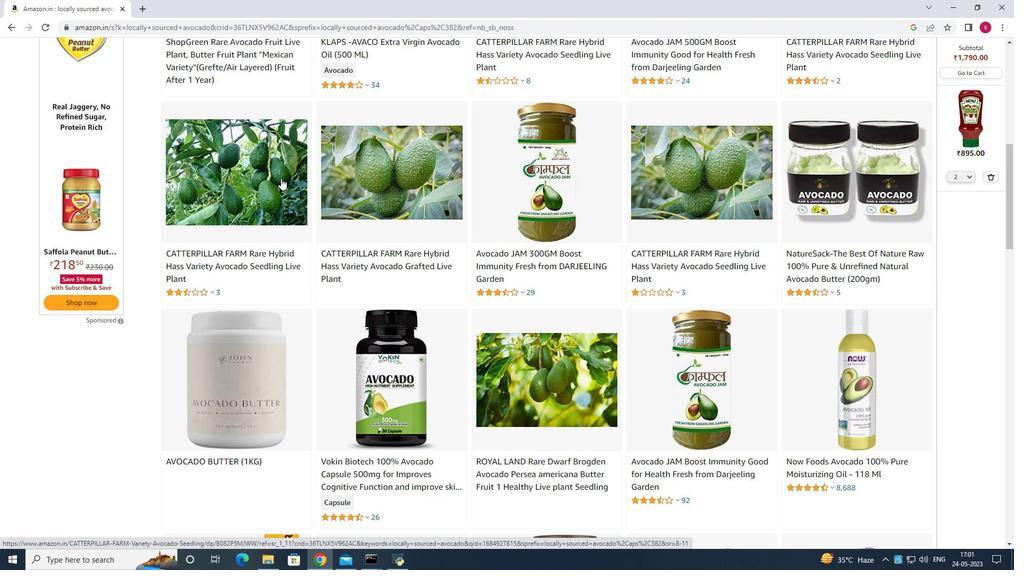 
Action: Mouse pressed left at (210, 189)
Screenshot: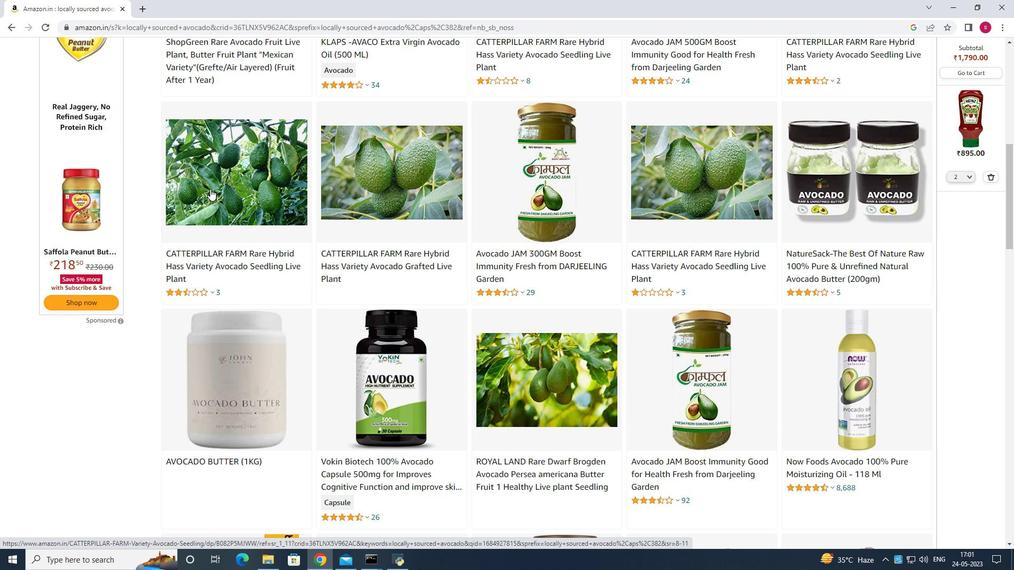 
Action: Mouse moved to (253, 3)
Screenshot: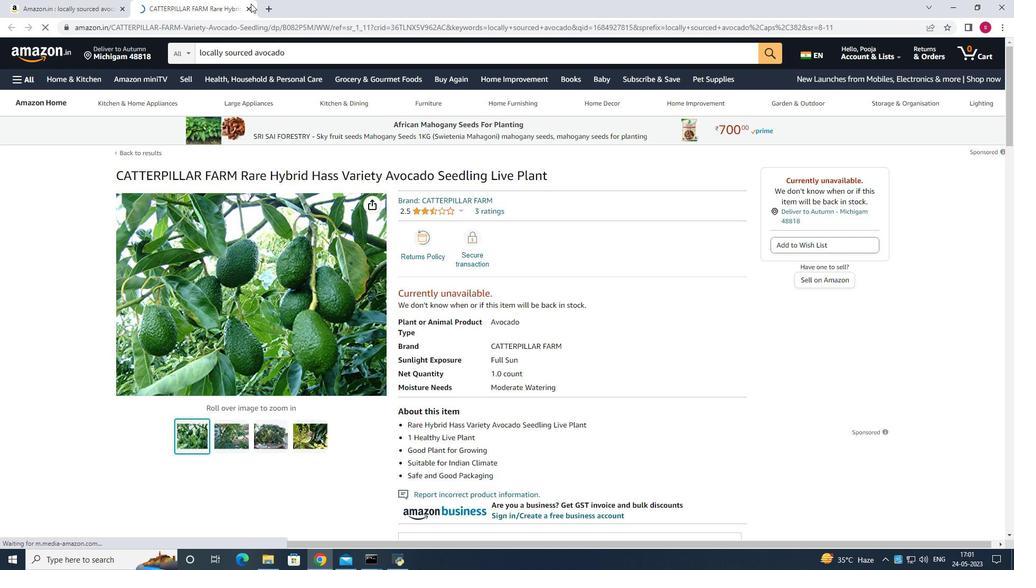 
Action: Mouse pressed left at (253, 3)
Screenshot: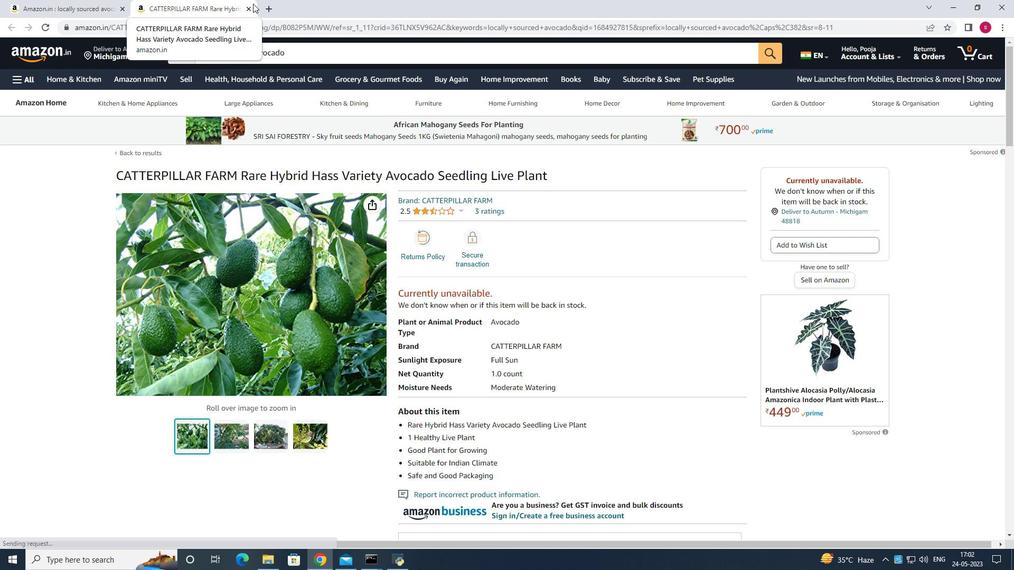 
Action: Mouse pressed left at (253, 3)
Screenshot: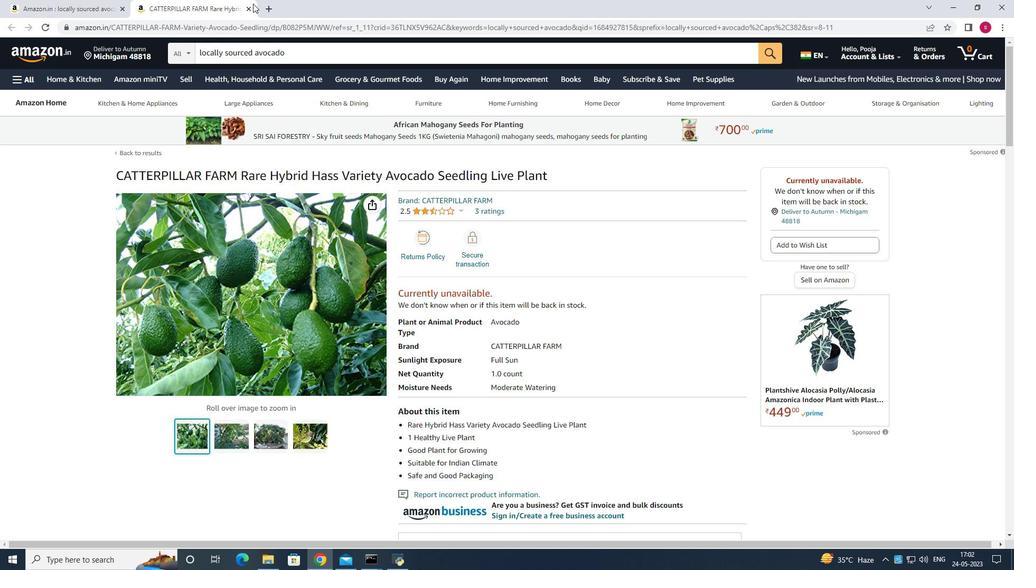 
Action: Mouse moved to (289, 226)
Screenshot: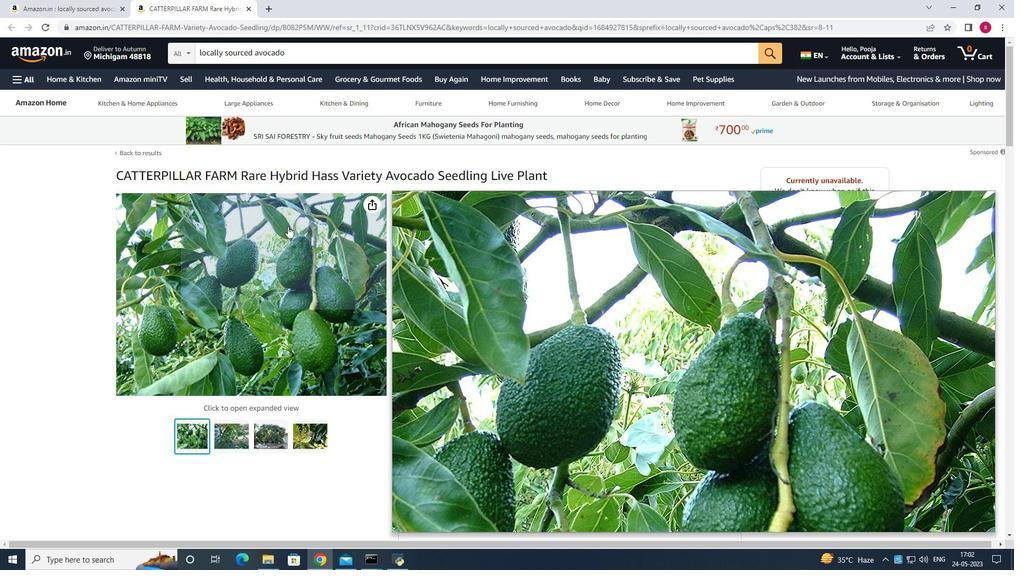 
Action: Mouse scrolled (289, 226) with delta (0, 0)
Screenshot: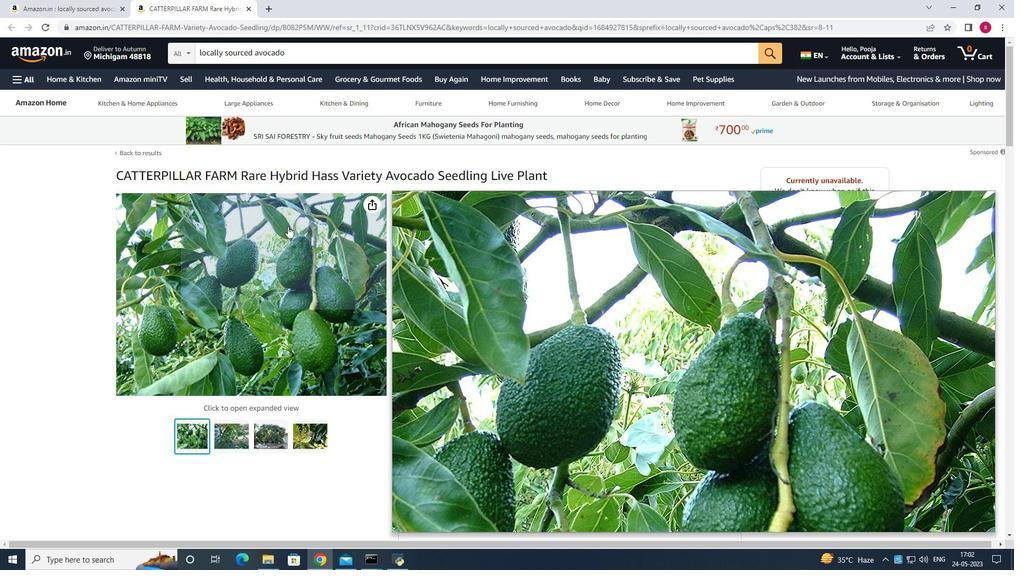 
Action: Mouse scrolled (289, 226) with delta (0, 0)
Screenshot: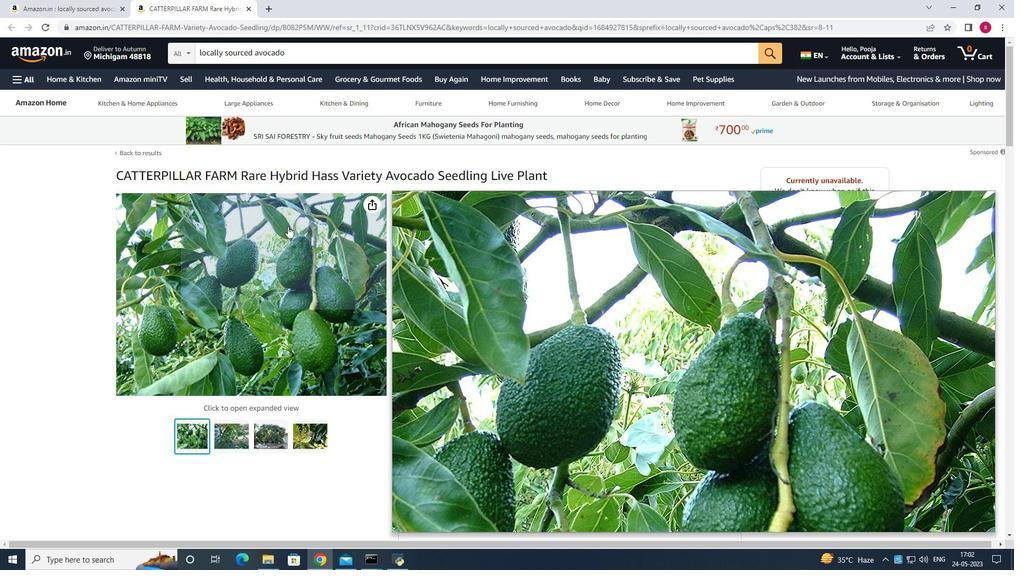 
Action: Mouse moved to (248, 9)
Screenshot: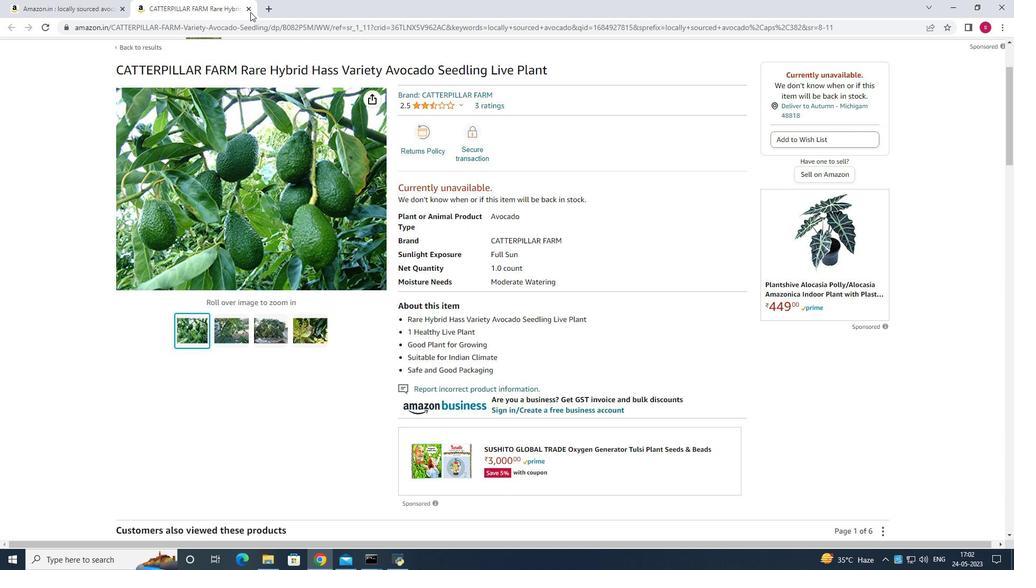 
Action: Mouse pressed left at (248, 9)
Screenshot: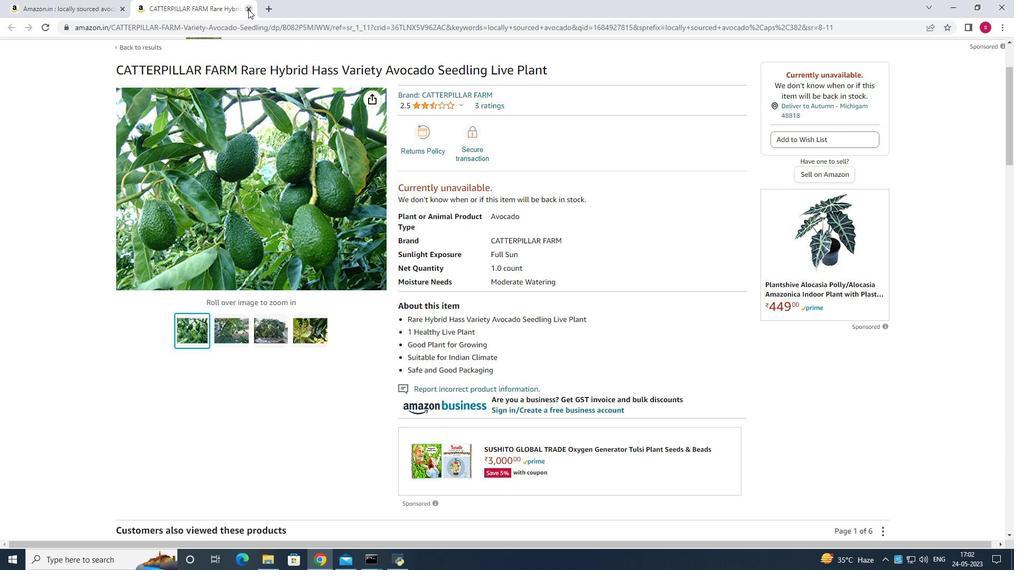 
Action: Mouse moved to (404, 388)
Screenshot: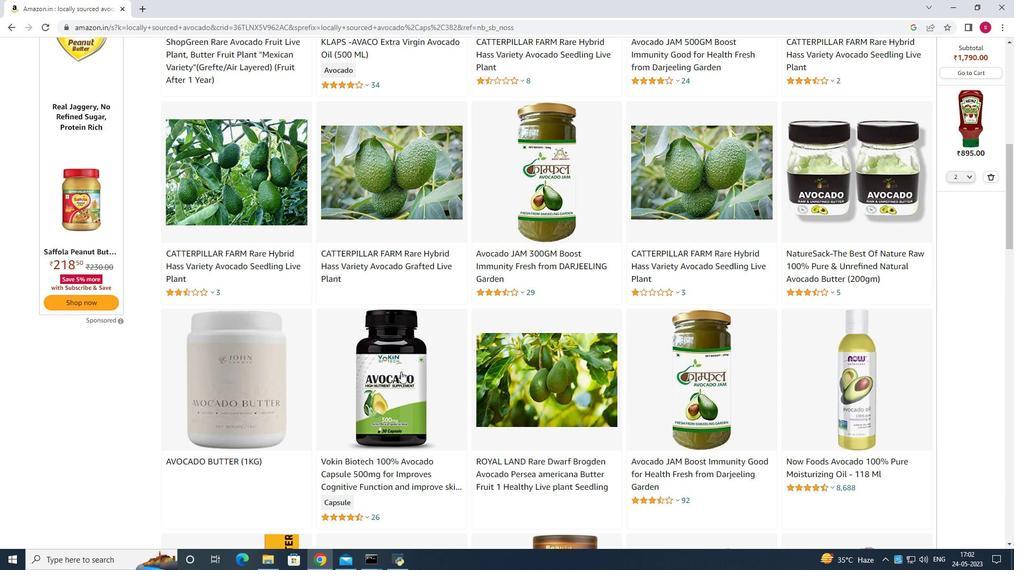 
Action: Mouse scrolled (404, 388) with delta (0, 0)
Screenshot: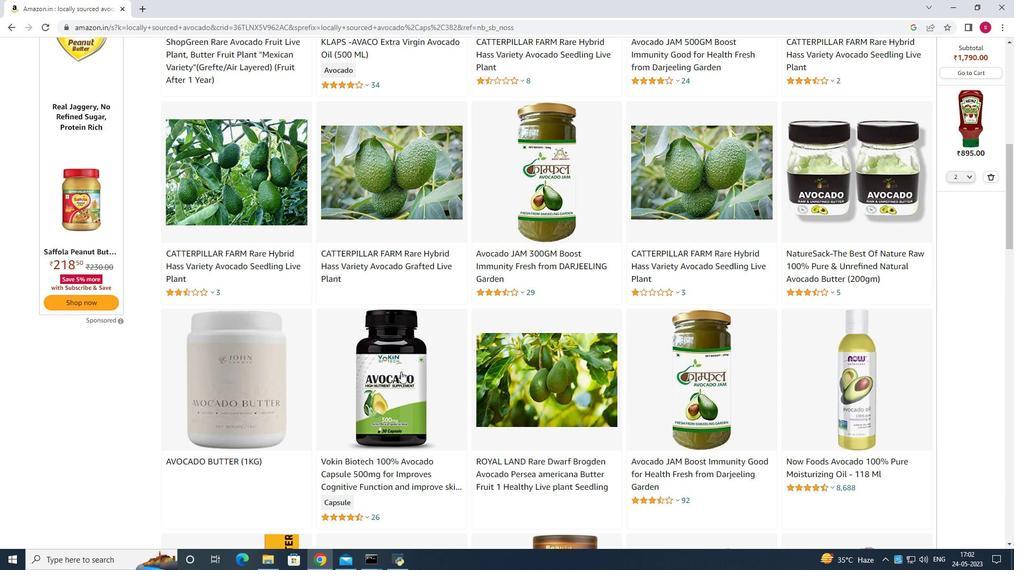 
Action: Mouse moved to (407, 397)
Screenshot: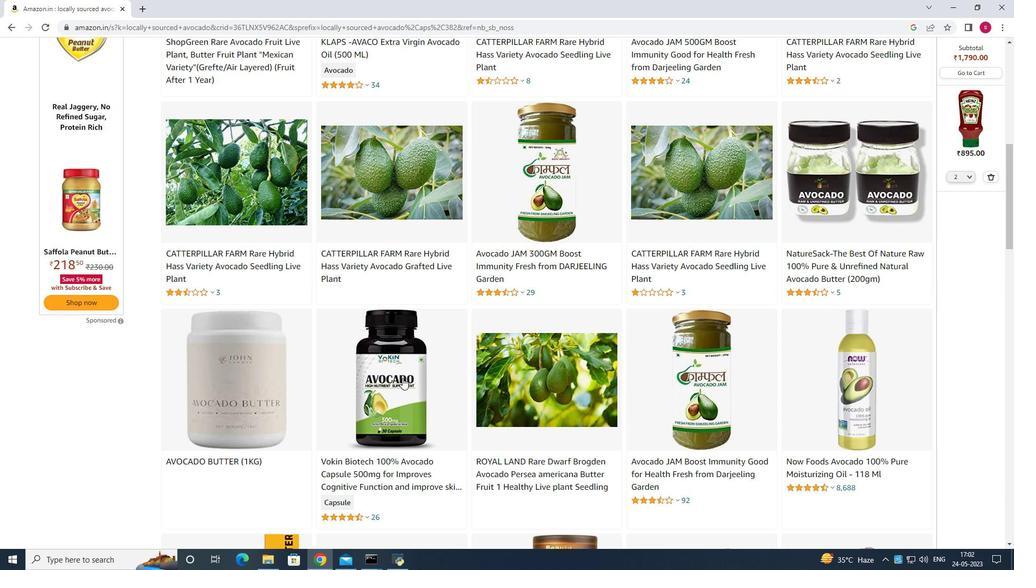 
Action: Mouse scrolled (407, 397) with delta (0, 0)
Screenshot: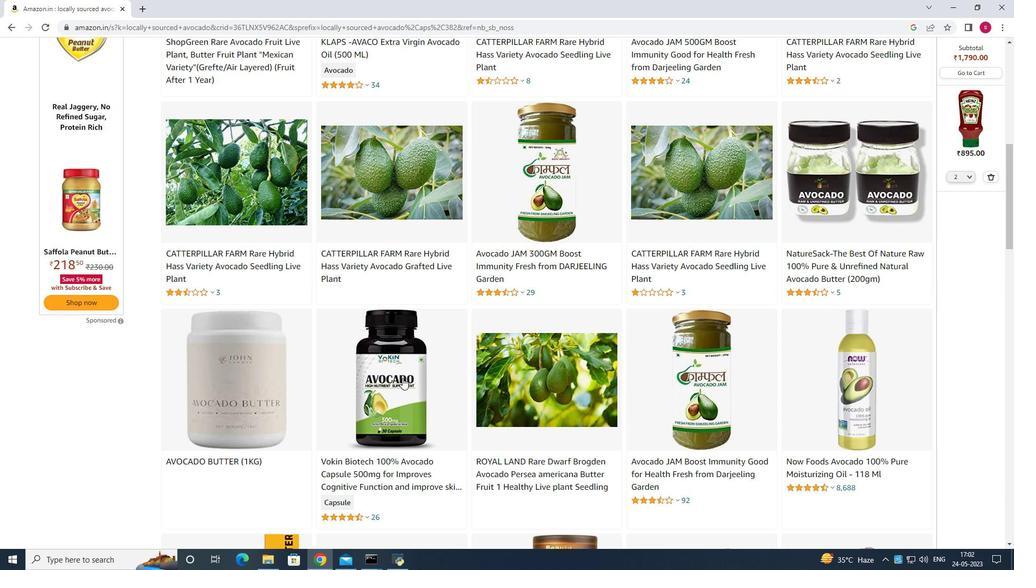 
Action: Mouse moved to (407, 402)
Screenshot: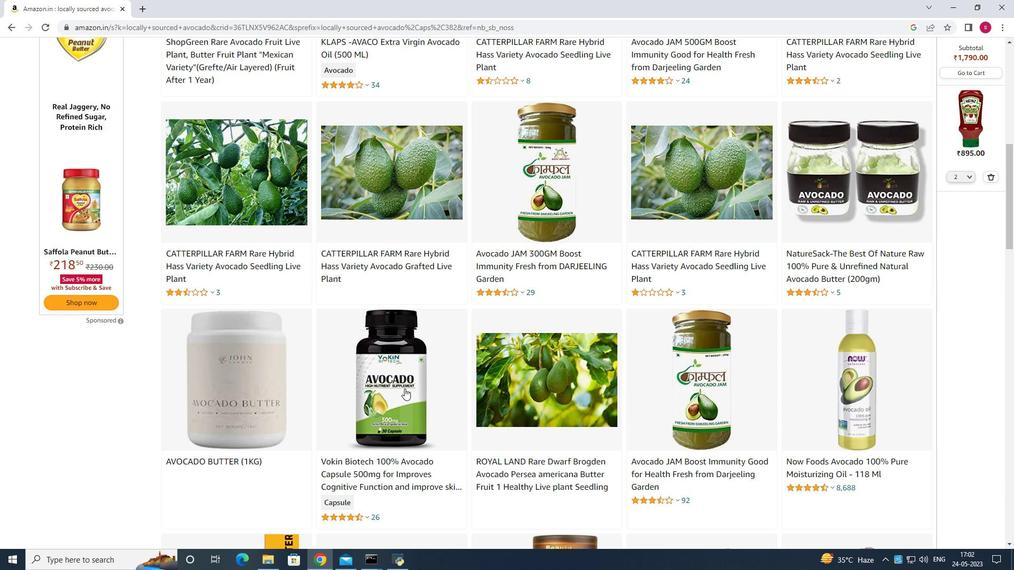 
Action: Mouse scrolled (407, 400) with delta (0, 0)
Screenshot: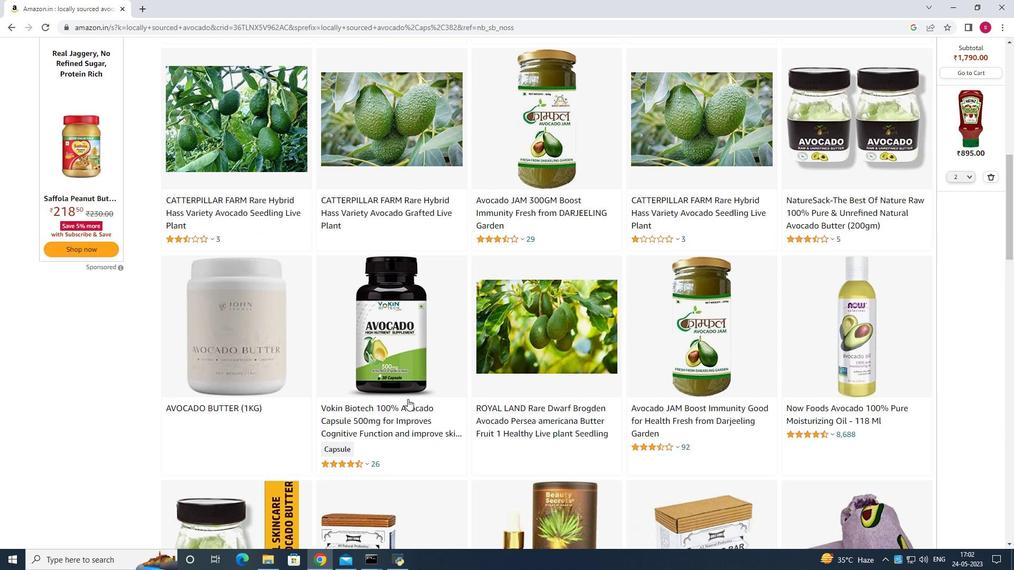 
Action: Mouse scrolled (407, 401) with delta (0, 0)
Screenshot: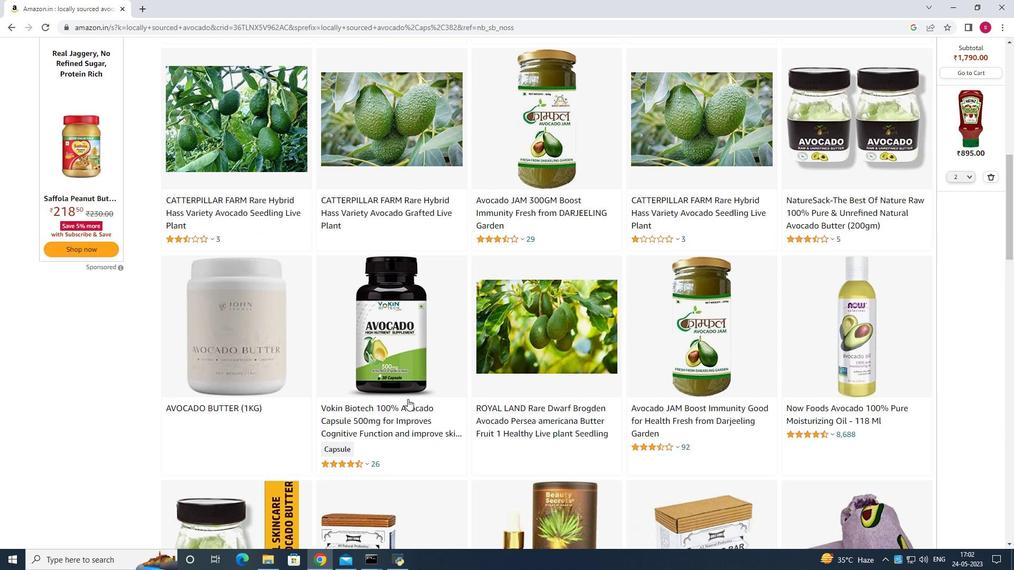 
Action: Mouse scrolled (407, 401) with delta (0, 0)
Screenshot: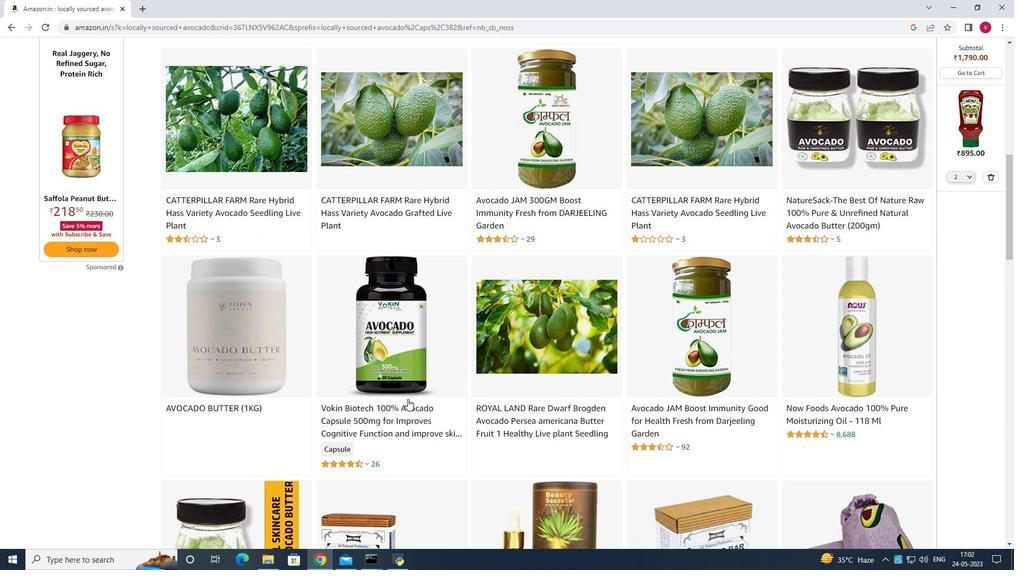 
Action: Mouse moved to (409, 402)
Screenshot: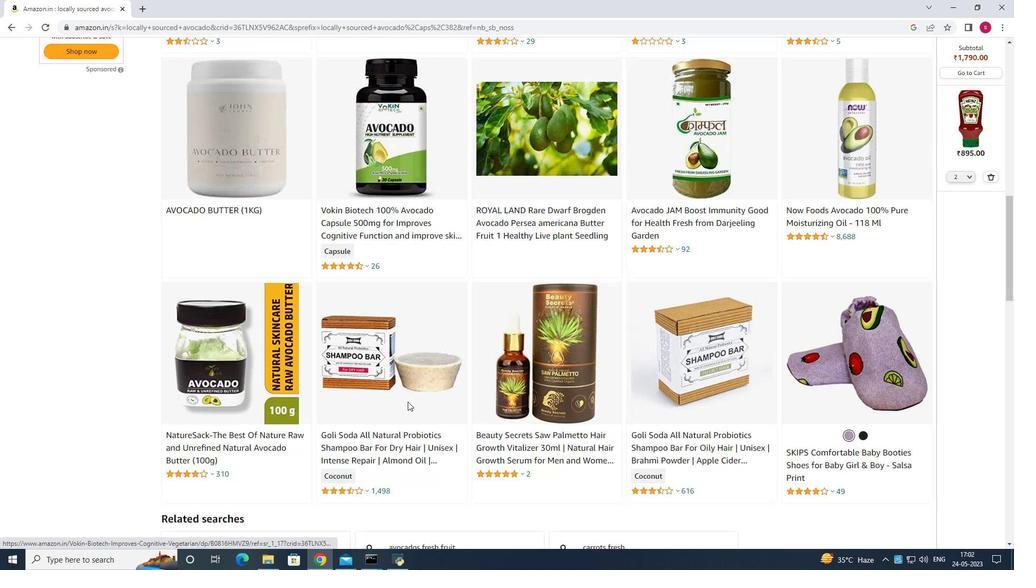 
Action: Mouse scrolled (409, 402) with delta (0, 0)
Screenshot: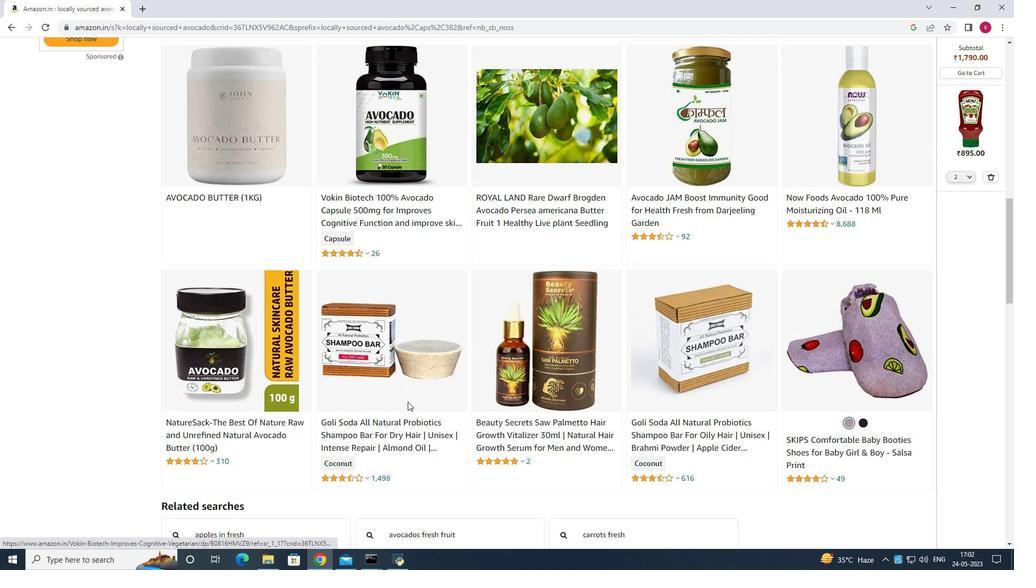 
Action: Mouse moved to (369, 117)
Screenshot: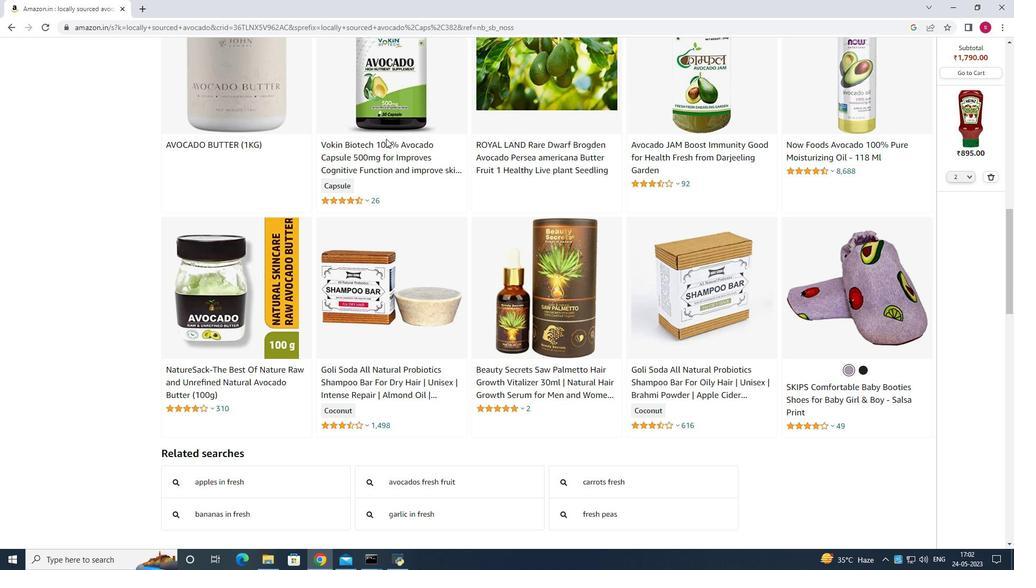 
Action: Mouse pressed left at (369, 117)
Screenshot: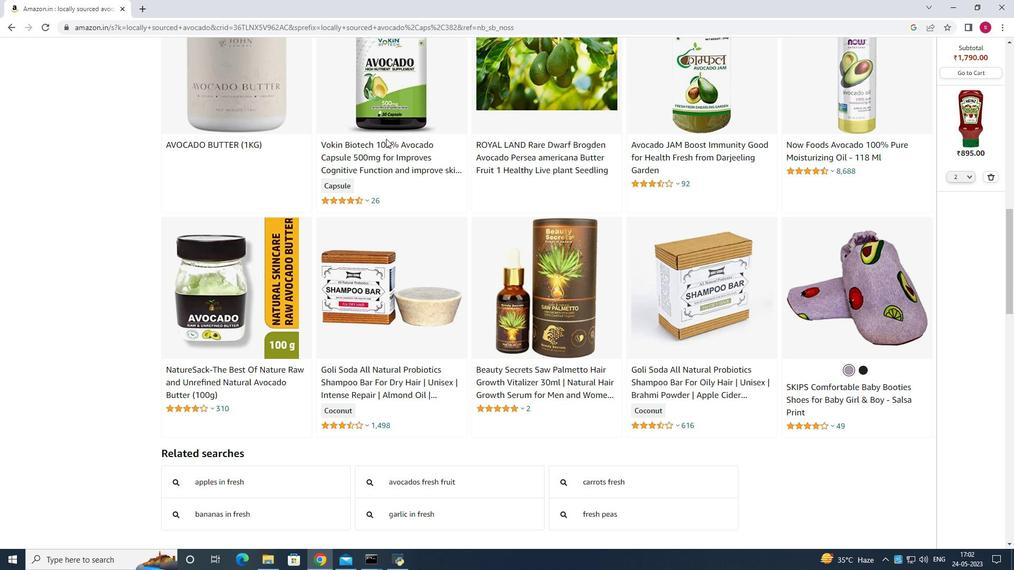 
Action: Mouse moved to (809, 192)
Screenshot: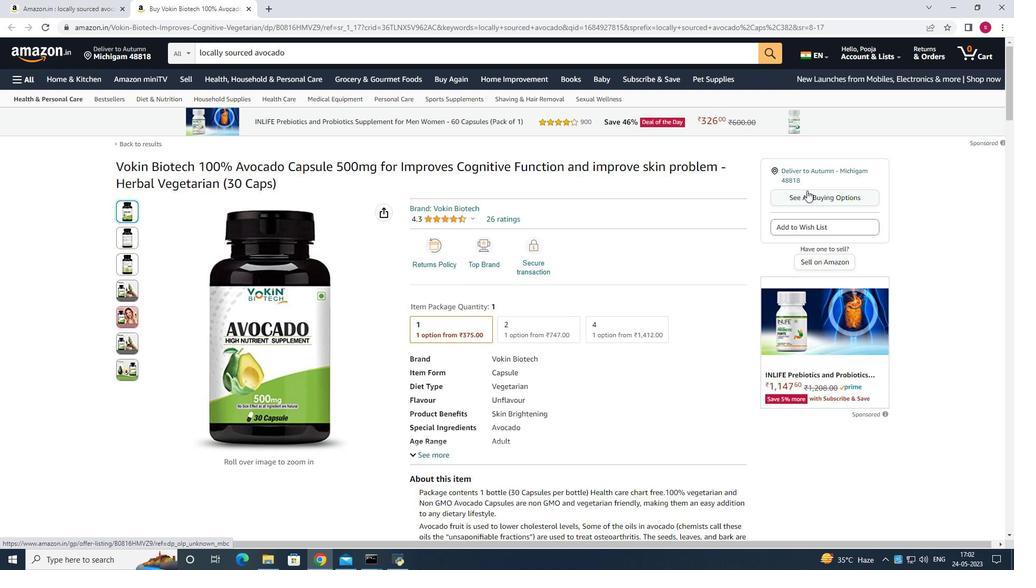 
Action: Mouse pressed left at (809, 192)
Screenshot: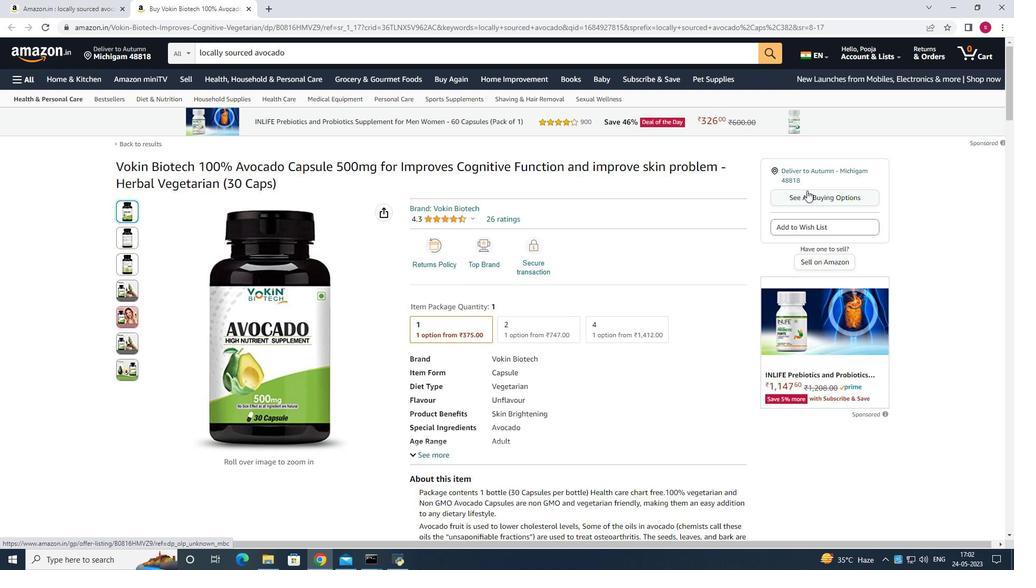 
Action: Mouse moved to (959, 182)
Screenshot: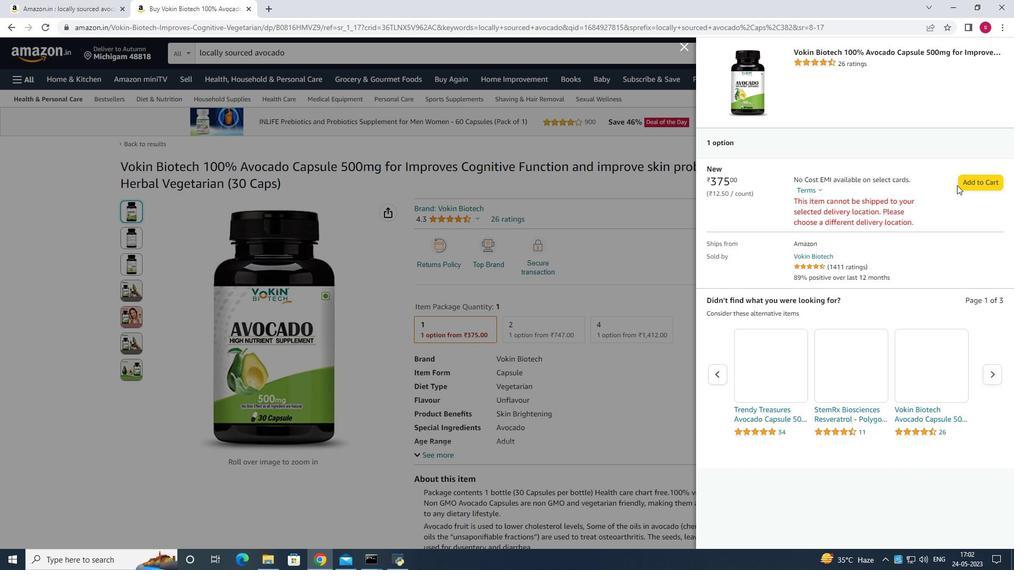 
Action: Mouse pressed left at (959, 182)
Screenshot: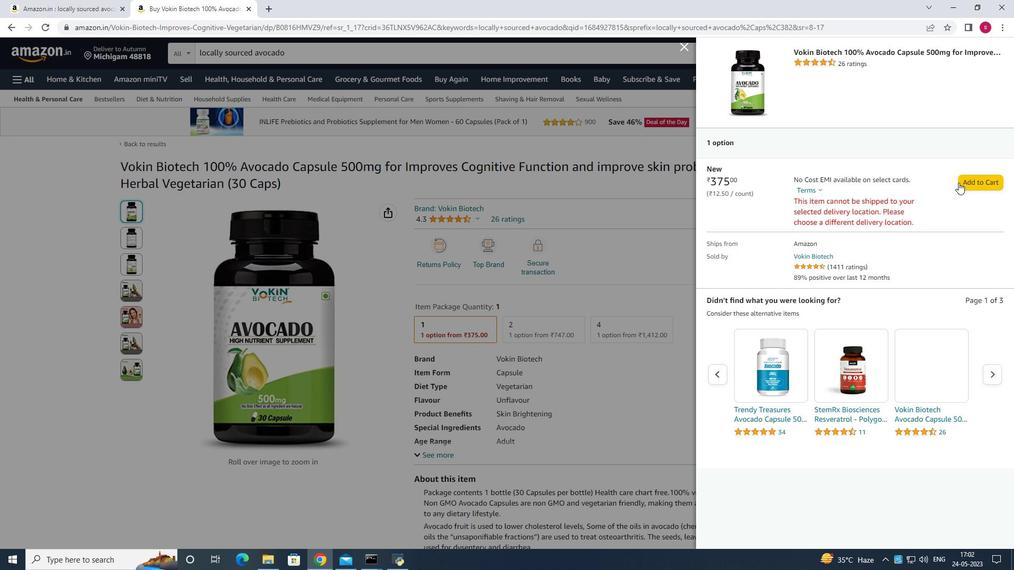 
Action: Mouse moved to (991, 180)
Screenshot: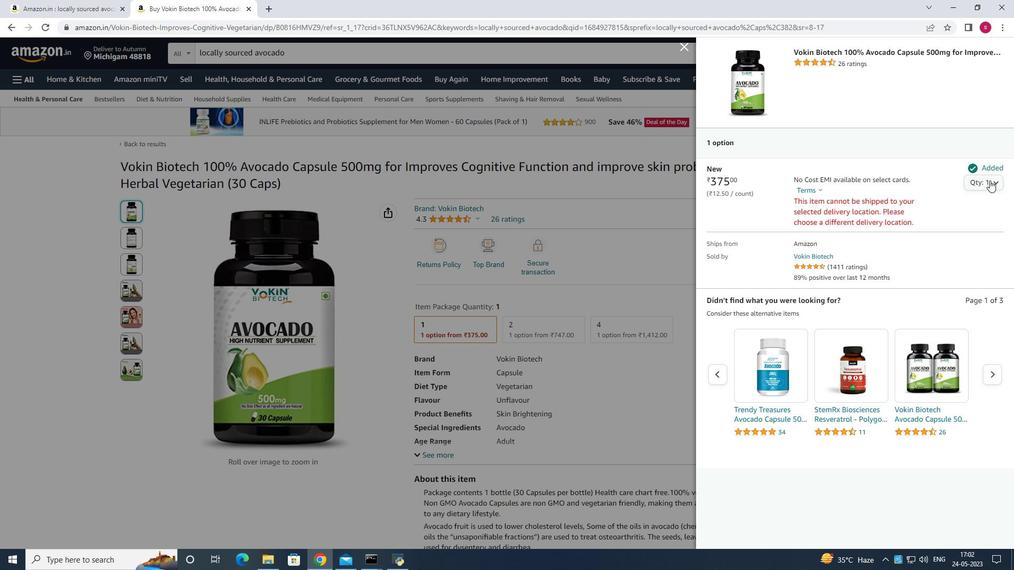 
Action: Mouse pressed left at (991, 180)
Screenshot: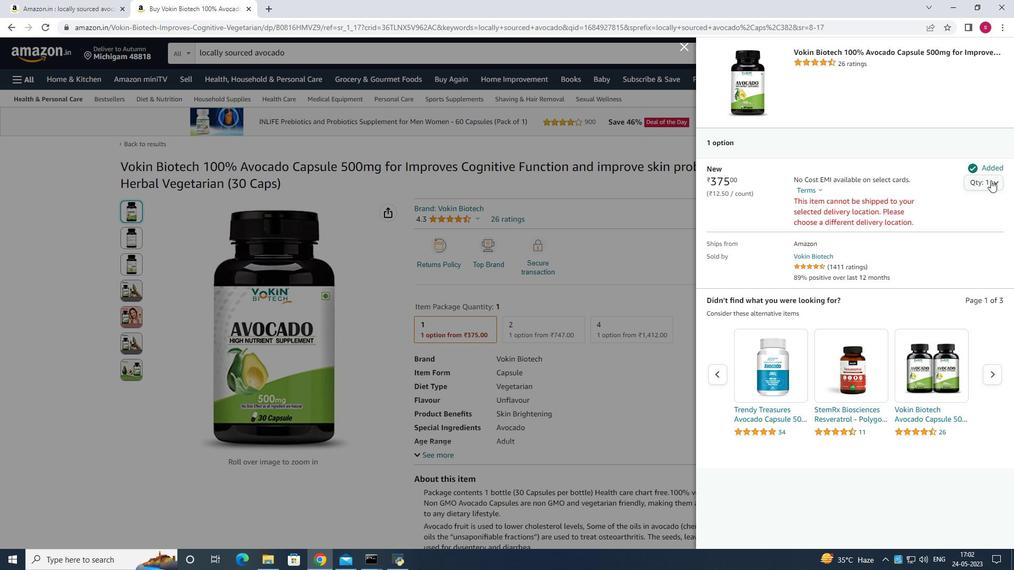 
Action: Mouse moved to (991, 181)
Screenshot: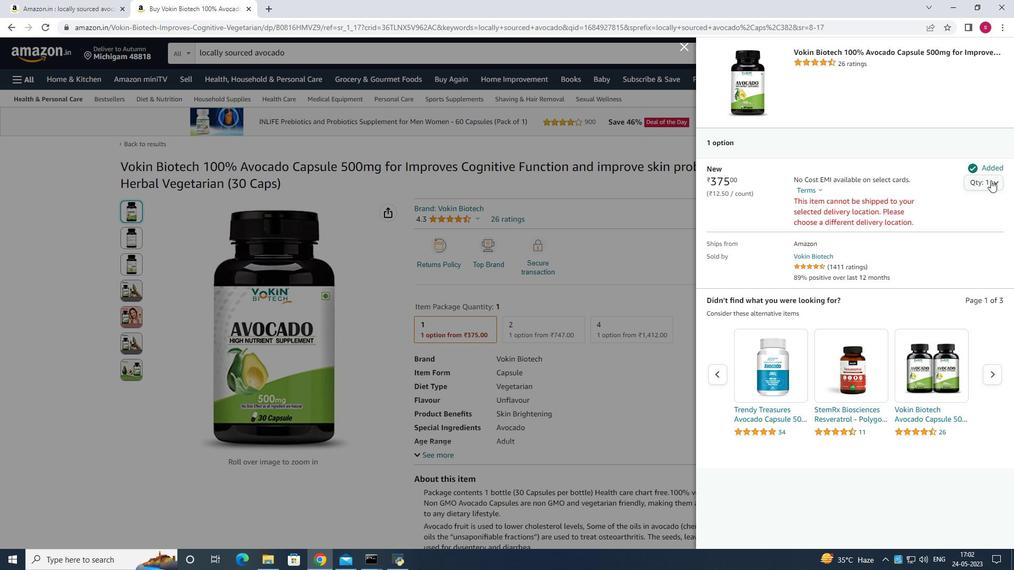 
Action: Mouse pressed left at (991, 181)
Screenshot: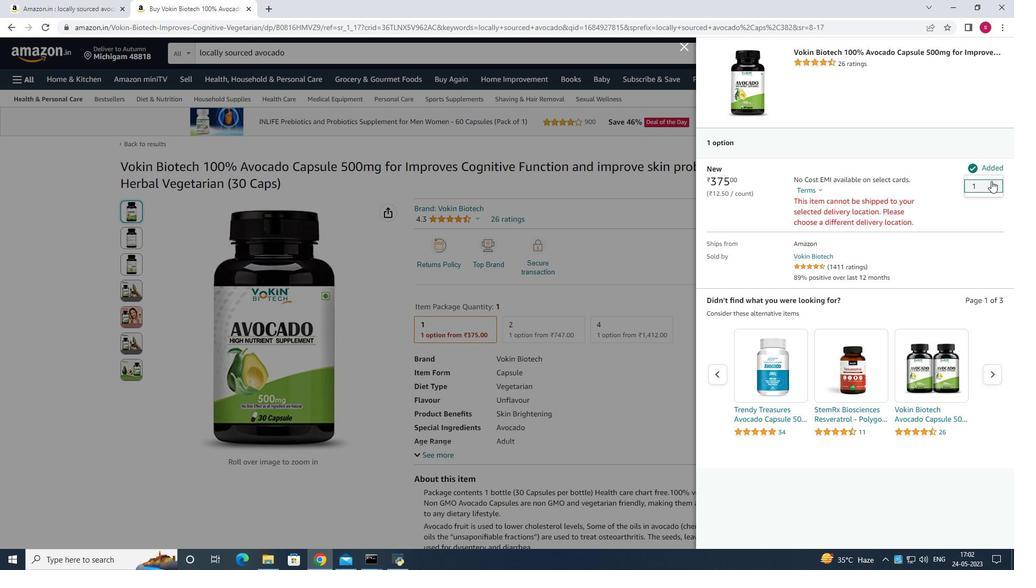 
Action: Mouse moved to (990, 184)
Screenshot: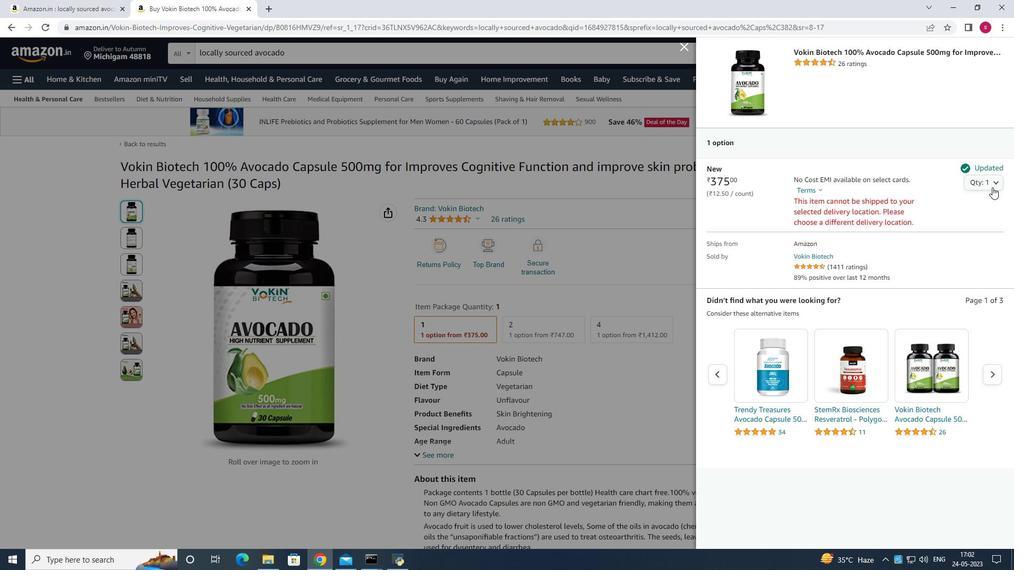
Action: Mouse pressed left at (990, 184)
Screenshot: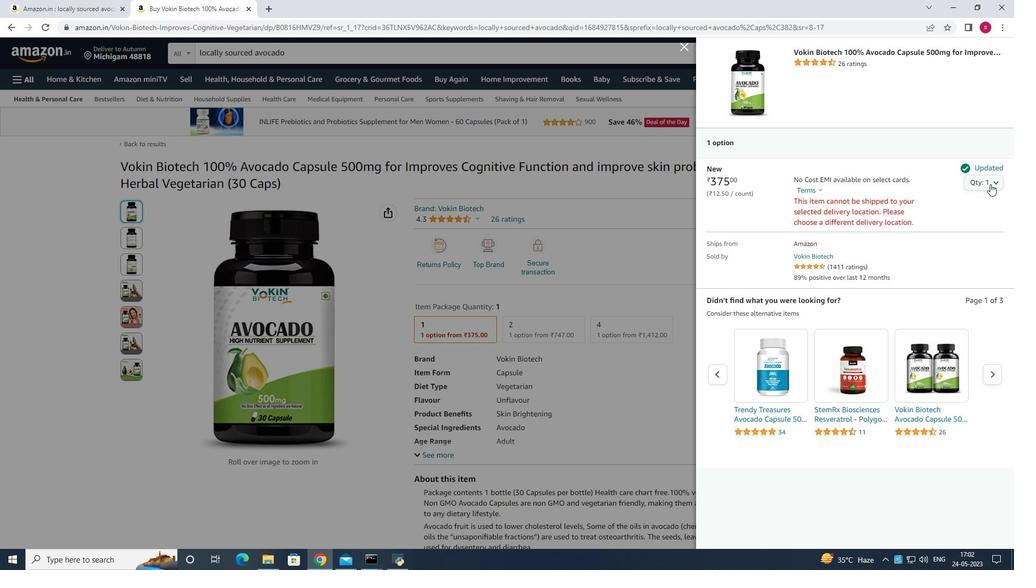 
Action: Mouse pressed left at (990, 184)
Screenshot: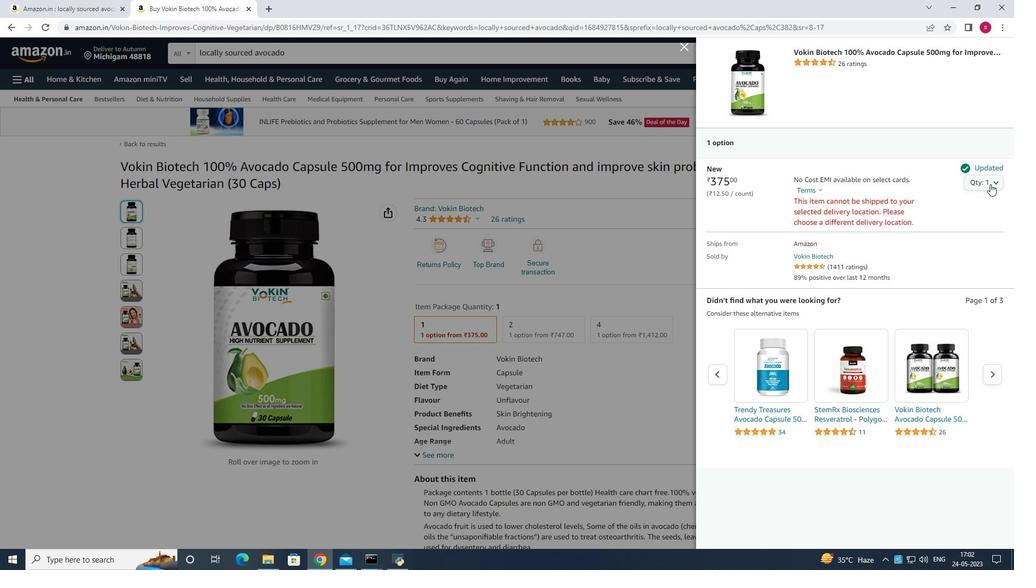 
Action: Mouse pressed left at (990, 184)
Screenshot: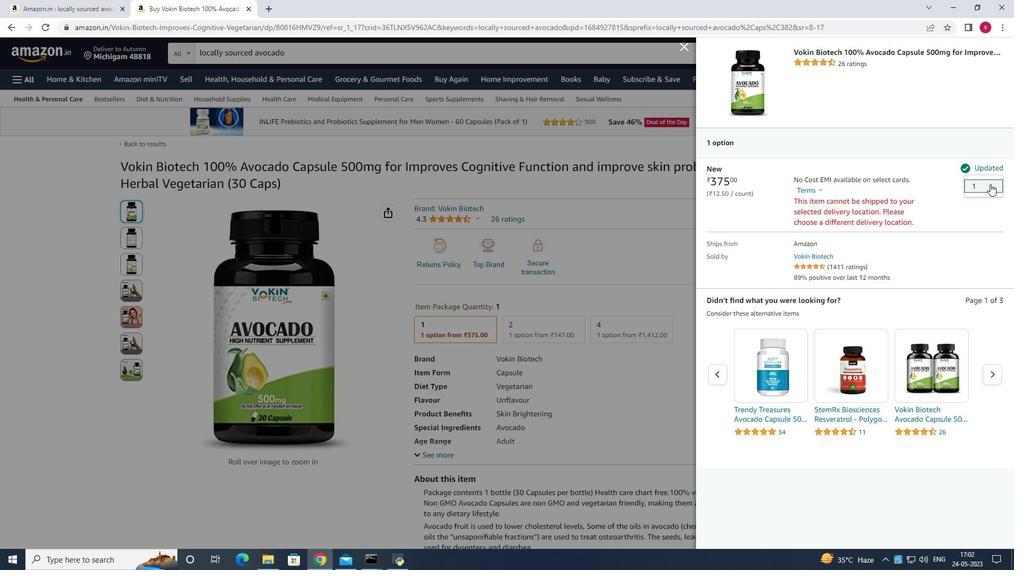 
Action: Mouse moved to (947, 206)
Screenshot: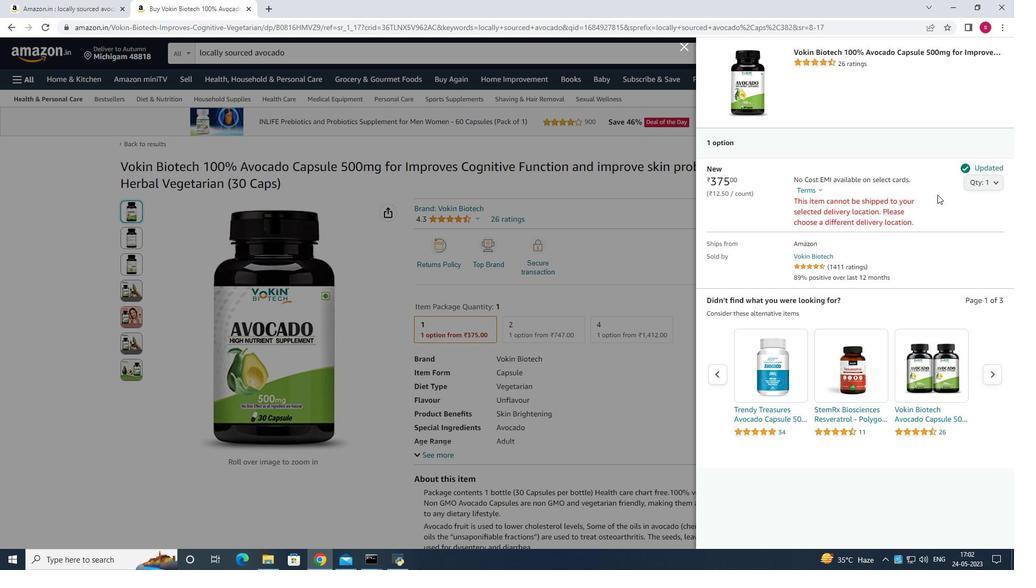 
Action: Mouse pressed left at (947, 206)
Screenshot: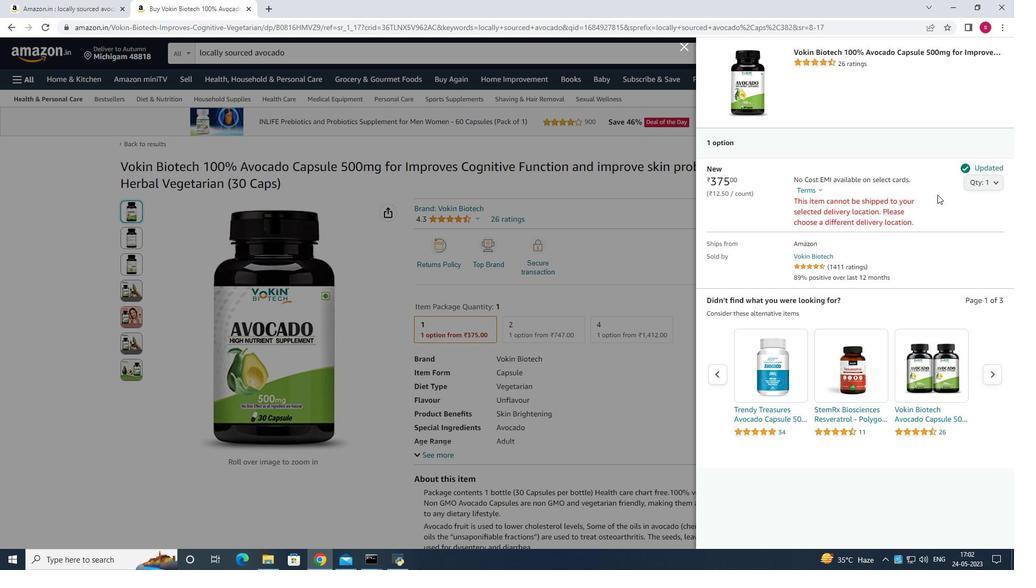 
Action: Mouse moved to (968, 191)
Screenshot: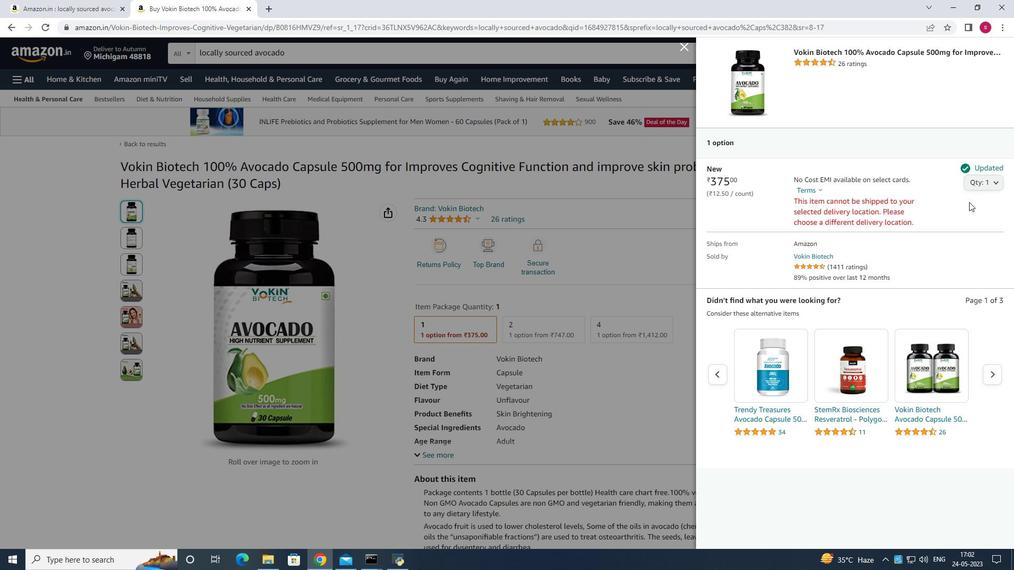 
Action: Mouse pressed left at (968, 191)
Screenshot: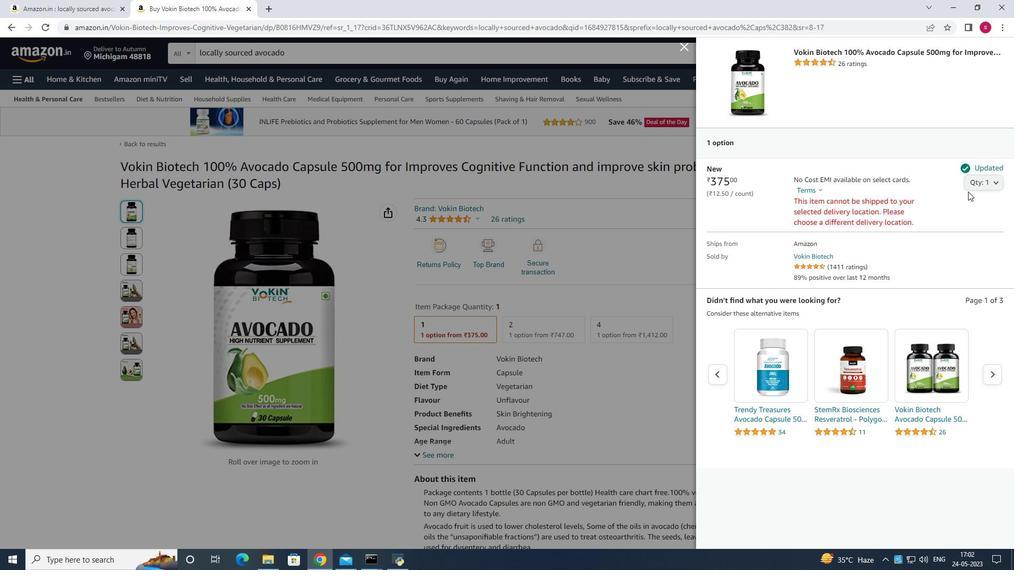 
Action: Mouse moved to (978, 188)
